 Task: Select transit view around selected location Rocky Mountain National Park, Colorado, United States and check out the nearest train station
Action: Mouse moved to (179, 182)
Screenshot: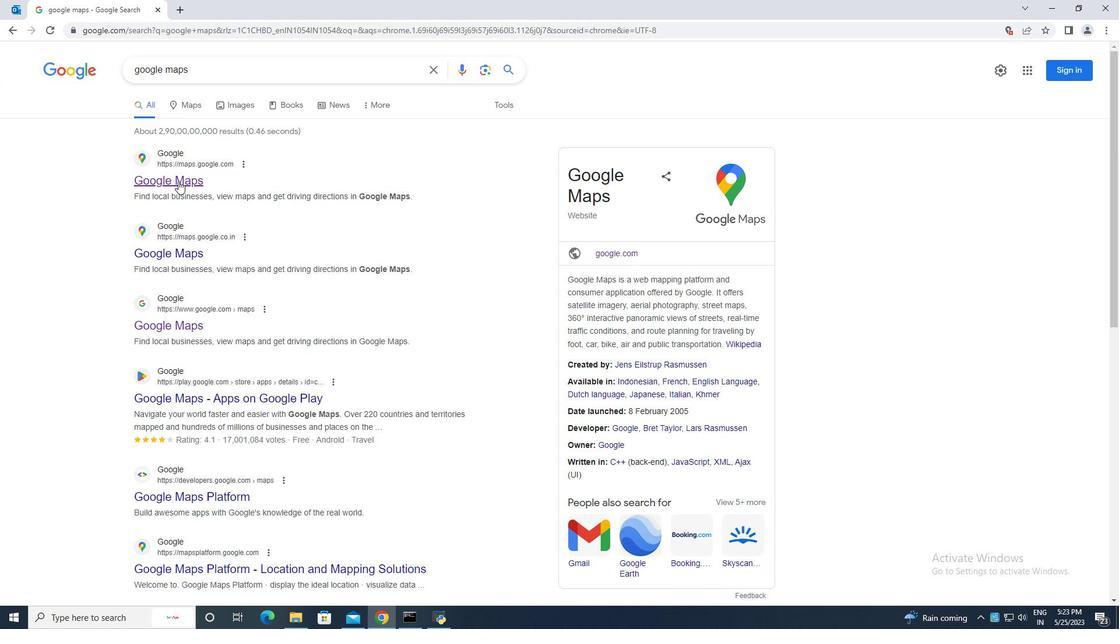 
Action: Mouse pressed left at (179, 182)
Screenshot: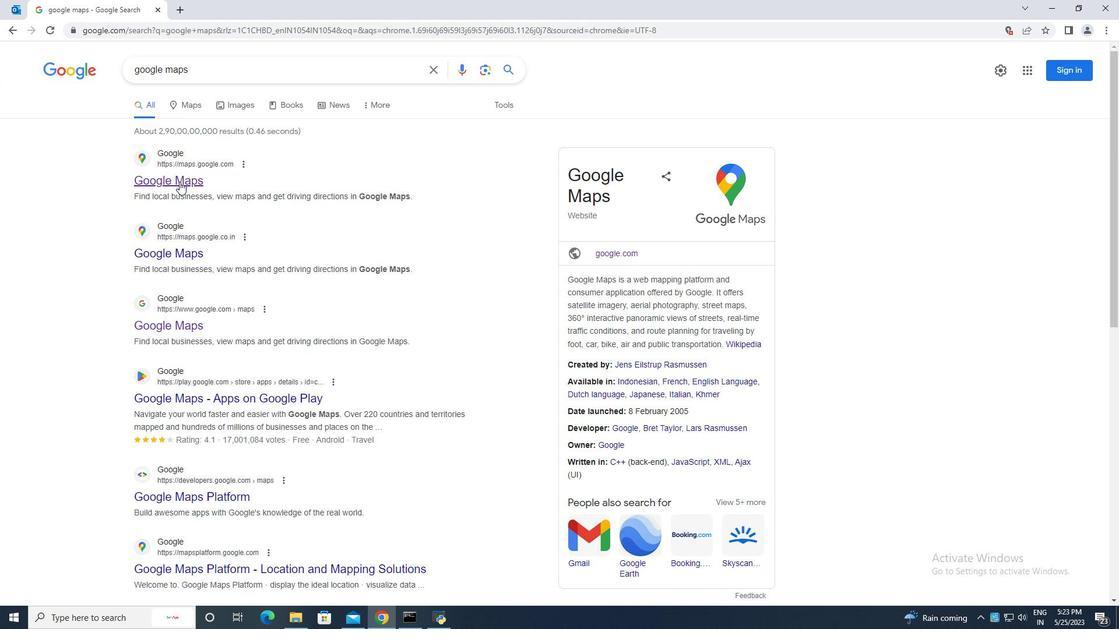 
Action: Mouse moved to (177, 57)
Screenshot: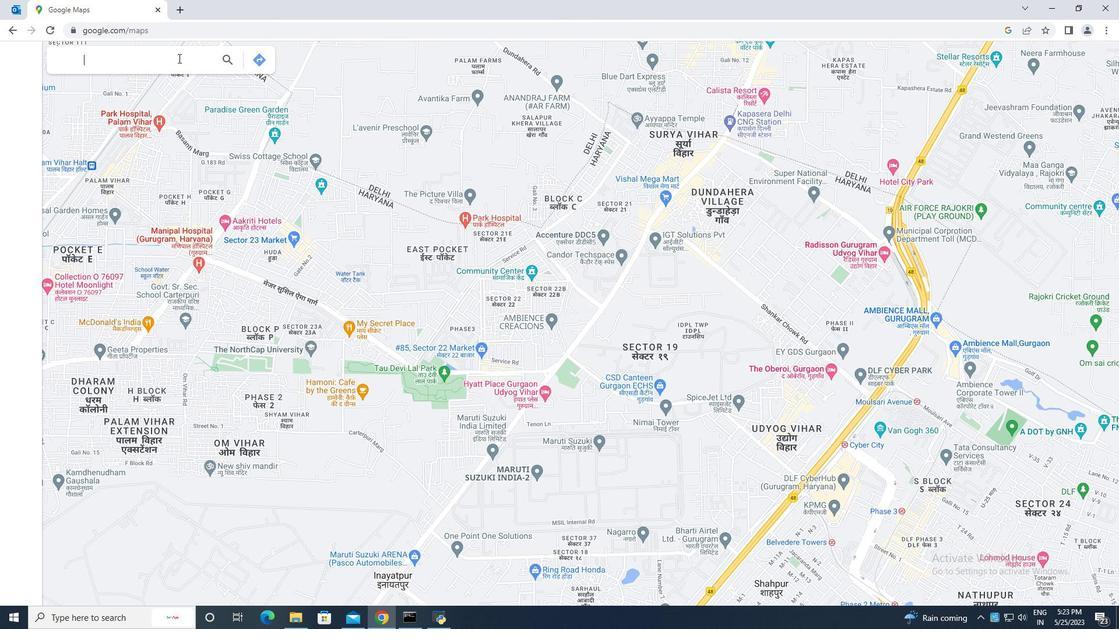 
Action: Mouse pressed left at (177, 57)
Screenshot: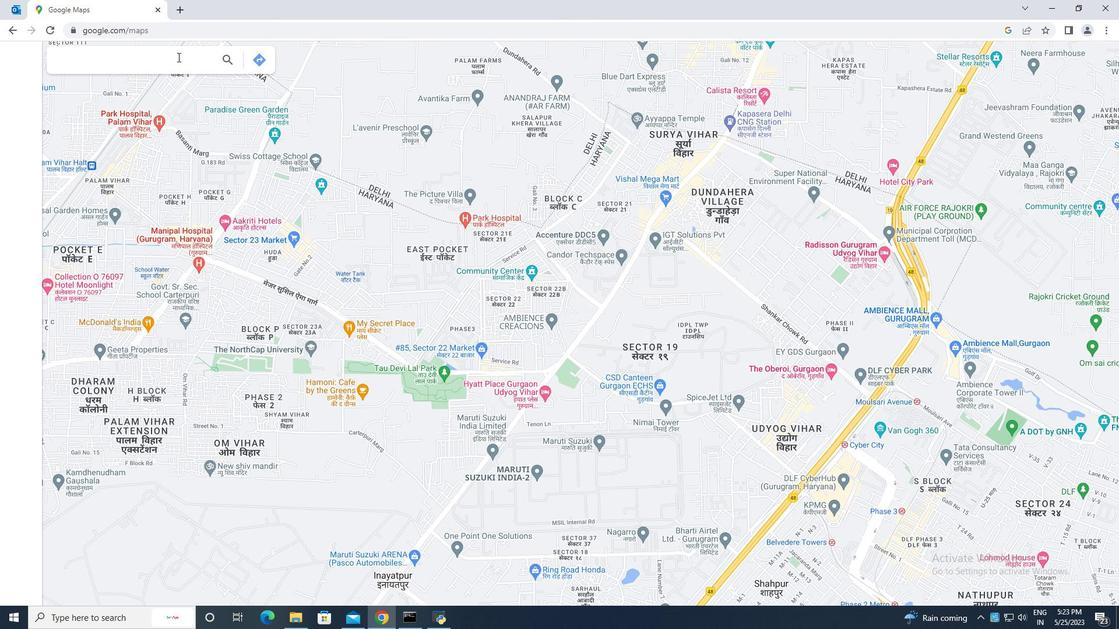 
Action: Key pressed rocky<Key.space>mountains<Key.backspace><Key.space>national<Key.space>park,<Key.space>colorado<Key.space>ua<Key.enter>
Screenshot: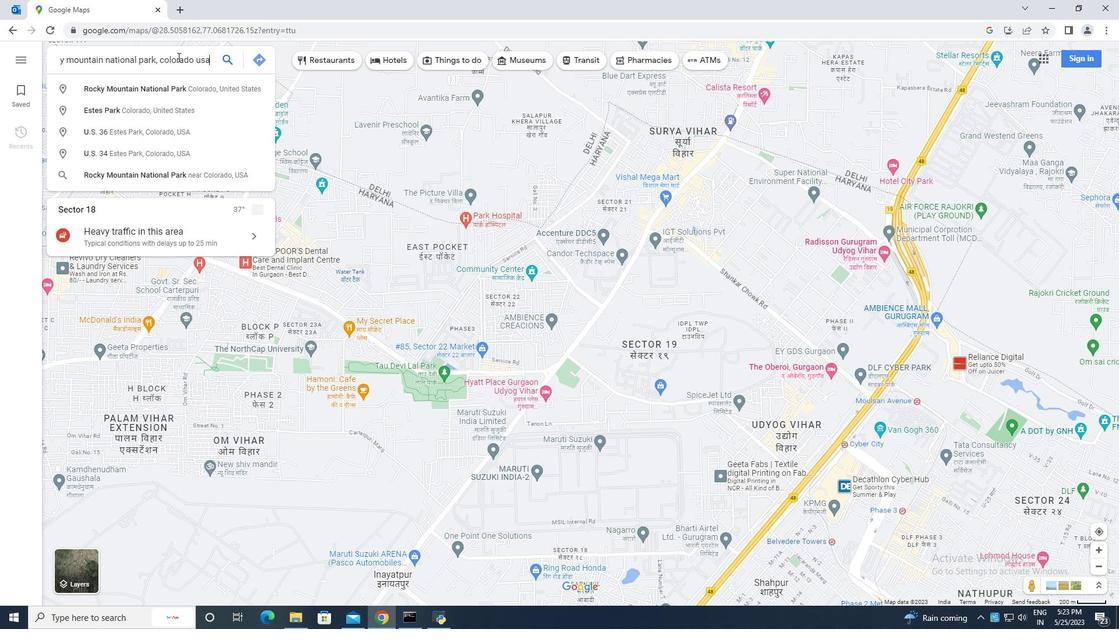 
Action: Mouse moved to (518, 60)
Screenshot: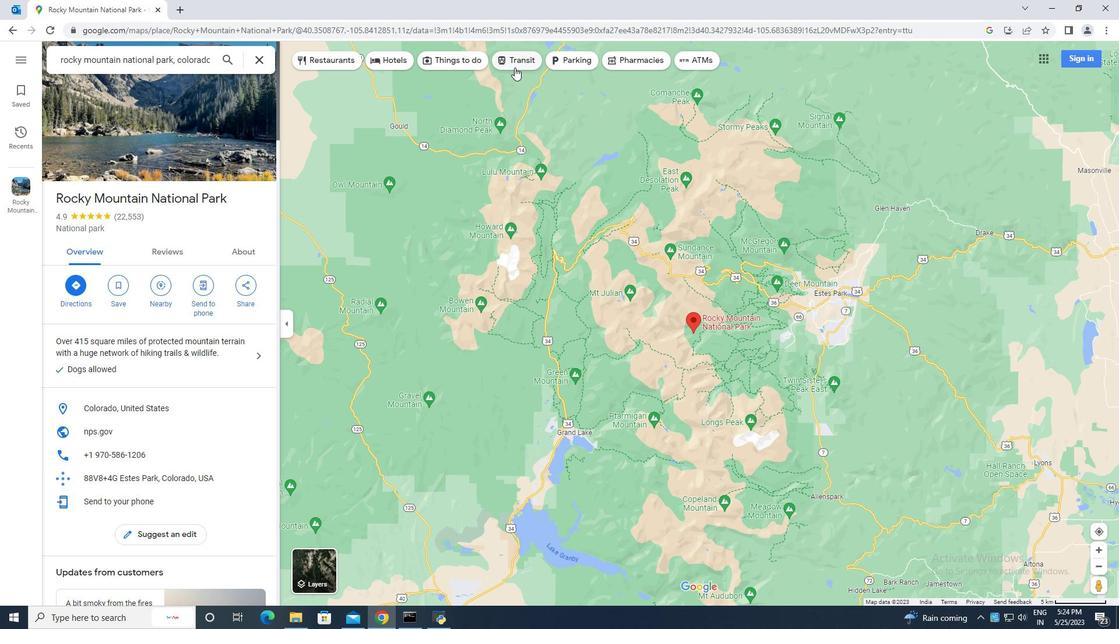
Action: Mouse pressed left at (518, 60)
Screenshot: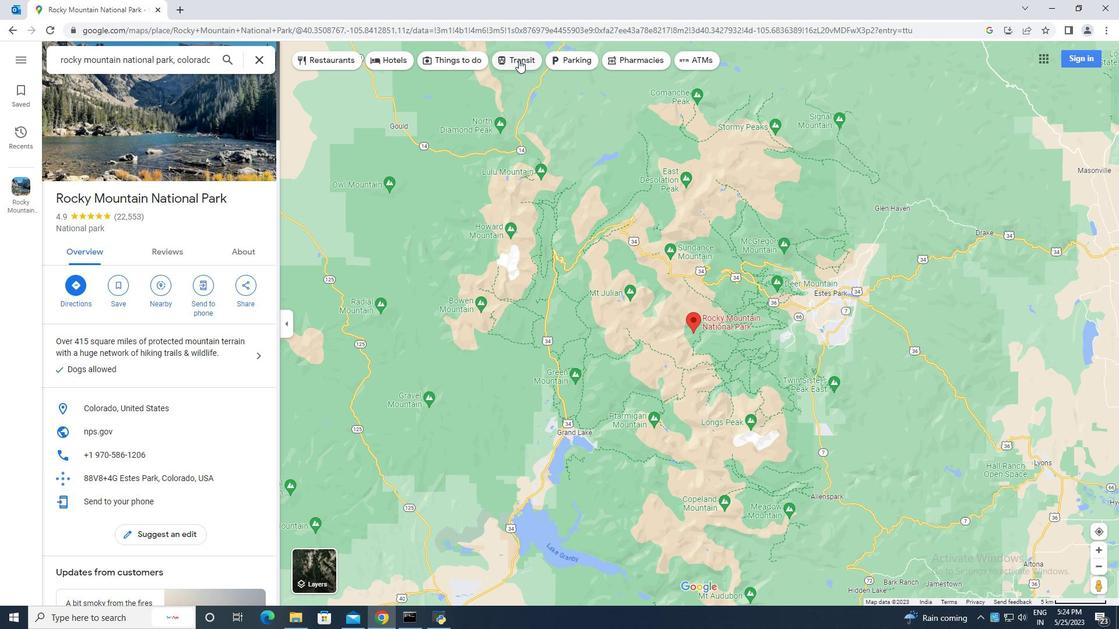 
Action: Mouse moved to (122, 272)
Screenshot: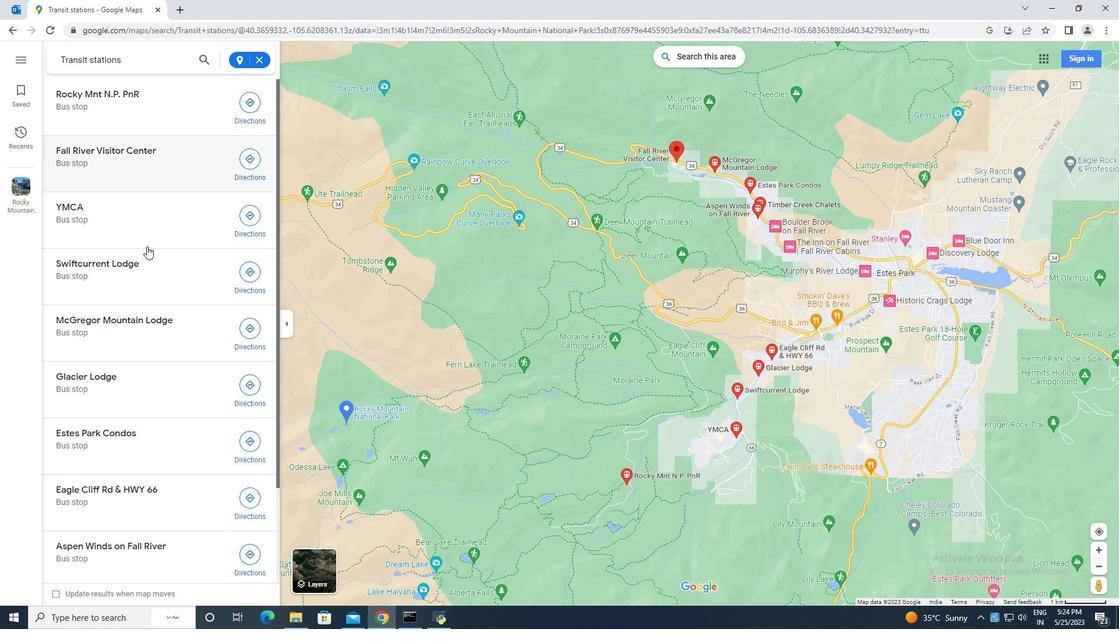 
Action: Mouse scrolled (122, 273) with delta (0, 0)
Screenshot: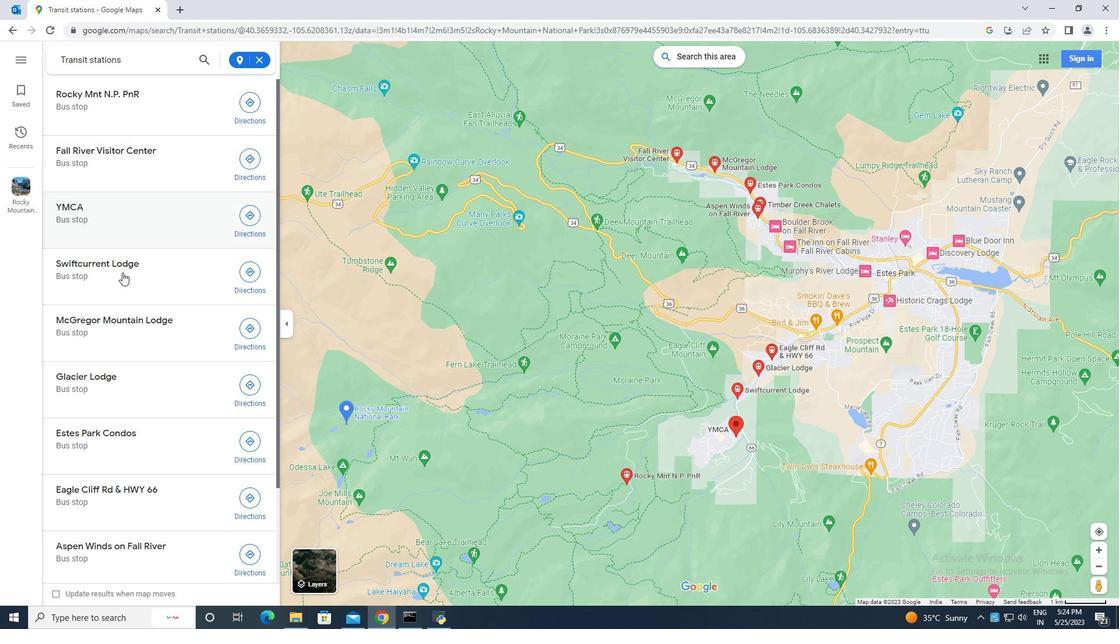 
Action: Mouse scrolled (122, 273) with delta (0, 0)
Screenshot: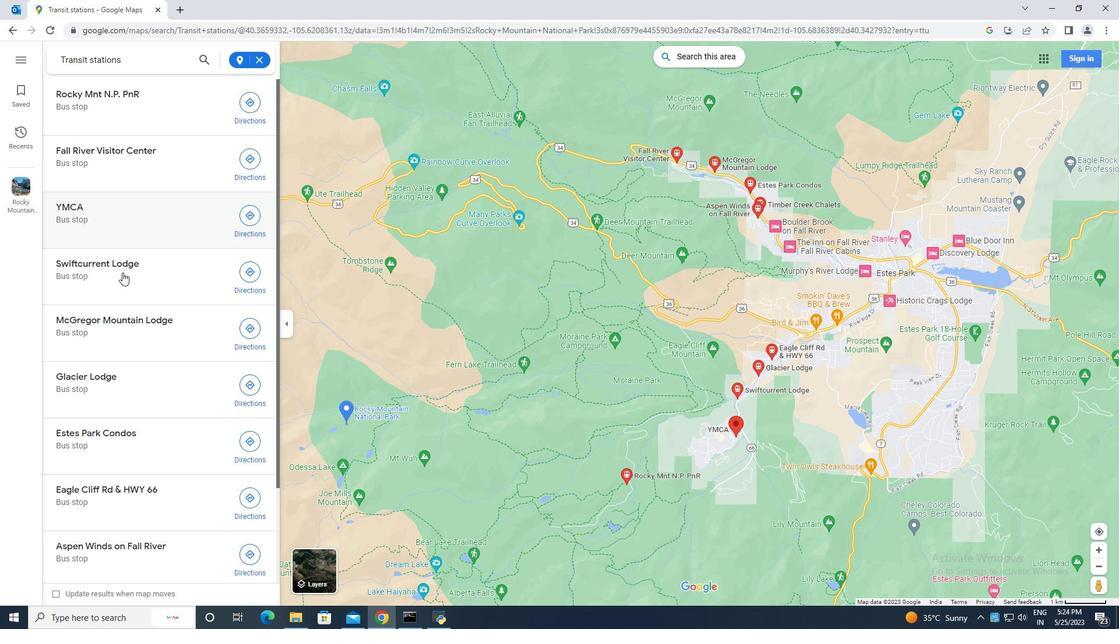 
Action: Mouse scrolled (122, 273) with delta (0, 0)
Screenshot: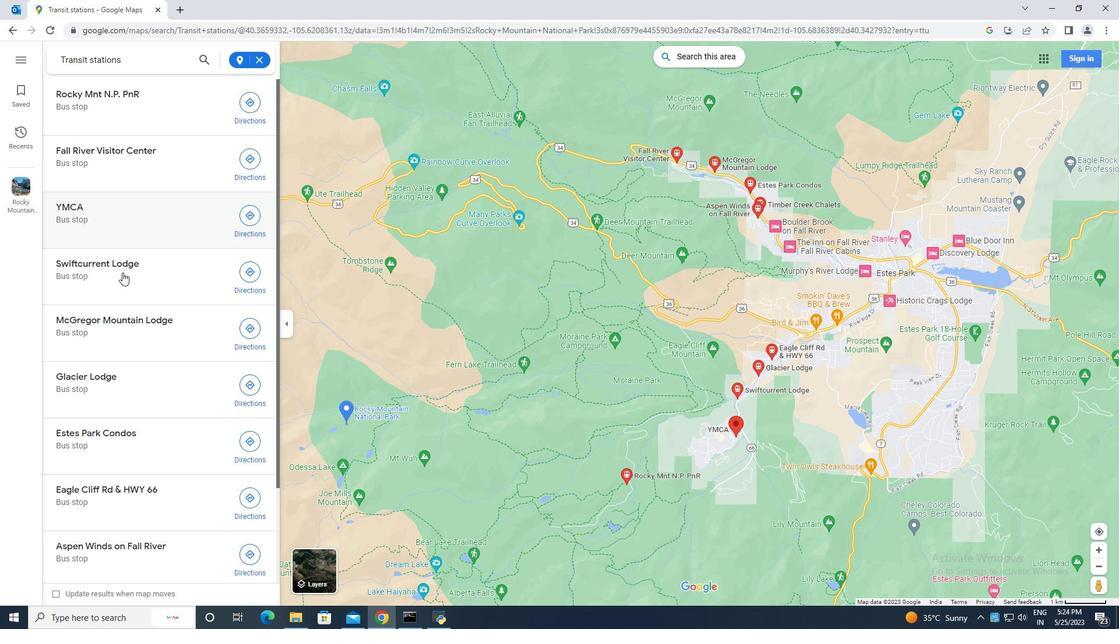 
Action: Mouse moved to (122, 272)
Screenshot: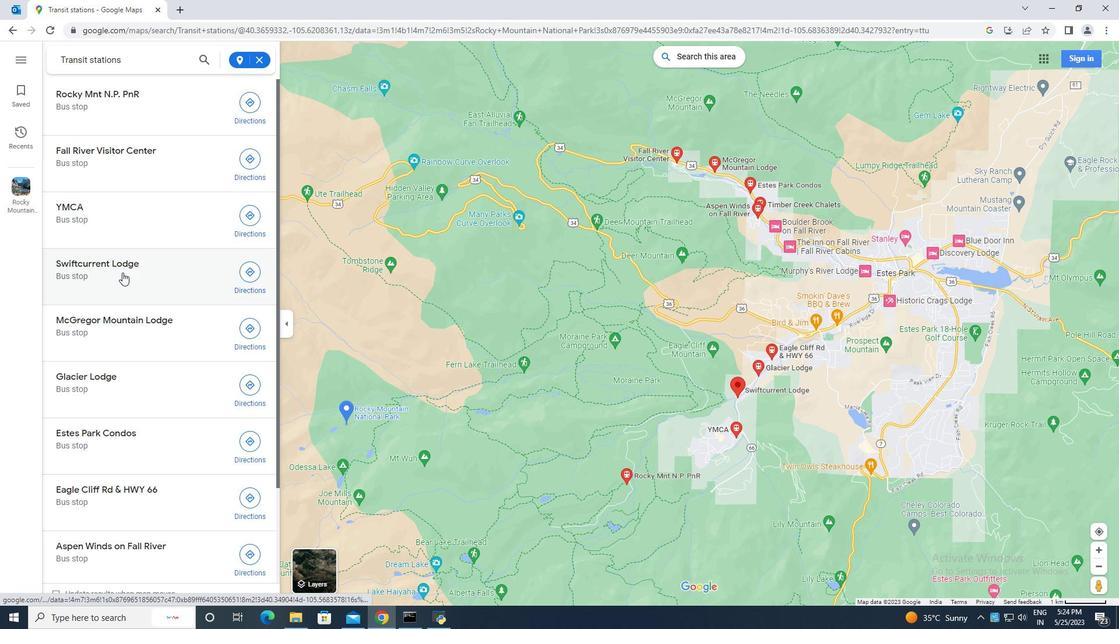 
Action: Mouse scrolled (122, 273) with delta (0, 0)
Screenshot: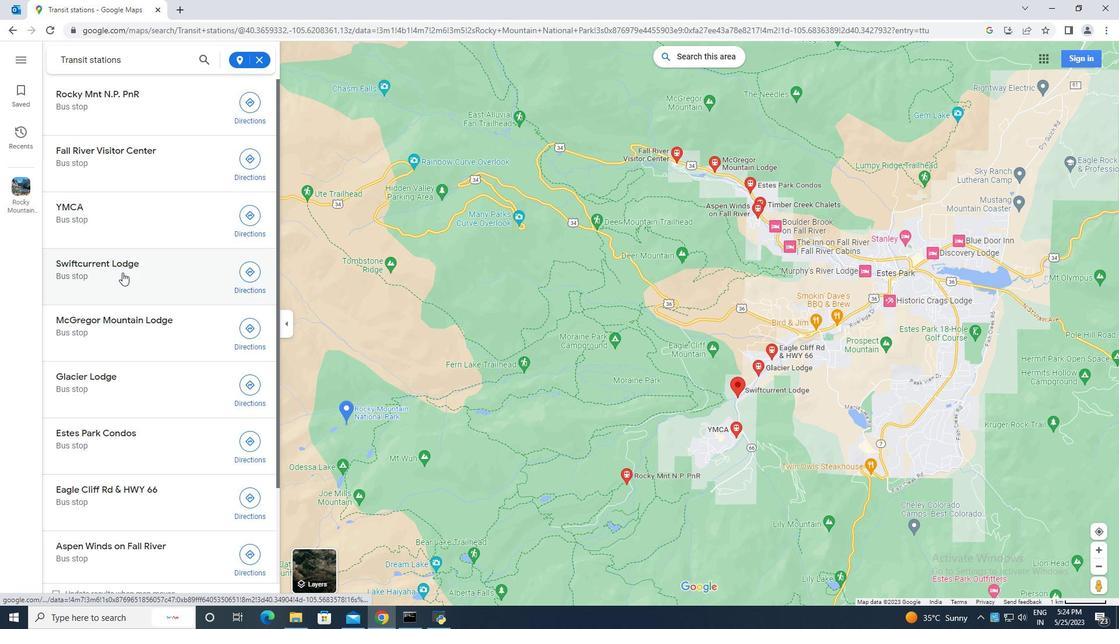 
Action: Mouse moved to (122, 270)
Screenshot: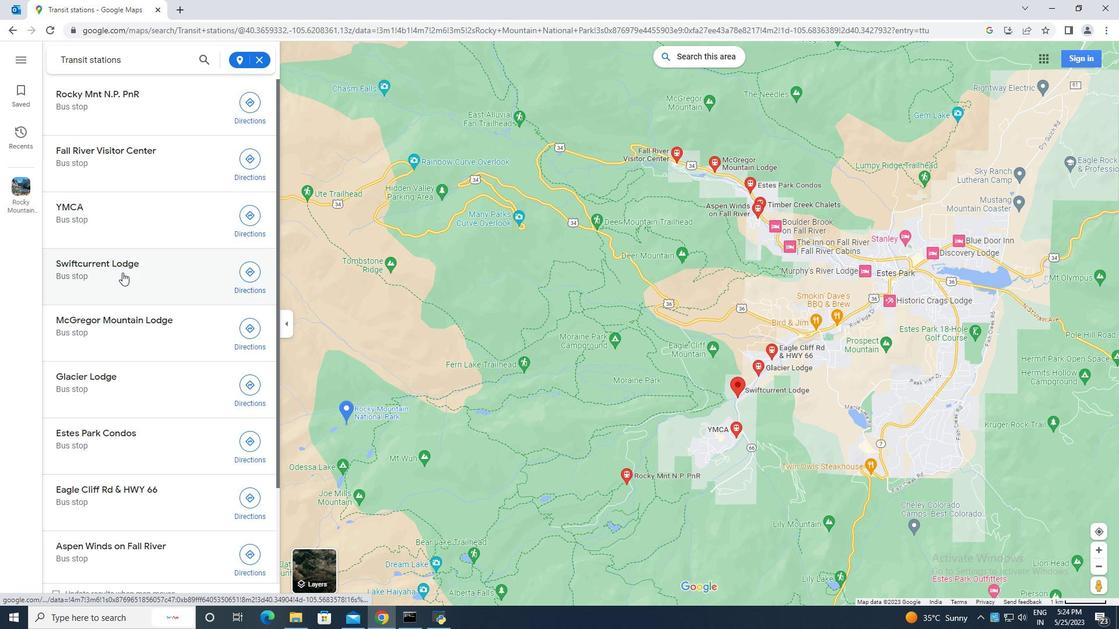 
Action: Mouse scrolled (122, 271) with delta (0, 0)
Screenshot: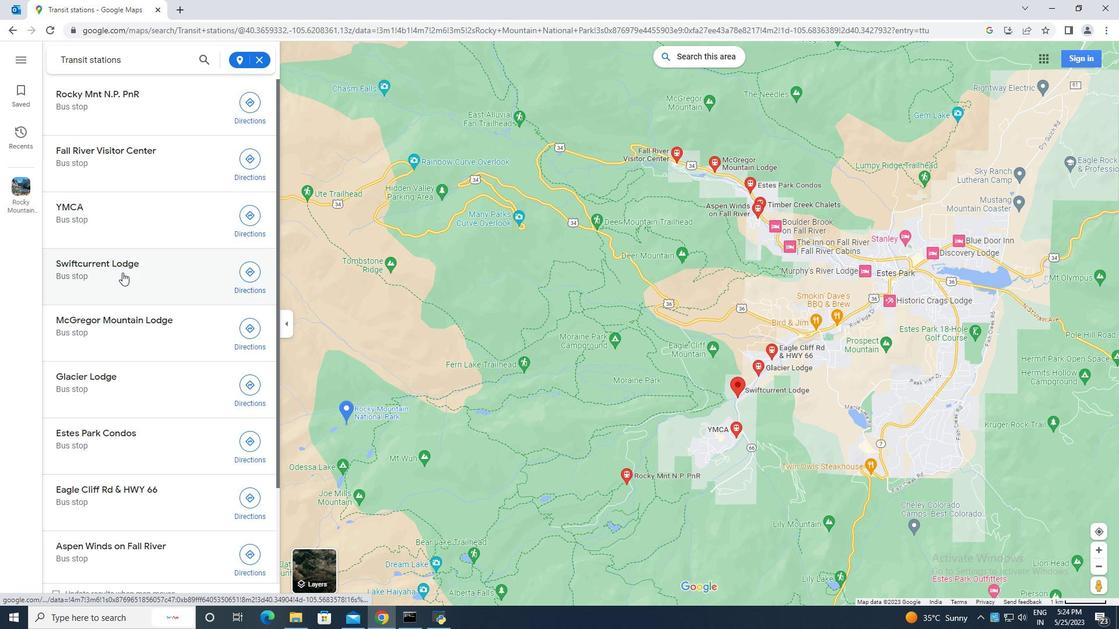 
Action: Mouse moved to (122, 267)
Screenshot: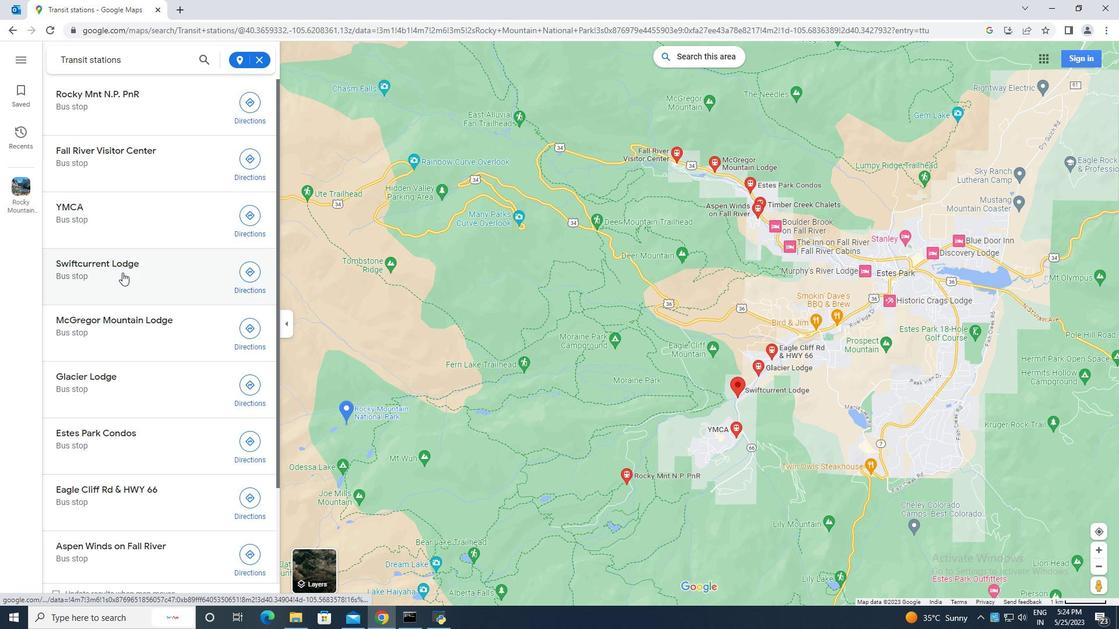 
Action: Mouse scrolled (122, 268) with delta (0, 0)
Screenshot: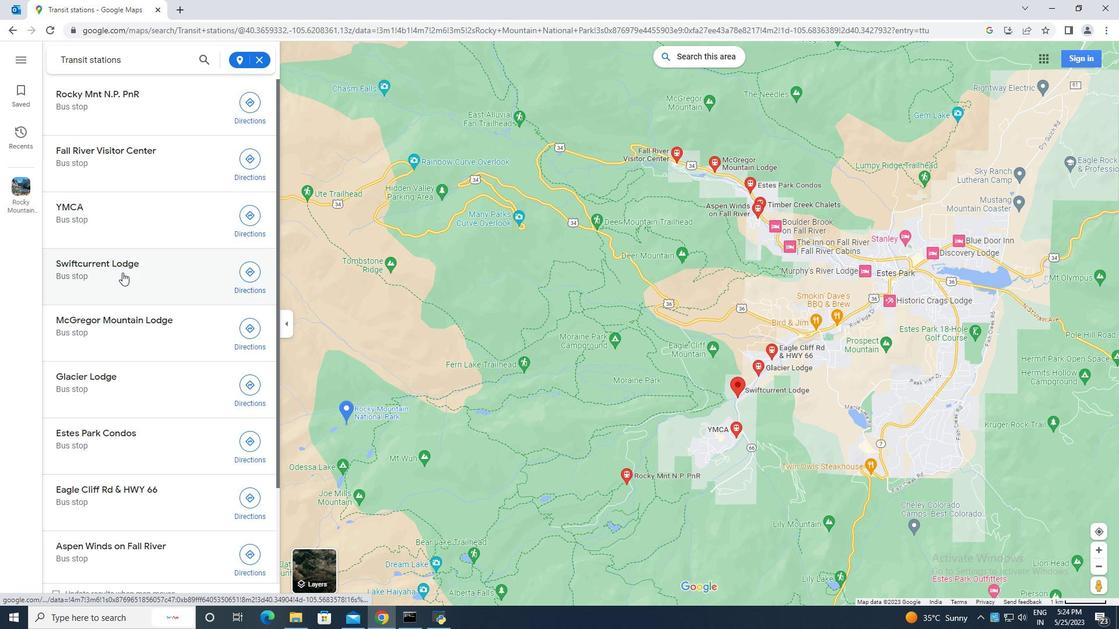 
Action: Mouse moved to (122, 266)
Screenshot: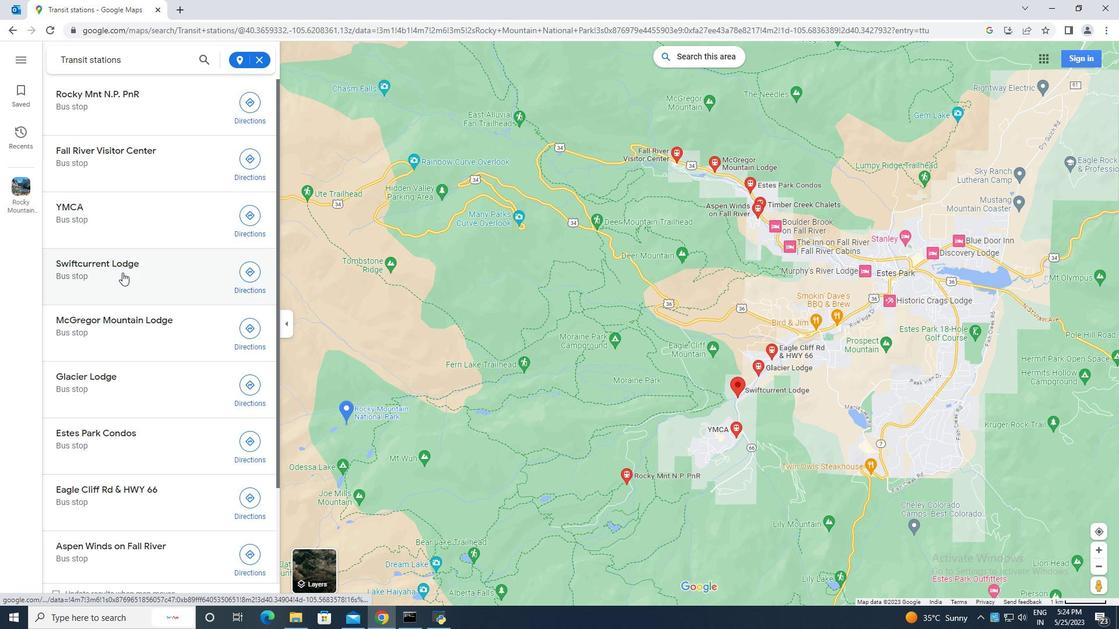 
Action: Mouse scrolled (122, 266) with delta (0, 0)
Screenshot: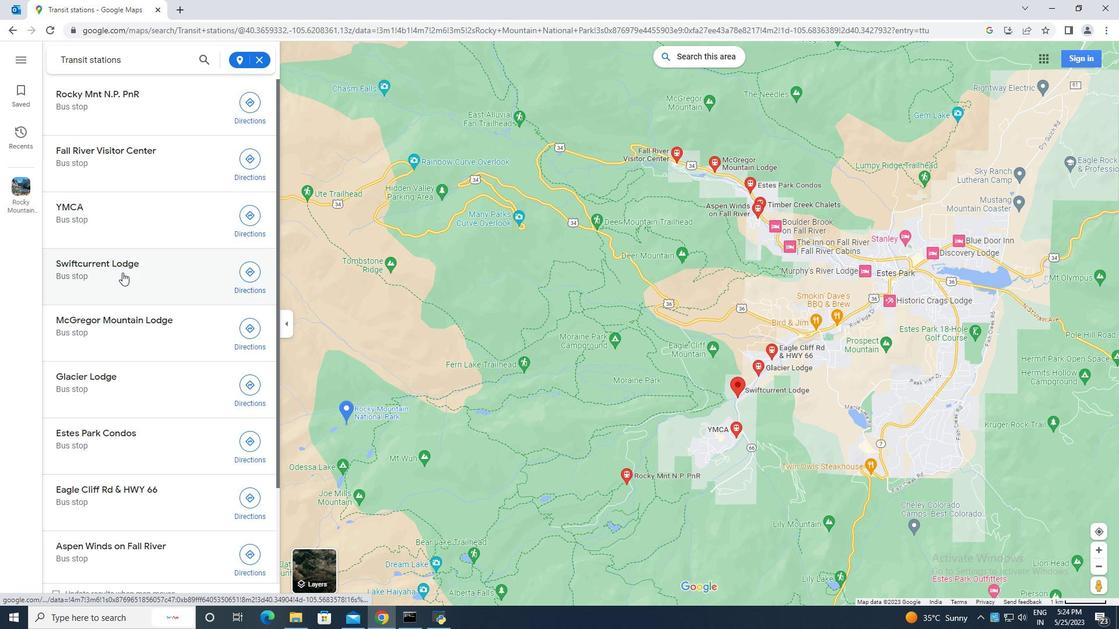 
Action: Mouse scrolled (122, 266) with delta (0, 0)
Screenshot: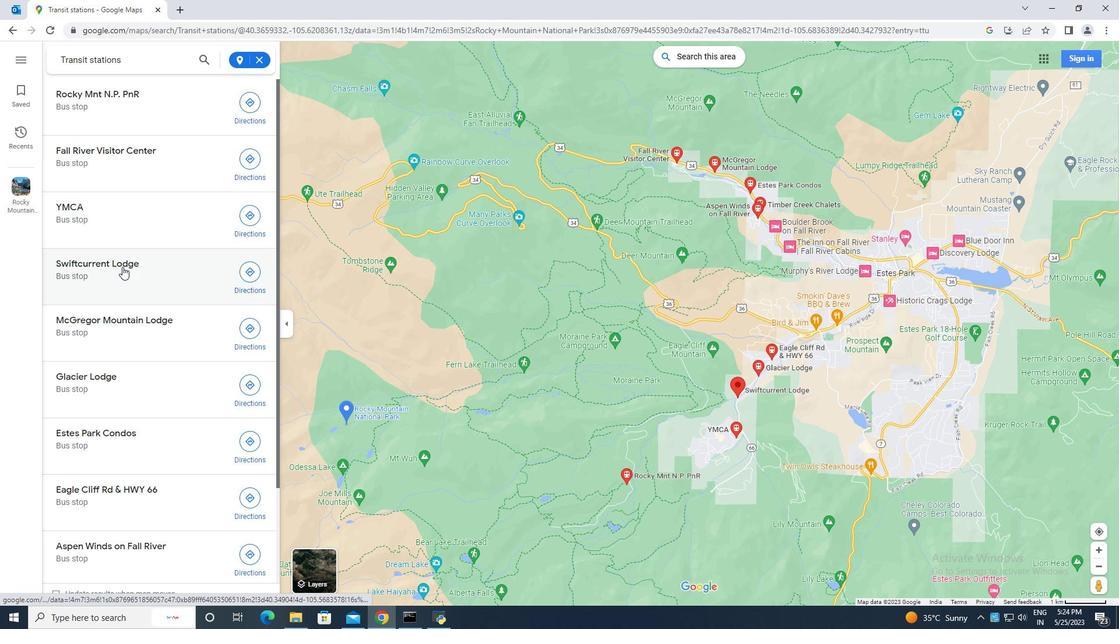
Action: Mouse scrolled (122, 266) with delta (0, 0)
Screenshot: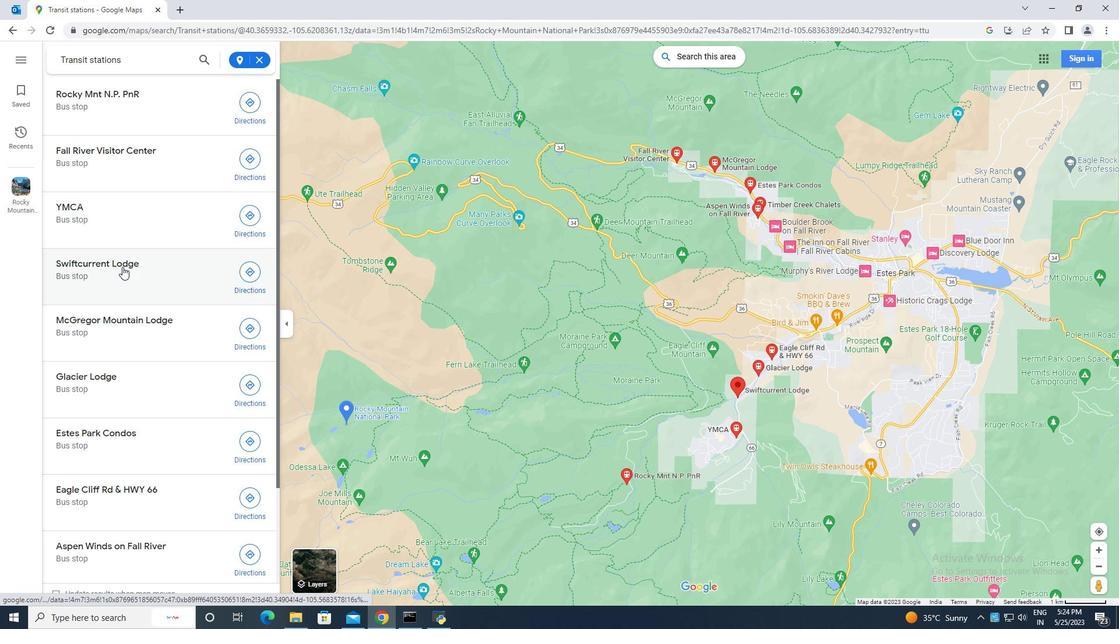 
Action: Mouse scrolled (122, 266) with delta (0, 0)
Screenshot: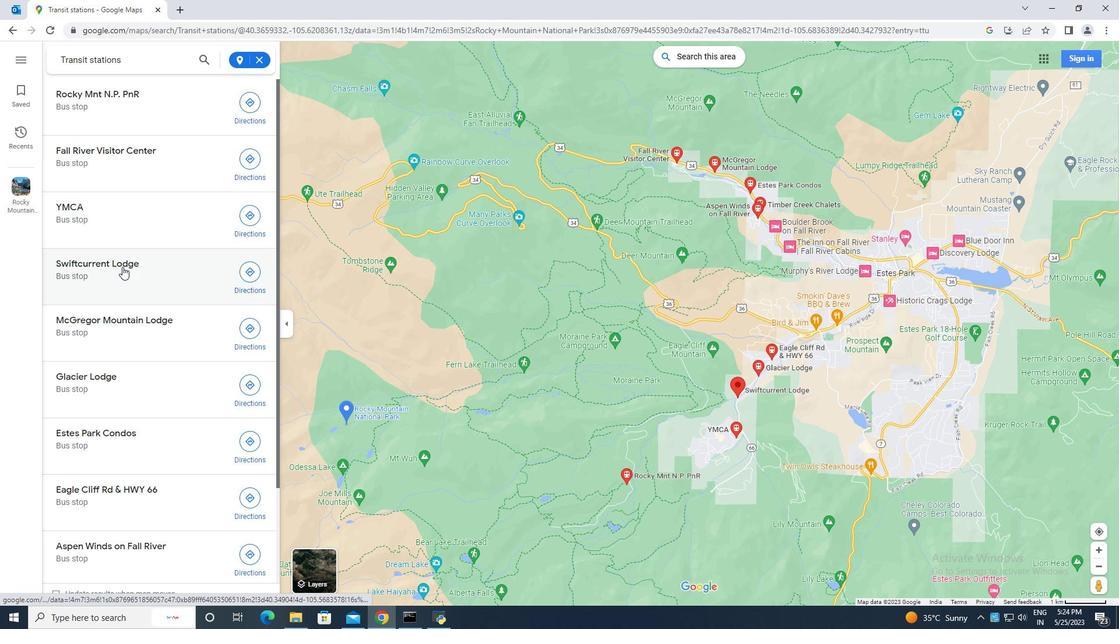 
Action: Mouse scrolled (122, 266) with delta (0, 0)
Screenshot: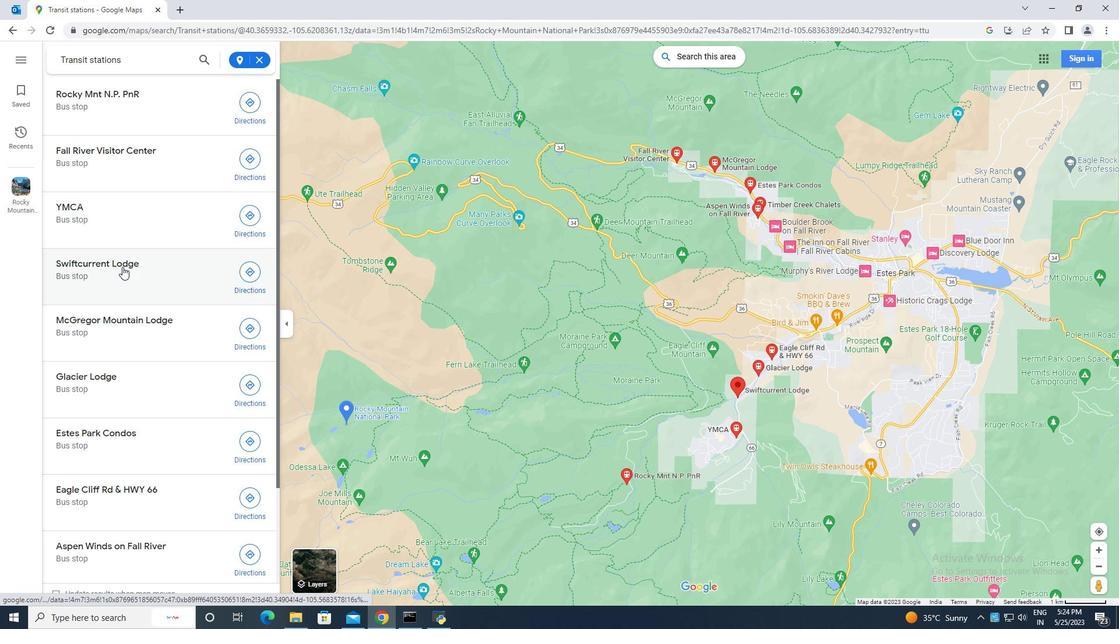 
Action: Mouse scrolled (122, 266) with delta (0, 0)
Screenshot: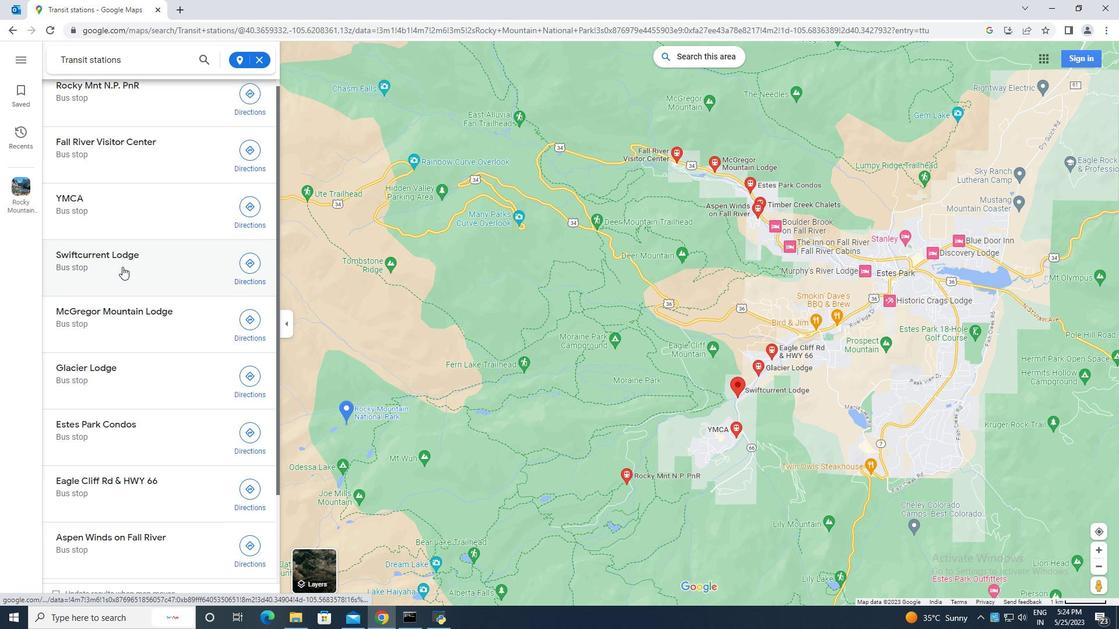 
Action: Mouse scrolled (122, 266) with delta (0, 0)
Screenshot: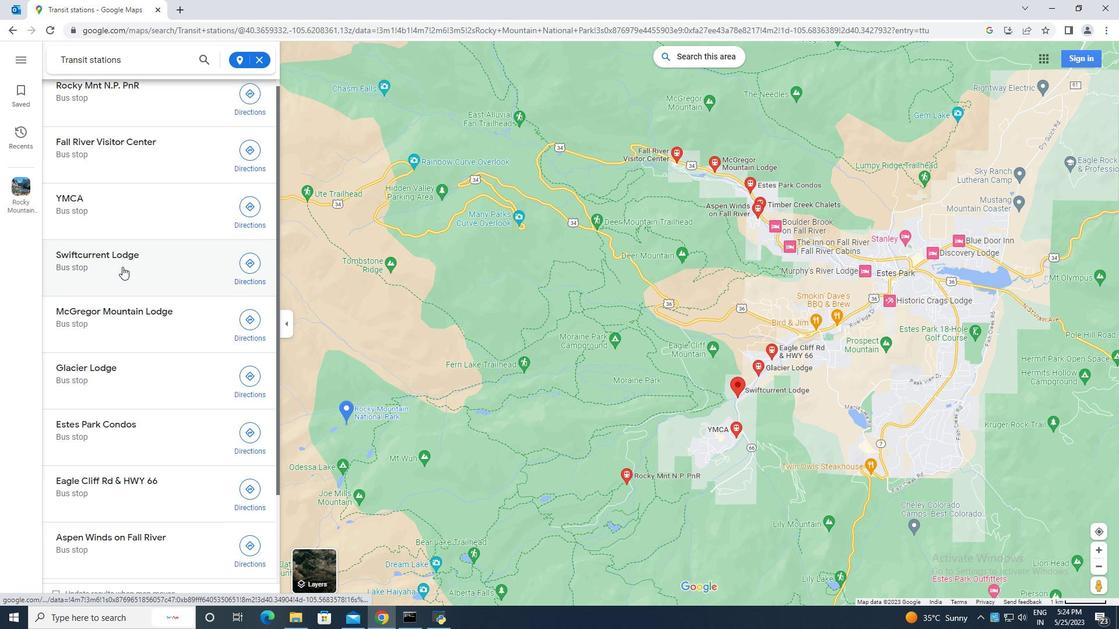 
Action: Mouse scrolled (122, 267) with delta (0, 0)
Screenshot: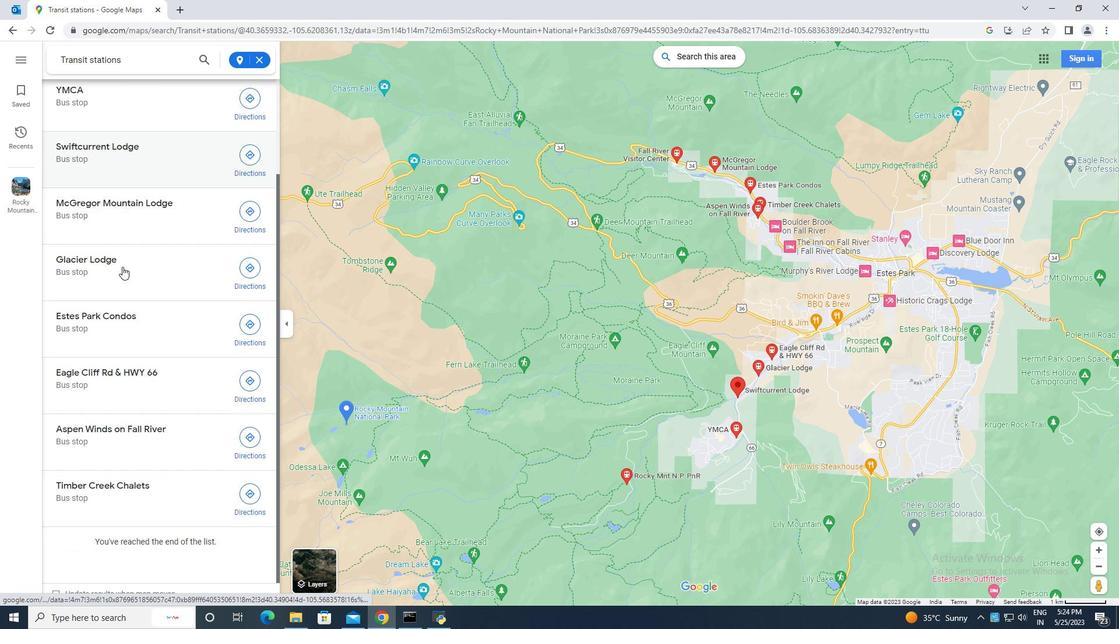 
Action: Mouse scrolled (122, 267) with delta (0, 0)
Screenshot: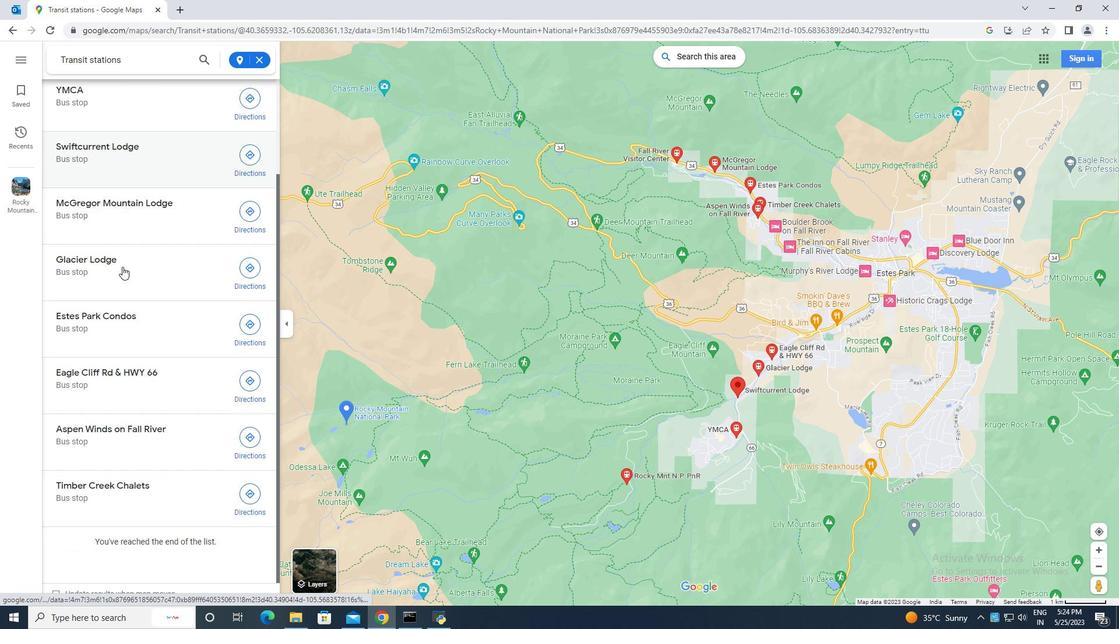 
Action: Mouse scrolled (122, 267) with delta (0, 0)
Screenshot: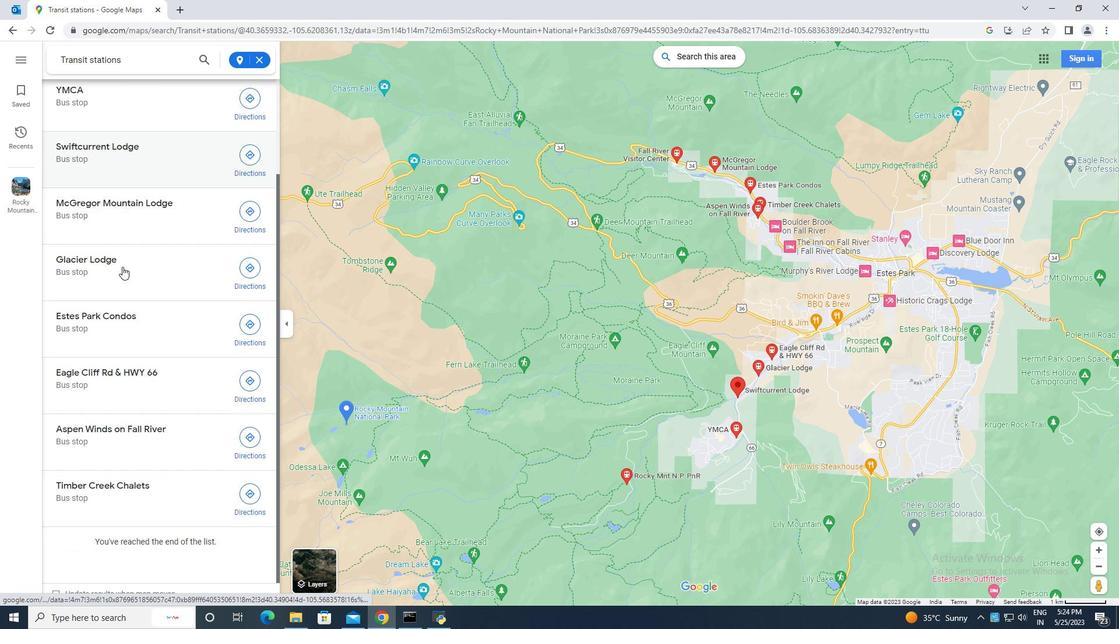 
Action: Mouse scrolled (122, 267) with delta (0, 0)
Screenshot: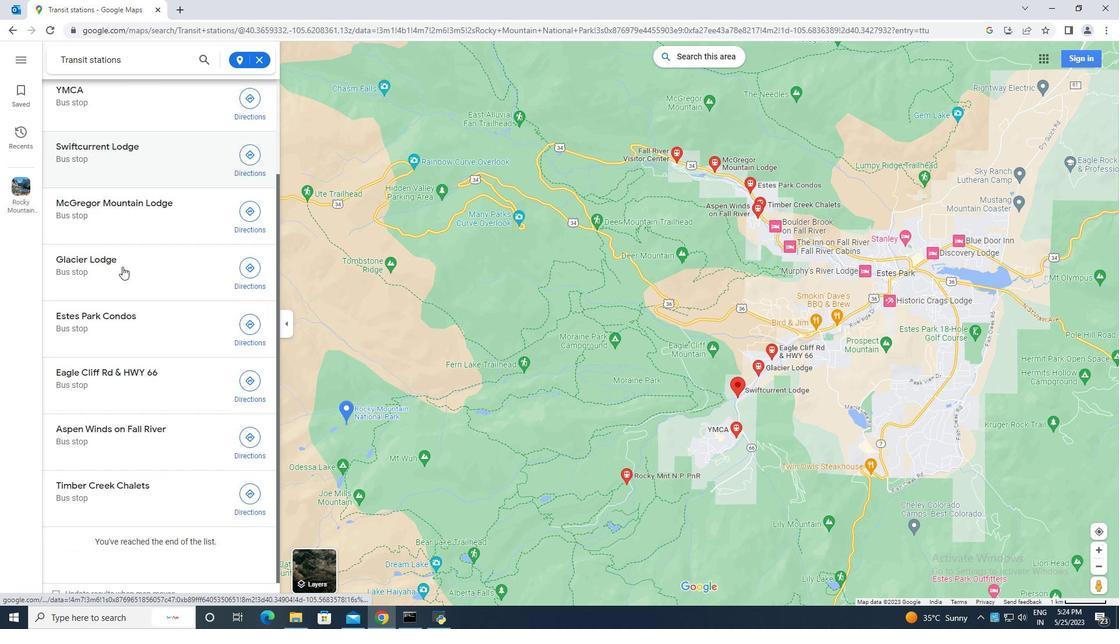 
Action: Mouse scrolled (122, 267) with delta (0, 0)
Screenshot: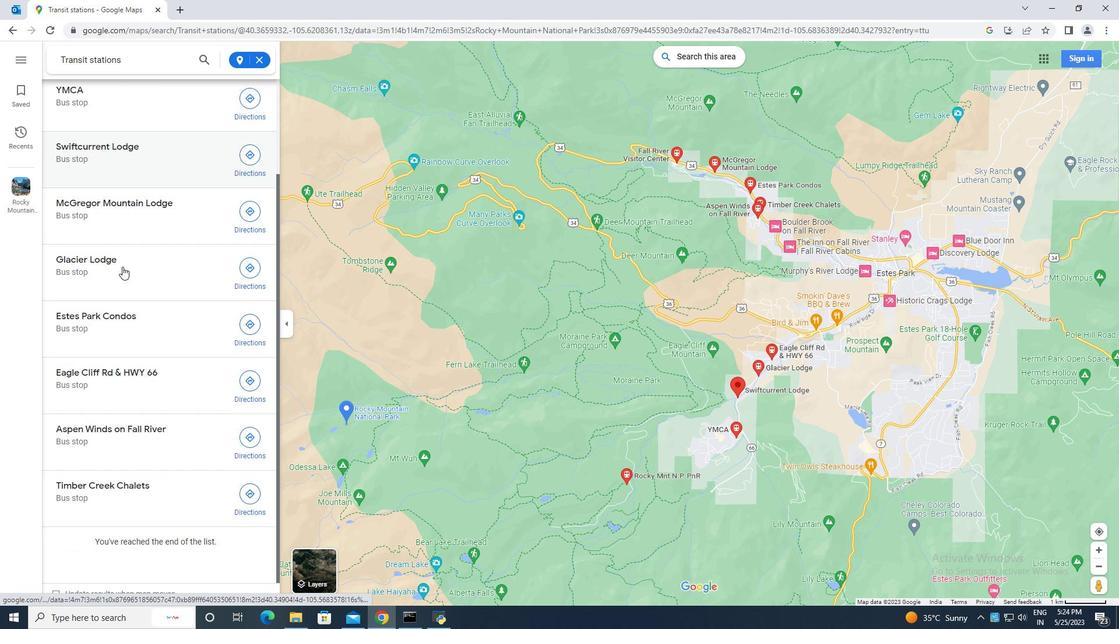 
Action: Mouse scrolled (122, 267) with delta (0, 0)
Screenshot: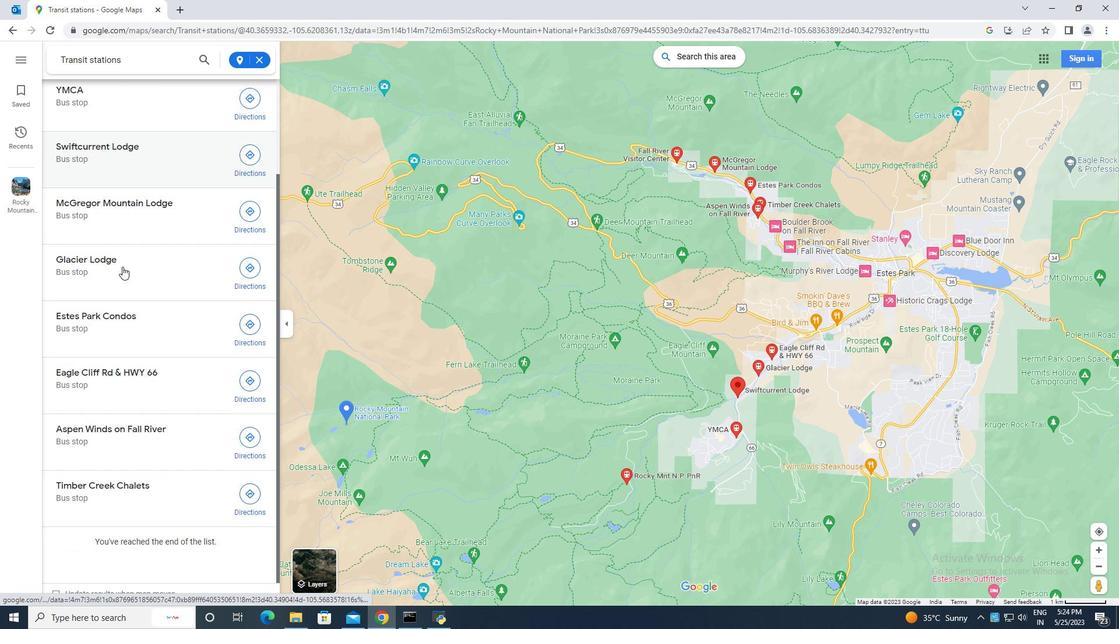 
Action: Mouse moved to (122, 265)
Screenshot: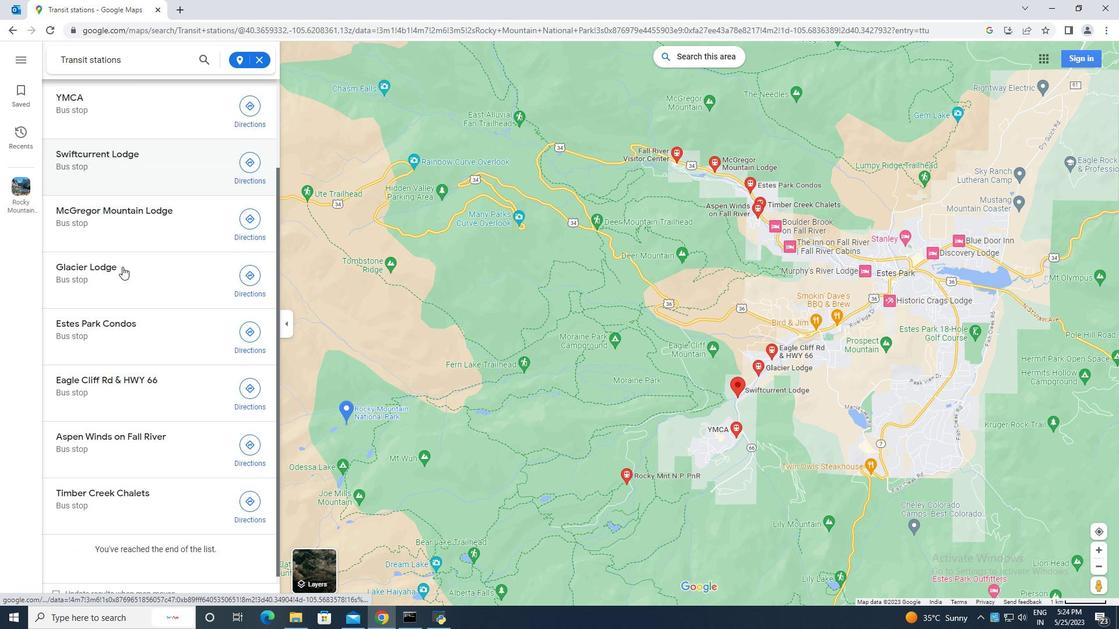 
Action: Mouse scrolled (122, 266) with delta (0, 0)
Screenshot: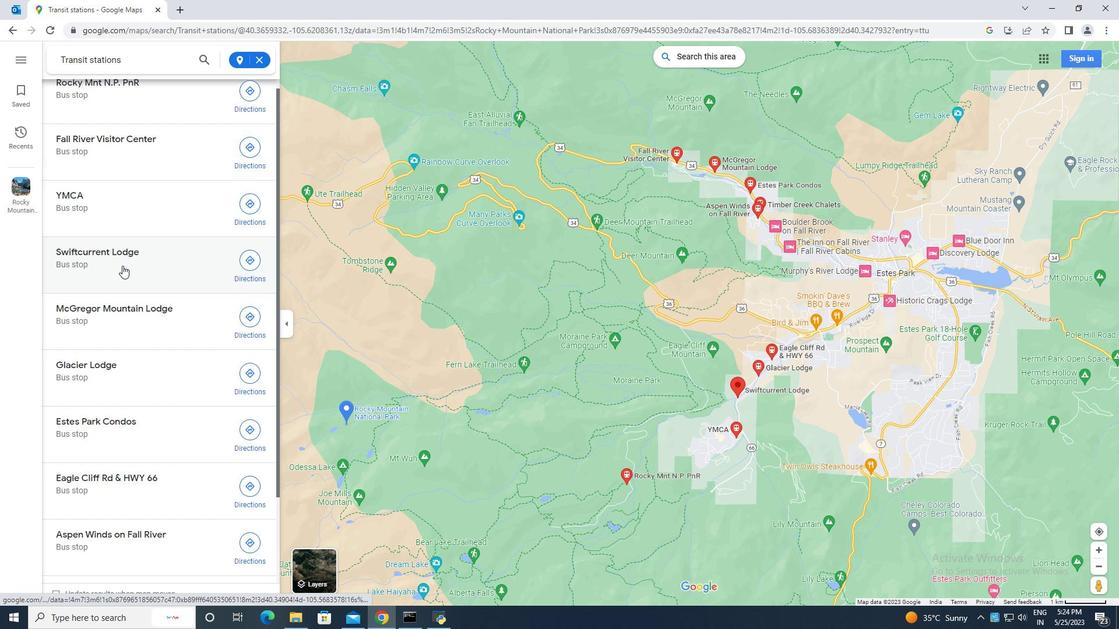 
Action: Mouse scrolled (122, 266) with delta (0, 0)
Screenshot: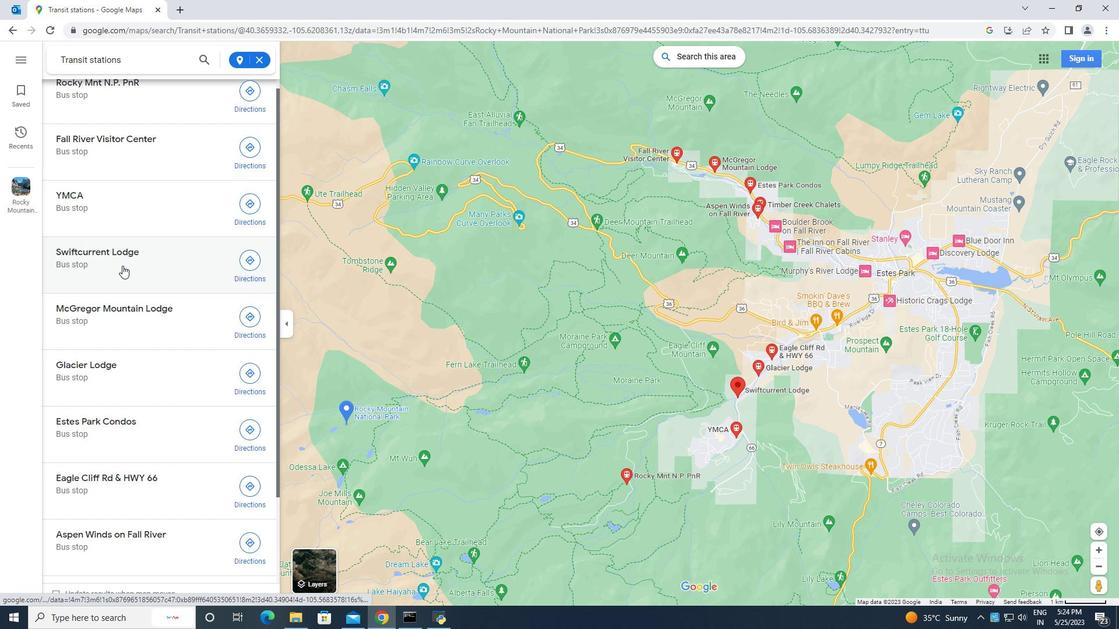 
Action: Mouse scrolled (122, 266) with delta (0, 0)
Screenshot: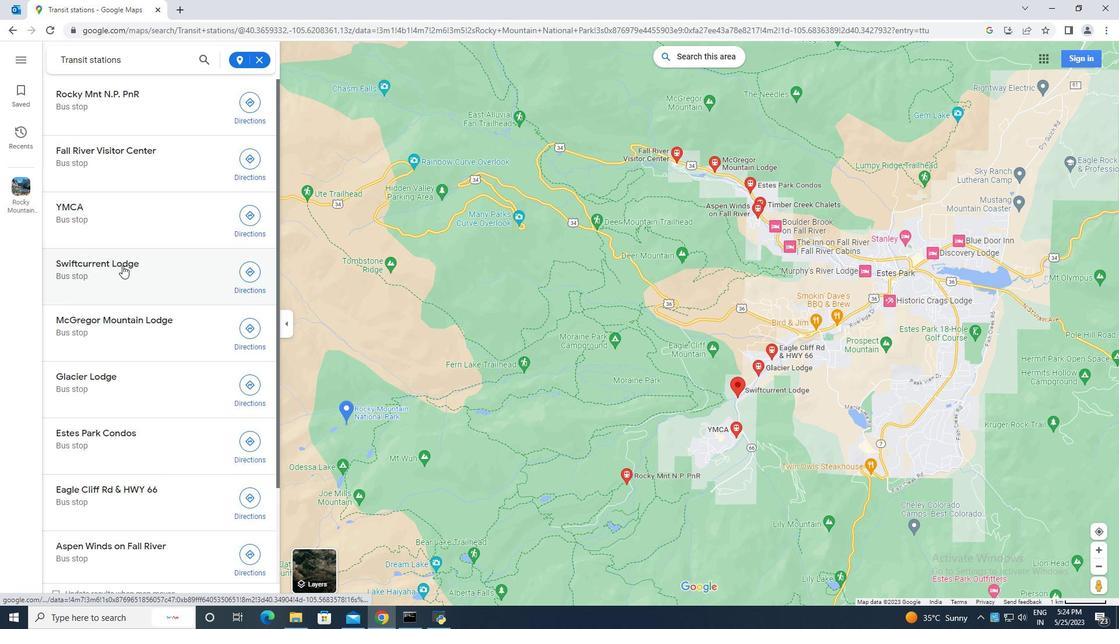 
Action: Mouse moved to (76, 417)
Screenshot: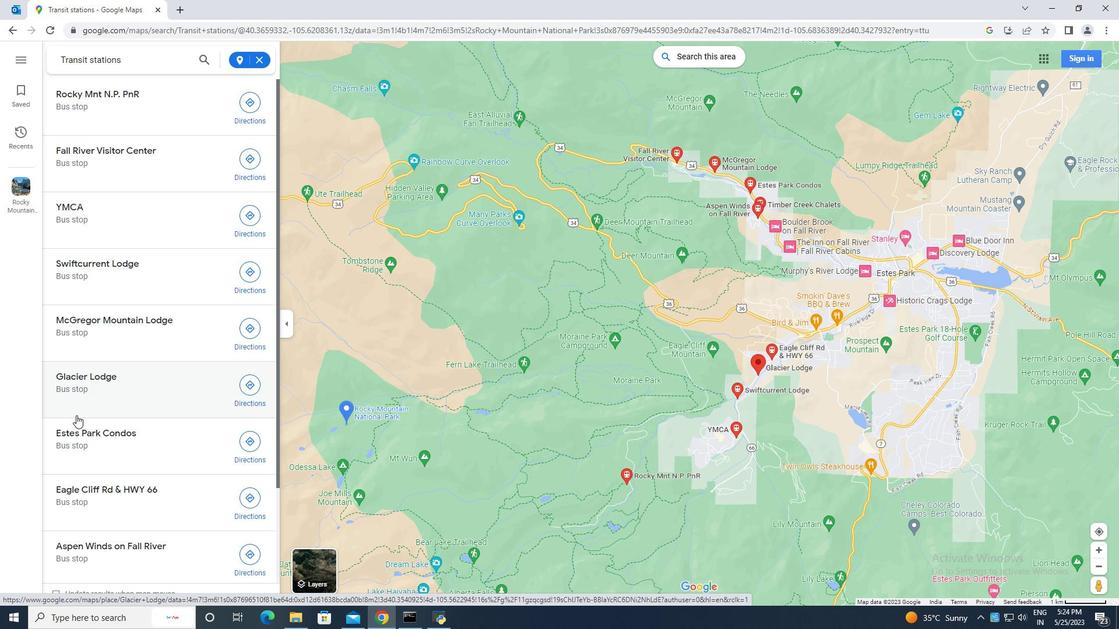 
Action: Mouse scrolled (76, 416) with delta (0, 0)
Screenshot: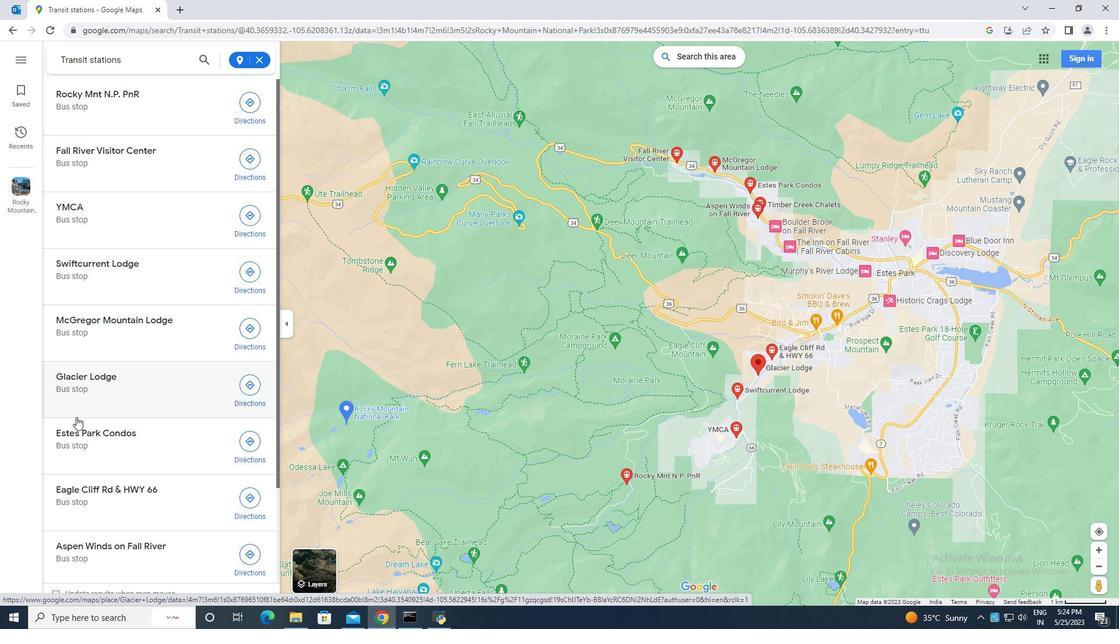 
Action: Mouse scrolled (76, 416) with delta (0, 0)
Screenshot: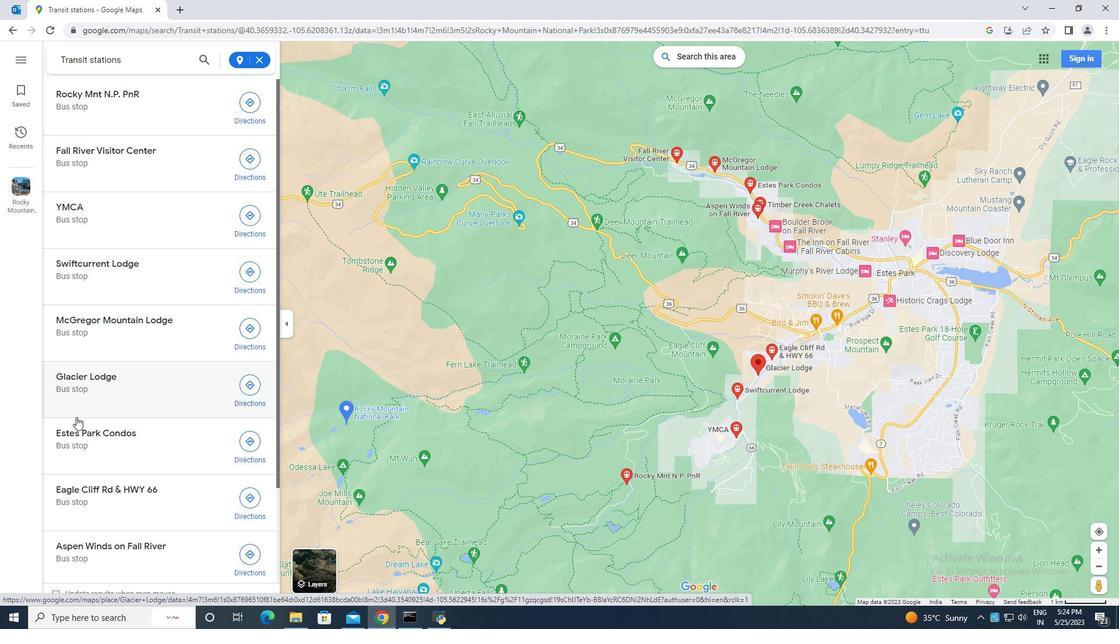 
Action: Mouse scrolled (76, 416) with delta (0, 0)
Screenshot: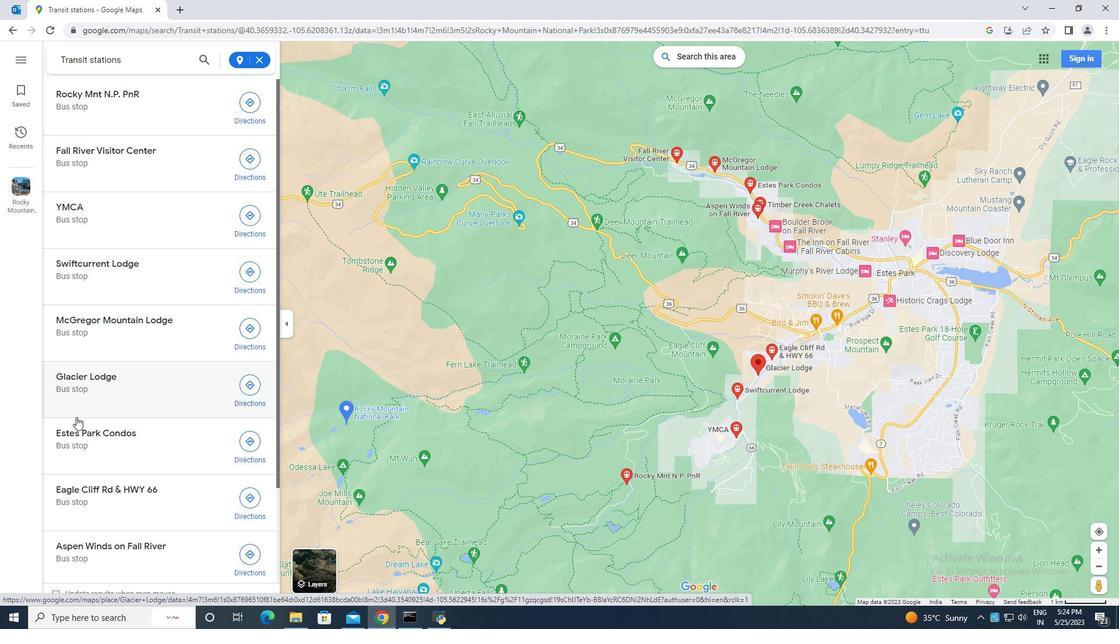 
Action: Mouse moved to (74, 416)
Screenshot: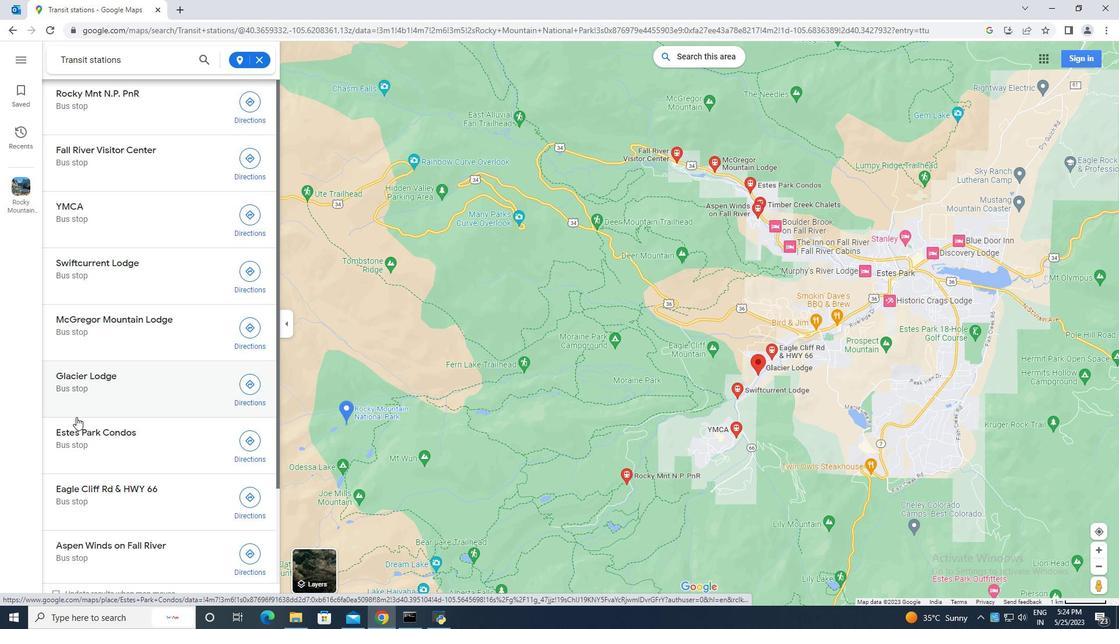 
Action: Mouse scrolled (74, 416) with delta (0, 0)
Screenshot: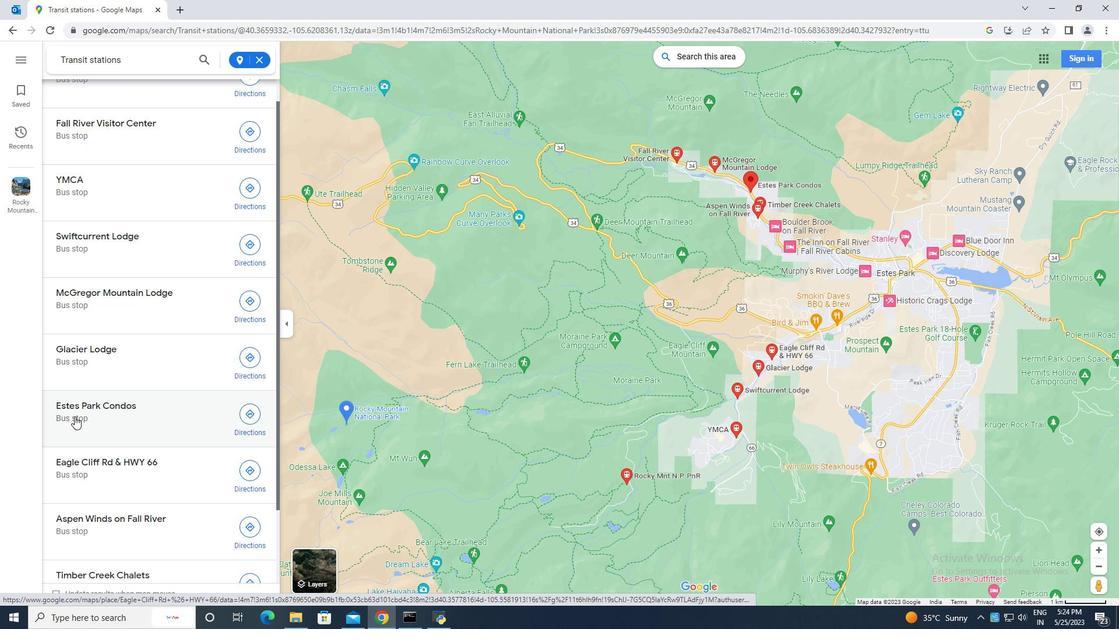 
Action: Mouse scrolled (74, 416) with delta (0, 0)
Screenshot: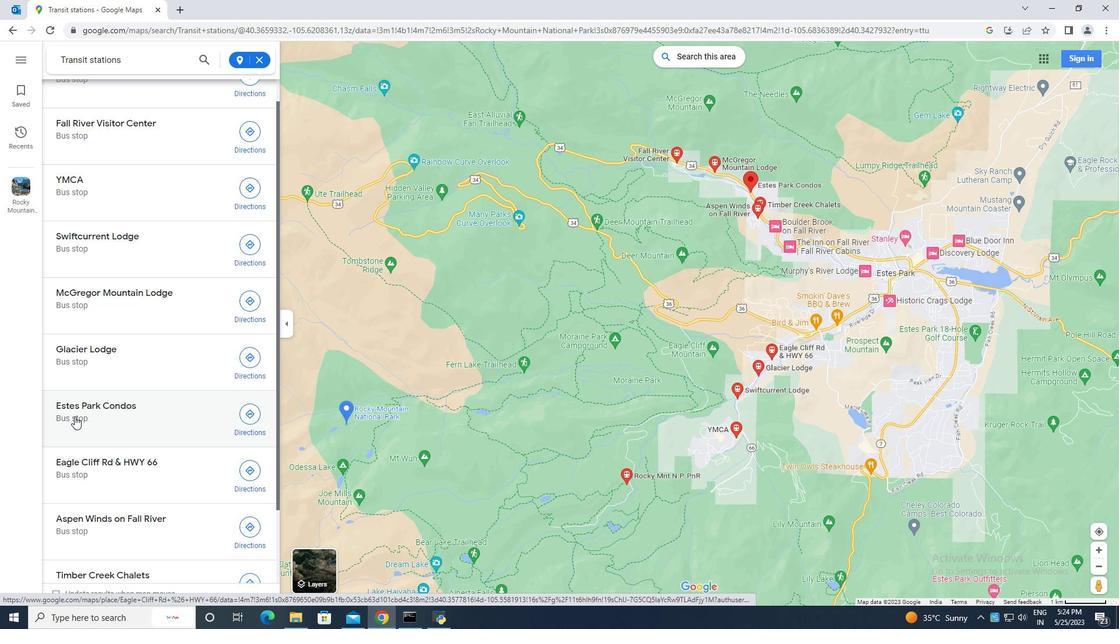 
Action: Mouse scrolled (74, 416) with delta (0, 0)
Screenshot: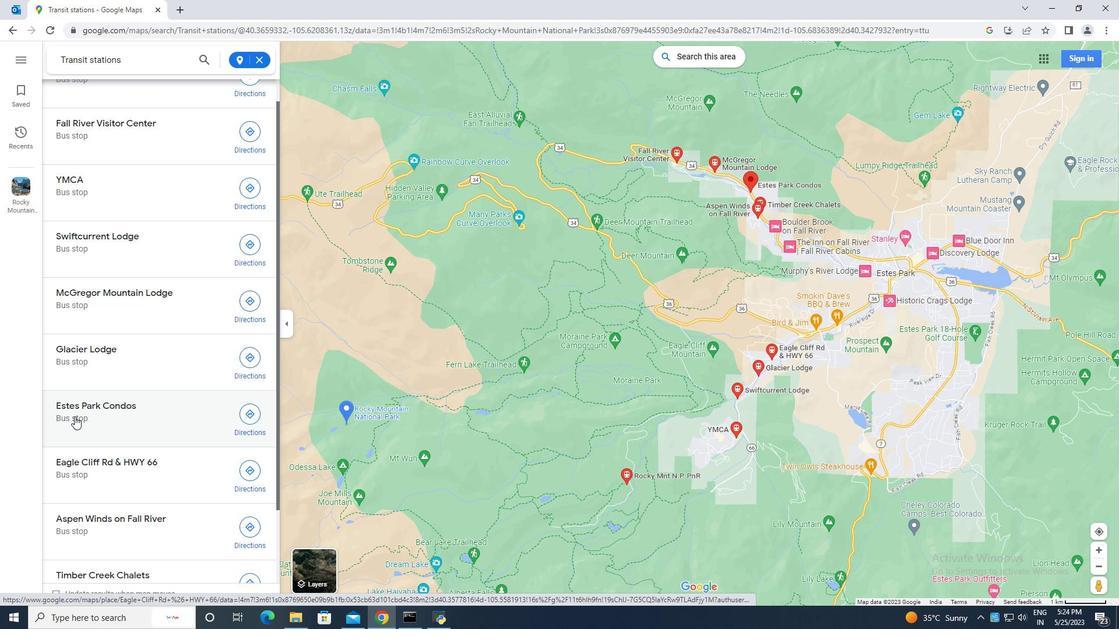 
Action: Mouse moved to (148, 328)
Screenshot: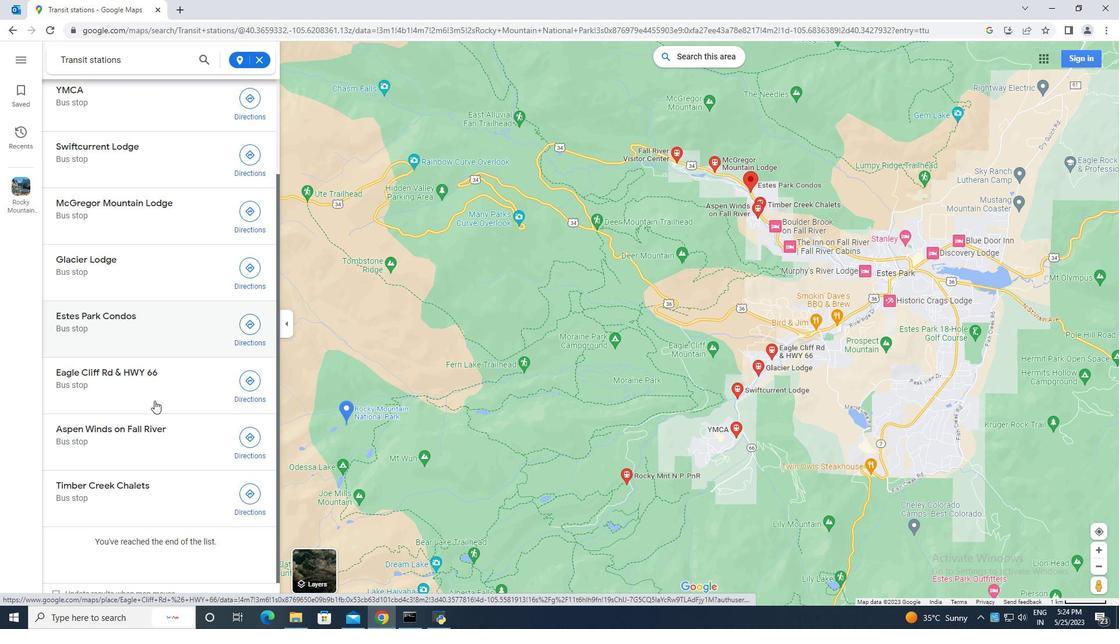 
Action: Mouse scrolled (148, 328) with delta (0, 0)
Screenshot: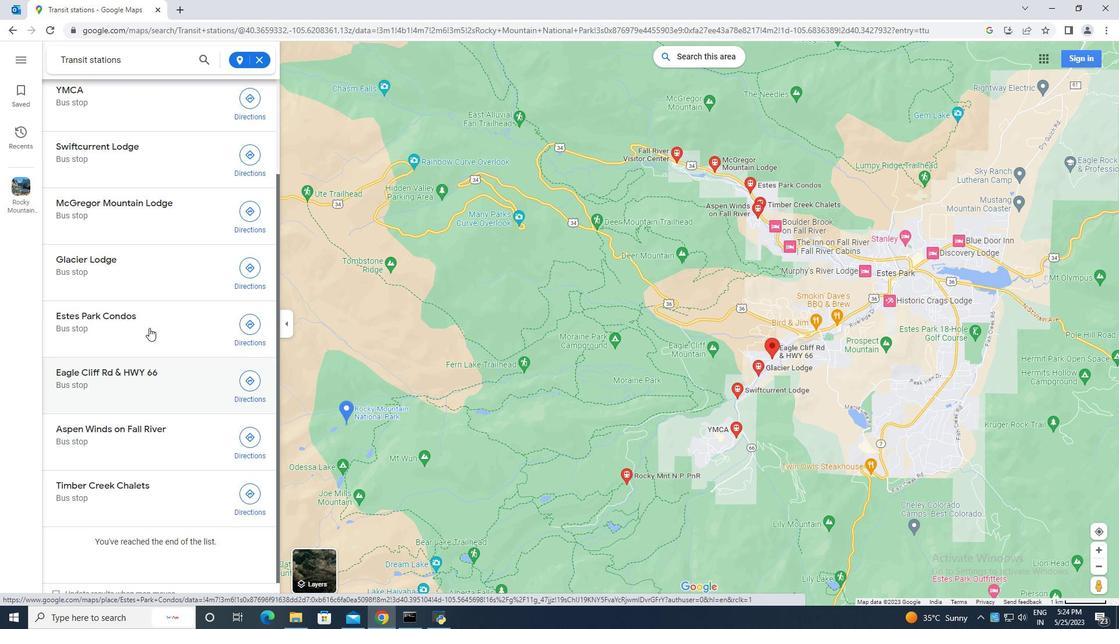 
Action: Mouse scrolled (148, 328) with delta (0, 0)
Screenshot: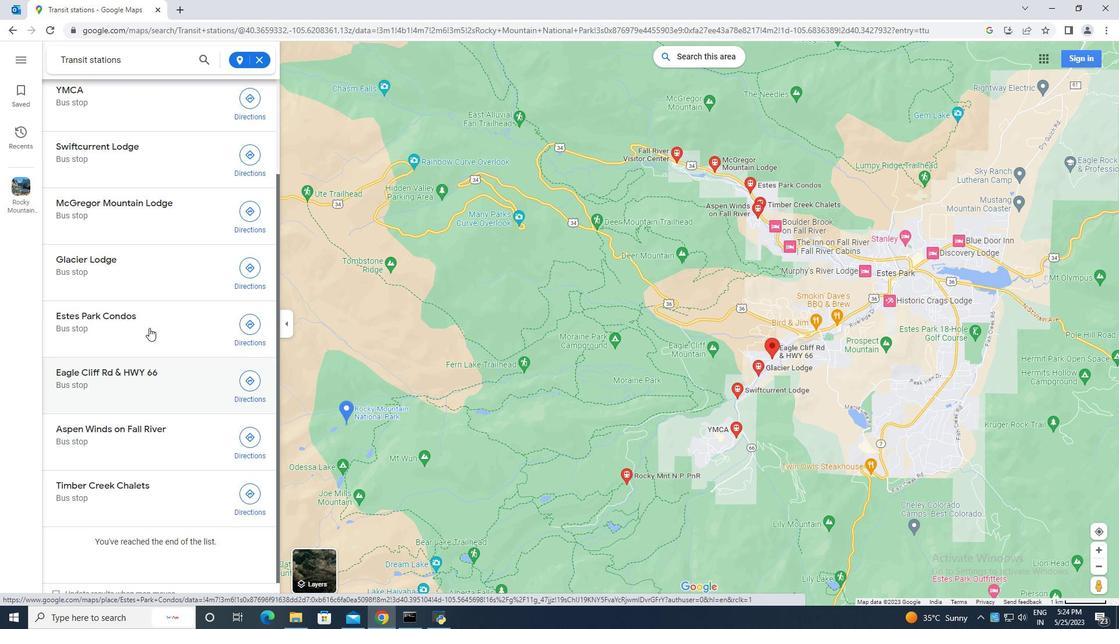 
Action: Mouse scrolled (148, 328) with delta (0, 0)
Screenshot: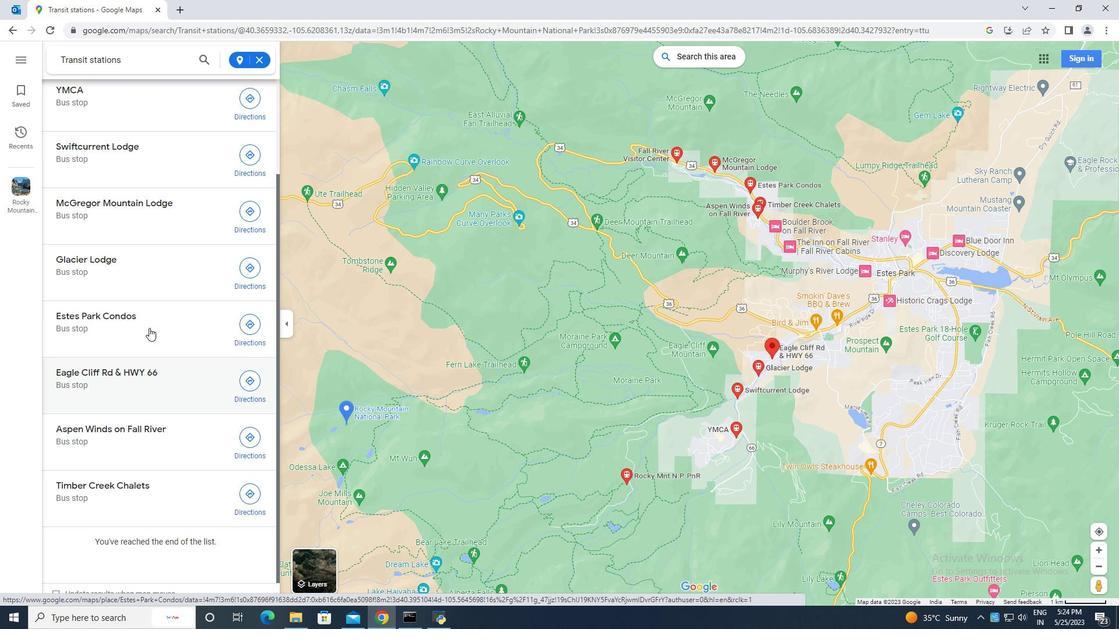 
Action: Mouse scrolled (148, 328) with delta (0, 0)
Screenshot: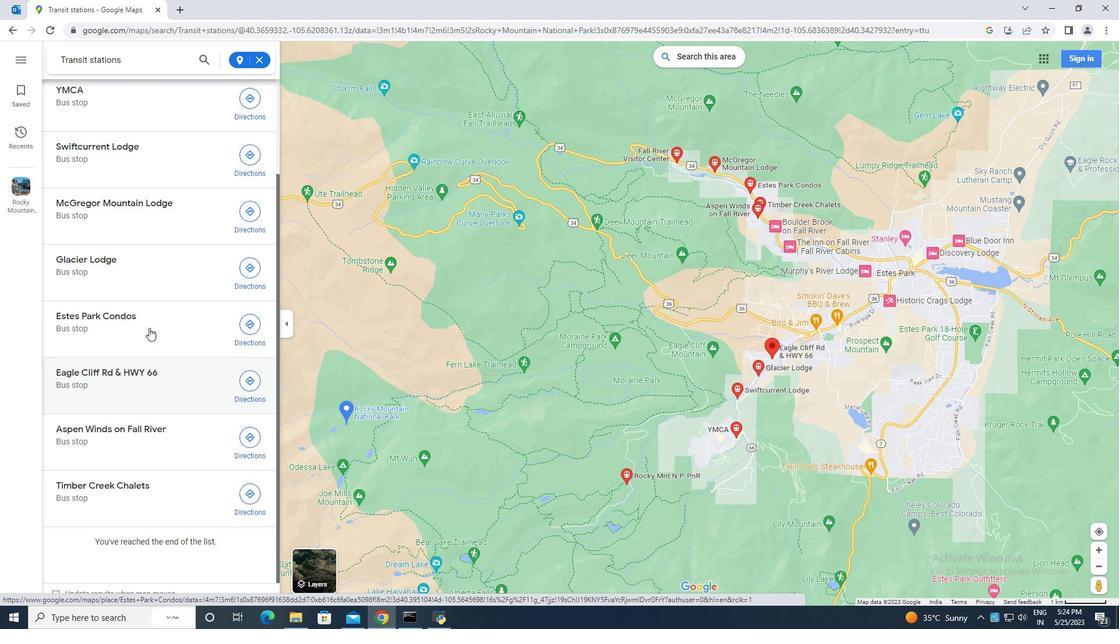 
Action: Mouse scrolled (148, 328) with delta (0, 0)
Screenshot: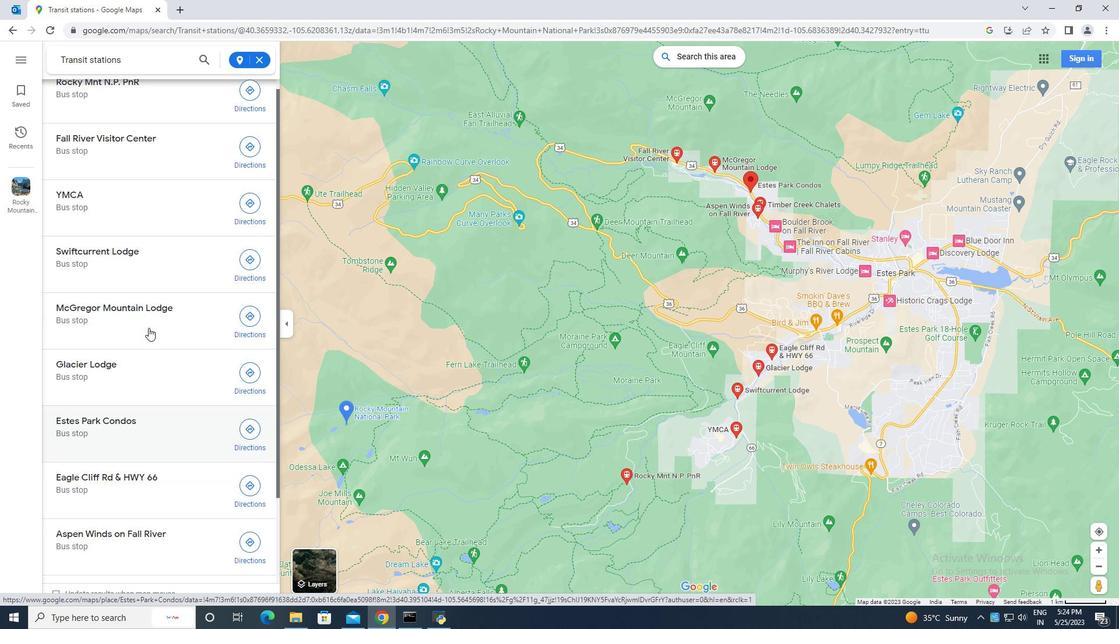 
Action: Mouse scrolled (148, 328) with delta (0, 0)
Screenshot: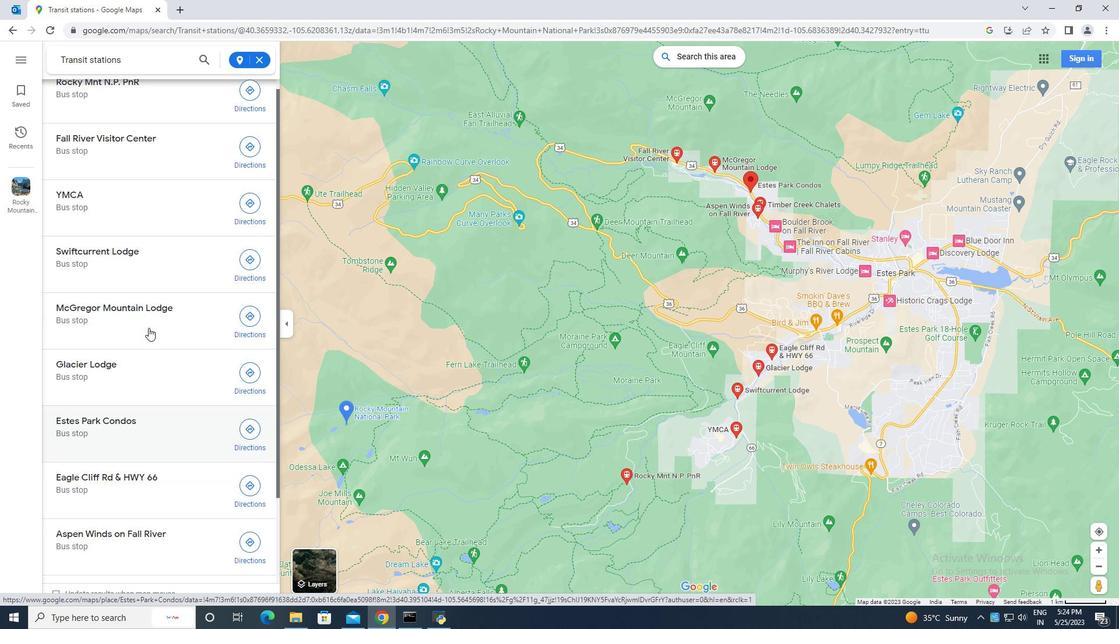 
Action: Mouse scrolled (148, 328) with delta (0, 0)
Screenshot: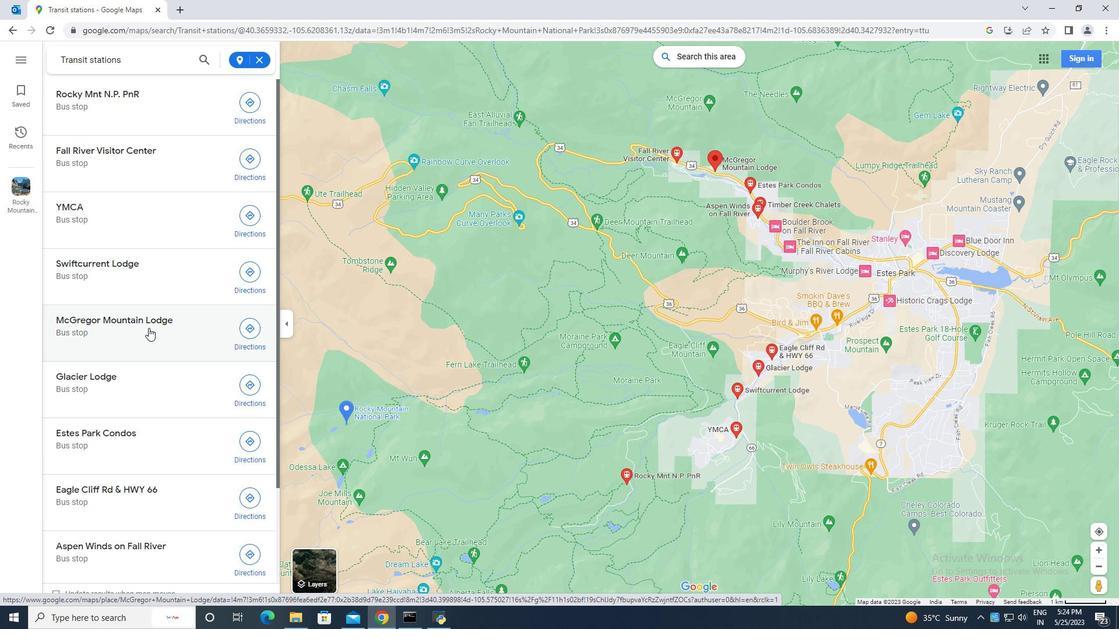 
Action: Mouse scrolled (148, 328) with delta (0, 0)
Screenshot: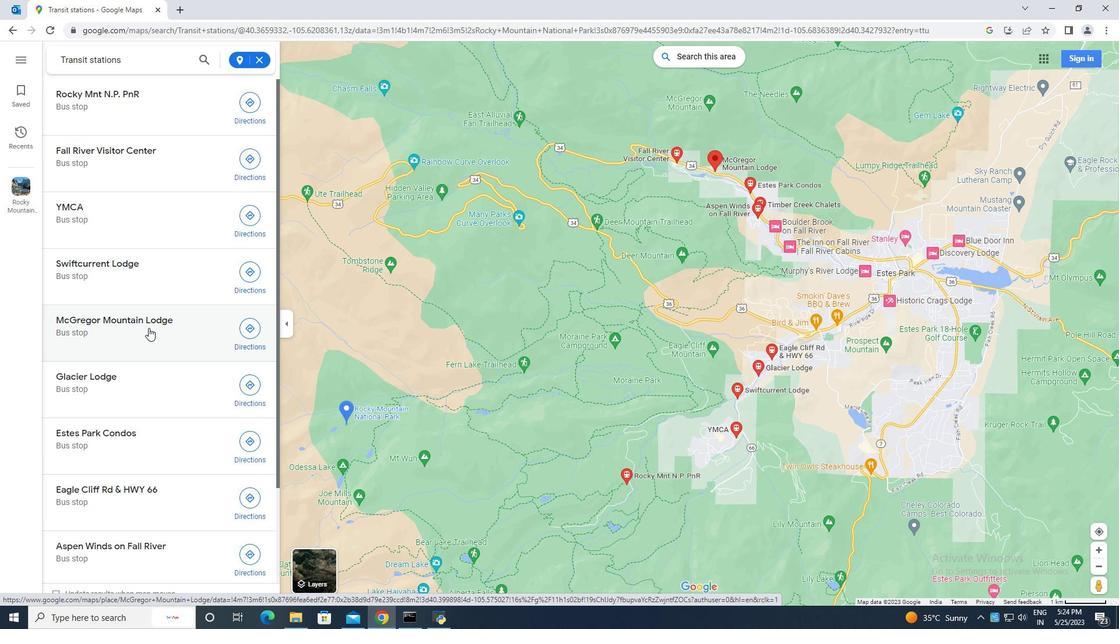 
Action: Mouse moved to (453, 289)
Screenshot: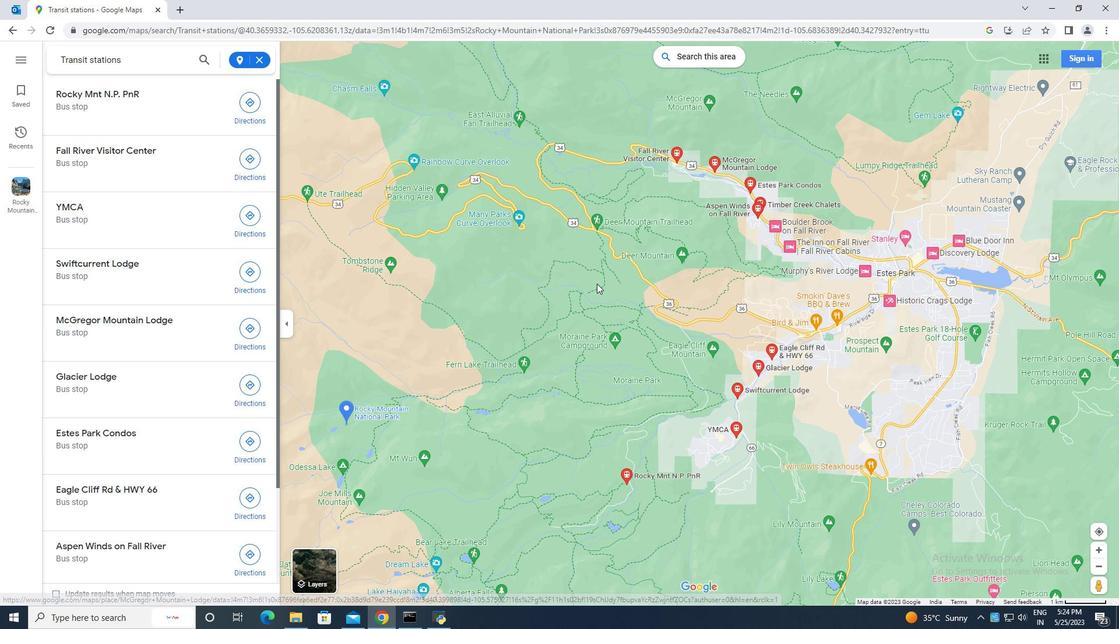 
Action: Mouse scrolled (453, 289) with delta (0, 0)
Screenshot: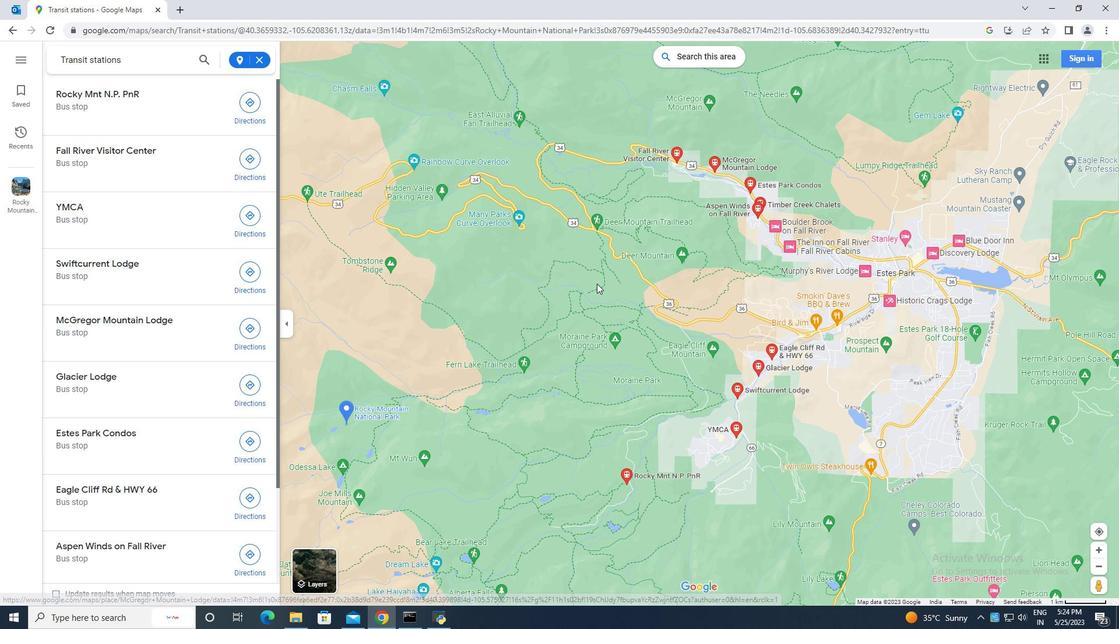 
Action: Mouse scrolled (453, 289) with delta (0, 0)
Screenshot: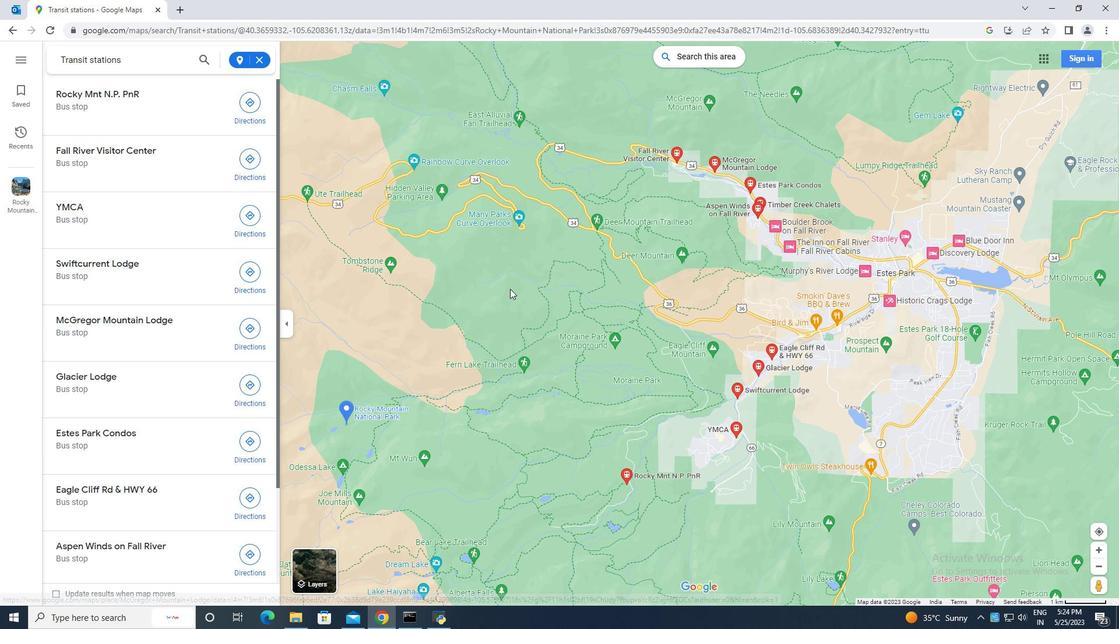 
Action: Mouse scrolled (453, 289) with delta (0, 0)
Screenshot: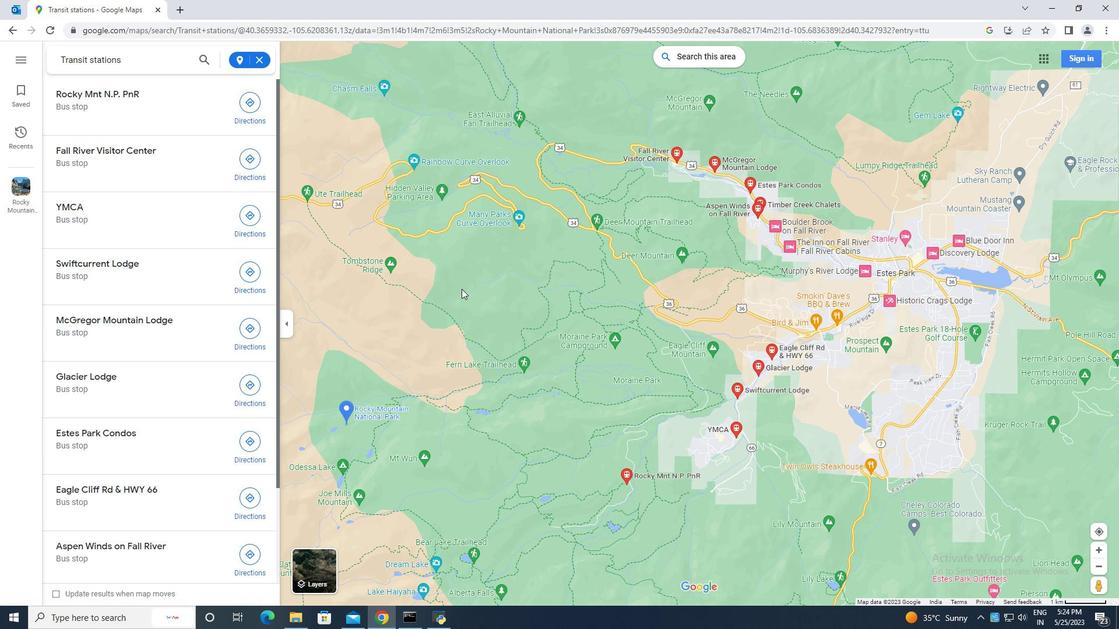 
Action: Mouse moved to (452, 288)
Screenshot: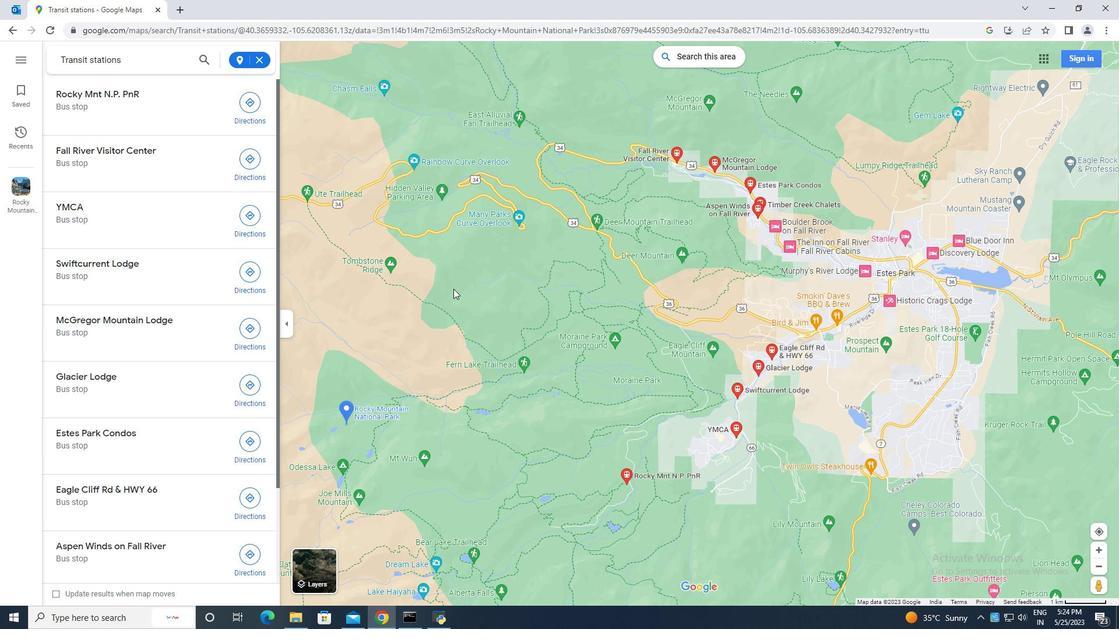 
Action: Mouse scrolled (452, 287) with delta (0, 0)
Screenshot: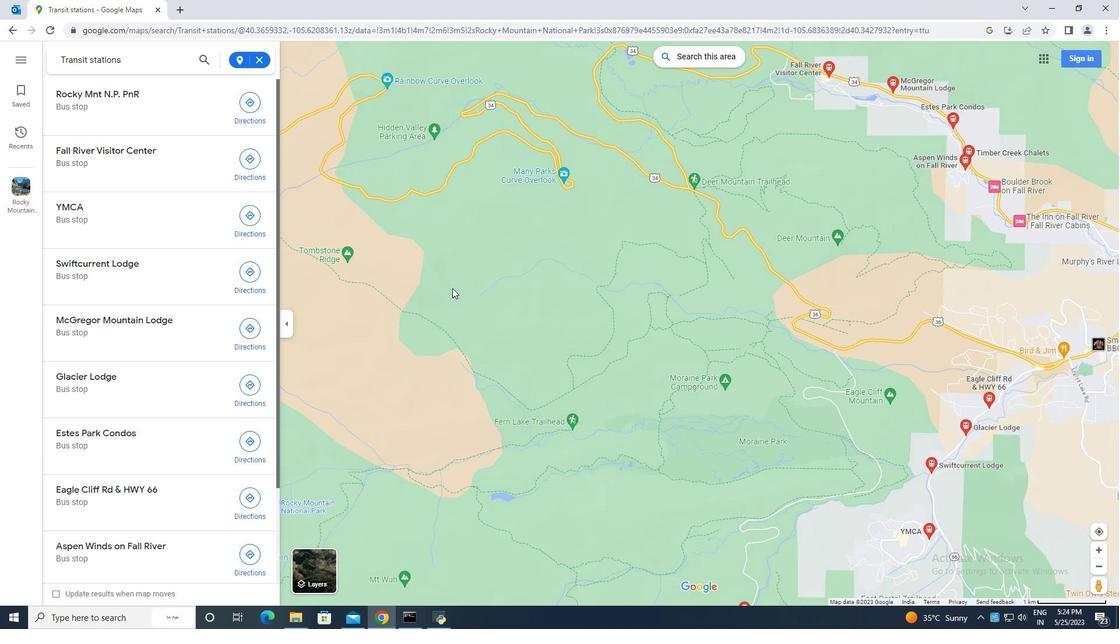 
Action: Mouse scrolled (452, 287) with delta (0, 0)
Screenshot: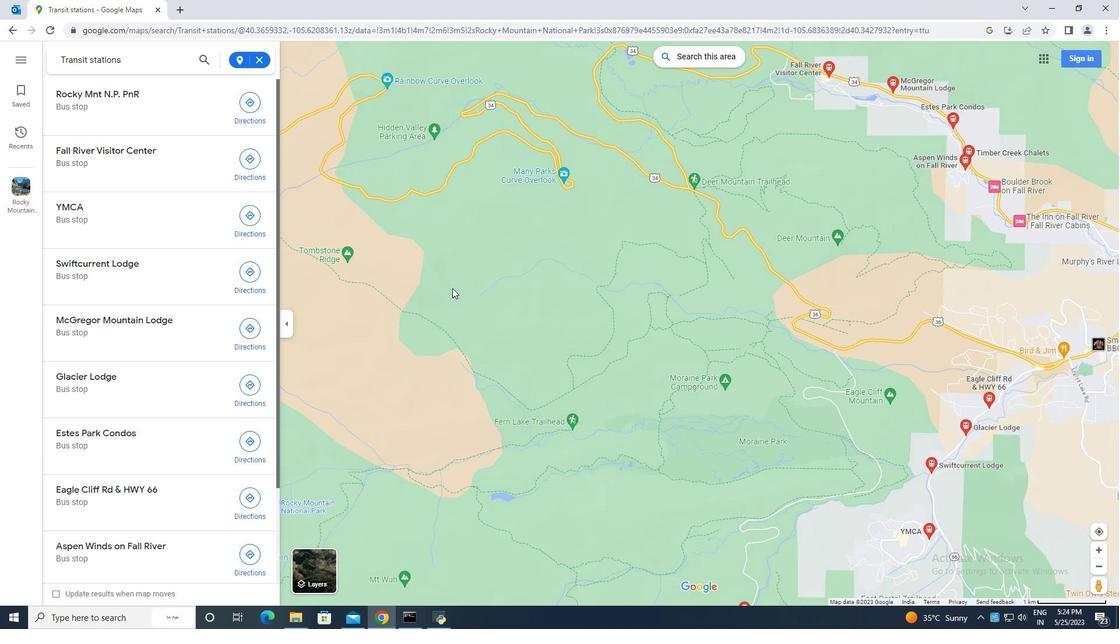 
Action: Mouse scrolled (452, 287) with delta (0, 0)
Screenshot: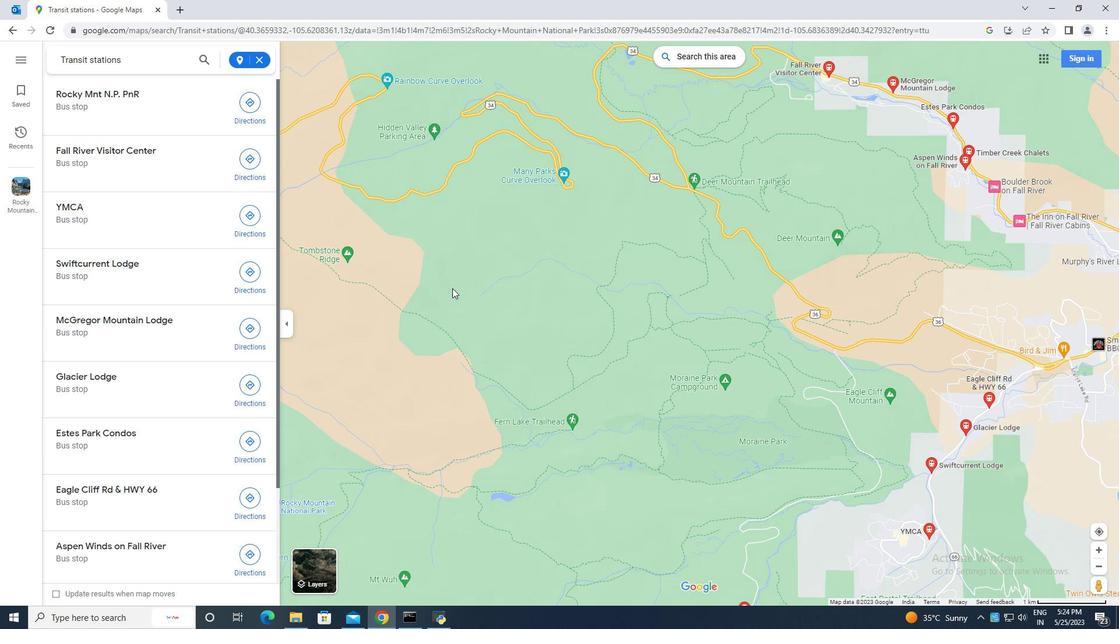 
Action: Mouse scrolled (452, 287) with delta (0, 0)
Screenshot: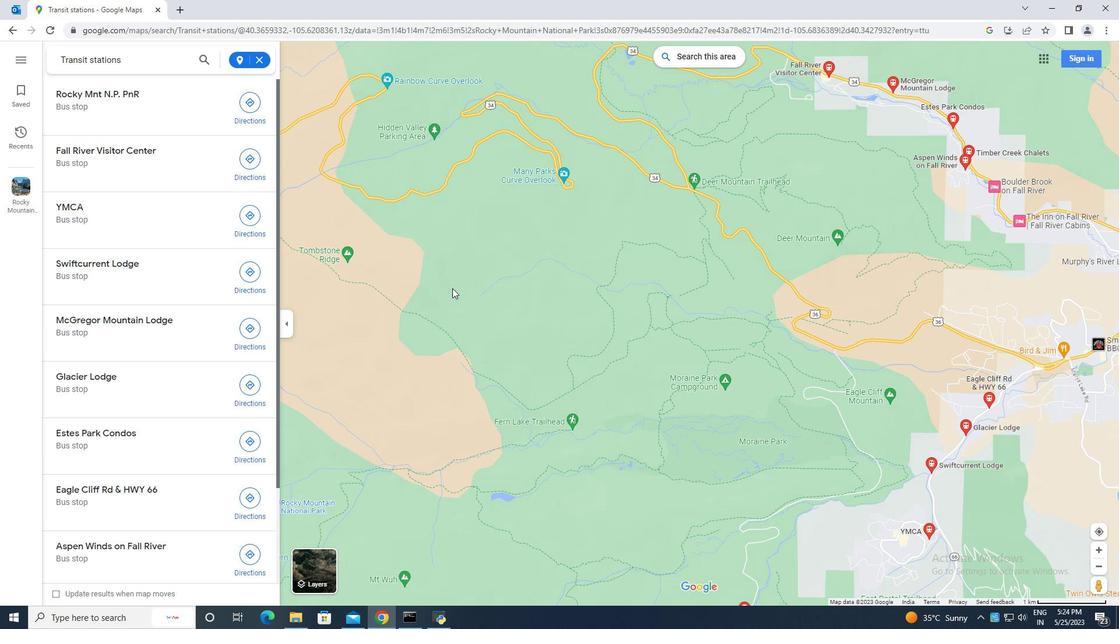 
Action: Mouse scrolled (452, 287) with delta (0, 0)
Screenshot: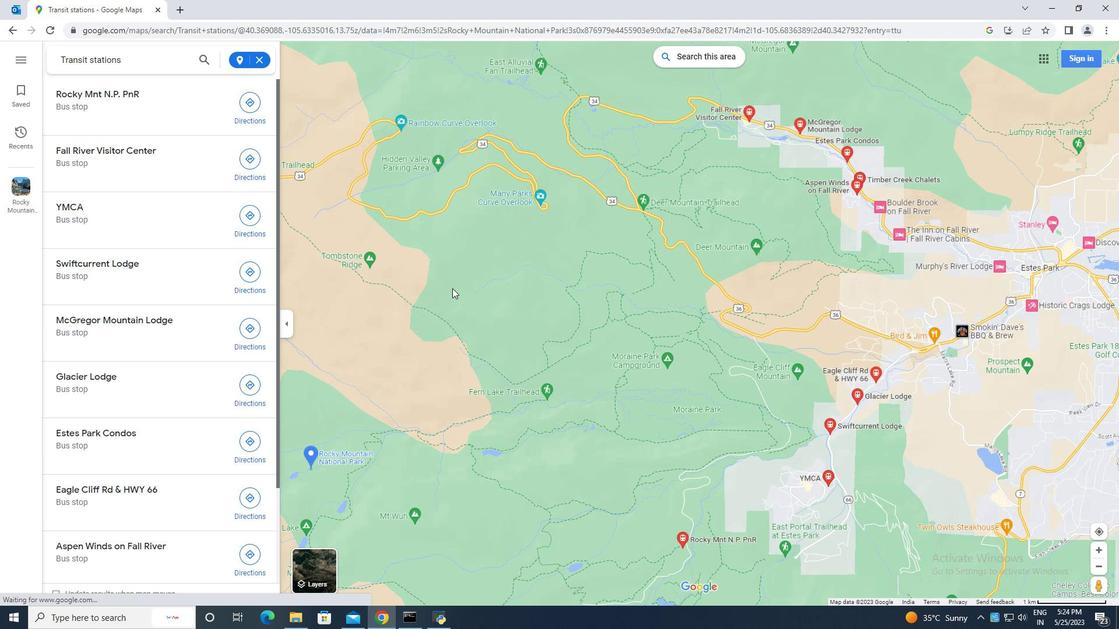 
Action: Mouse scrolled (452, 287) with delta (0, 0)
Screenshot: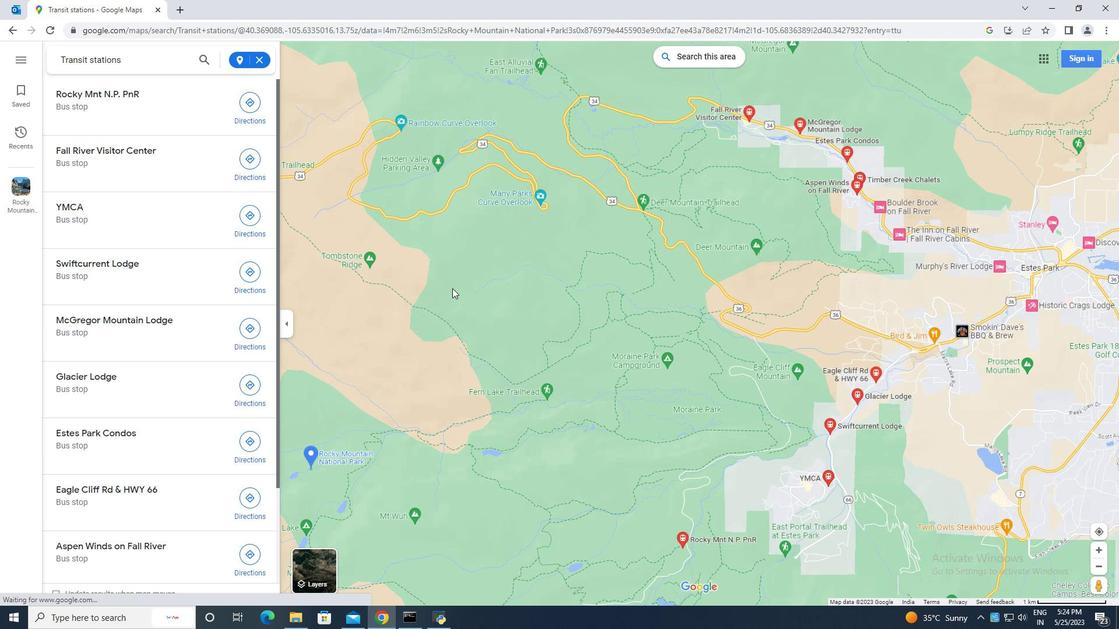 
Action: Mouse scrolled (452, 287) with delta (0, 0)
Screenshot: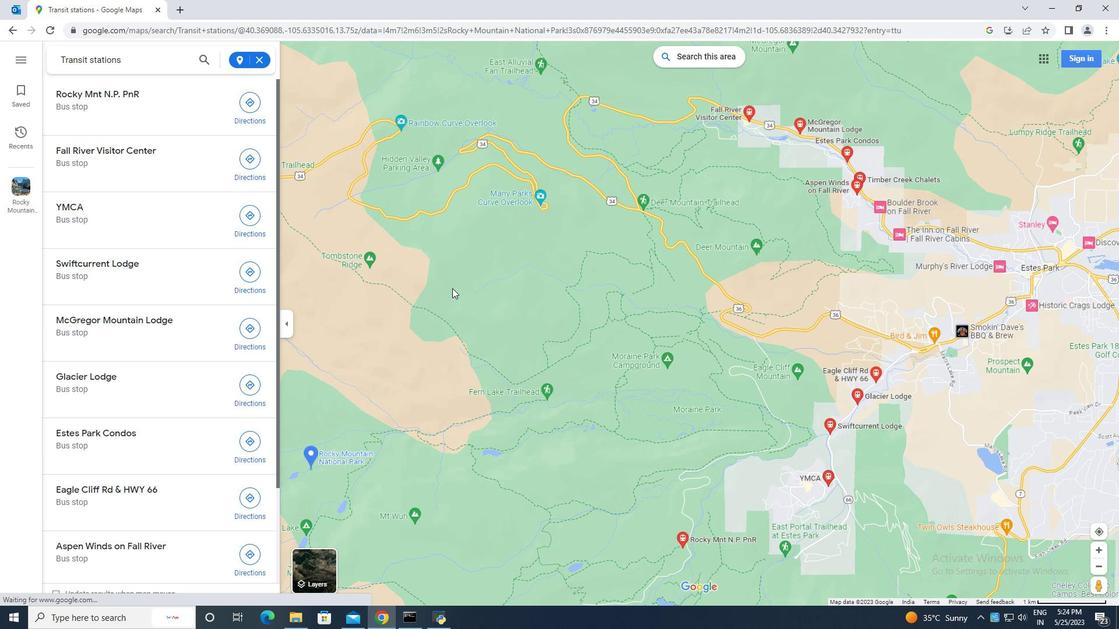 
Action: Mouse moved to (138, 65)
Screenshot: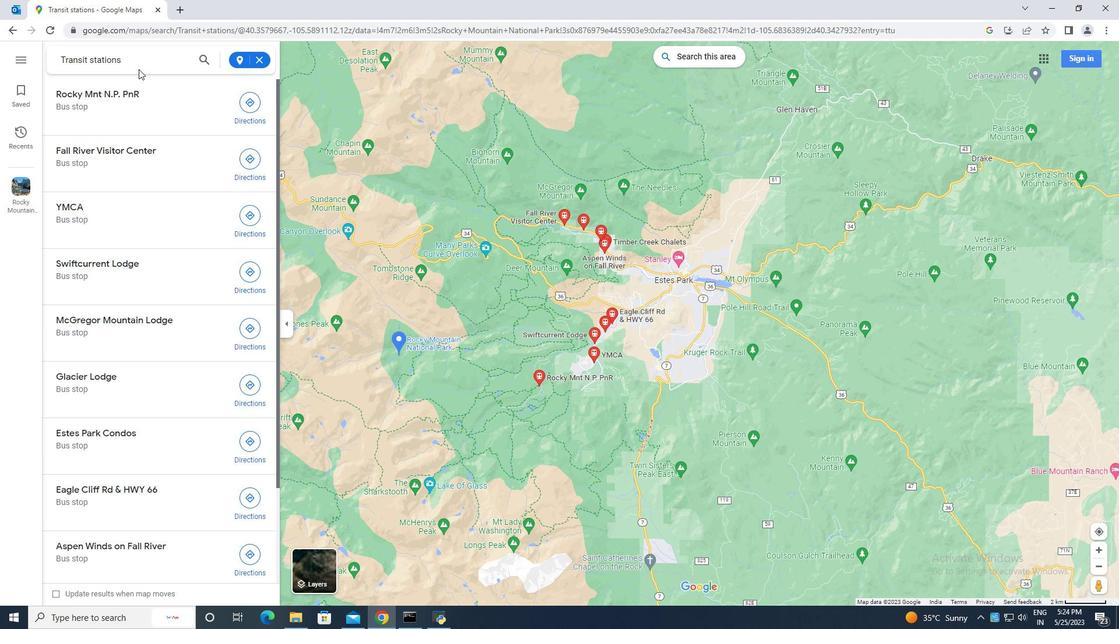 
Action: Mouse pressed left at (138, 65)
Screenshot: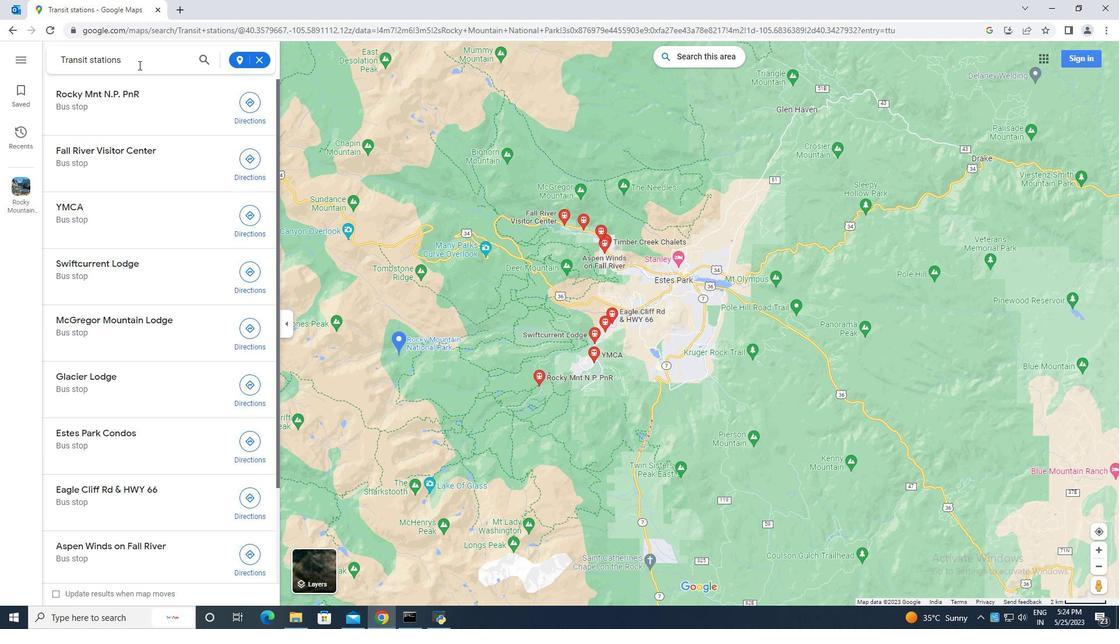 
Action: Key pressed <Key.backspace><Key.backspace><Key.backspace><Key.backspace><Key.backspace><Key.backspace><Key.backspace><Key.backspace><Key.backspace><Key.backspace><Key.backspace><Key.backspace><Key.backspace><Key.backspace><Key.backspace><Key.backspace><Key.backspace><Key.backspace><Key.backspace><Key.backspace><Key.backspace>train<Key.space>station<Key.space>at<Key.space>rockr<Key.backspace>y<Key.space>mountain<Key.space>national<Key.space>park<Key.enter>
Screenshot: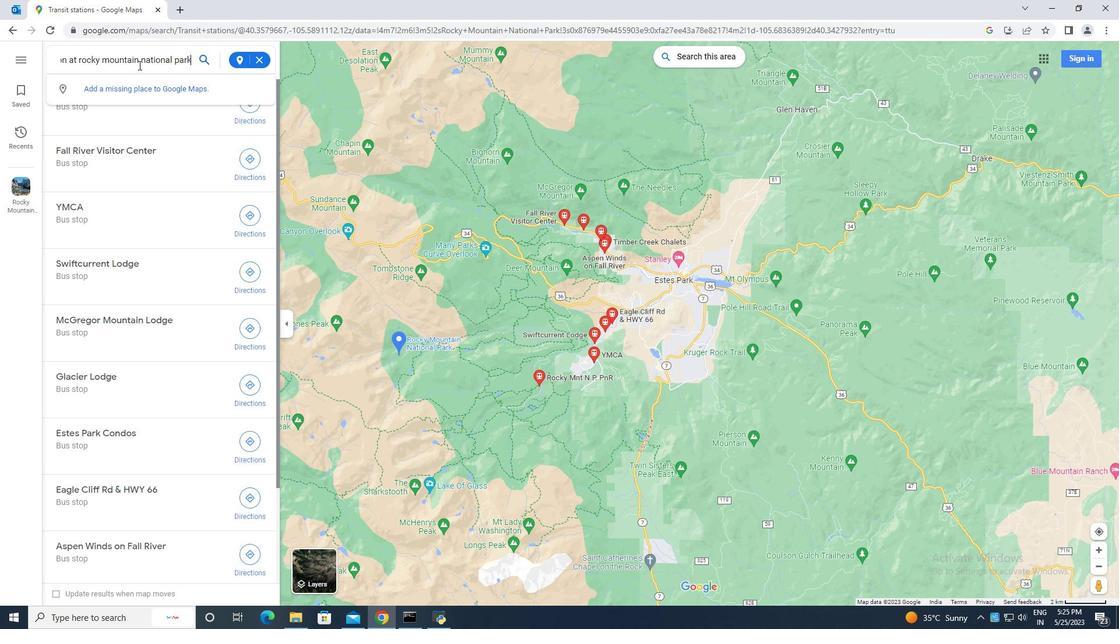
Action: Mouse moved to (126, 333)
Screenshot: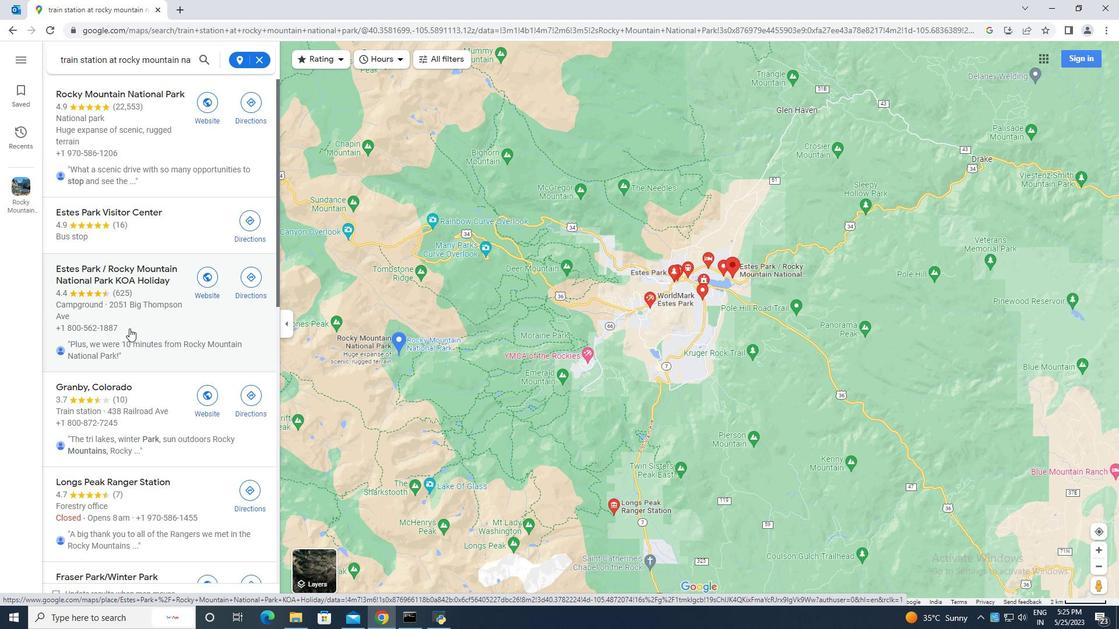 
Action: Mouse scrolled (126, 332) with delta (0, 0)
Screenshot: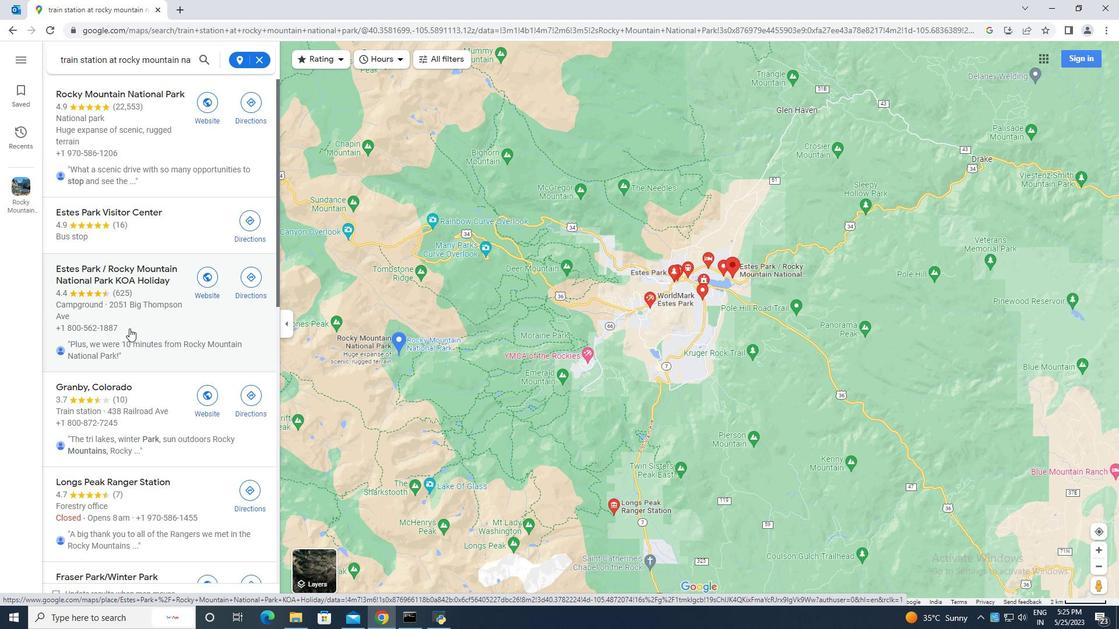 
Action: Mouse moved to (125, 333)
Screenshot: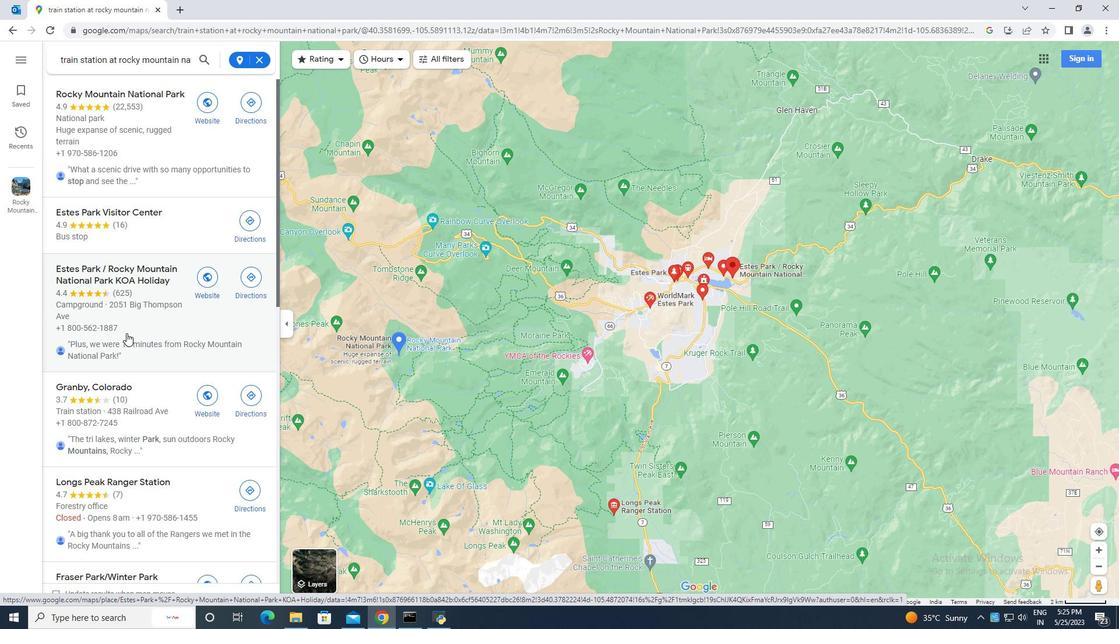 
Action: Mouse scrolled (125, 332) with delta (0, 0)
Screenshot: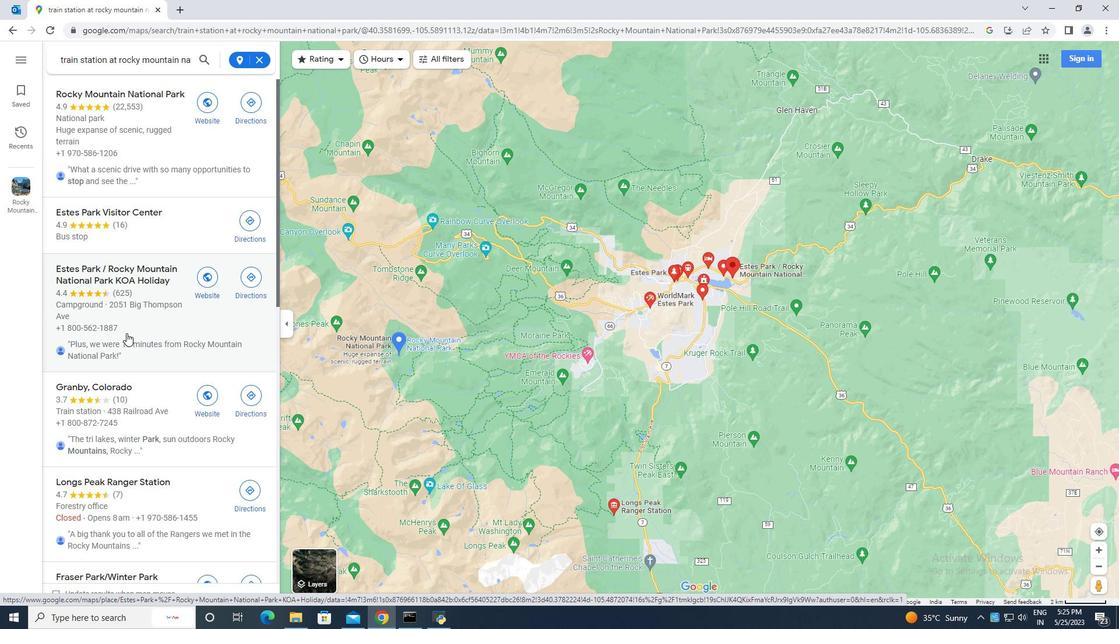 
Action: Mouse moved to (168, 282)
Screenshot: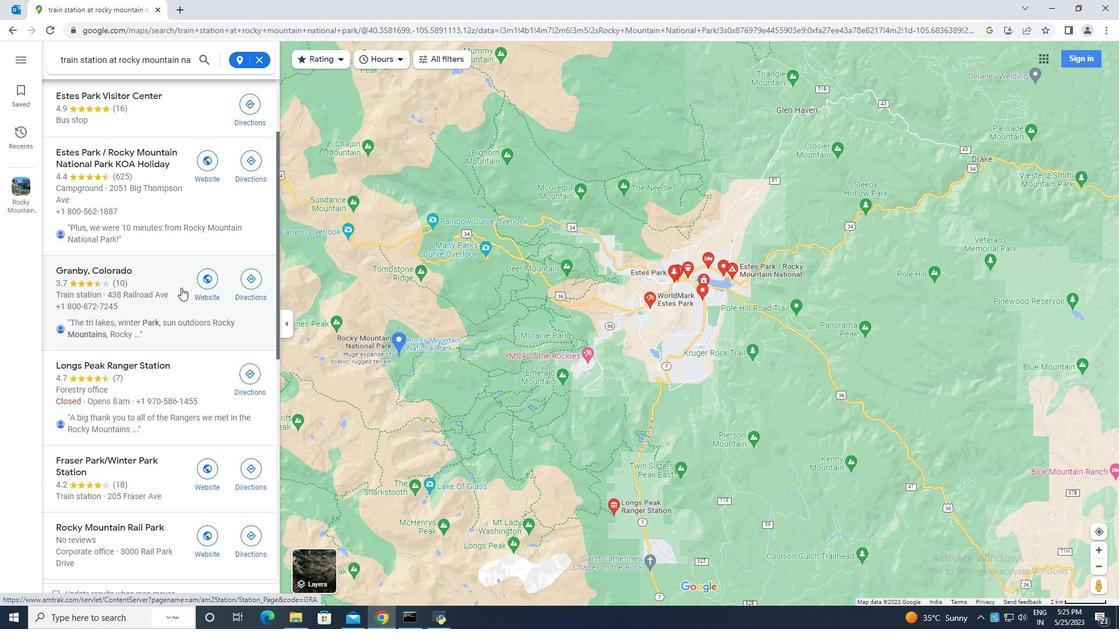 
Action: Mouse pressed left at (168, 282)
Screenshot: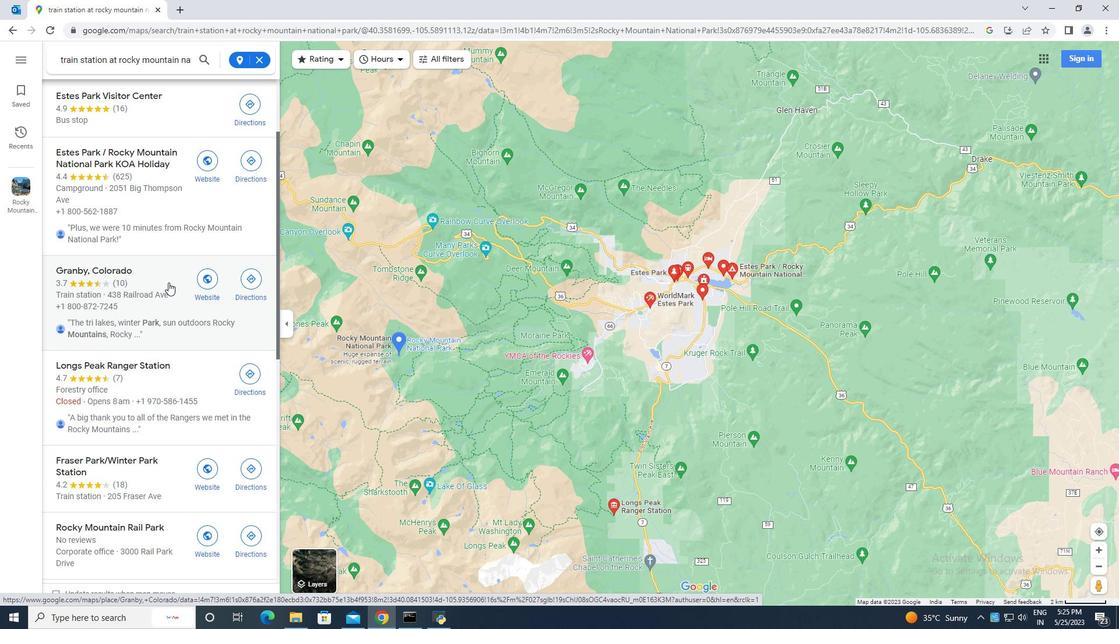 
Action: Mouse moved to (416, 324)
Screenshot: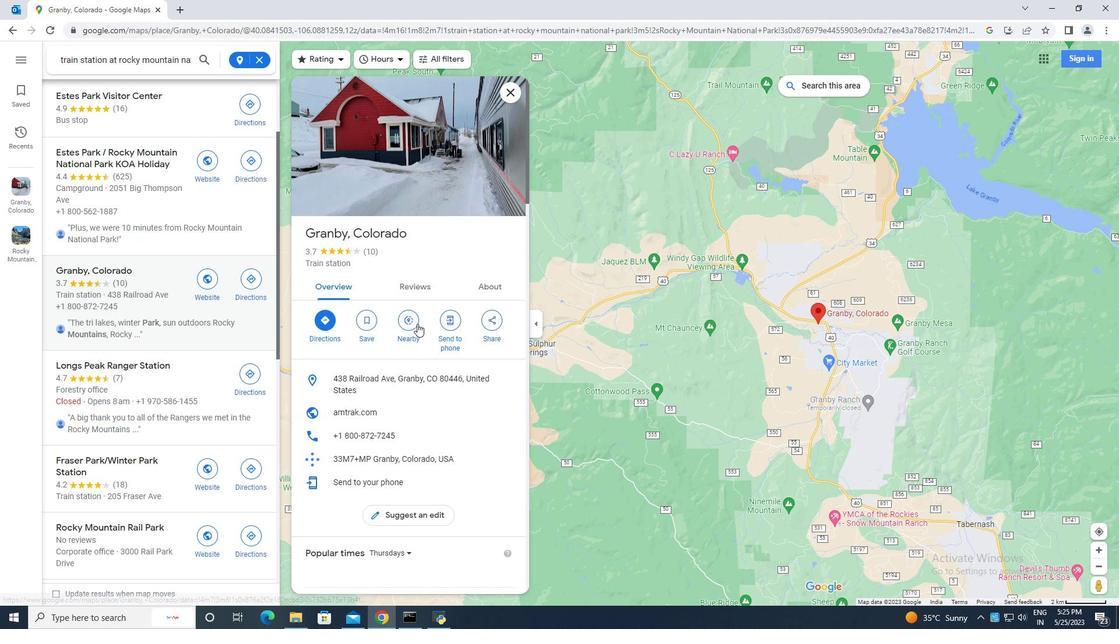 
Action: Mouse scrolled (416, 323) with delta (0, 0)
Screenshot: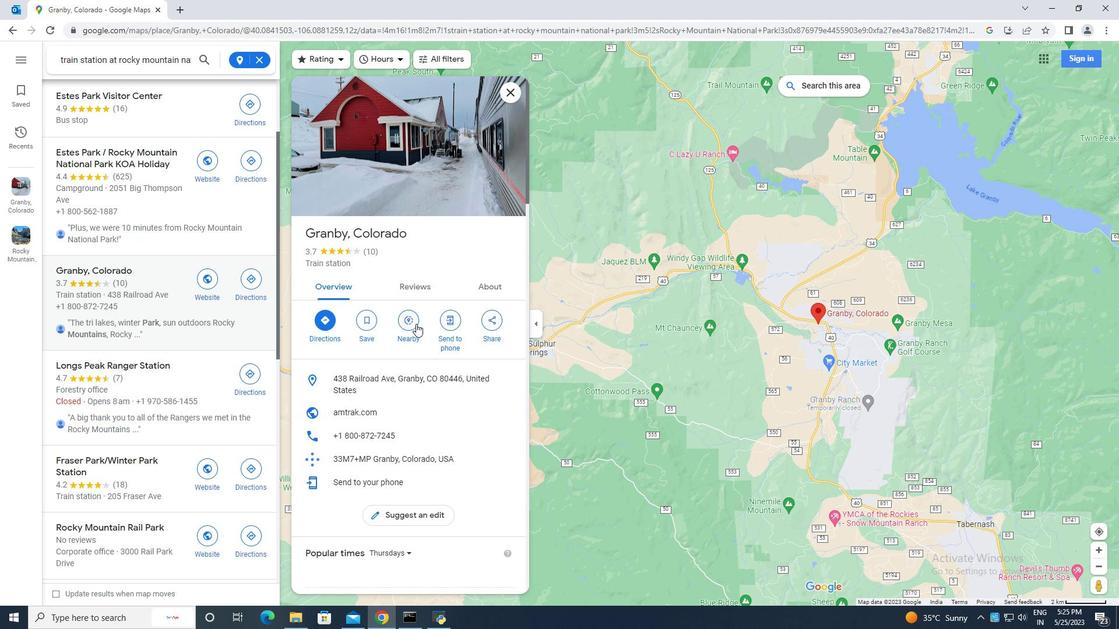 
Action: Mouse scrolled (416, 323) with delta (0, 0)
Screenshot: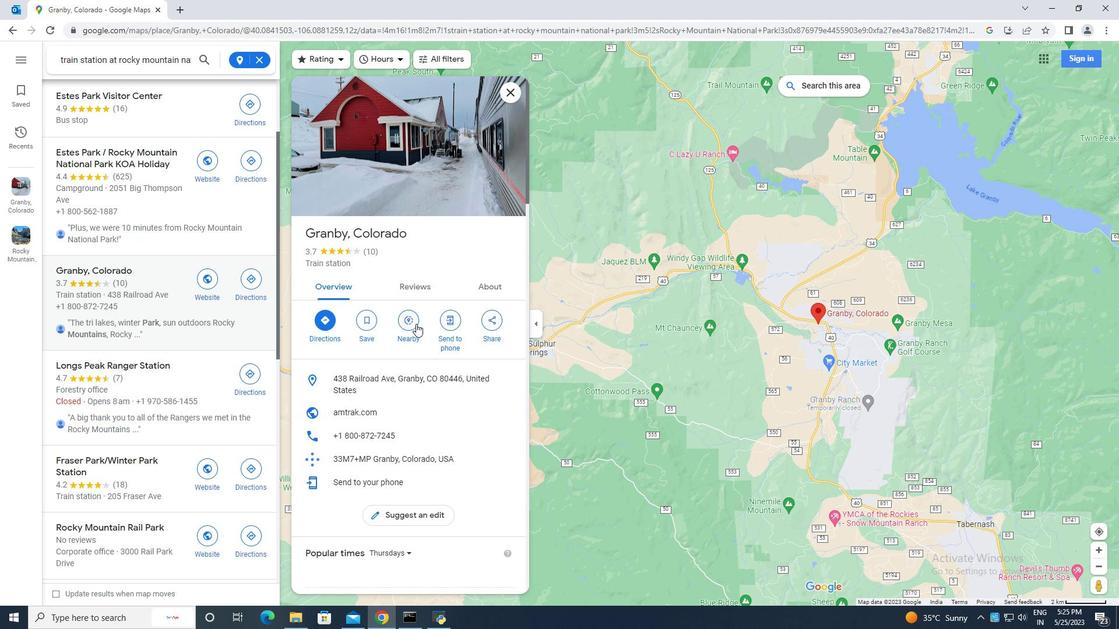 
Action: Mouse scrolled (416, 323) with delta (0, 0)
Screenshot: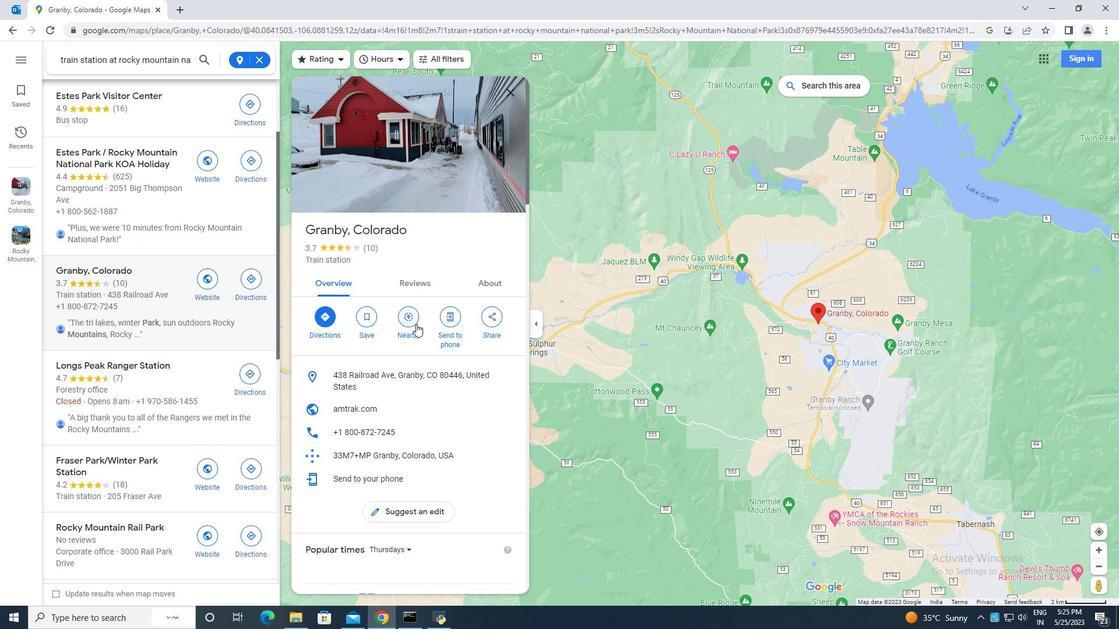 
Action: Mouse scrolled (416, 323) with delta (0, 0)
Screenshot: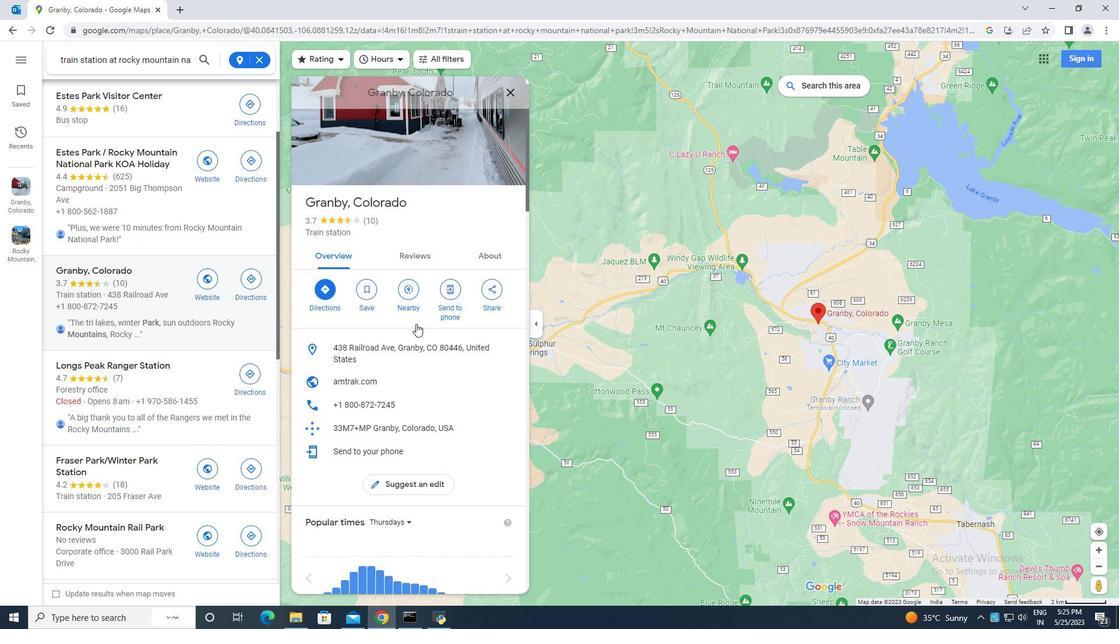 
Action: Mouse scrolled (416, 323) with delta (0, 0)
Screenshot: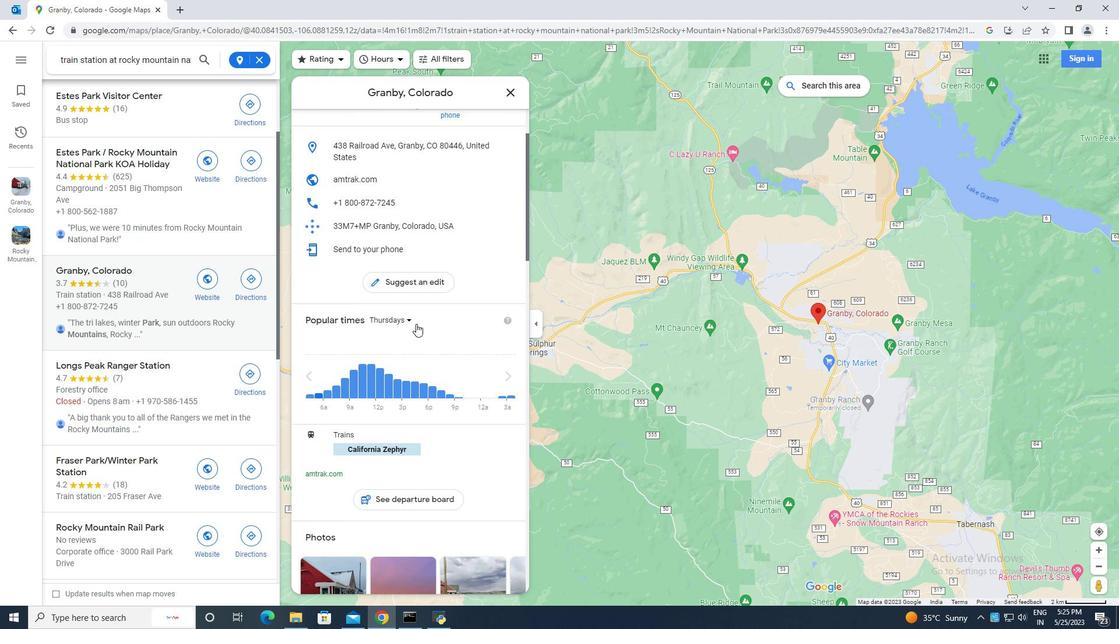 
Action: Mouse scrolled (416, 323) with delta (0, 0)
Screenshot: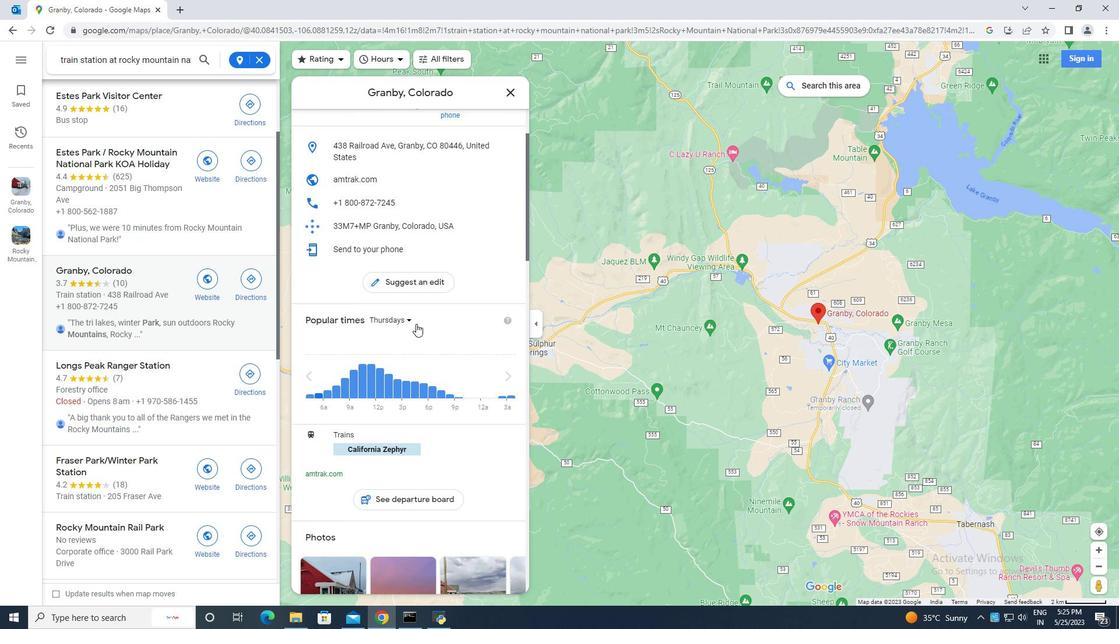 
Action: Mouse scrolled (416, 323) with delta (0, 0)
Screenshot: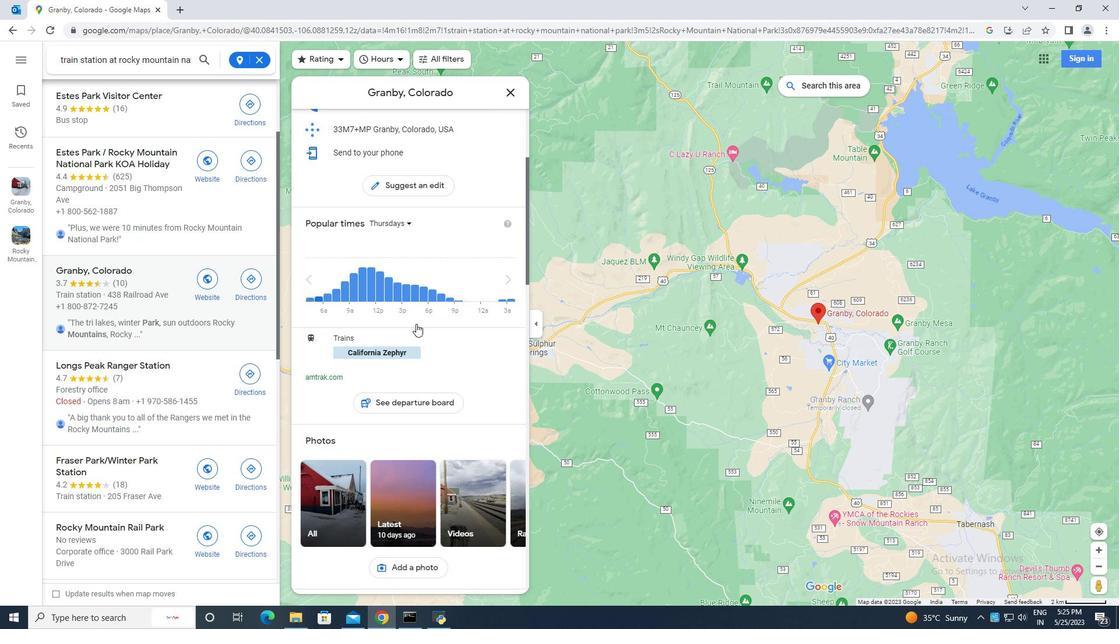 
Action: Mouse scrolled (416, 323) with delta (0, 0)
Screenshot: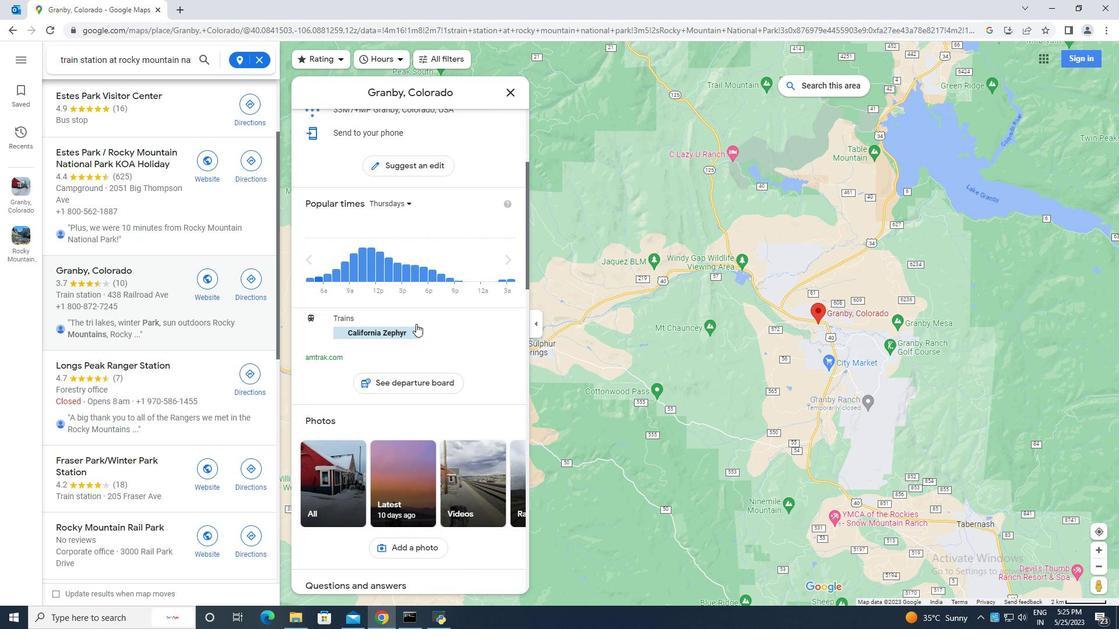 
Action: Mouse scrolled (416, 323) with delta (0, 0)
Screenshot: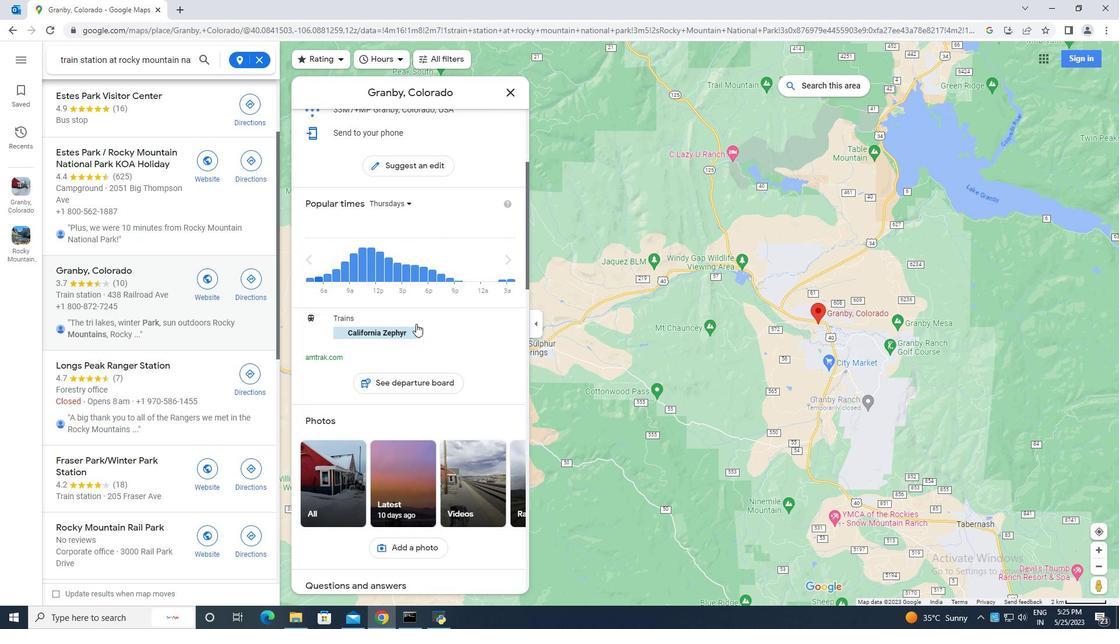 
Action: Mouse moved to (351, 295)
Screenshot: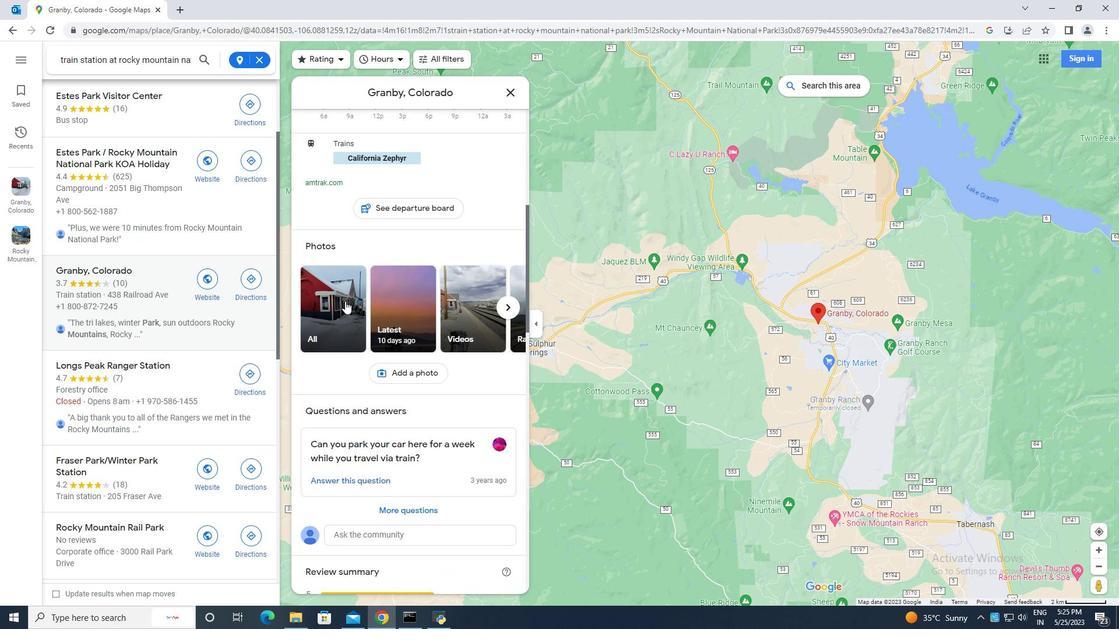 
Action: Mouse scrolled (351, 296) with delta (0, 0)
Screenshot: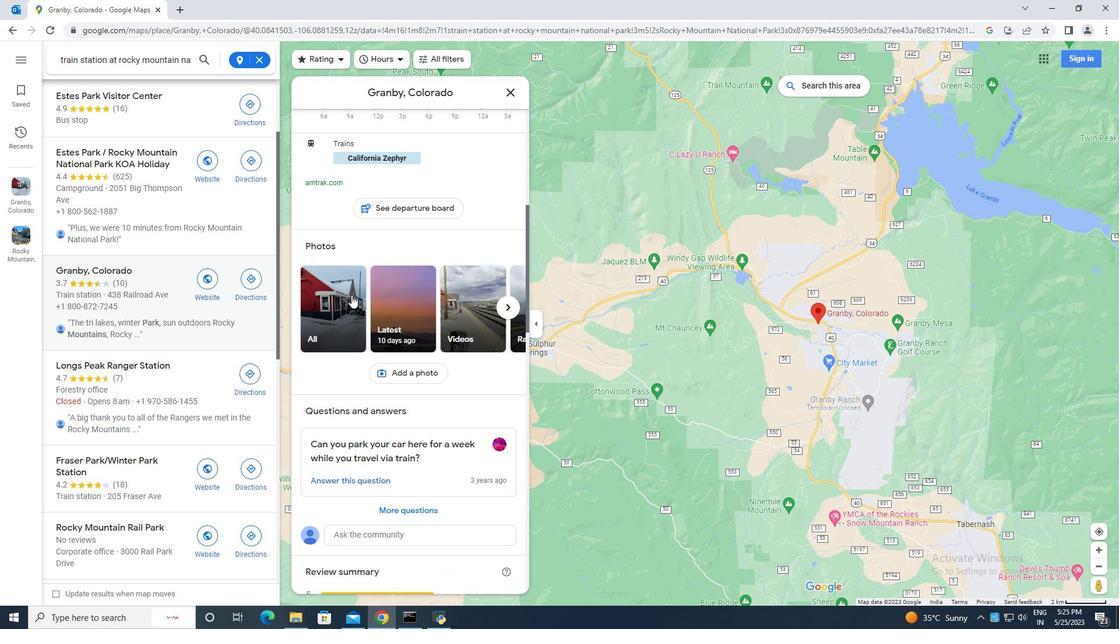 
Action: Mouse scrolled (351, 296) with delta (0, 0)
Screenshot: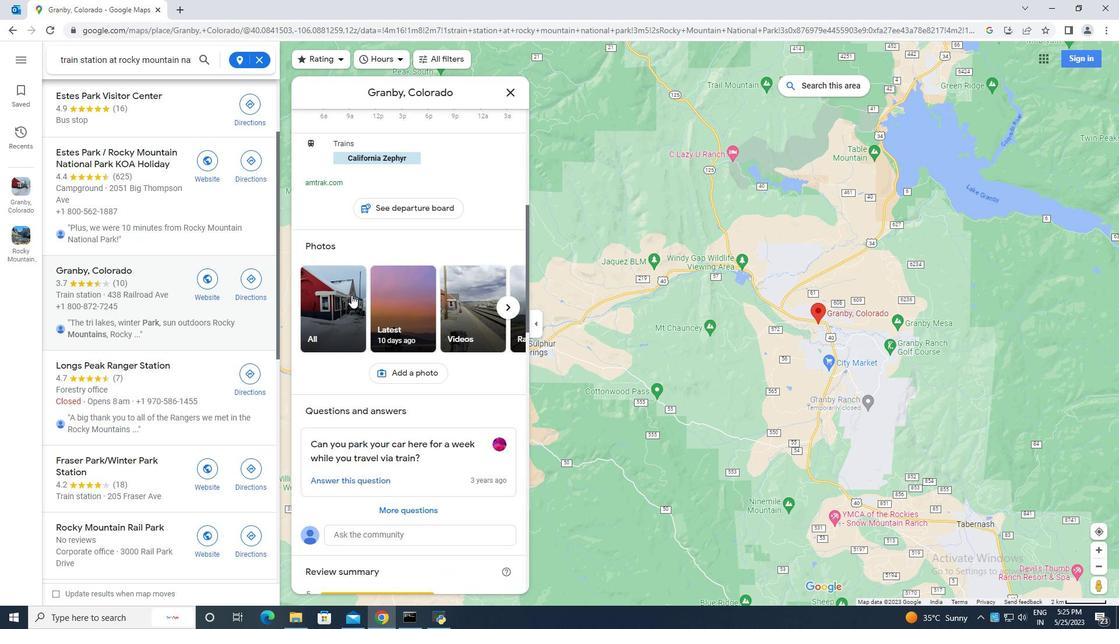 
Action: Mouse scrolled (351, 296) with delta (0, 0)
Screenshot: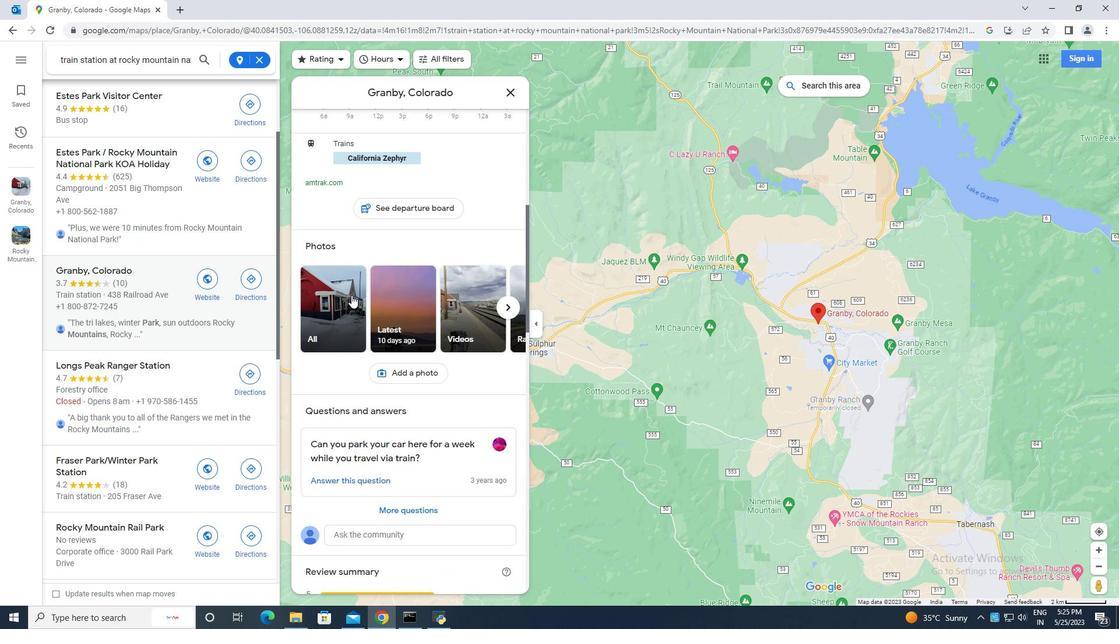 
Action: Mouse scrolled (351, 296) with delta (0, 0)
Screenshot: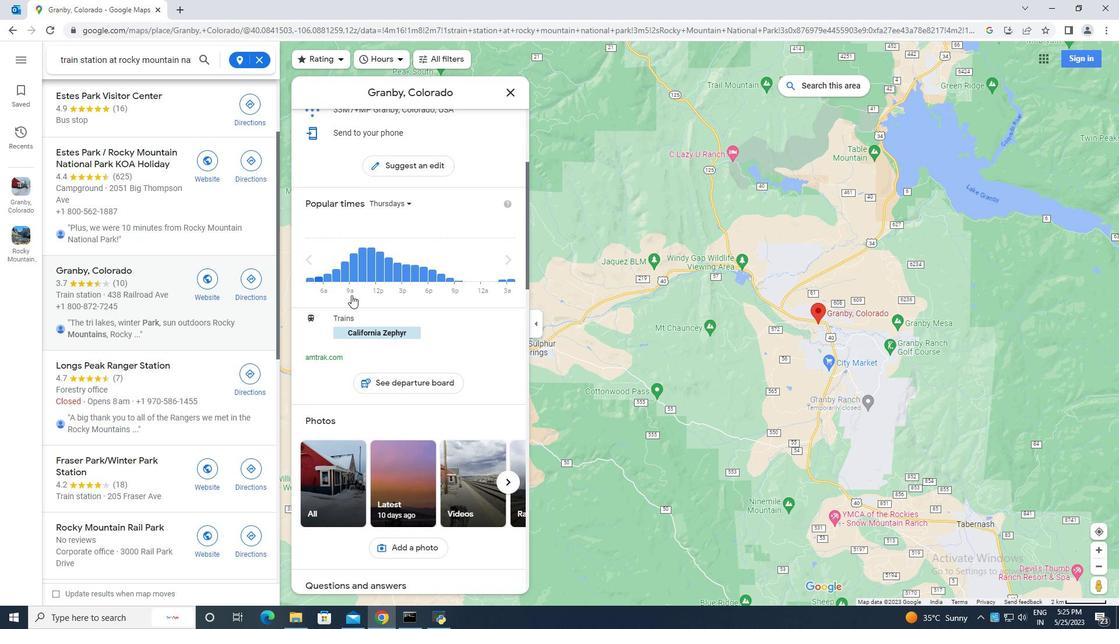 
Action: Mouse scrolled (351, 296) with delta (0, 0)
Screenshot: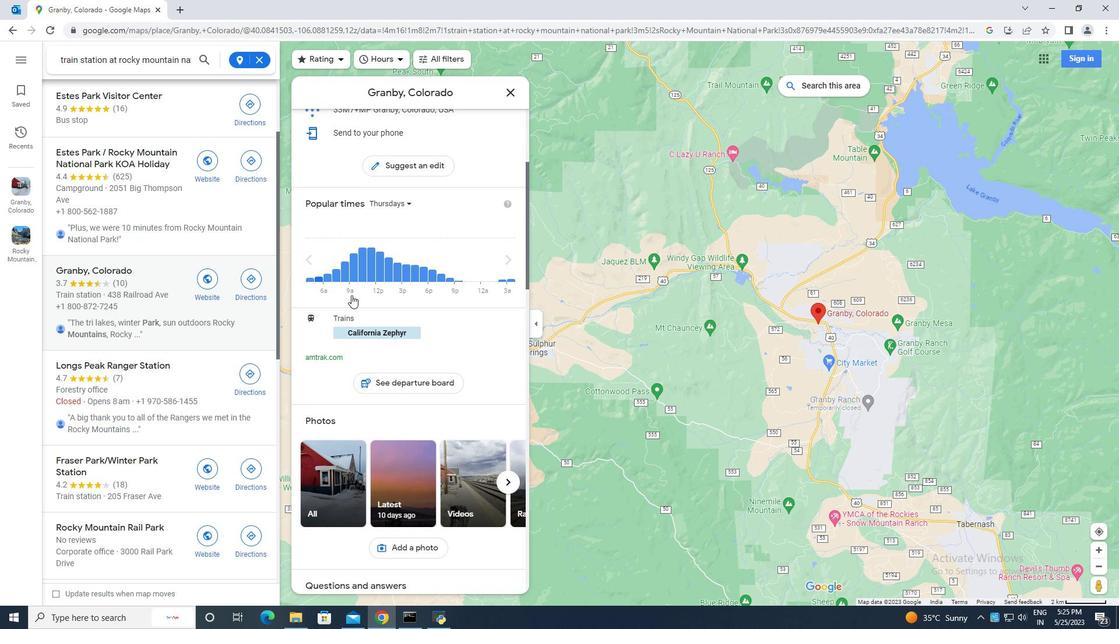 
Action: Mouse scrolled (351, 296) with delta (0, 0)
Screenshot: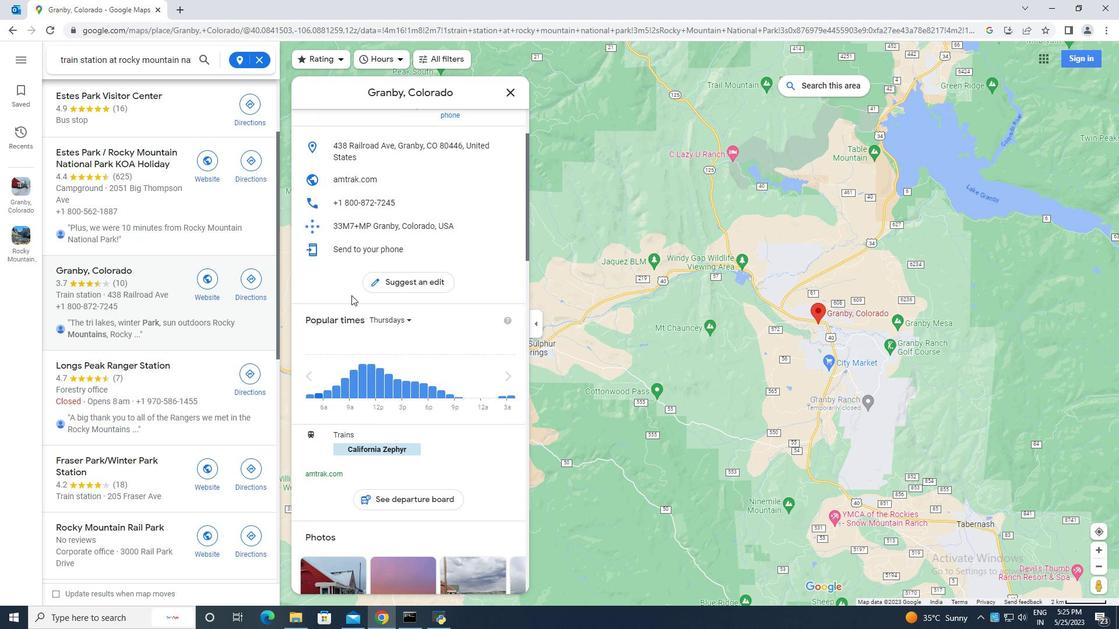 
Action: Mouse scrolled (351, 296) with delta (0, 0)
Screenshot: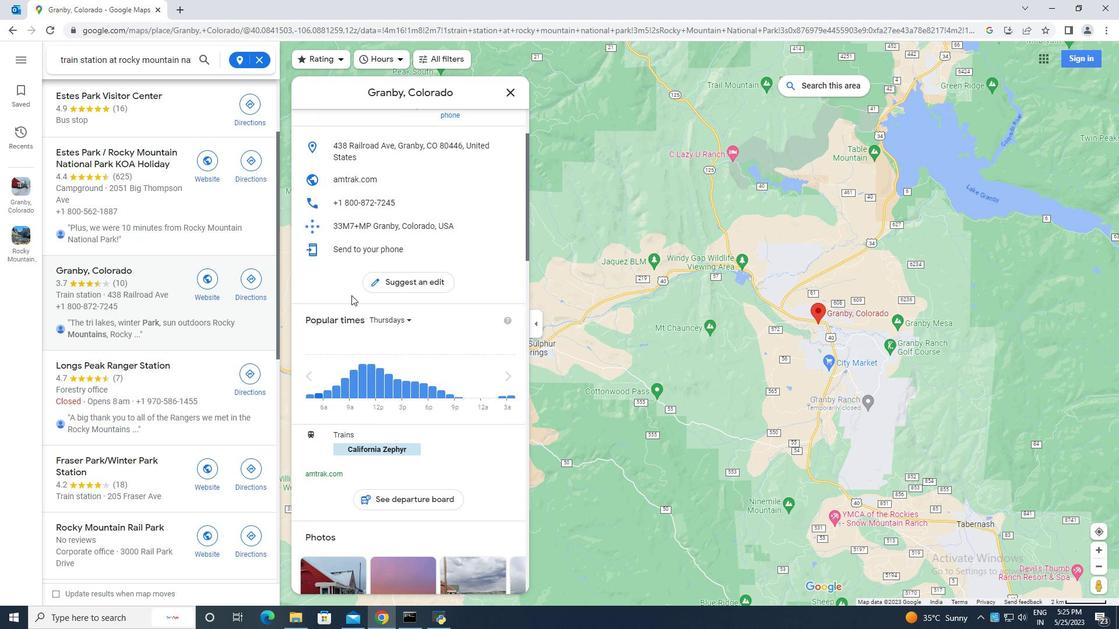 
Action: Mouse scrolled (351, 296) with delta (0, 0)
Screenshot: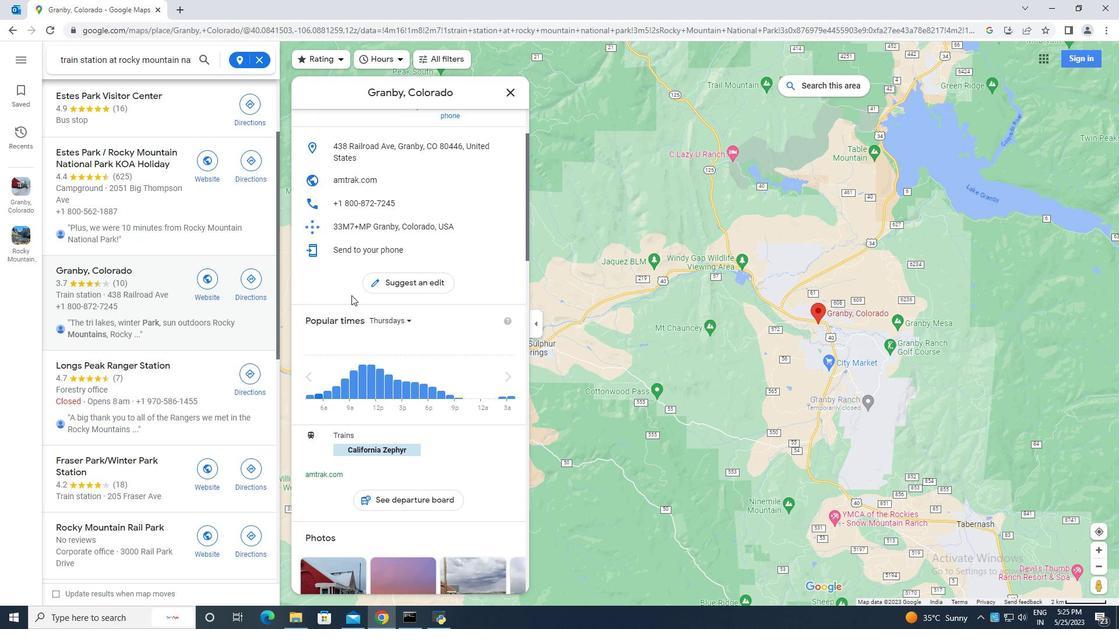 
Action: Mouse scrolled (351, 296) with delta (0, 0)
Screenshot: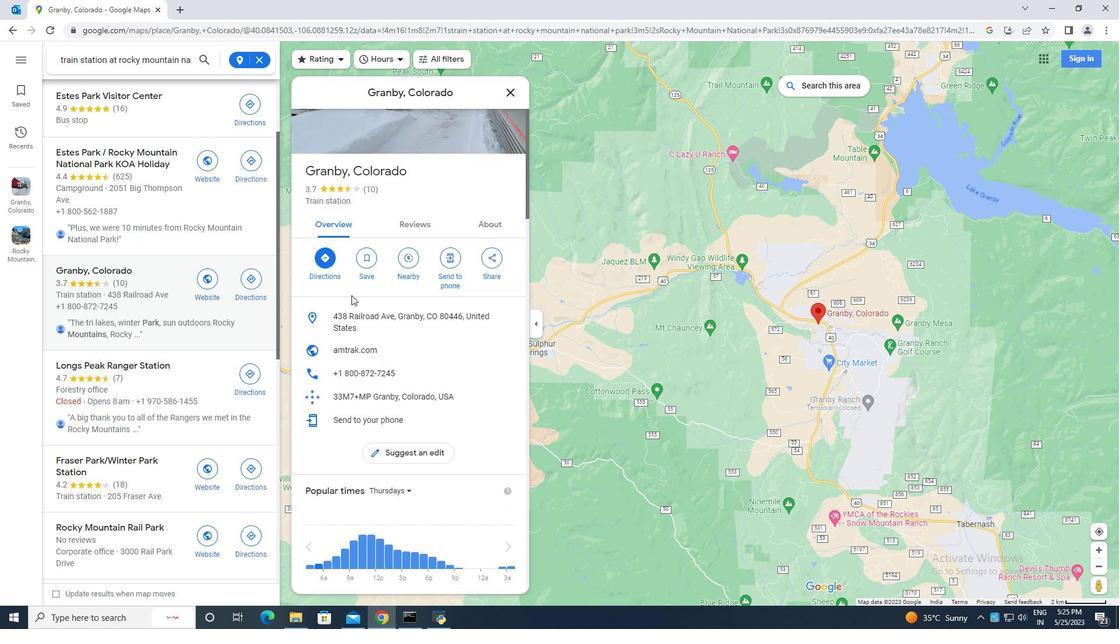
Action: Mouse scrolled (351, 296) with delta (0, 0)
Screenshot: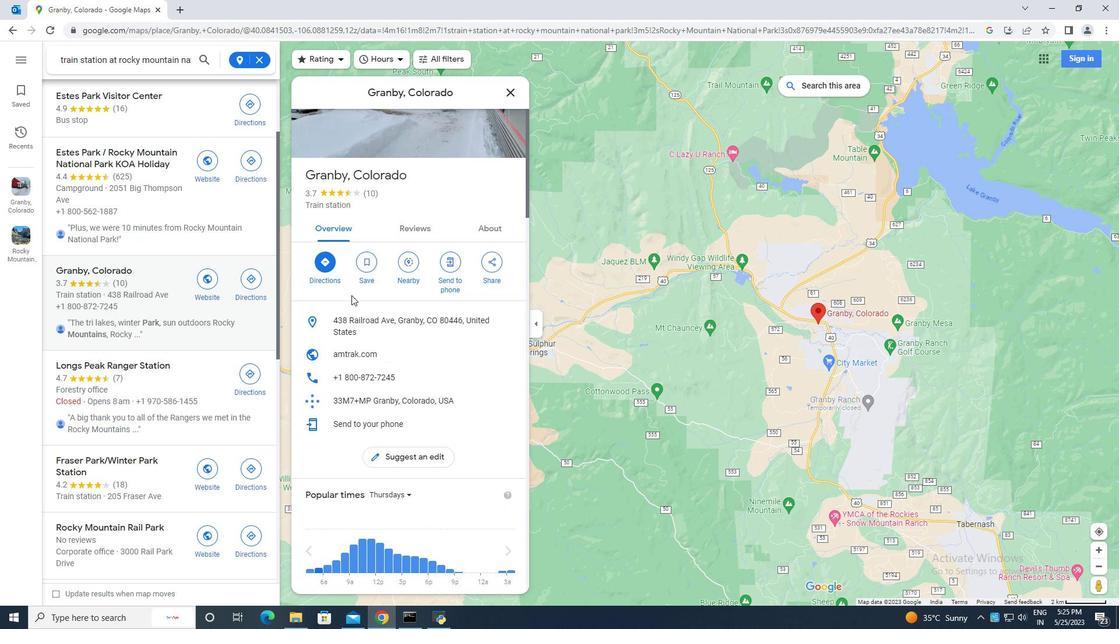 
Action: Mouse scrolled (351, 296) with delta (0, 0)
Screenshot: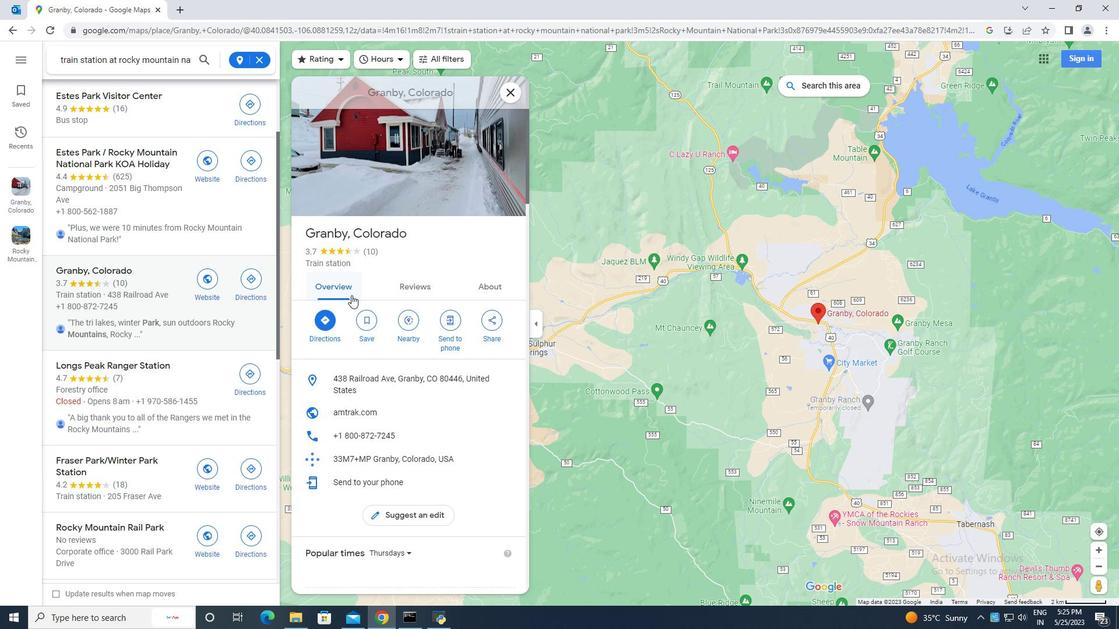 
Action: Mouse scrolled (351, 296) with delta (0, 0)
Screenshot: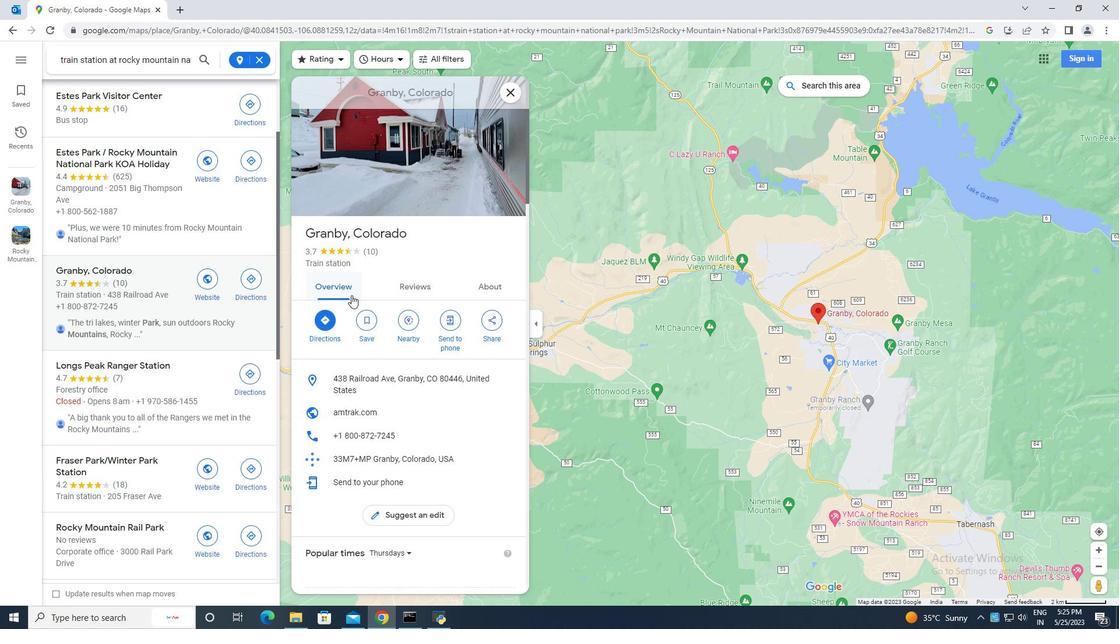 
Action: Mouse scrolled (351, 296) with delta (0, 0)
Screenshot: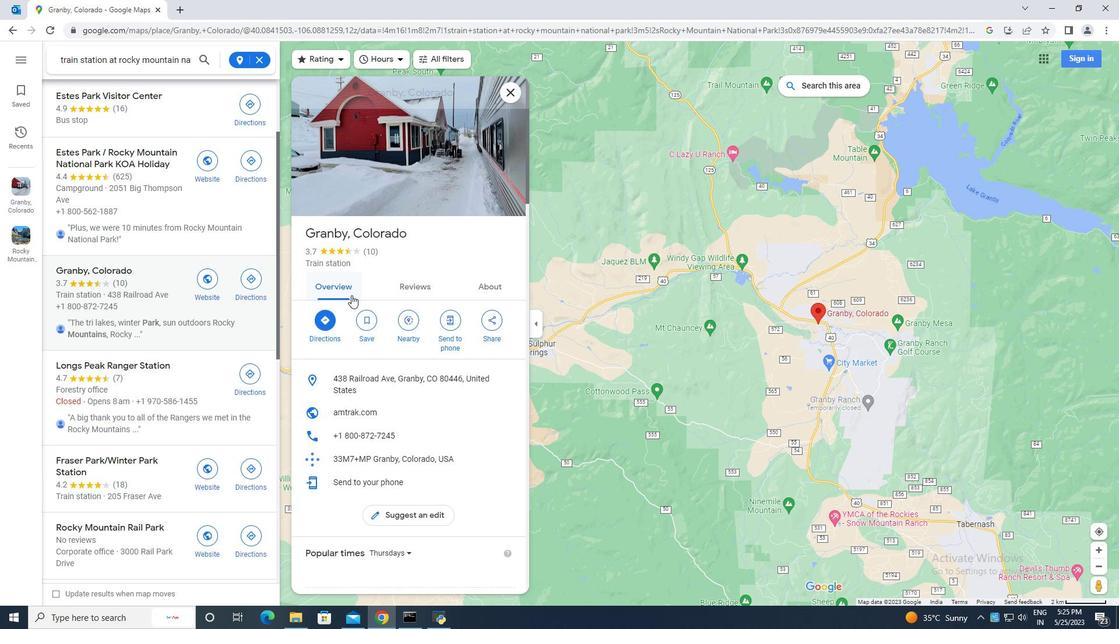 
Action: Mouse moved to (392, 315)
Screenshot: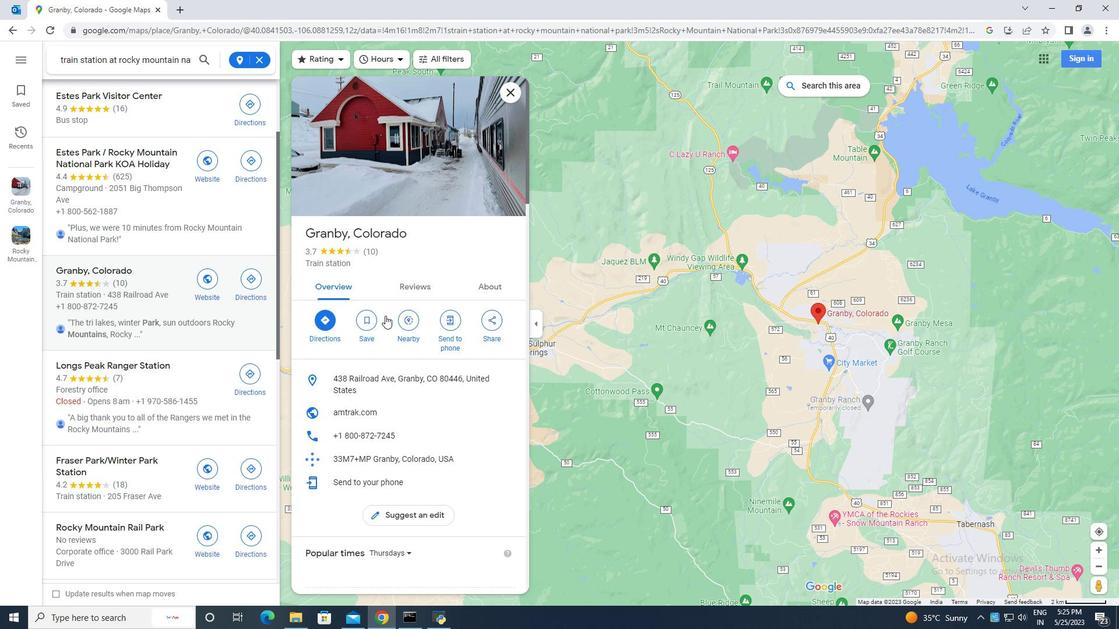 
Action: Mouse scrolled (392, 314) with delta (0, 0)
Screenshot: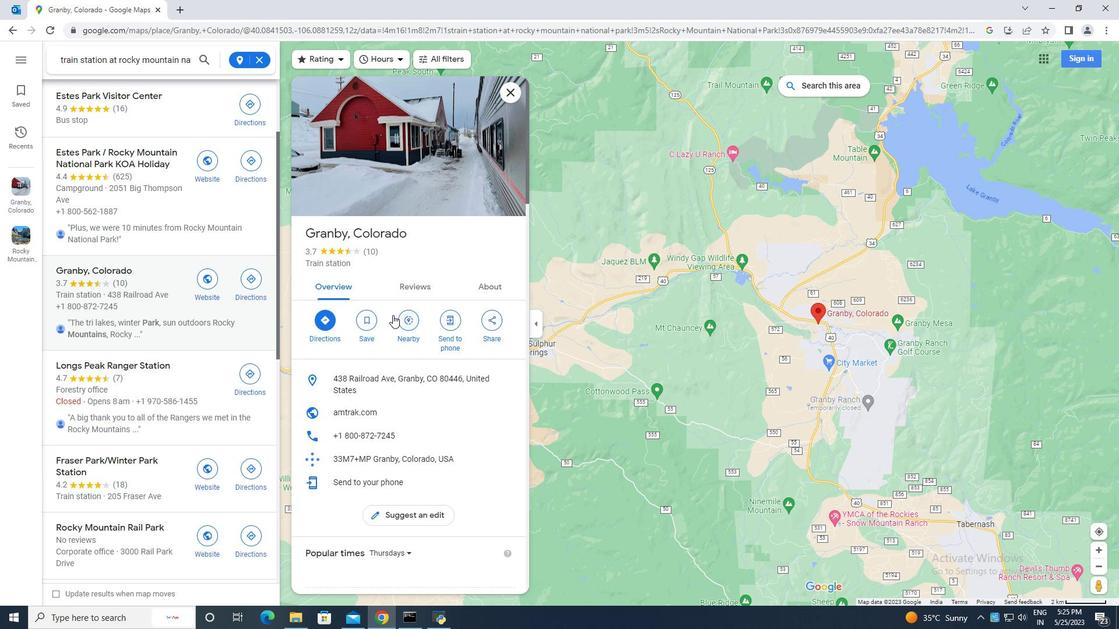 
Action: Mouse scrolled (392, 314) with delta (0, 0)
Screenshot: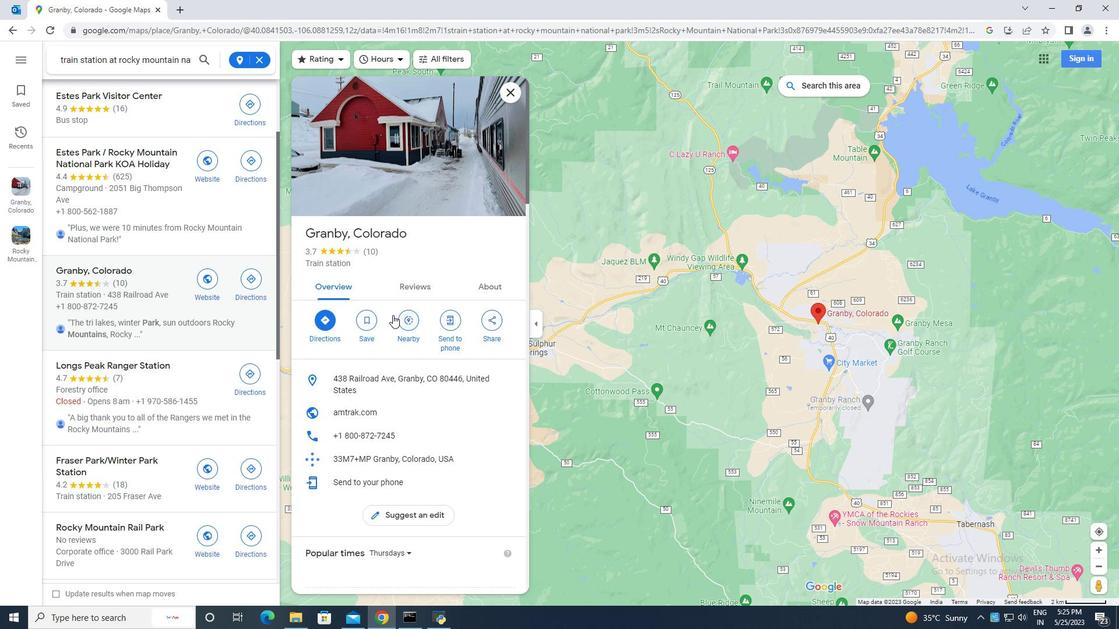 
Action: Mouse moved to (391, 314)
Screenshot: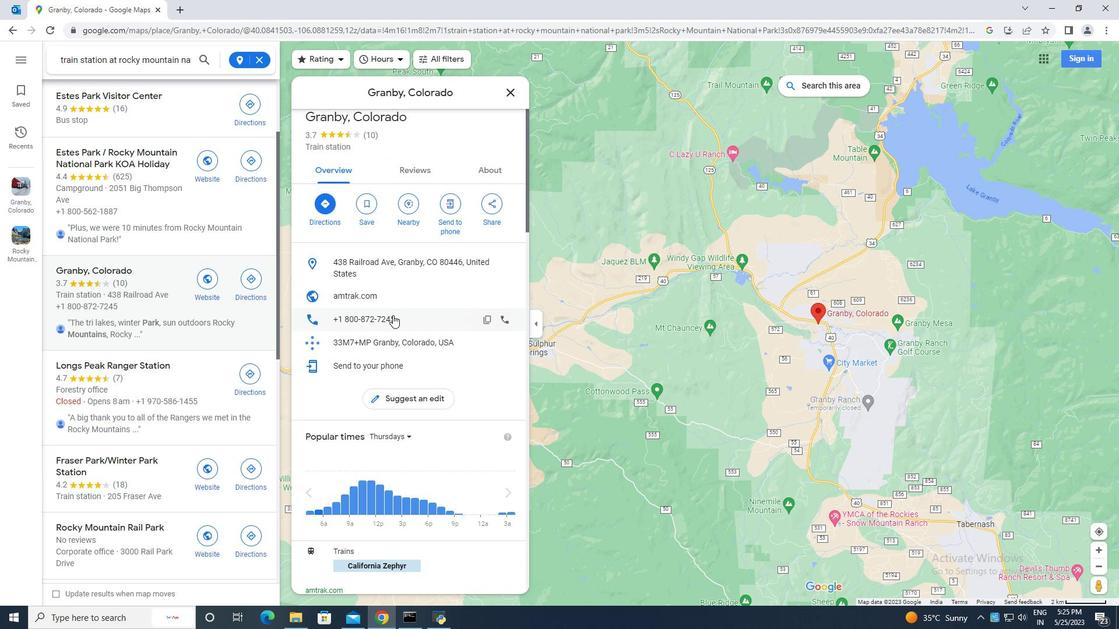 
Action: Mouse scrolled (391, 313) with delta (0, 0)
Screenshot: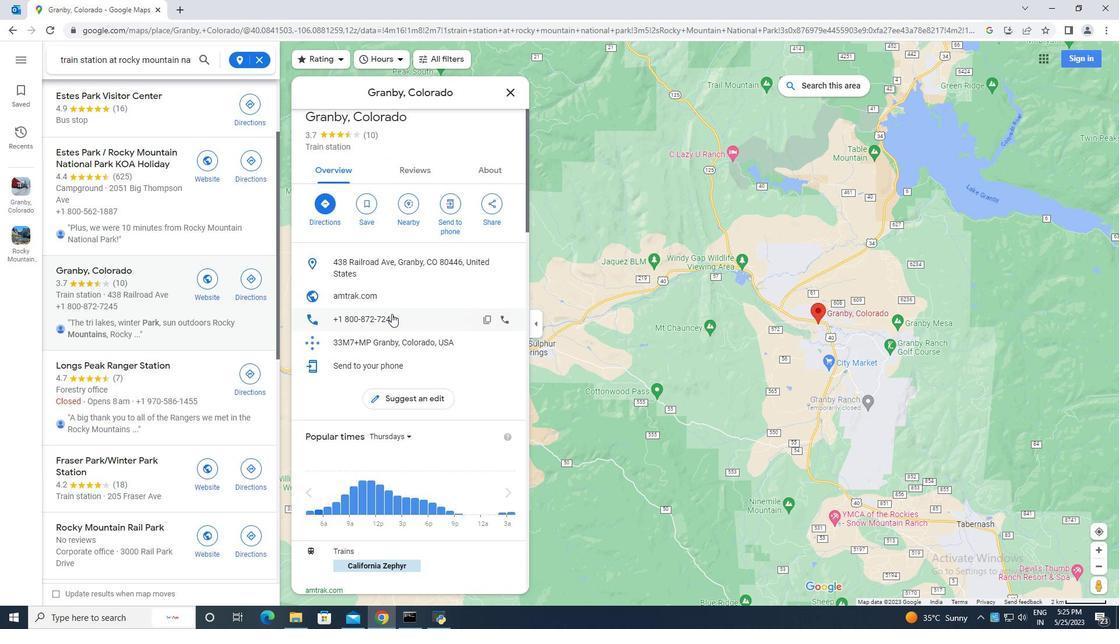 
Action: Mouse scrolled (391, 313) with delta (0, 0)
Screenshot: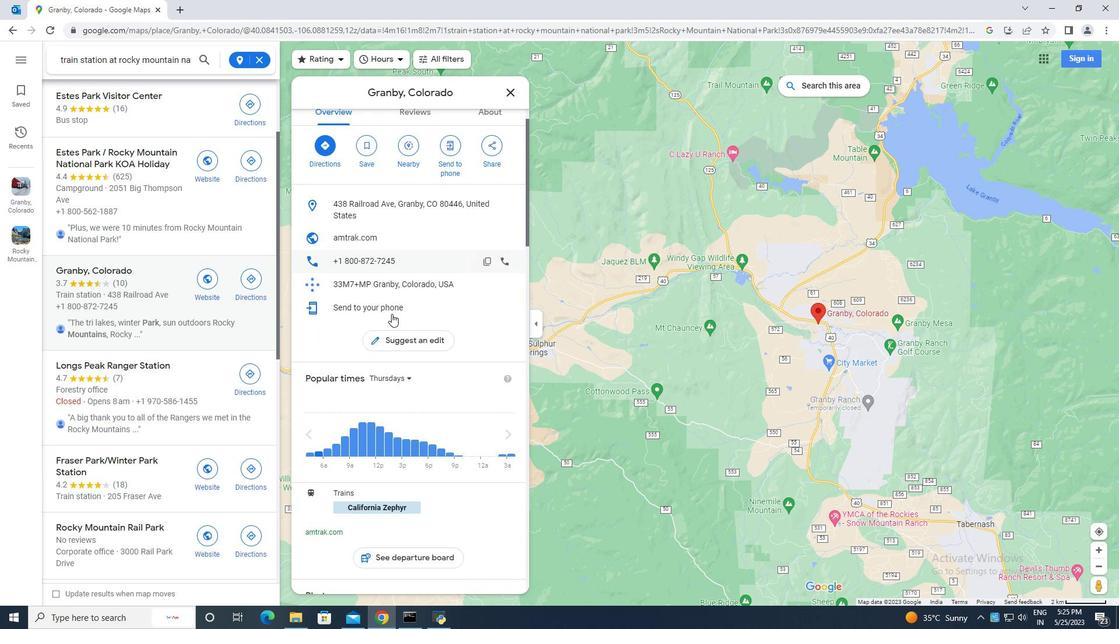 
Action: Mouse scrolled (391, 313) with delta (0, 0)
Screenshot: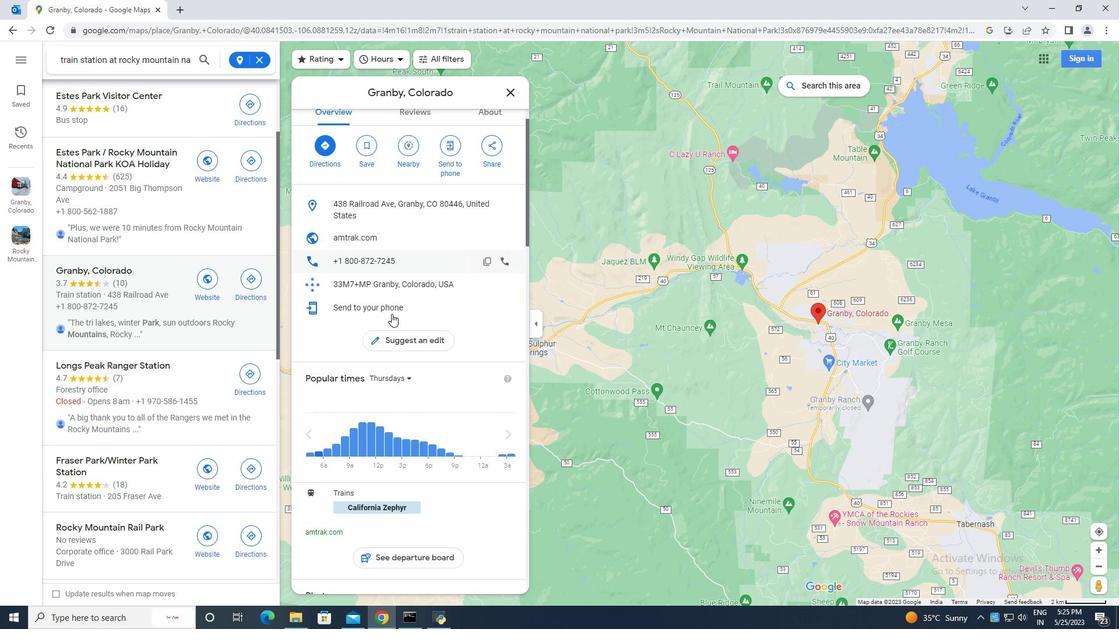 
Action: Mouse scrolled (391, 313) with delta (0, 0)
Screenshot: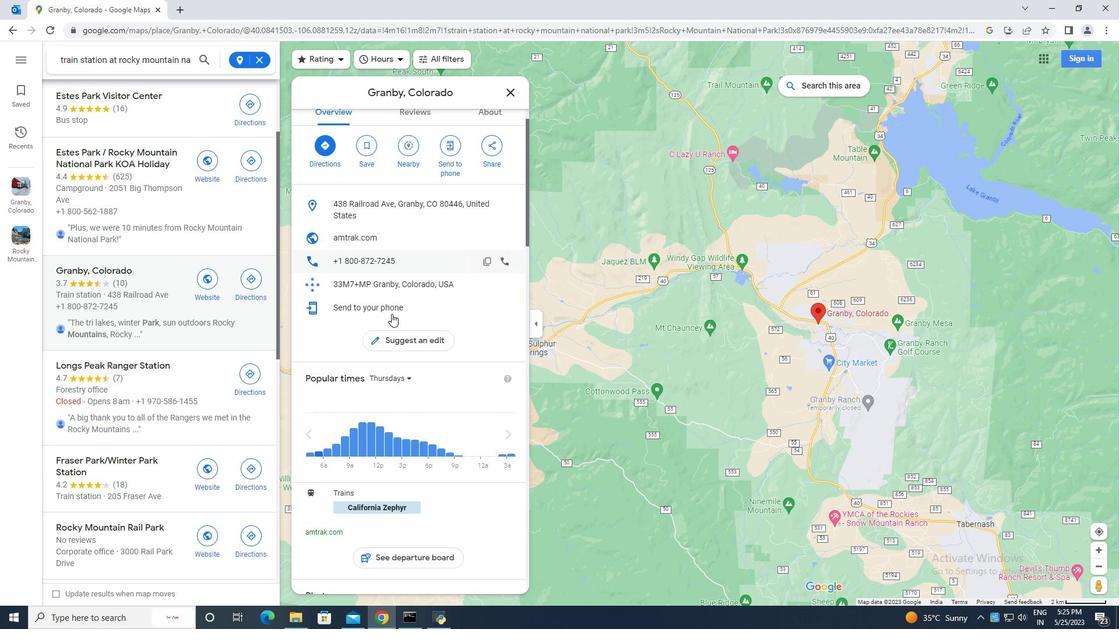 
Action: Mouse moved to (391, 314)
Screenshot: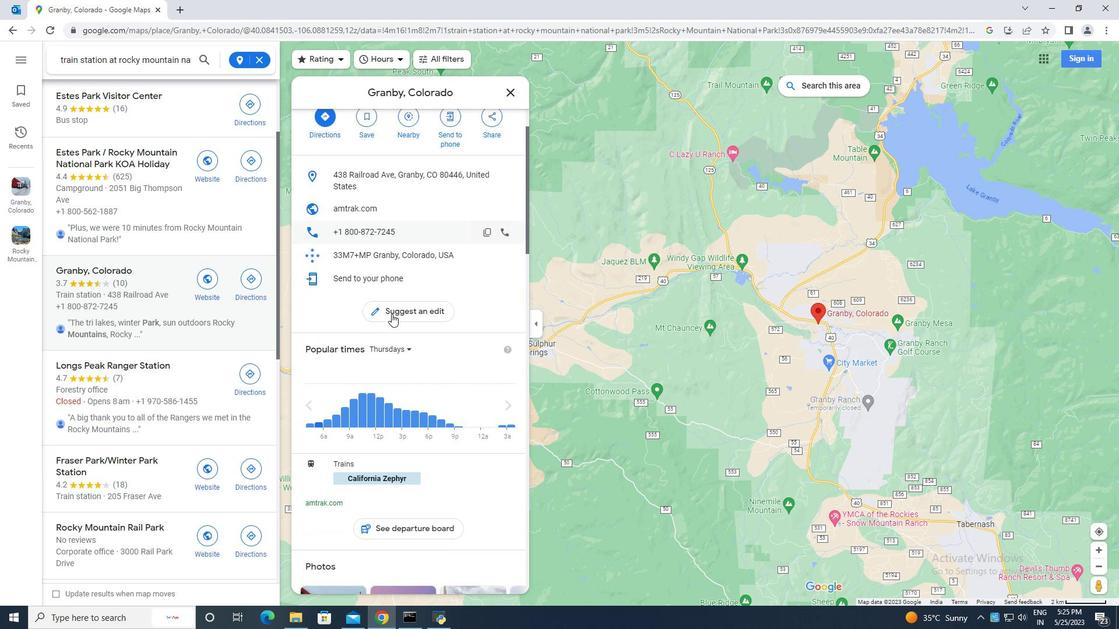 
Action: Mouse scrolled (391, 313) with delta (0, 0)
Screenshot: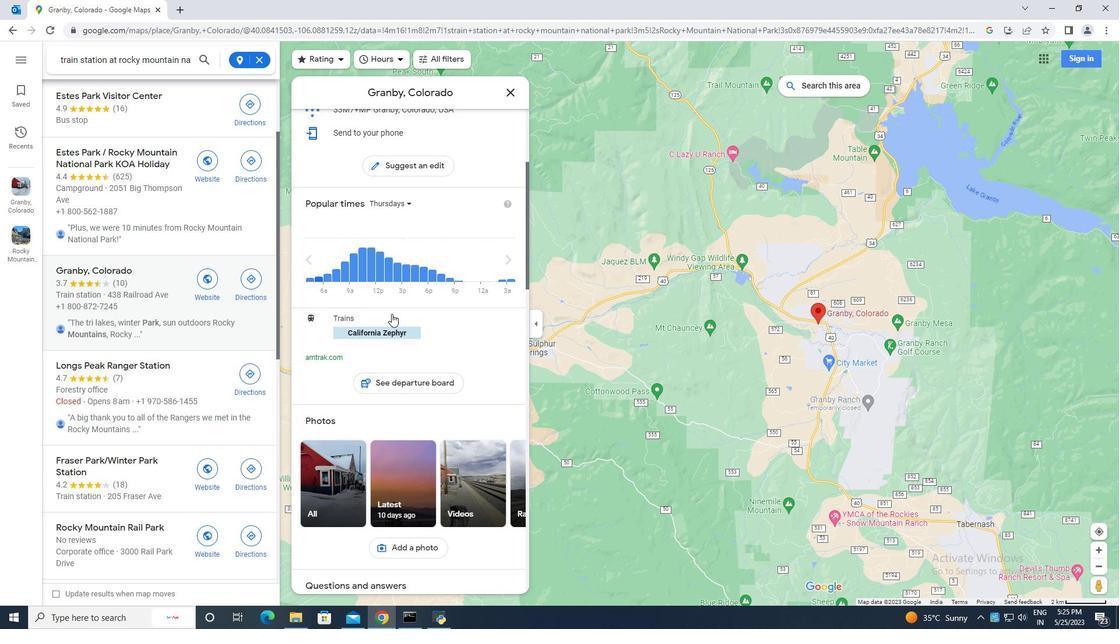 
Action: Mouse scrolled (391, 313) with delta (0, 0)
Screenshot: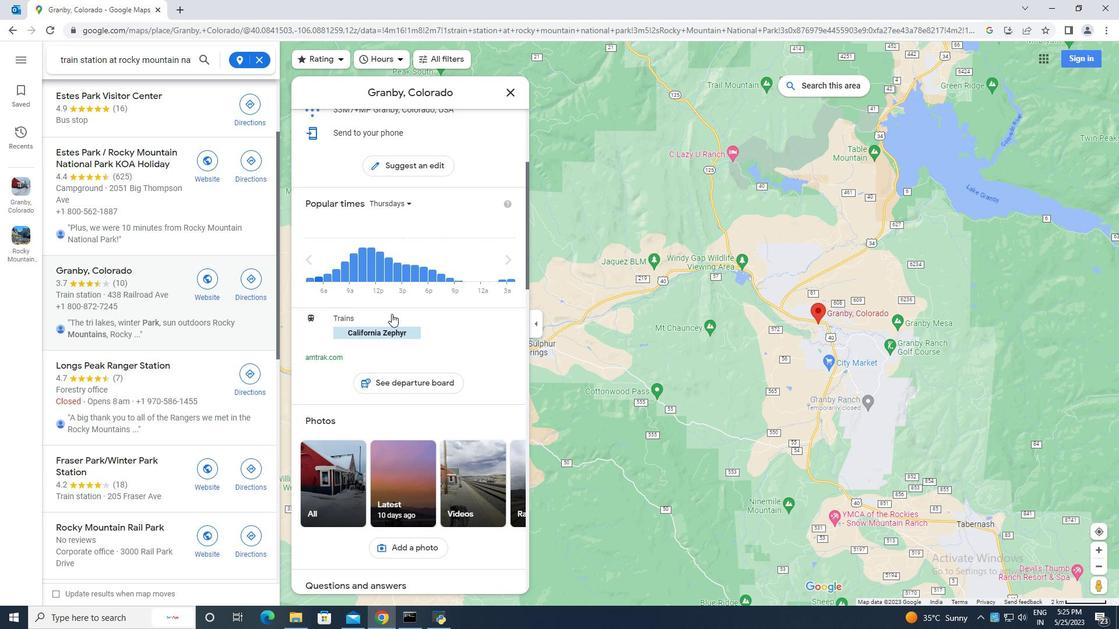 
Action: Mouse moved to (394, 315)
Screenshot: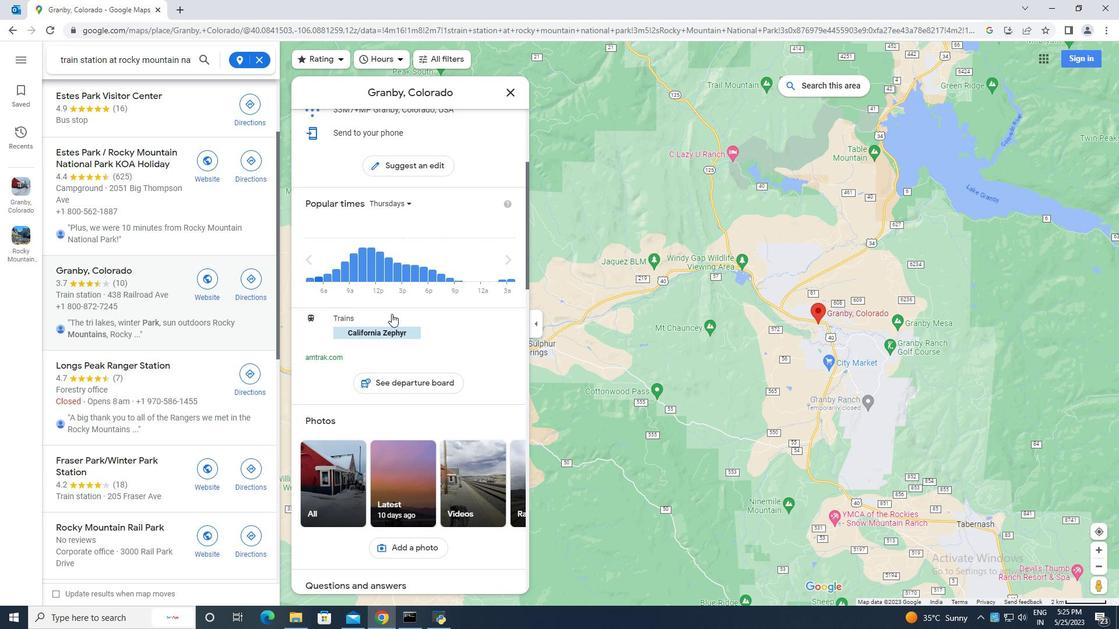 
Action: Mouse scrolled (394, 314) with delta (0, 0)
Screenshot: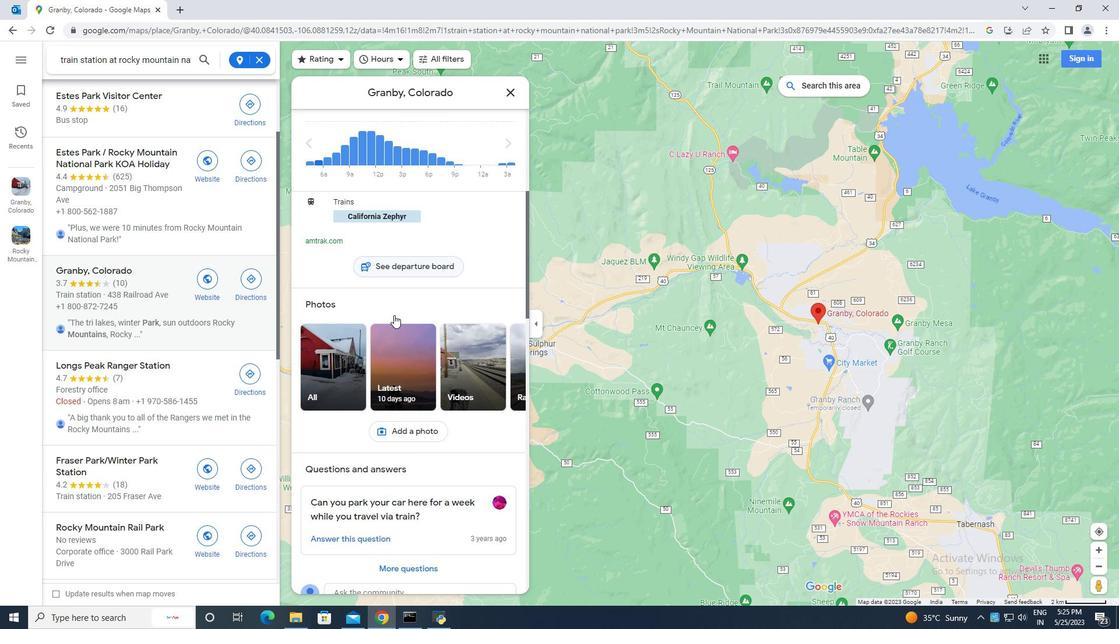 
Action: Mouse scrolled (394, 314) with delta (0, 0)
Screenshot: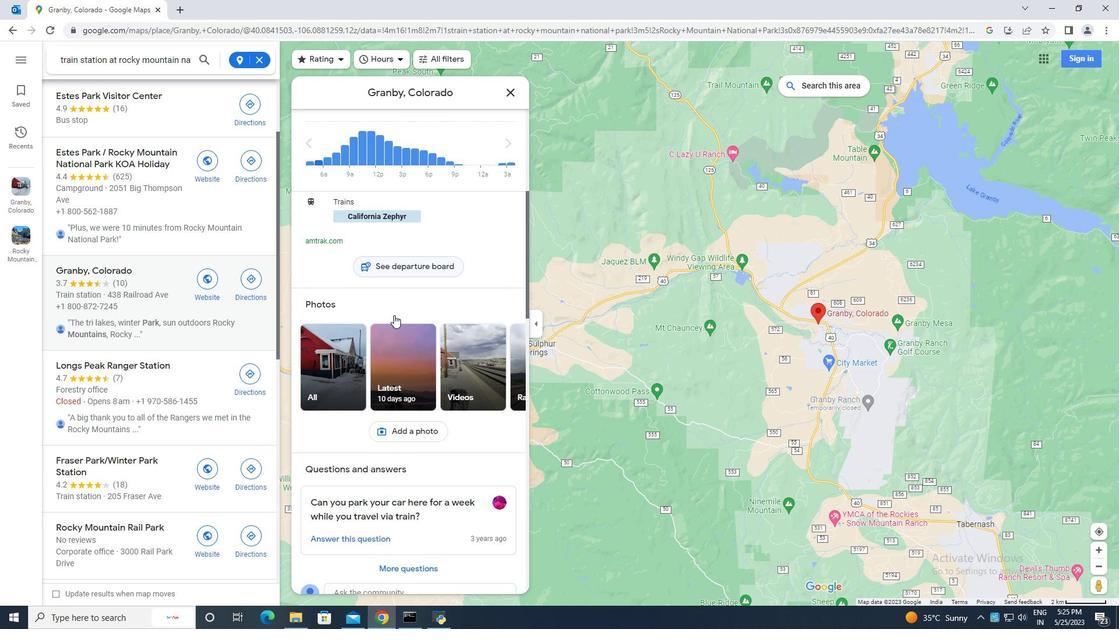 
Action: Mouse scrolled (394, 314) with delta (0, 0)
Screenshot: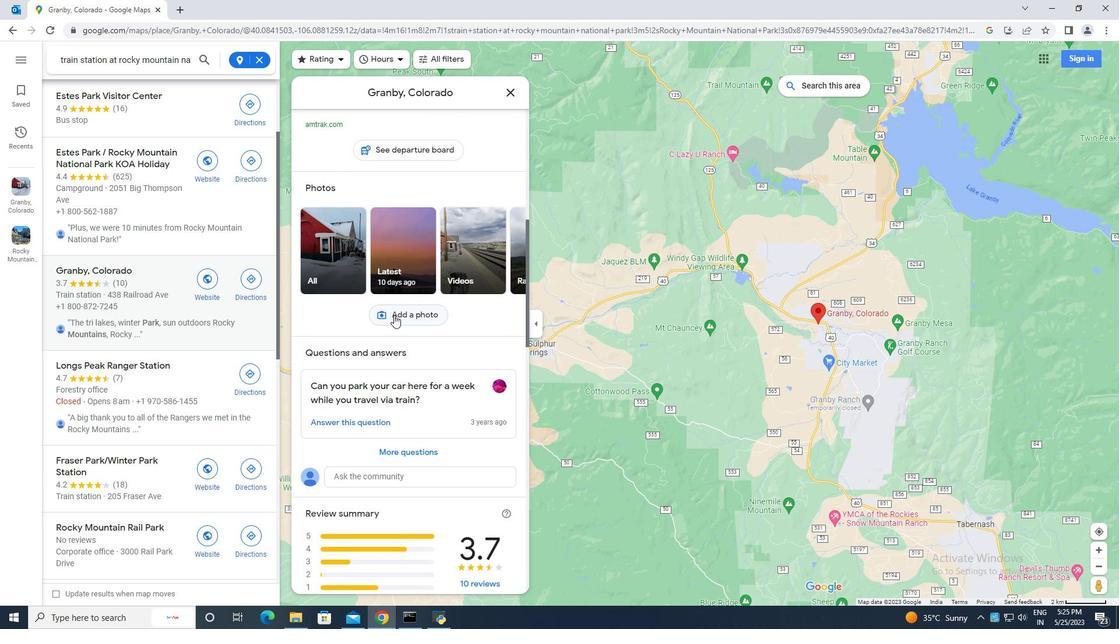 
Action: Mouse scrolled (394, 314) with delta (0, 0)
Screenshot: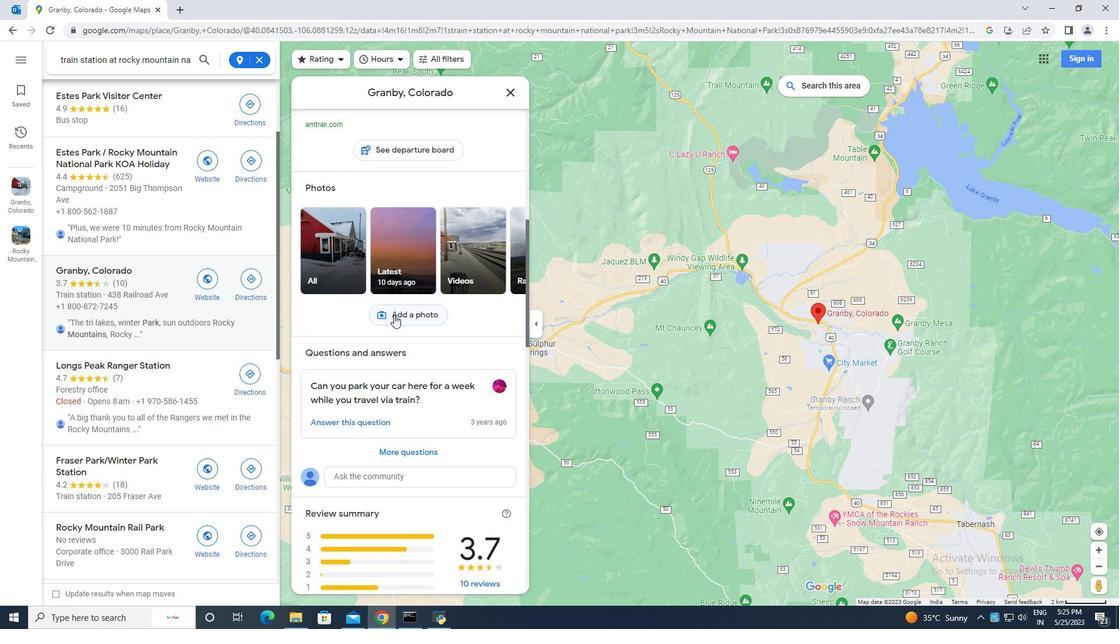 
Action: Mouse scrolled (394, 314) with delta (0, 0)
Screenshot: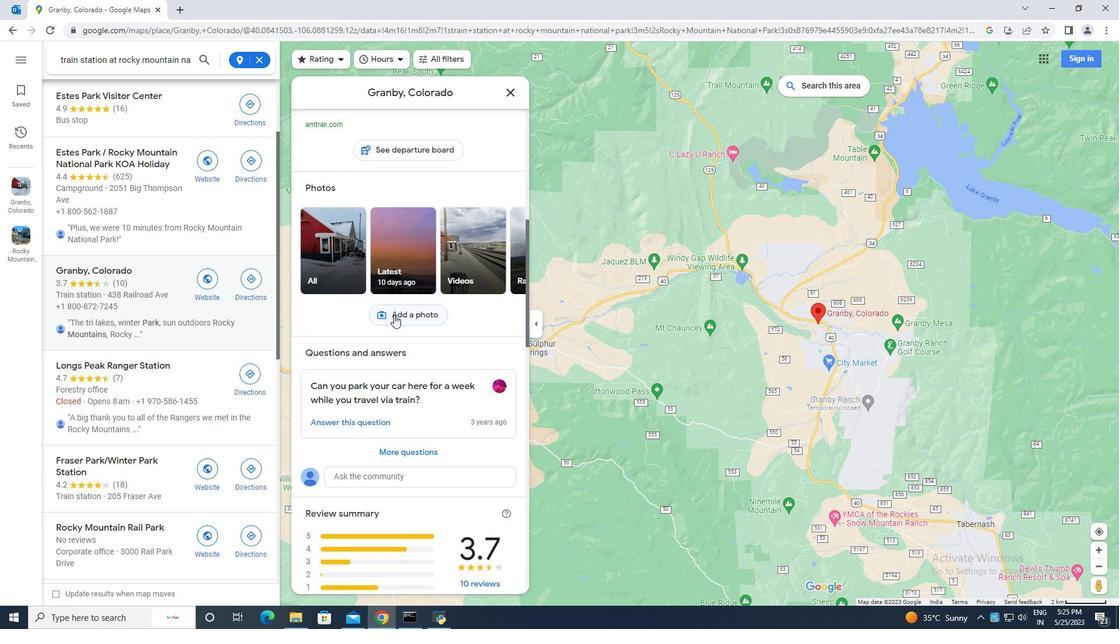 
Action: Mouse scrolled (394, 314) with delta (0, 0)
Screenshot: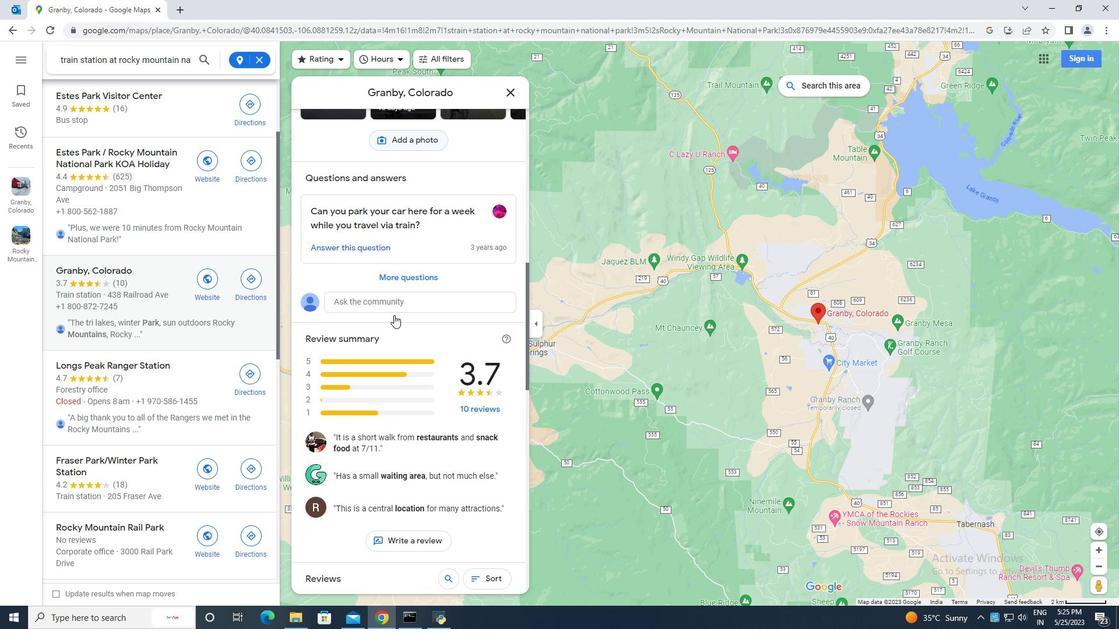 
Action: Mouse scrolled (394, 314) with delta (0, 0)
Screenshot: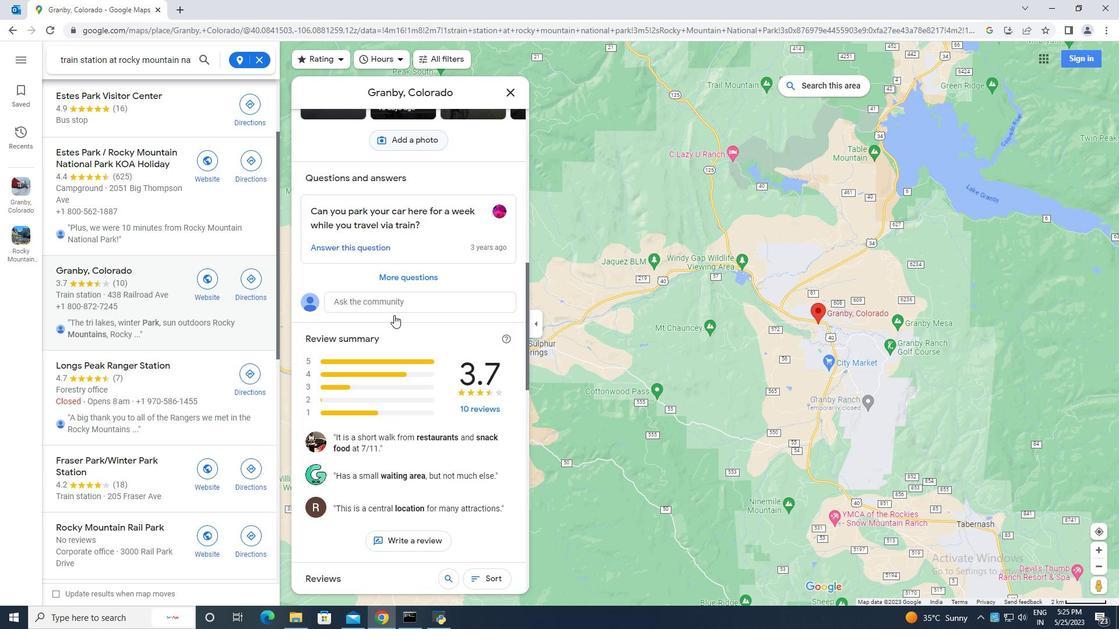 
Action: Mouse scrolled (394, 314) with delta (0, 0)
Screenshot: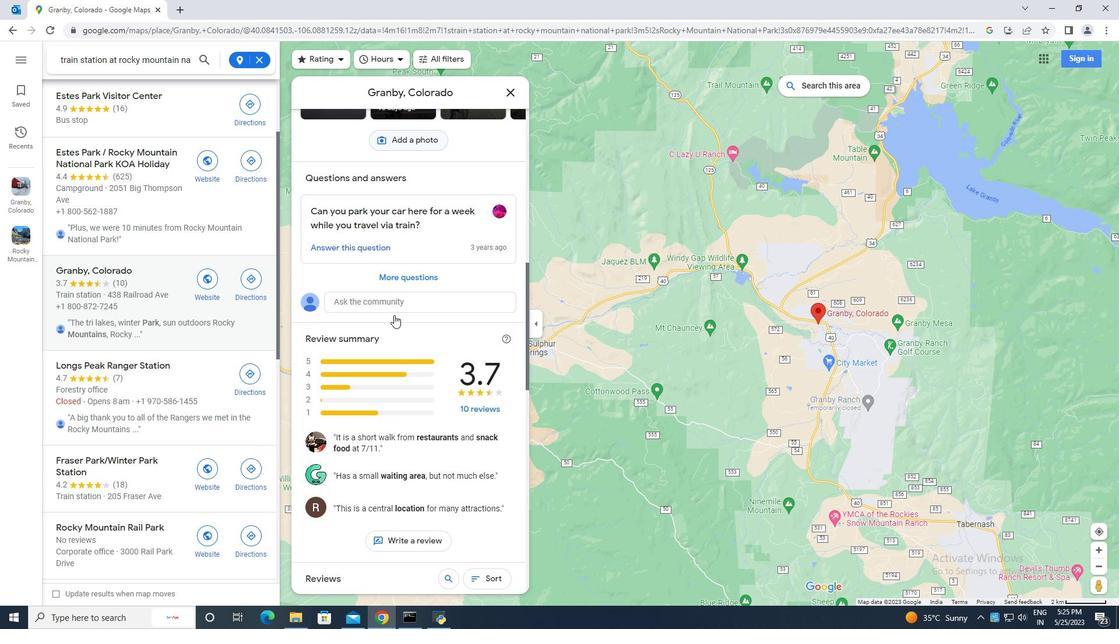 
Action: Mouse scrolled (394, 314) with delta (0, 0)
Screenshot: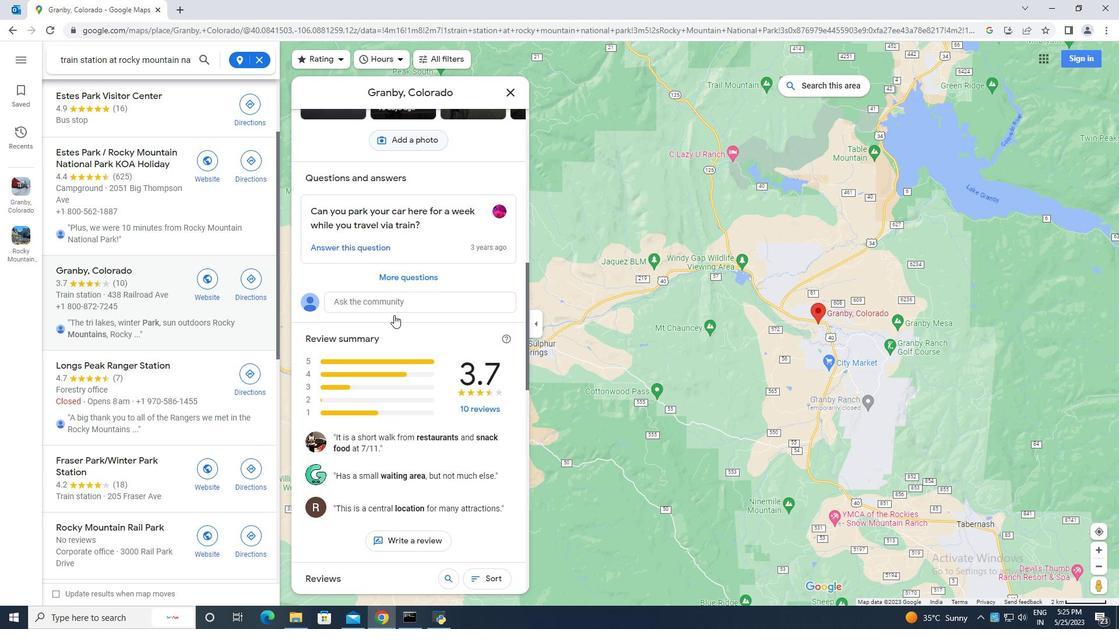 
Action: Mouse scrolled (394, 314) with delta (0, 0)
Screenshot: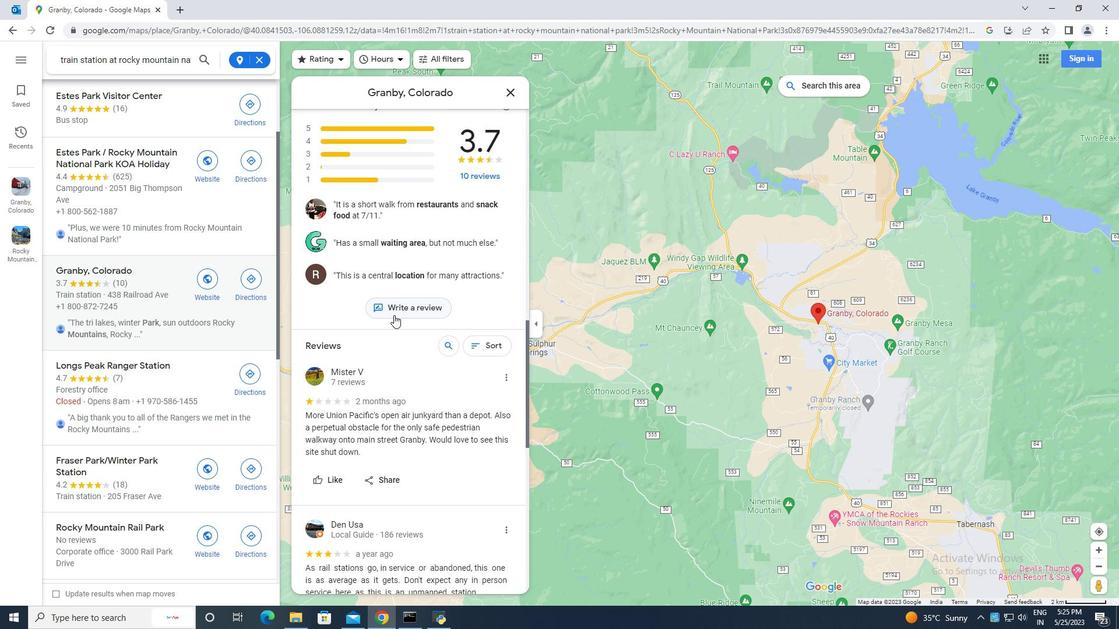 
Action: Mouse scrolled (394, 314) with delta (0, 0)
Screenshot: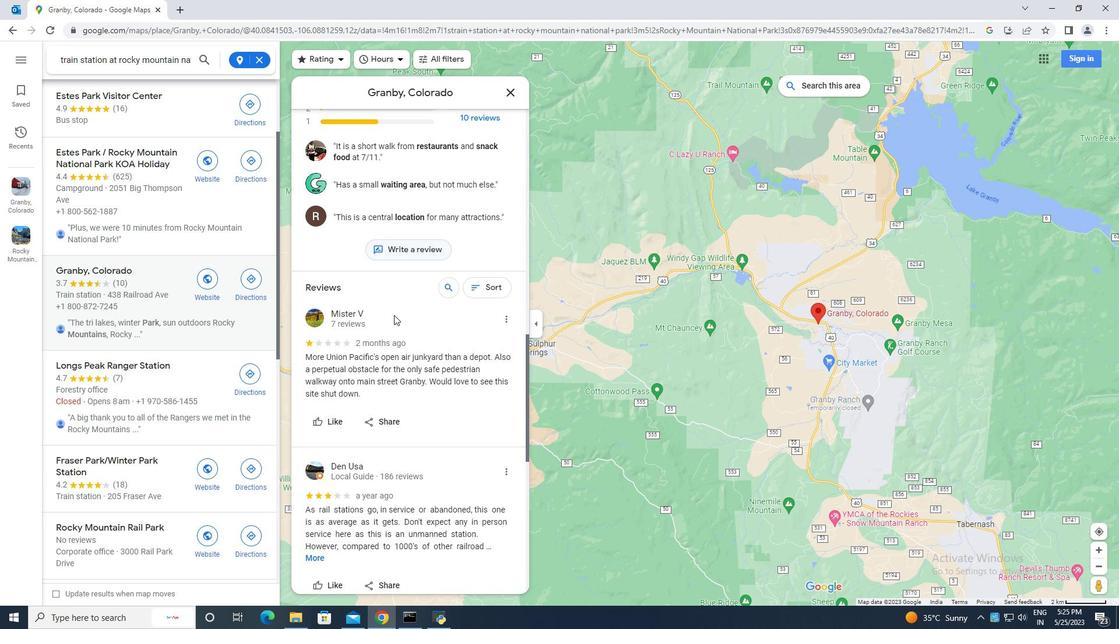 
Action: Mouse scrolled (394, 314) with delta (0, 0)
Screenshot: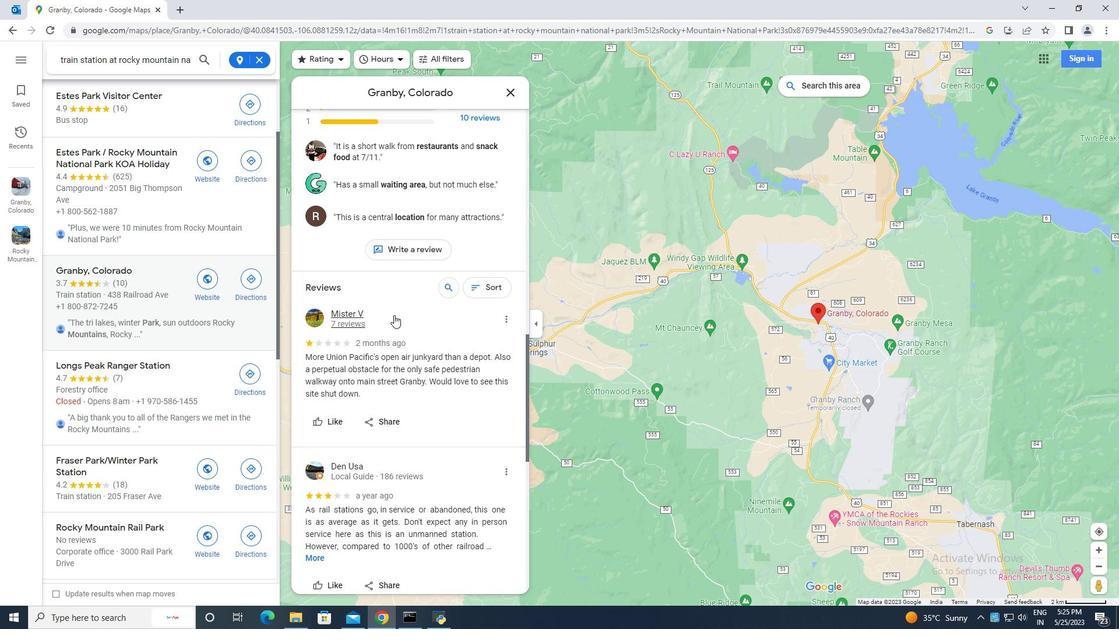 
Action: Mouse scrolled (394, 314) with delta (0, 0)
Screenshot: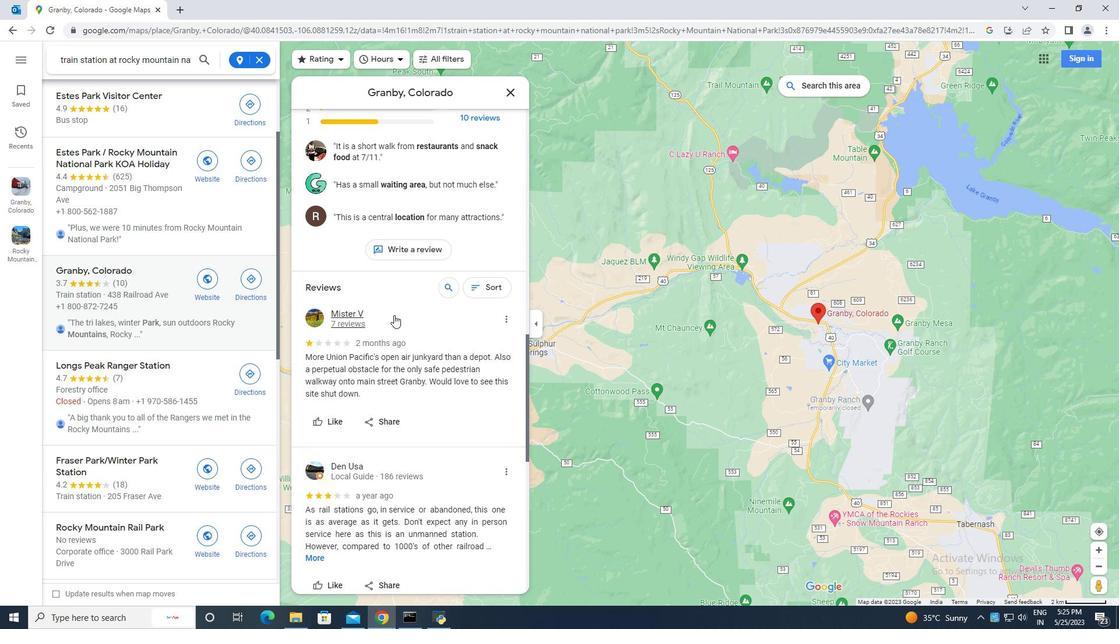 
Action: Mouse scrolled (394, 314) with delta (0, 0)
Screenshot: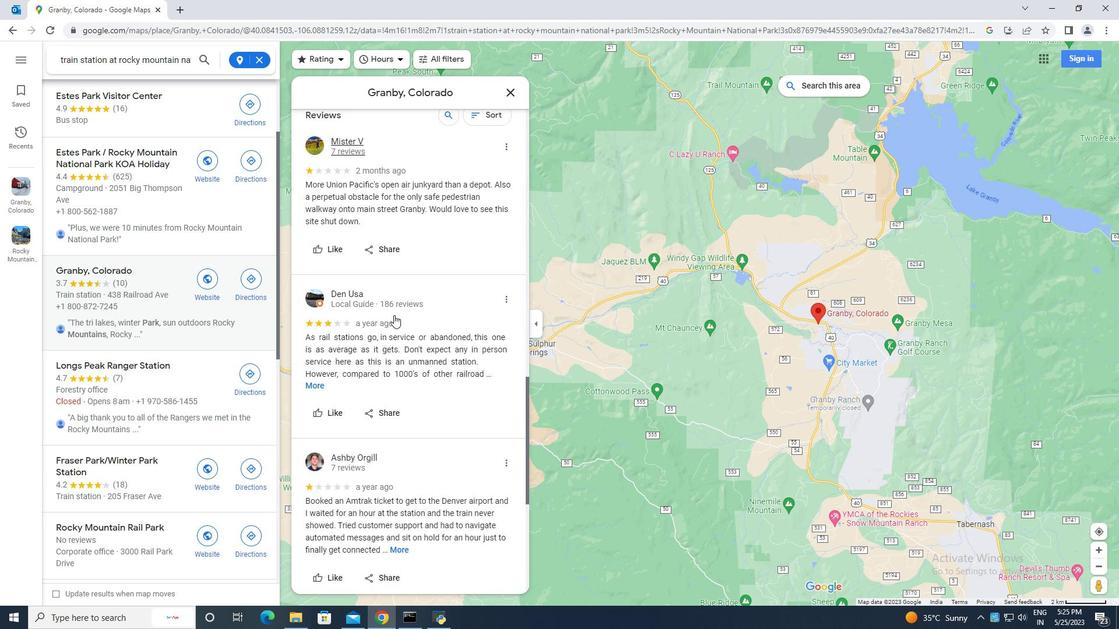 
Action: Mouse scrolled (394, 314) with delta (0, 0)
Screenshot: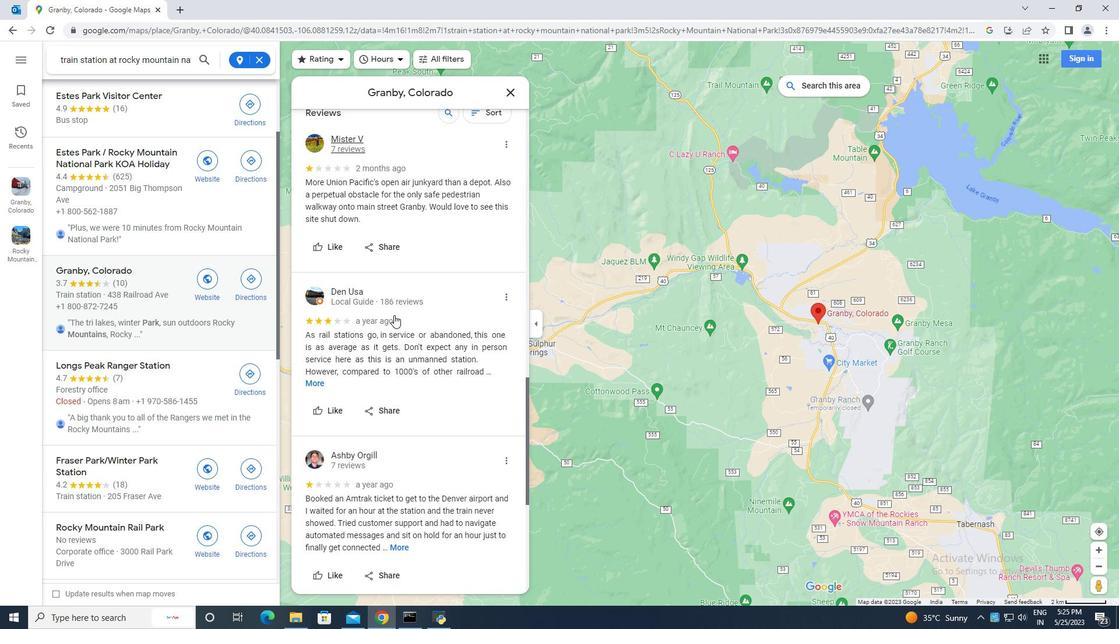 
Action: Mouse scrolled (394, 314) with delta (0, 0)
Screenshot: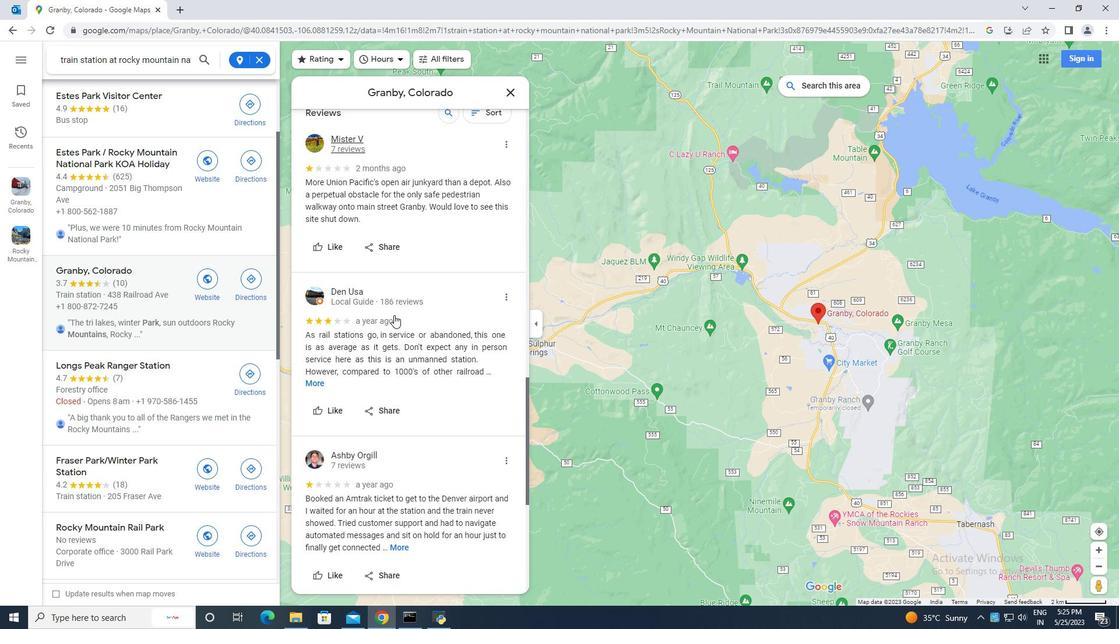 
Action: Mouse scrolled (394, 314) with delta (0, 0)
Screenshot: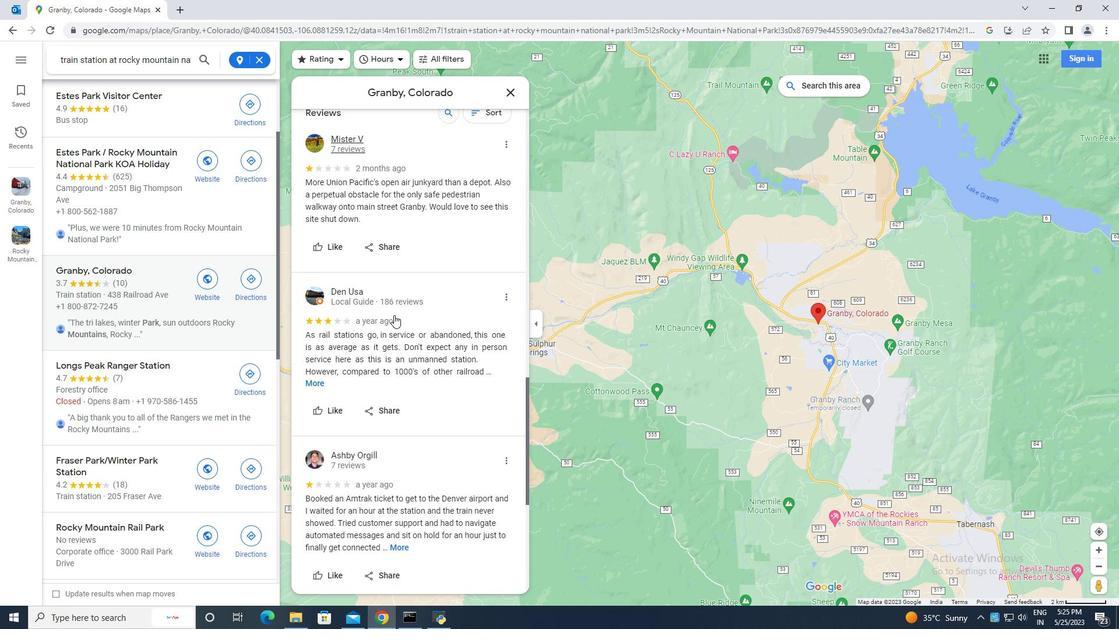 
Action: Mouse scrolled (394, 314) with delta (0, 0)
Screenshot: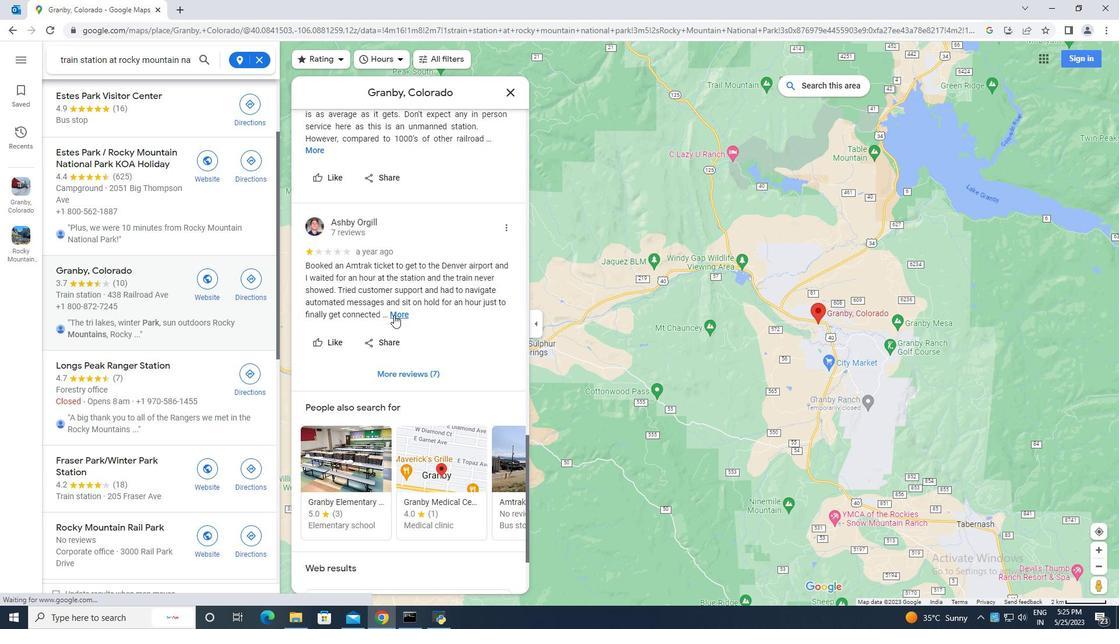 
Action: Mouse scrolled (394, 314) with delta (0, 0)
Screenshot: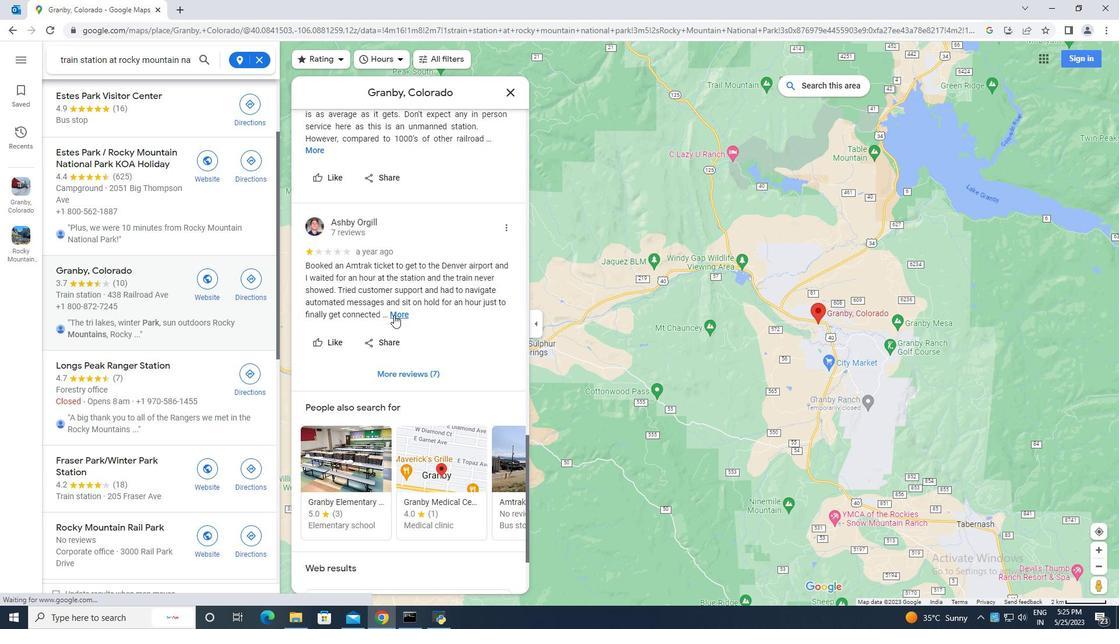 
Action: Mouse scrolled (394, 314) with delta (0, 0)
Screenshot: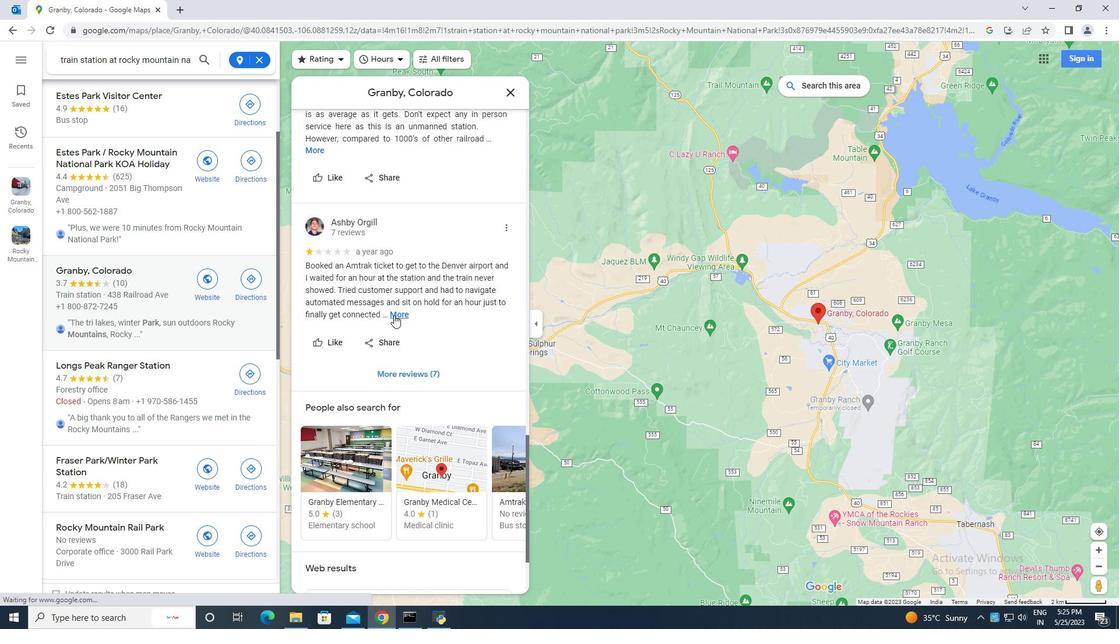 
Action: Mouse scrolled (394, 314) with delta (0, 0)
Screenshot: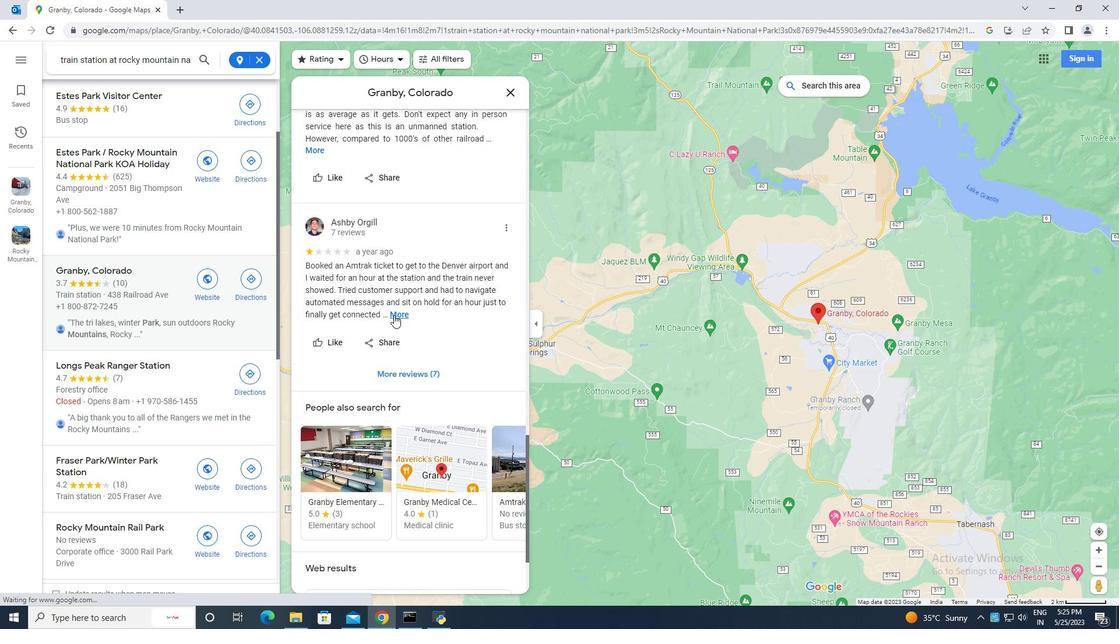 
Action: Mouse scrolled (394, 314) with delta (0, 0)
Screenshot: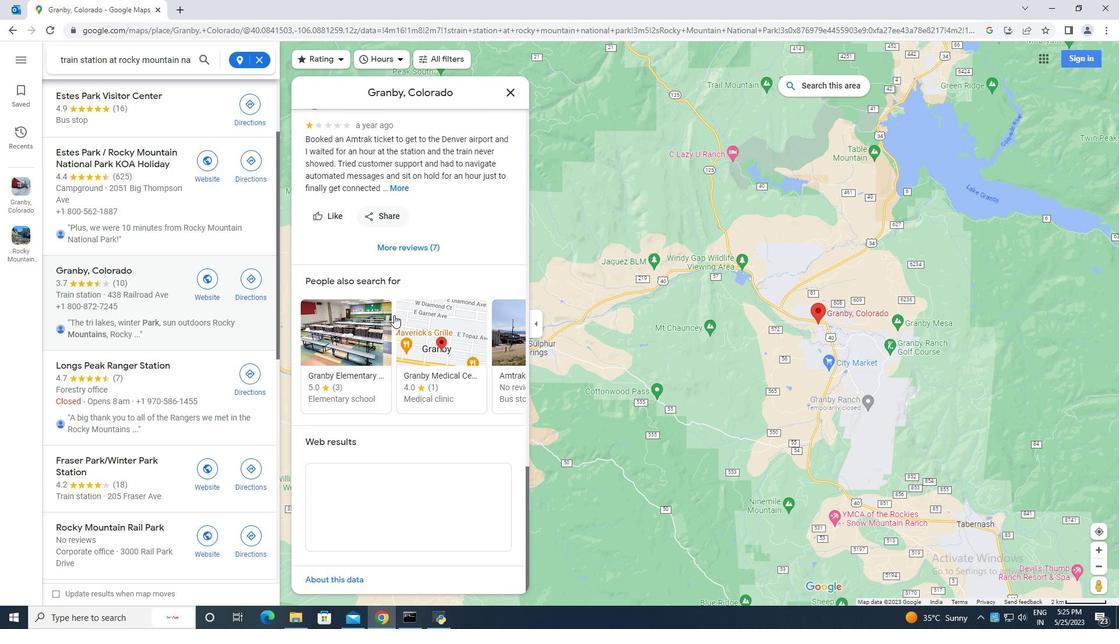 
Action: Mouse scrolled (394, 314) with delta (0, 0)
Screenshot: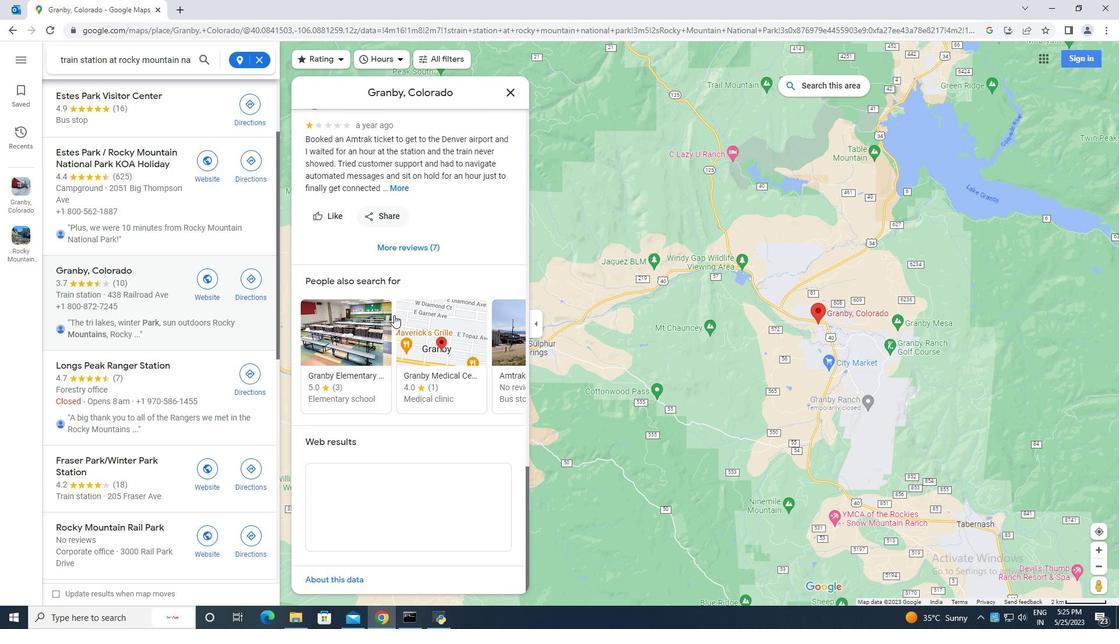 
Action: Mouse scrolled (394, 314) with delta (0, 0)
Screenshot: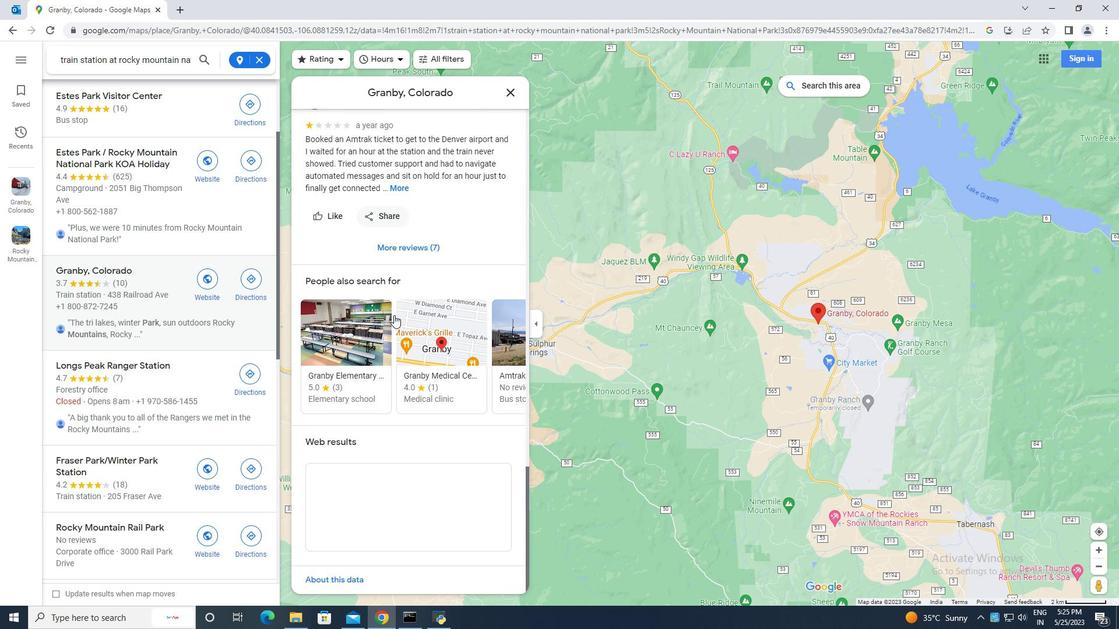
Action: Mouse scrolled (394, 314) with delta (0, 0)
Screenshot: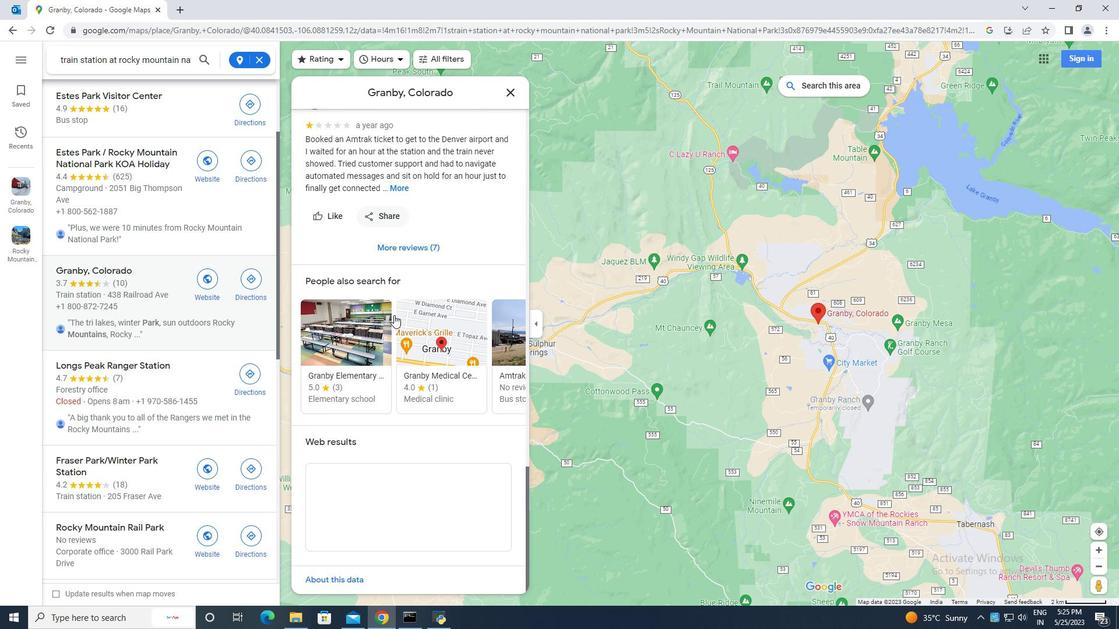
Action: Mouse scrolled (394, 315) with delta (0, 0)
Screenshot: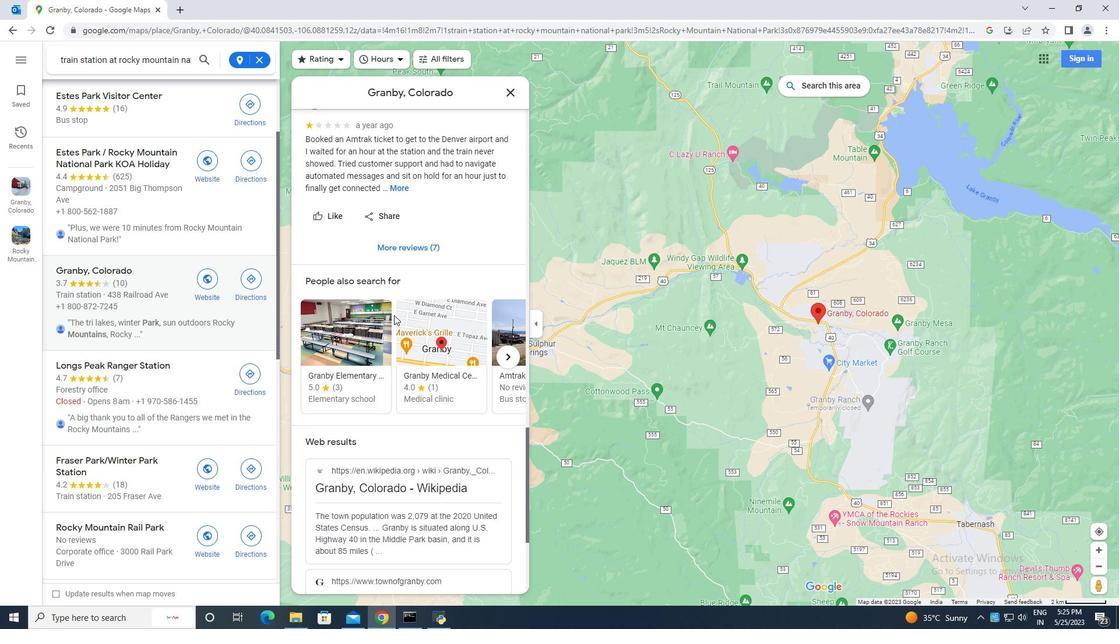 
Action: Mouse scrolled (394, 315) with delta (0, 0)
Screenshot: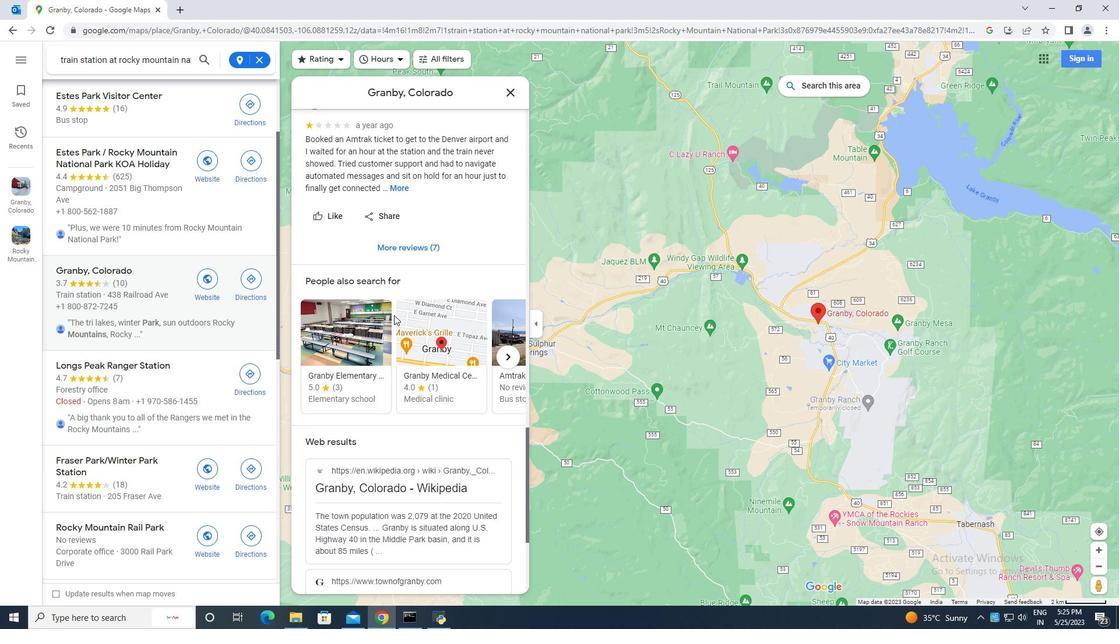
Action: Mouse scrolled (394, 315) with delta (0, 0)
Screenshot: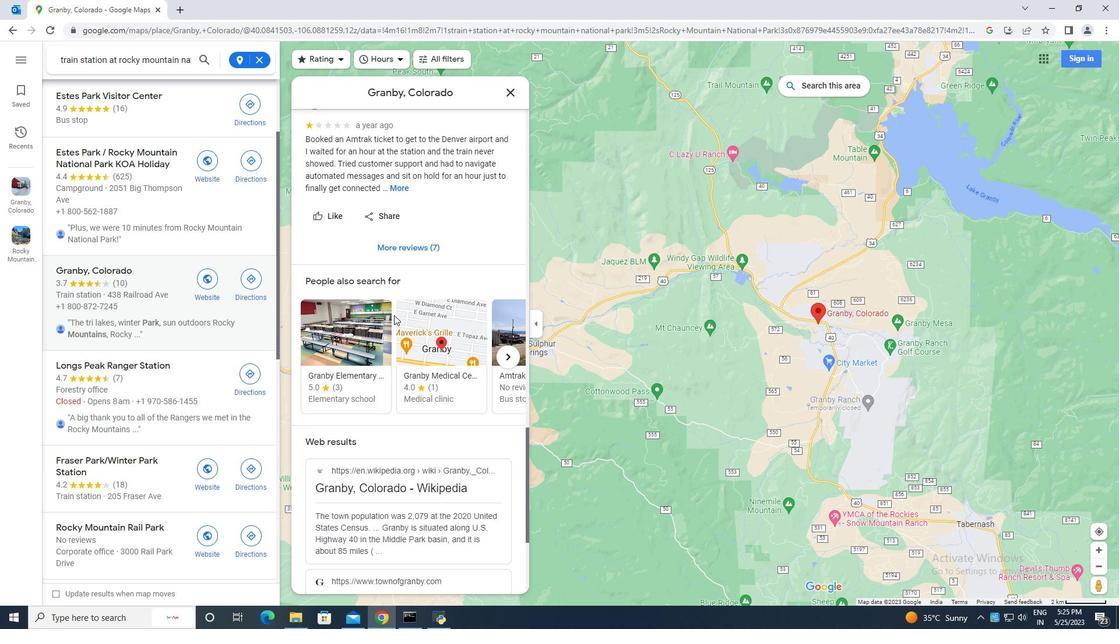 
Action: Mouse scrolled (394, 315) with delta (0, 0)
Screenshot: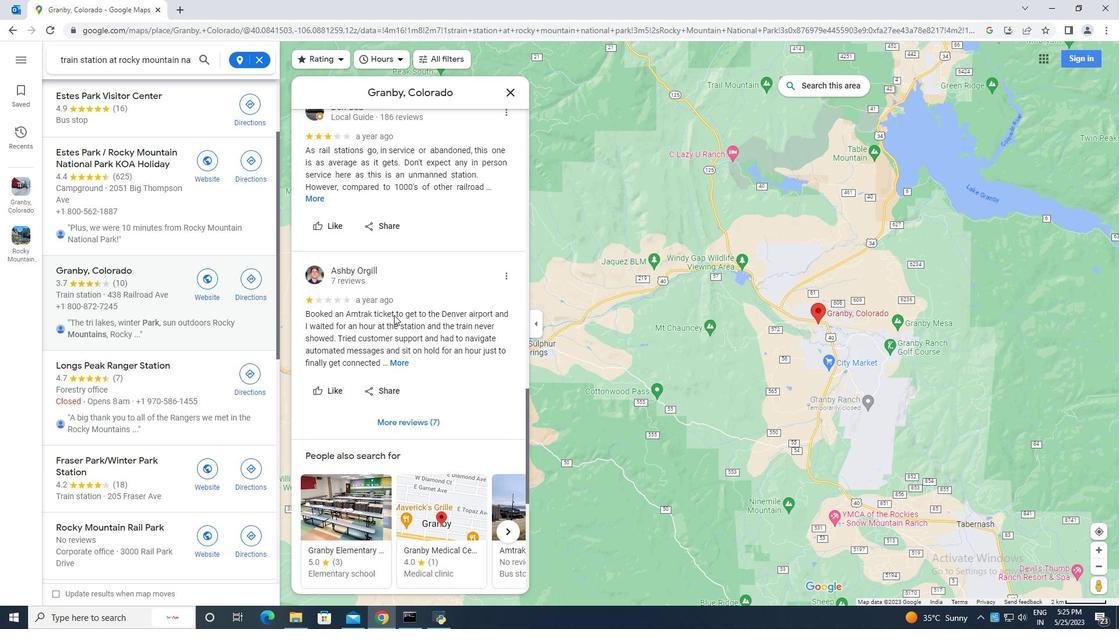 
Action: Mouse scrolled (394, 315) with delta (0, 0)
Screenshot: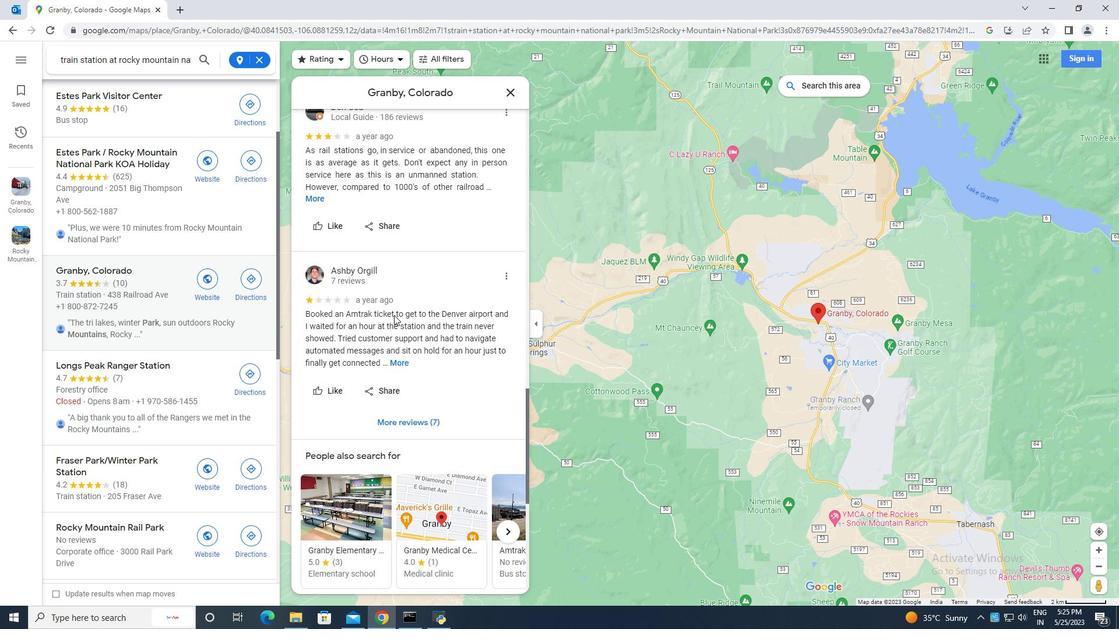 
Action: Mouse scrolled (394, 315) with delta (0, 0)
Screenshot: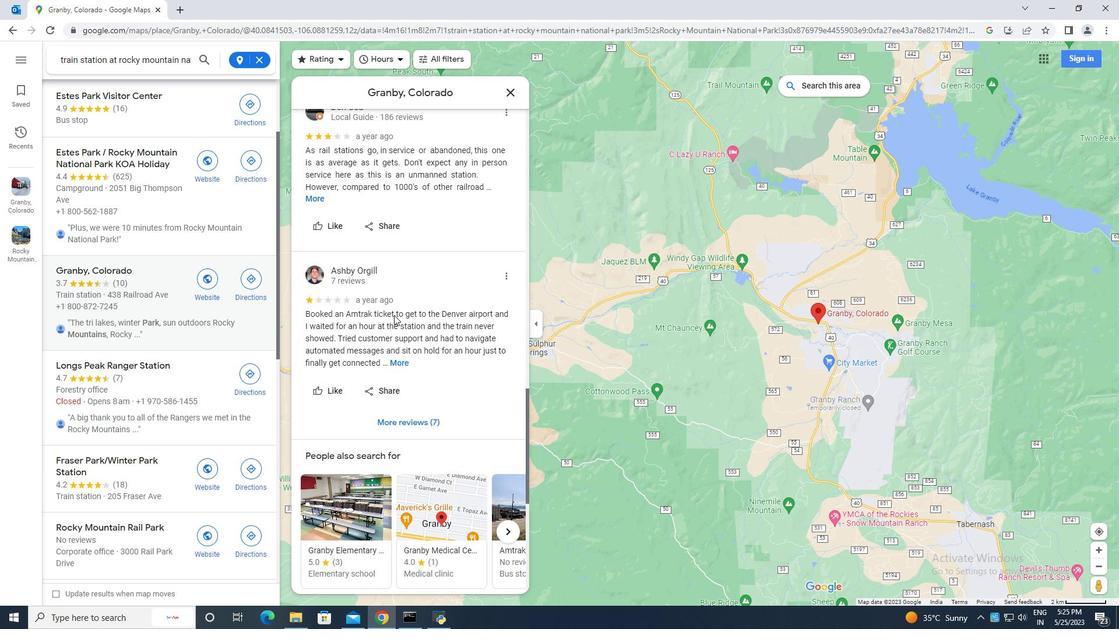 
Action: Mouse scrolled (394, 315) with delta (0, 0)
Screenshot: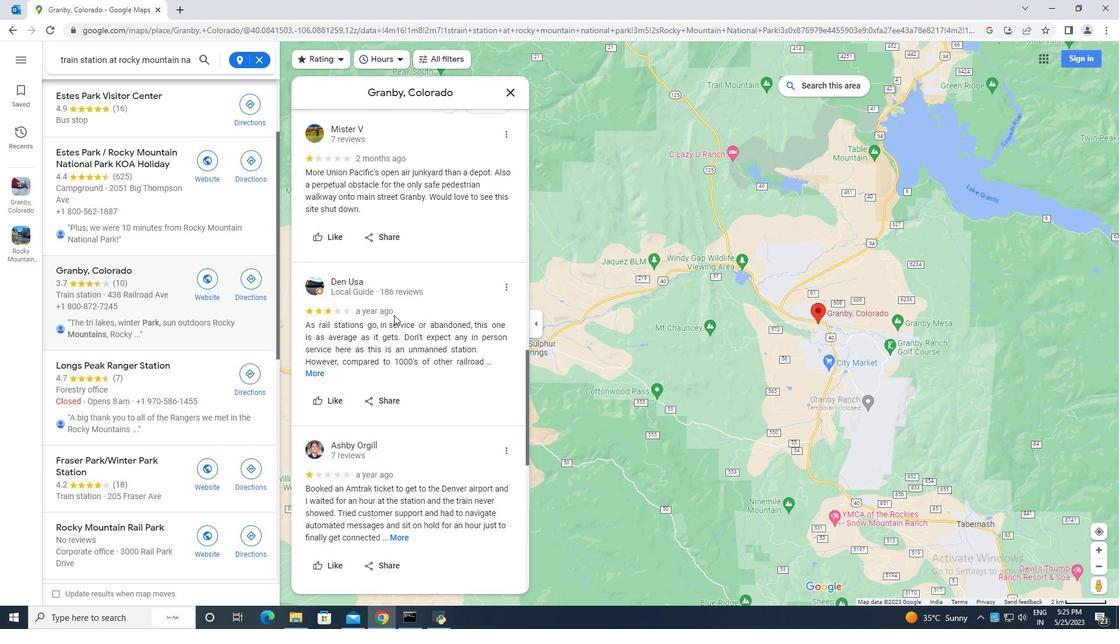 
Action: Mouse scrolled (394, 315) with delta (0, 0)
Screenshot: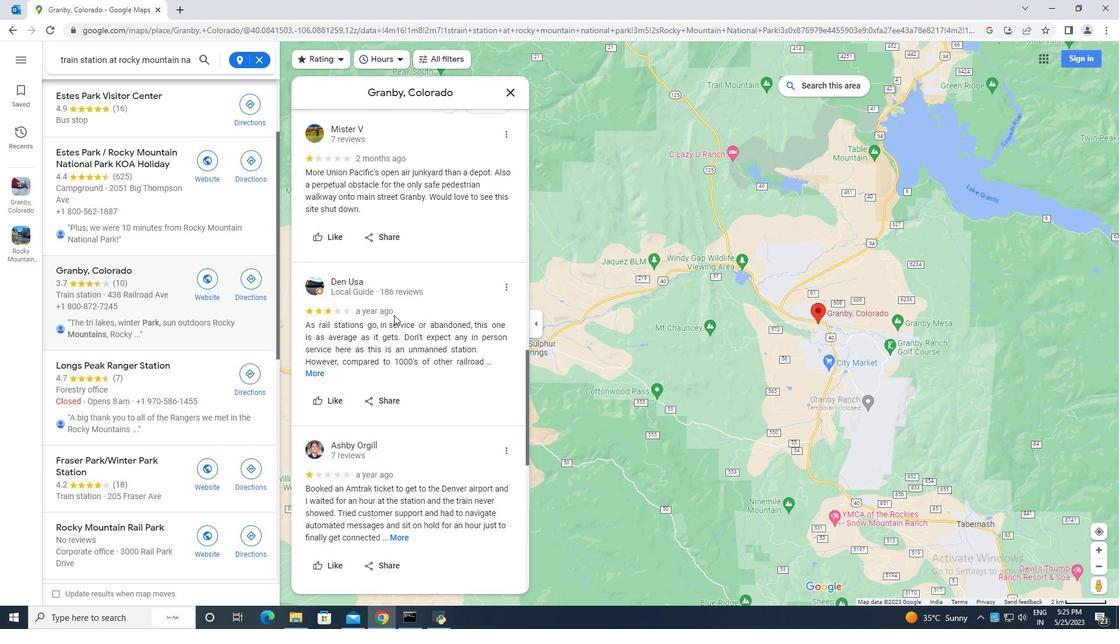 
Action: Mouse scrolled (394, 315) with delta (0, 0)
Screenshot: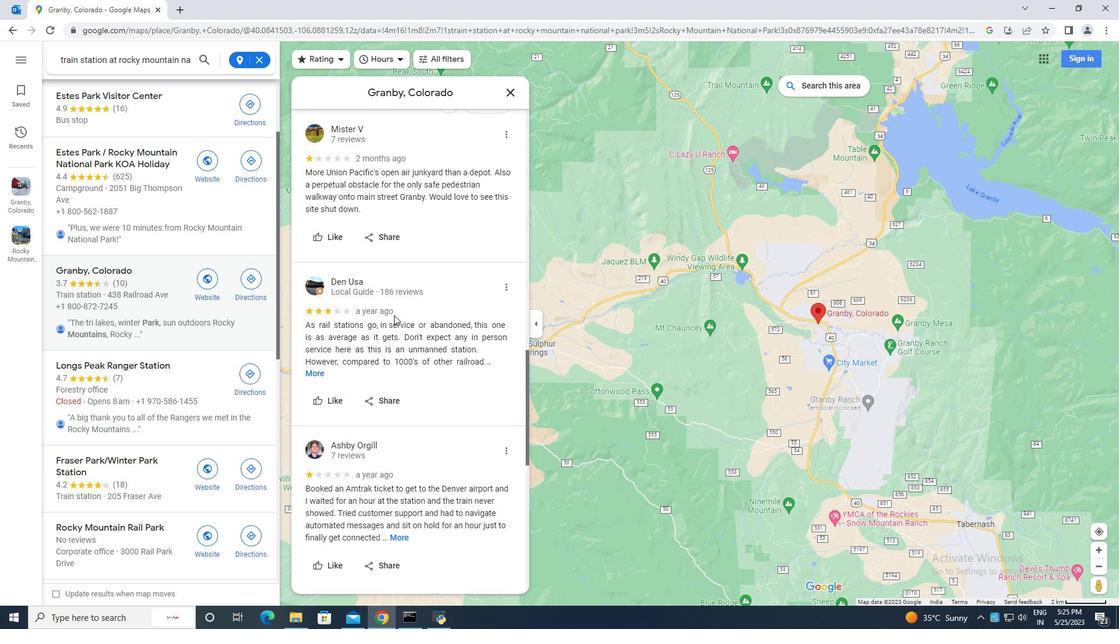 
Action: Mouse scrolled (394, 315) with delta (0, 0)
Screenshot: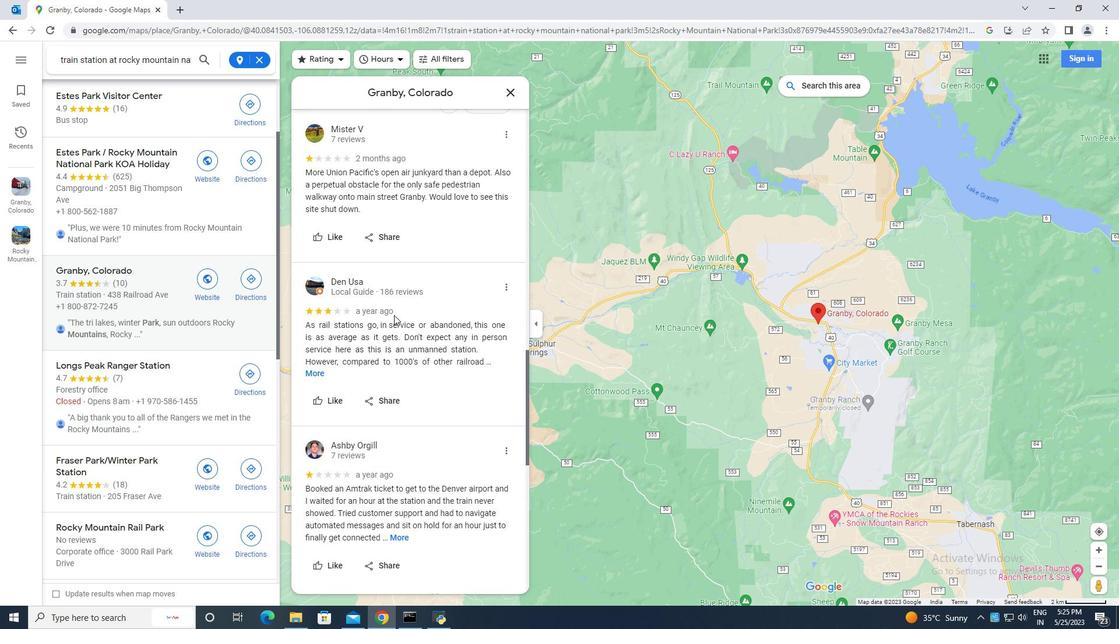
Action: Mouse scrolled (394, 315) with delta (0, 0)
Screenshot: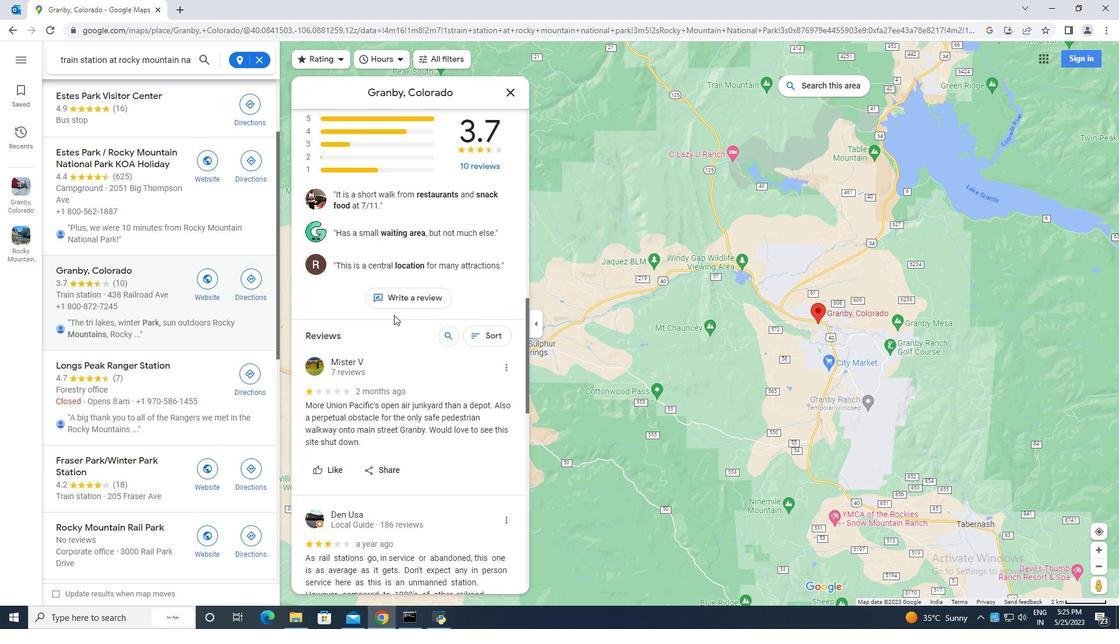 
Action: Mouse scrolled (394, 315) with delta (0, 0)
Screenshot: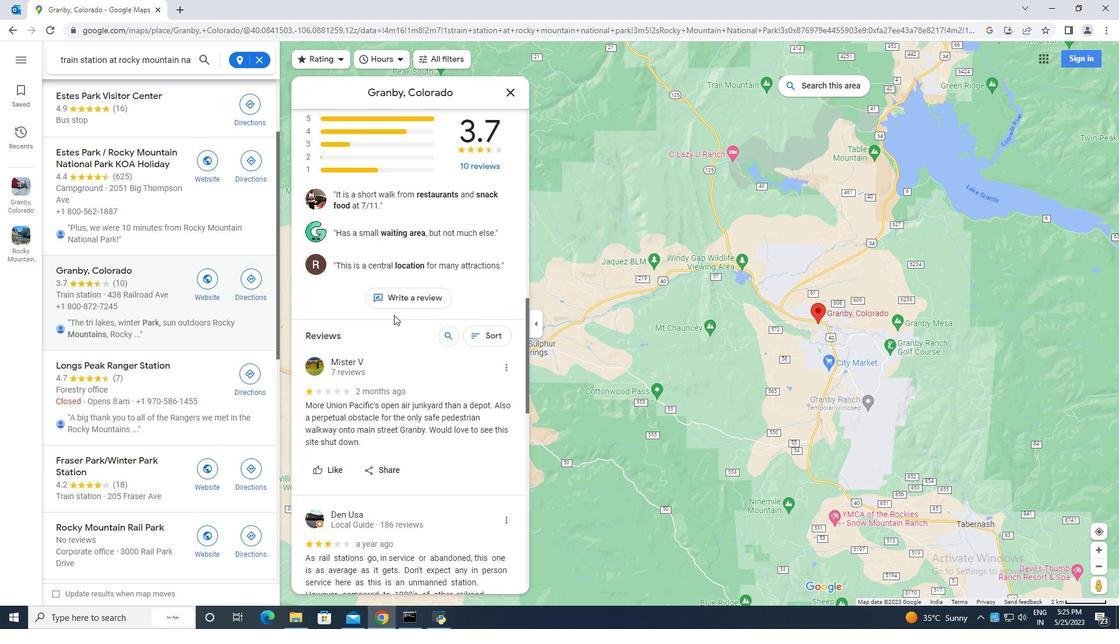 
Action: Mouse scrolled (394, 315) with delta (0, 0)
Screenshot: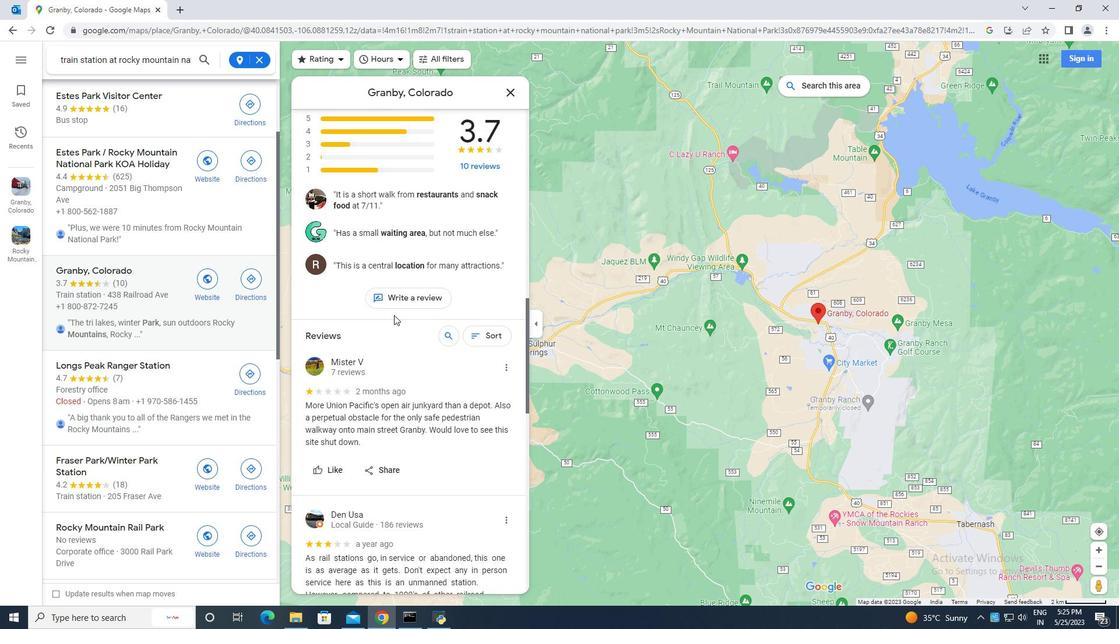 
Action: Mouse scrolled (394, 315) with delta (0, 0)
Screenshot: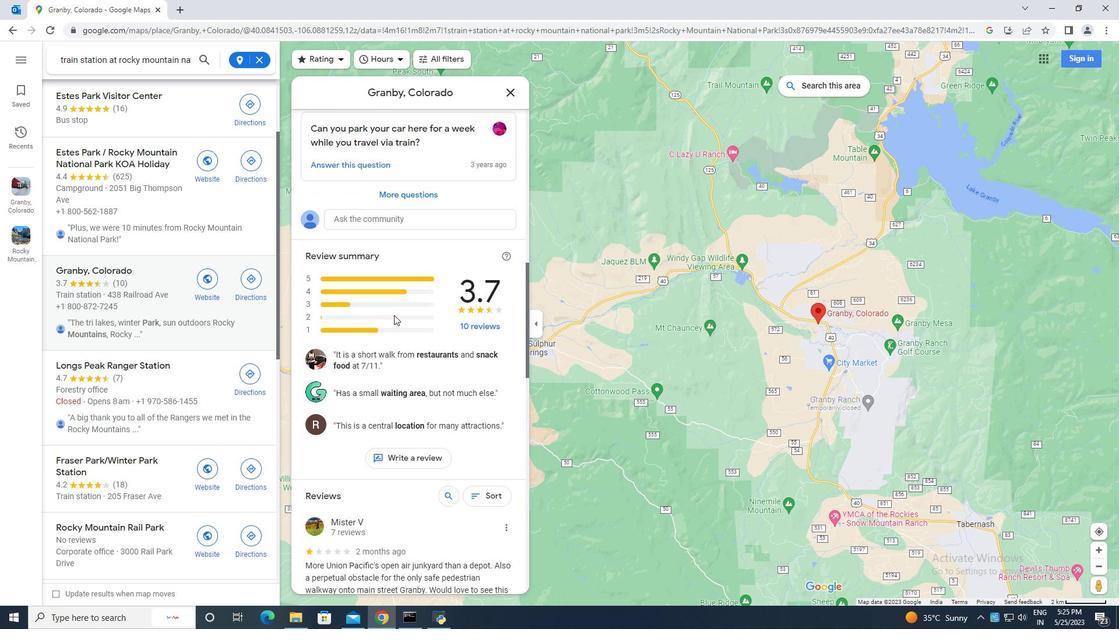 
Action: Mouse scrolled (394, 315) with delta (0, 0)
Screenshot: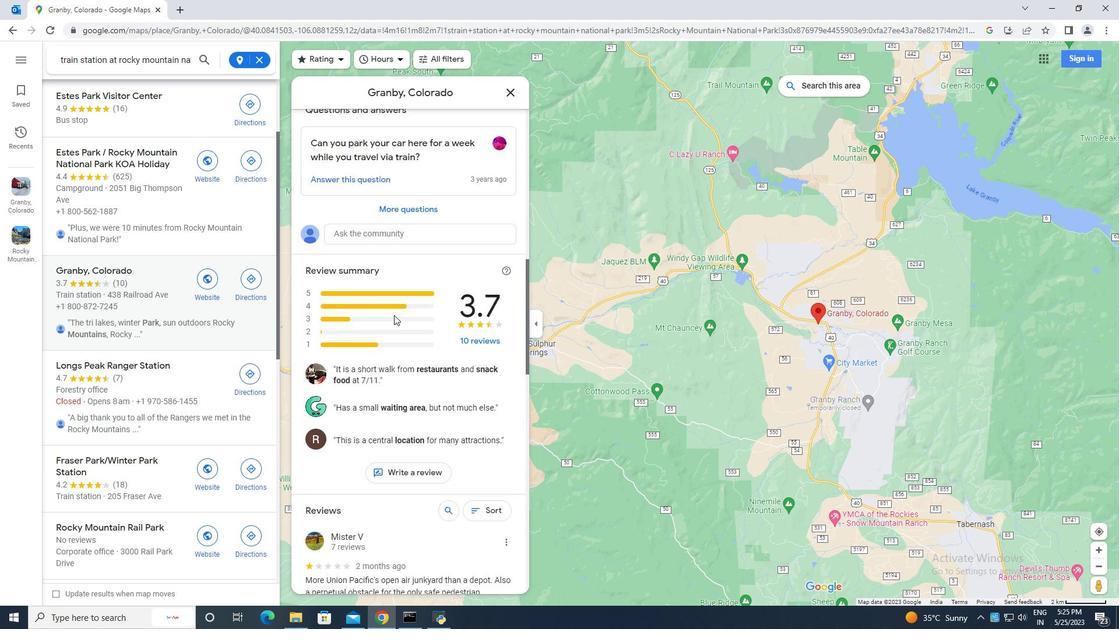 
Action: Mouse scrolled (394, 315) with delta (0, 0)
Screenshot: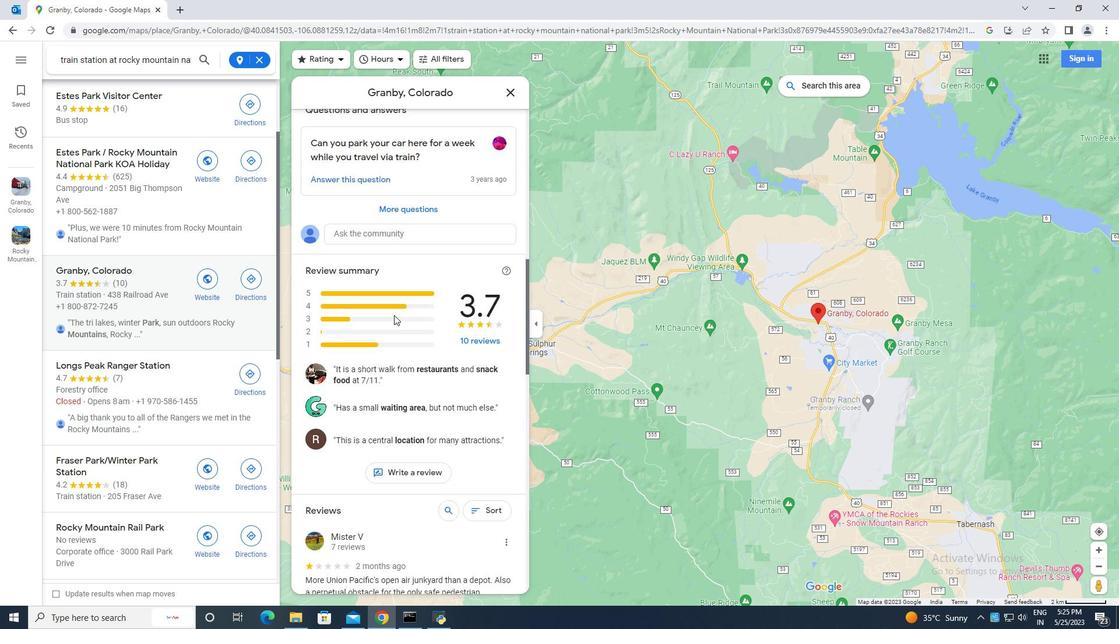 
Action: Mouse scrolled (394, 315) with delta (0, 0)
Screenshot: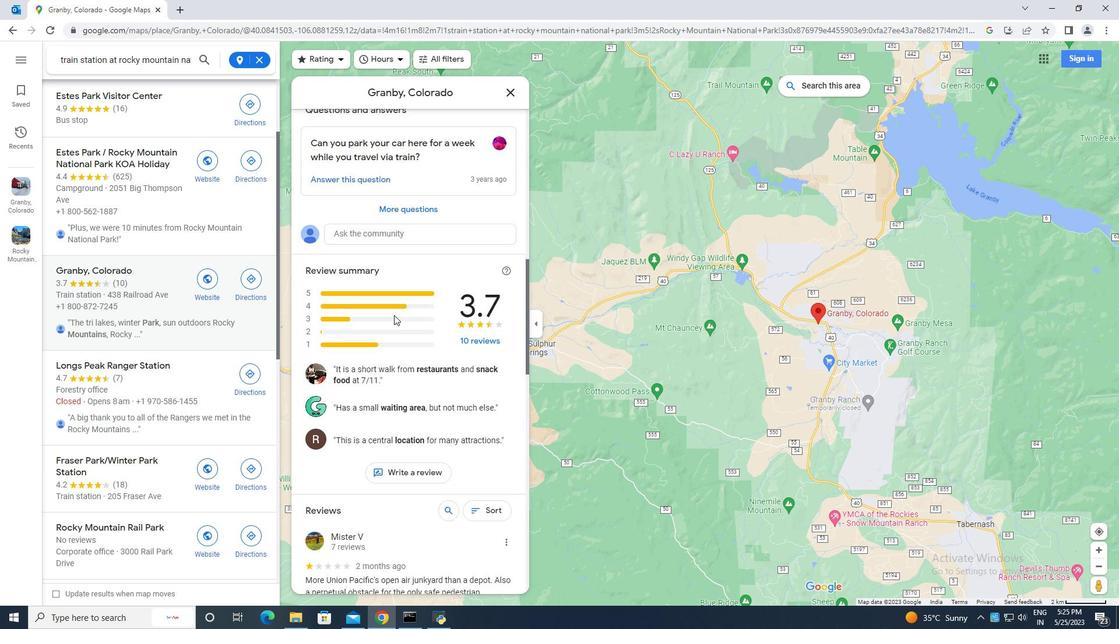 
Action: Mouse scrolled (394, 315) with delta (0, 0)
Screenshot: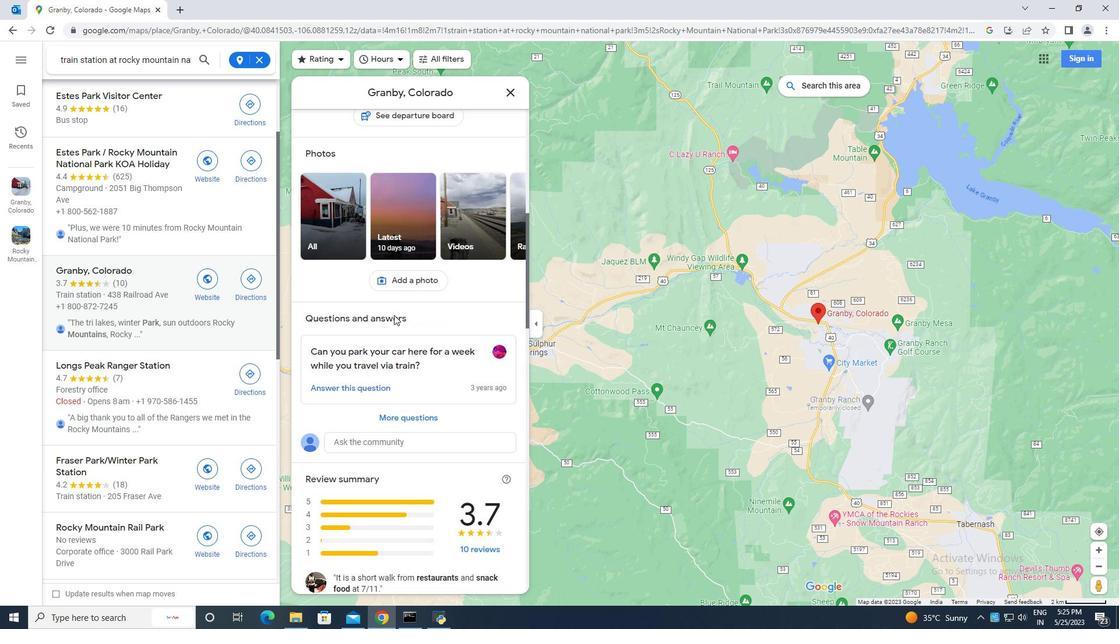 
Action: Mouse scrolled (394, 315) with delta (0, 0)
Screenshot: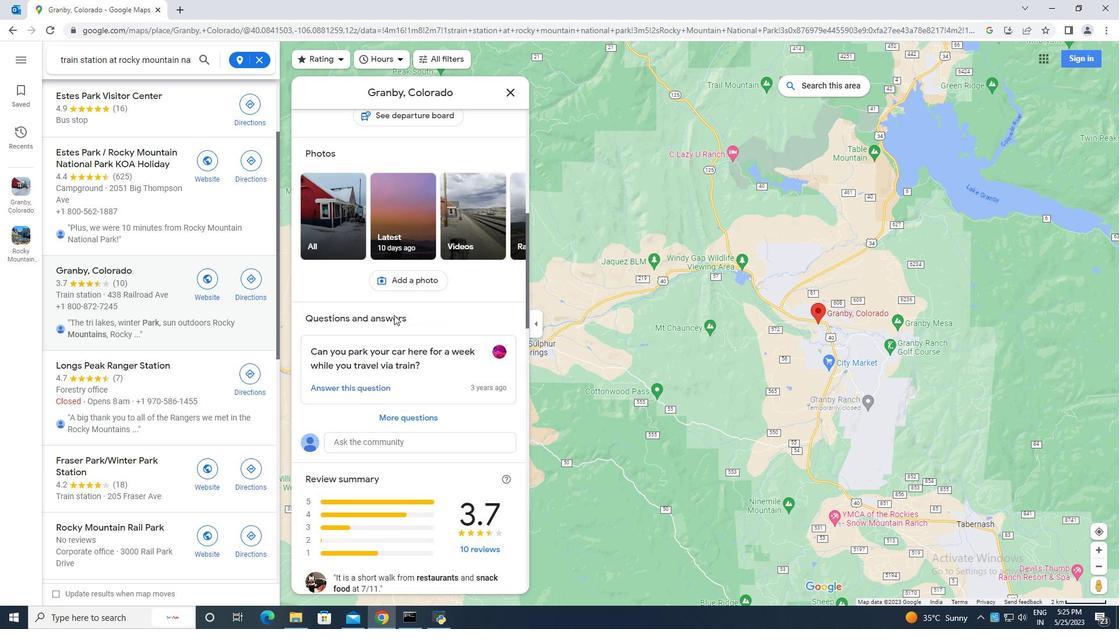 
Action: Mouse scrolled (394, 315) with delta (0, 0)
Screenshot: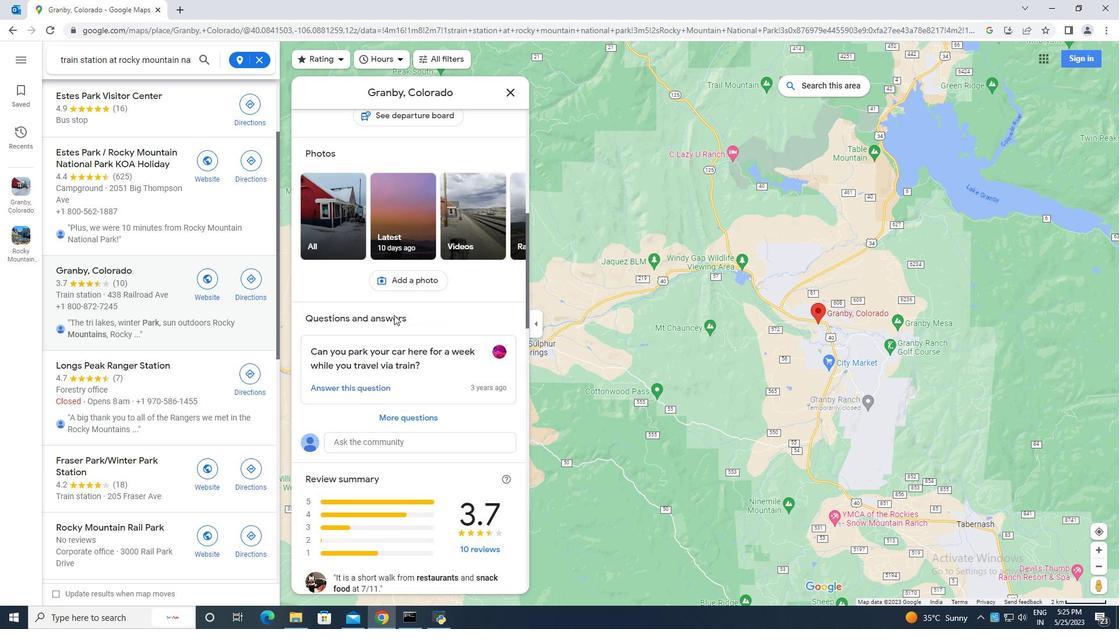 
Action: Mouse scrolled (394, 315) with delta (0, 0)
Screenshot: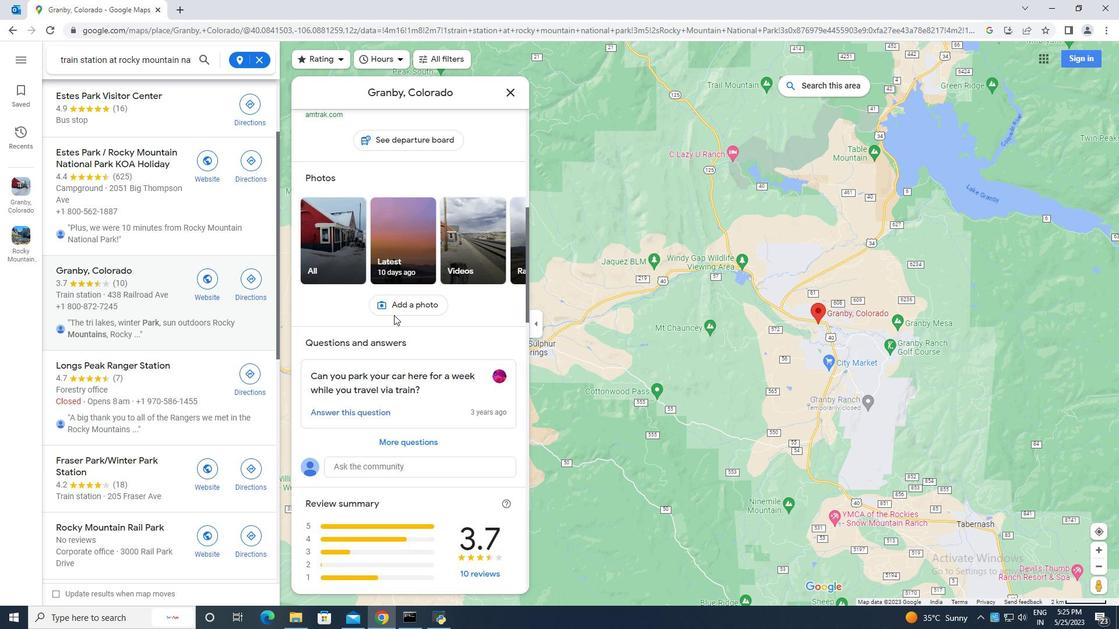 
Action: Mouse scrolled (394, 315) with delta (0, 0)
Screenshot: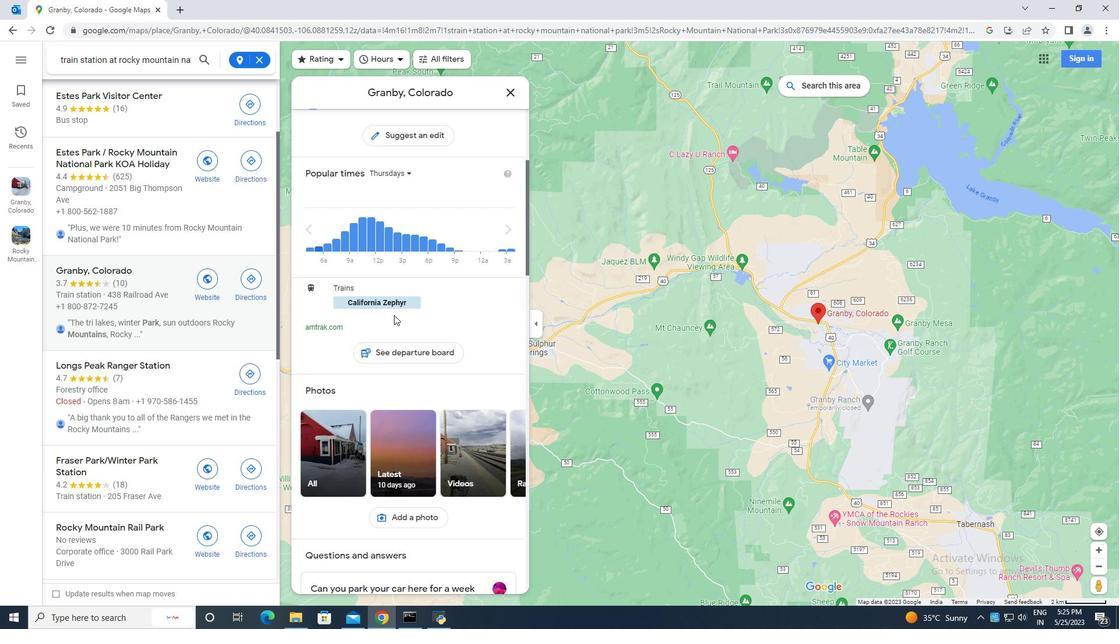 
Action: Mouse scrolled (394, 315) with delta (0, 0)
Screenshot: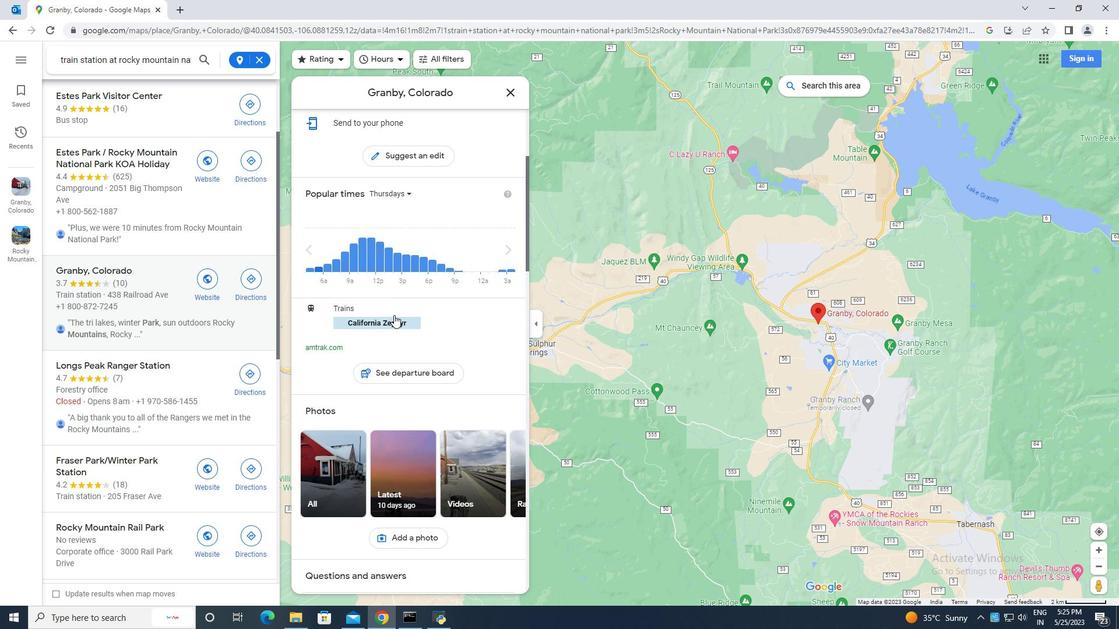 
Action: Mouse scrolled (394, 315) with delta (0, 0)
Screenshot: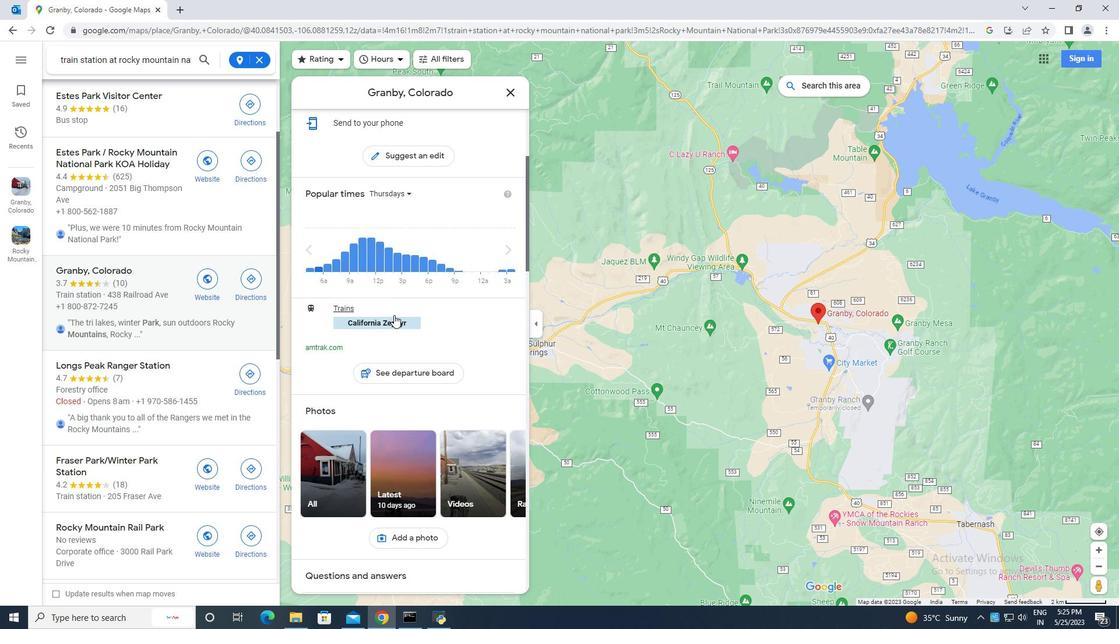 
Action: Mouse scrolled (394, 315) with delta (0, 0)
Screenshot: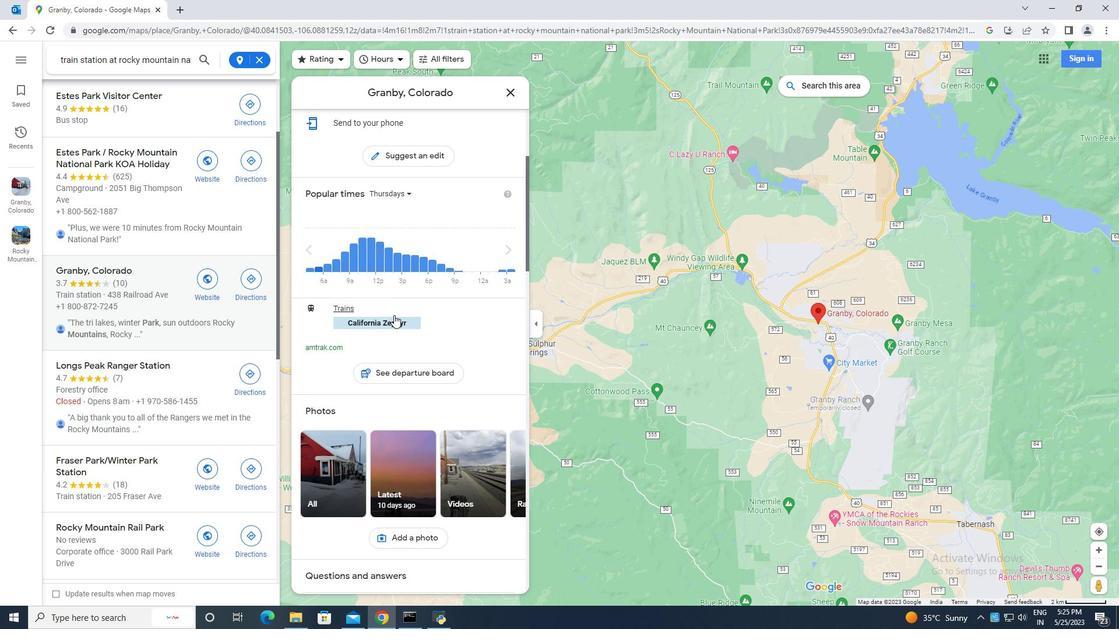 
Action: Mouse scrolled (394, 315) with delta (0, 0)
Screenshot: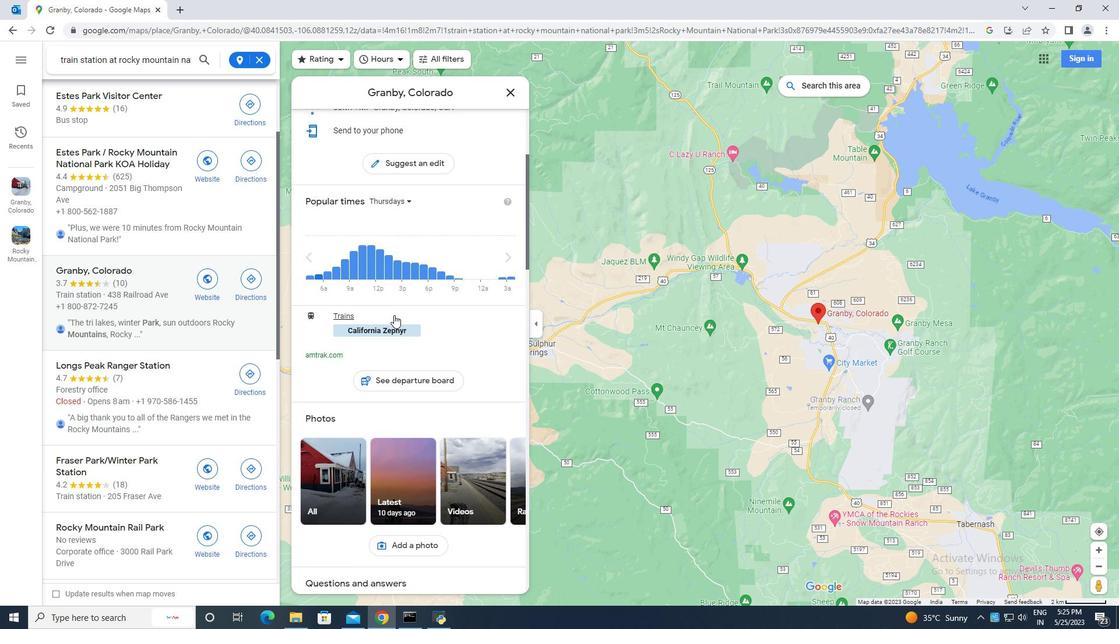 
Action: Mouse scrolled (394, 315) with delta (0, 0)
Screenshot: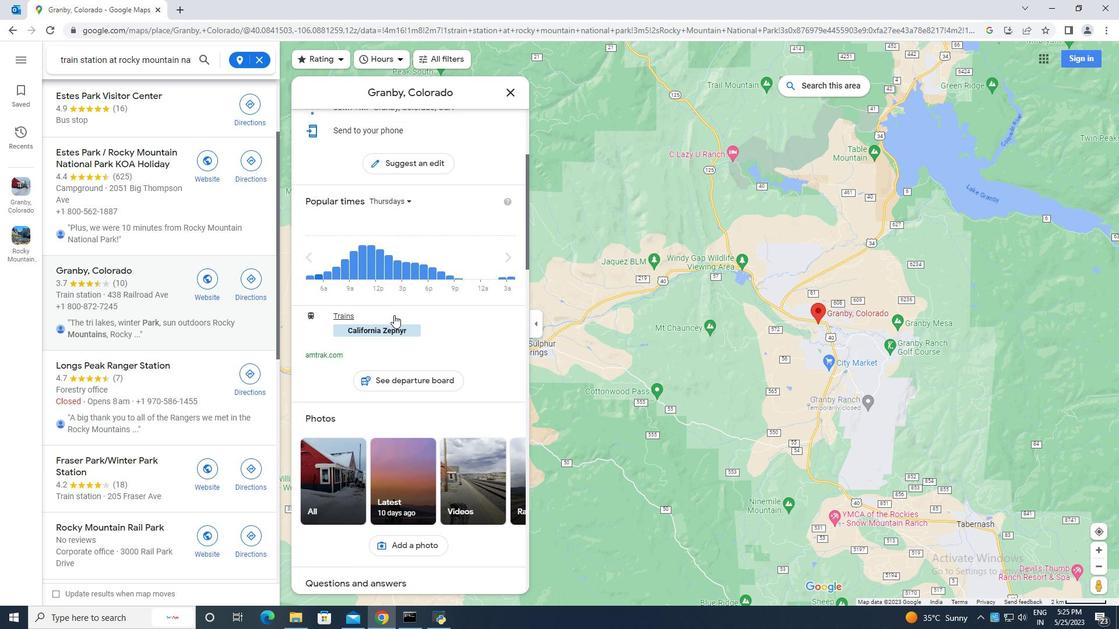 
Action: Mouse scrolled (394, 315) with delta (0, 0)
Screenshot: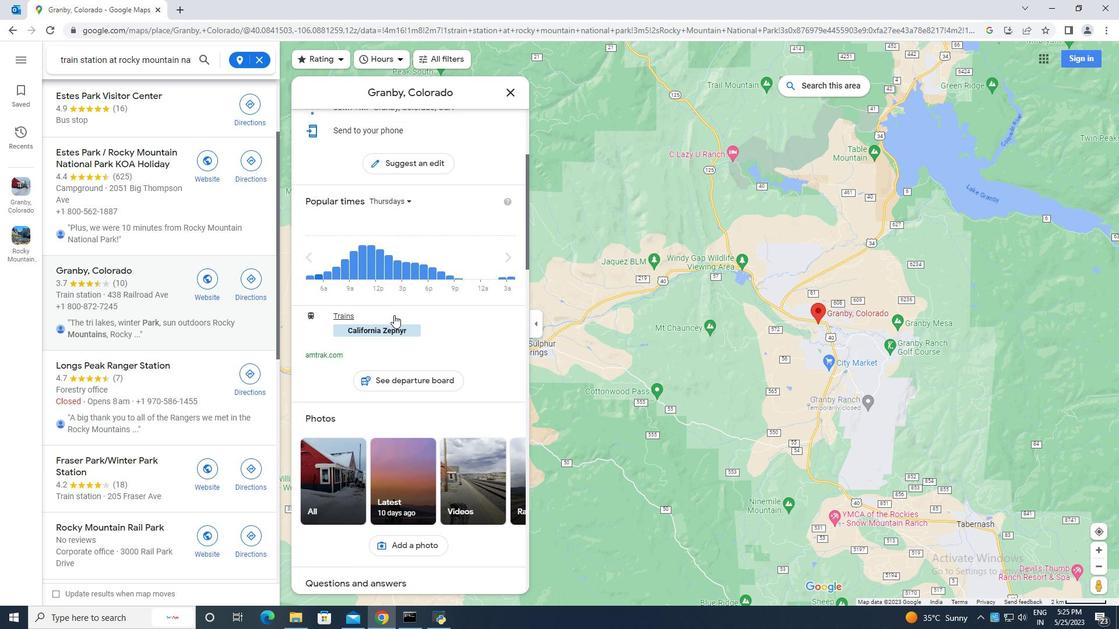 
Action: Mouse scrolled (394, 315) with delta (0, 0)
Screenshot: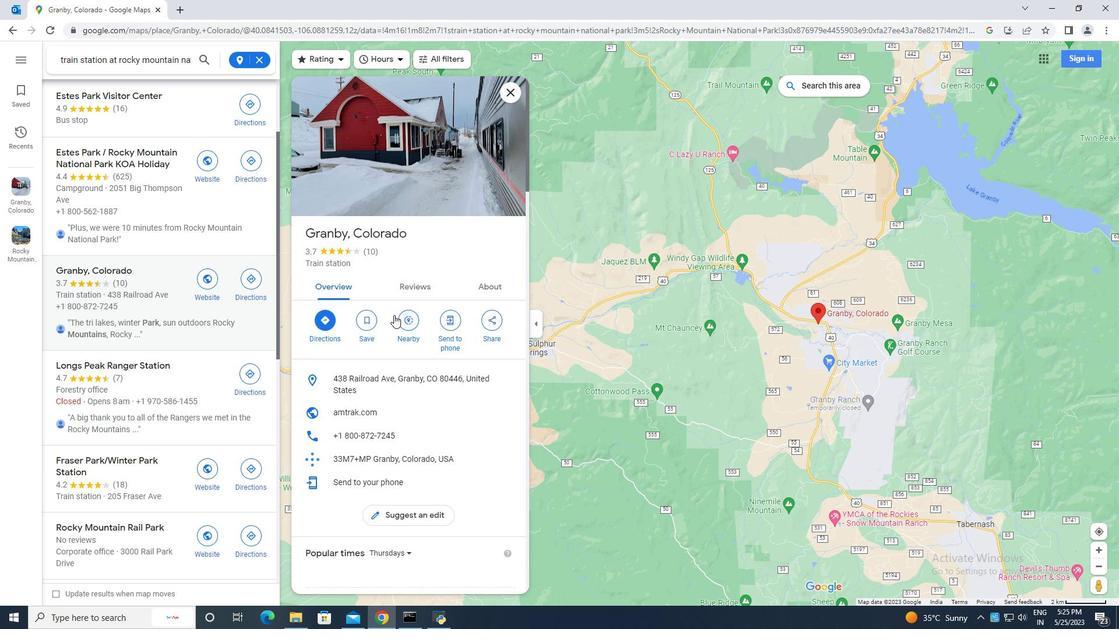 
Action: Mouse scrolled (394, 315) with delta (0, 0)
Screenshot: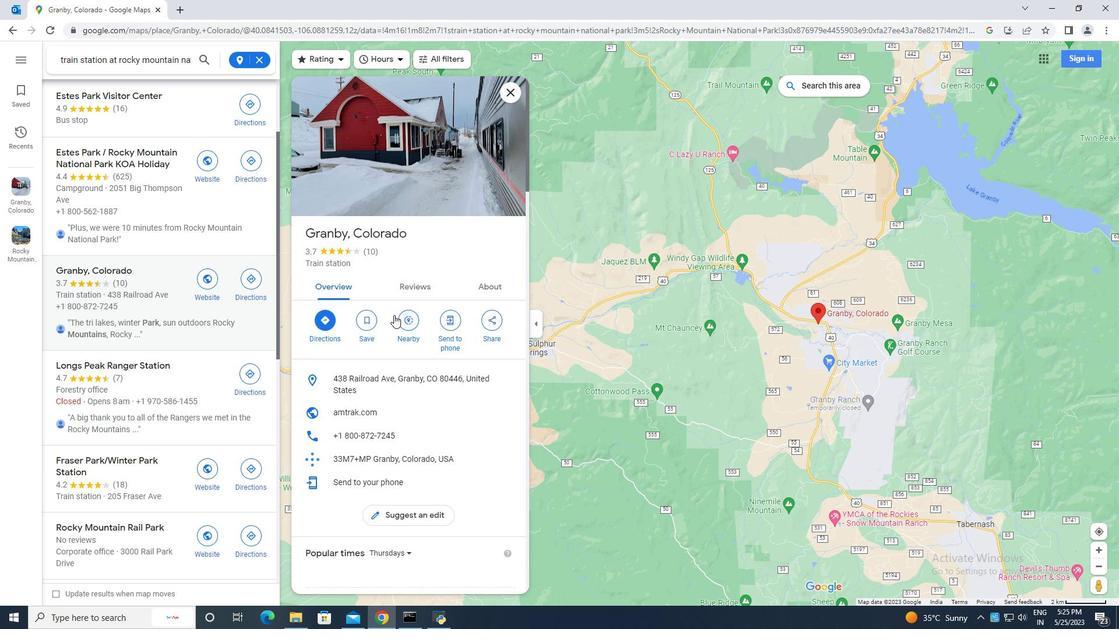 
Action: Mouse scrolled (394, 315) with delta (0, 0)
Screenshot: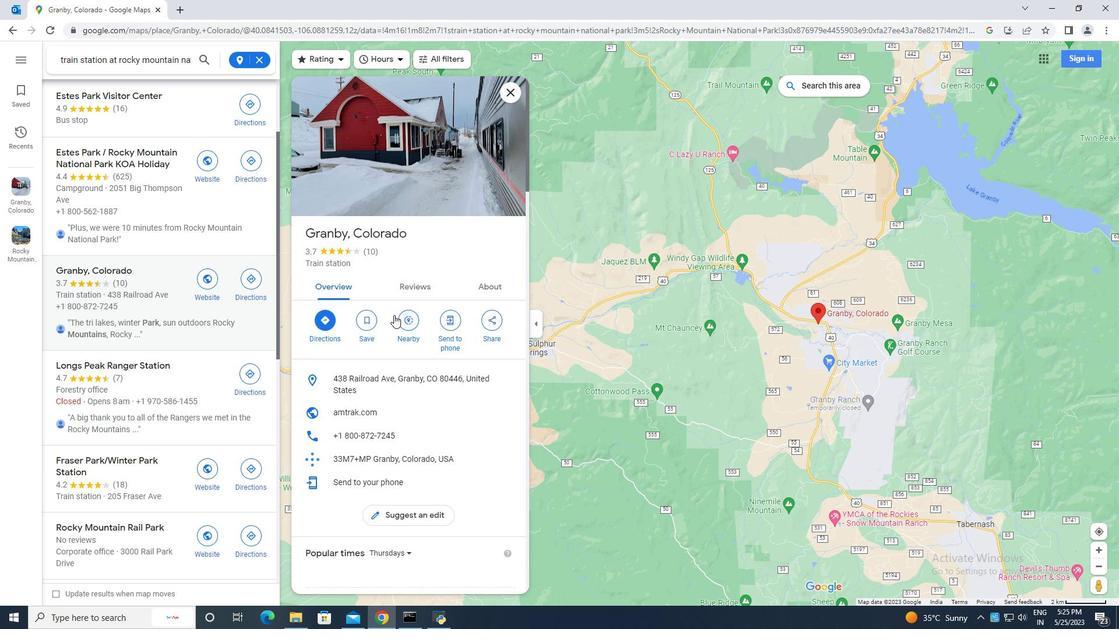 
Action: Mouse scrolled (394, 315) with delta (0, 0)
Screenshot: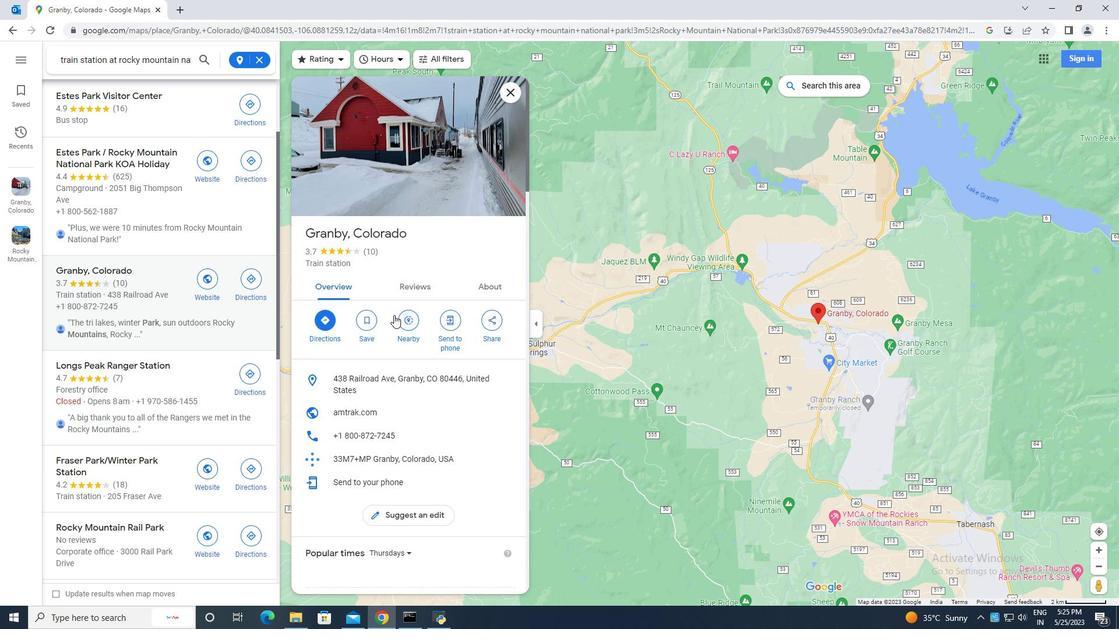 
Action: Mouse scrolled (394, 315) with delta (0, 0)
Screenshot: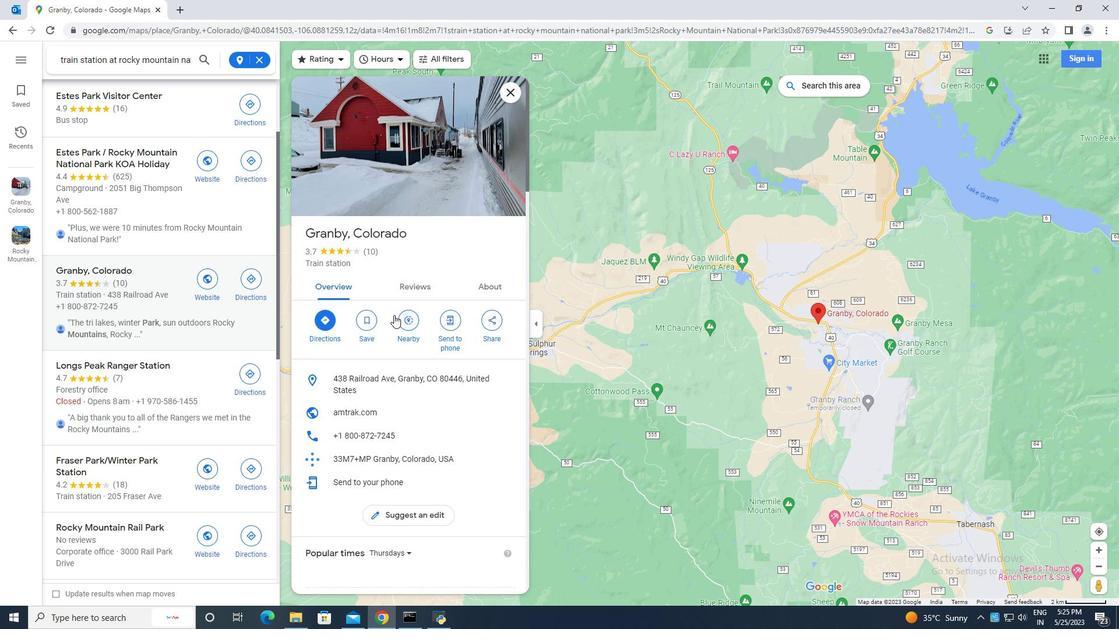
Action: Mouse scrolled (394, 315) with delta (0, 0)
Screenshot: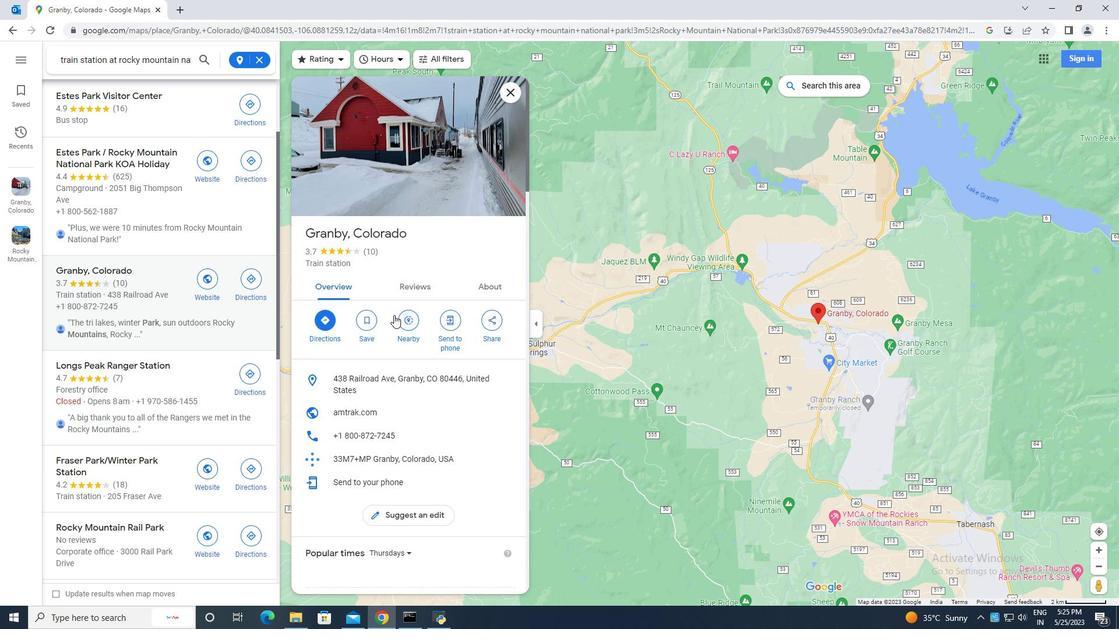 
Action: Mouse moved to (507, 96)
Screenshot: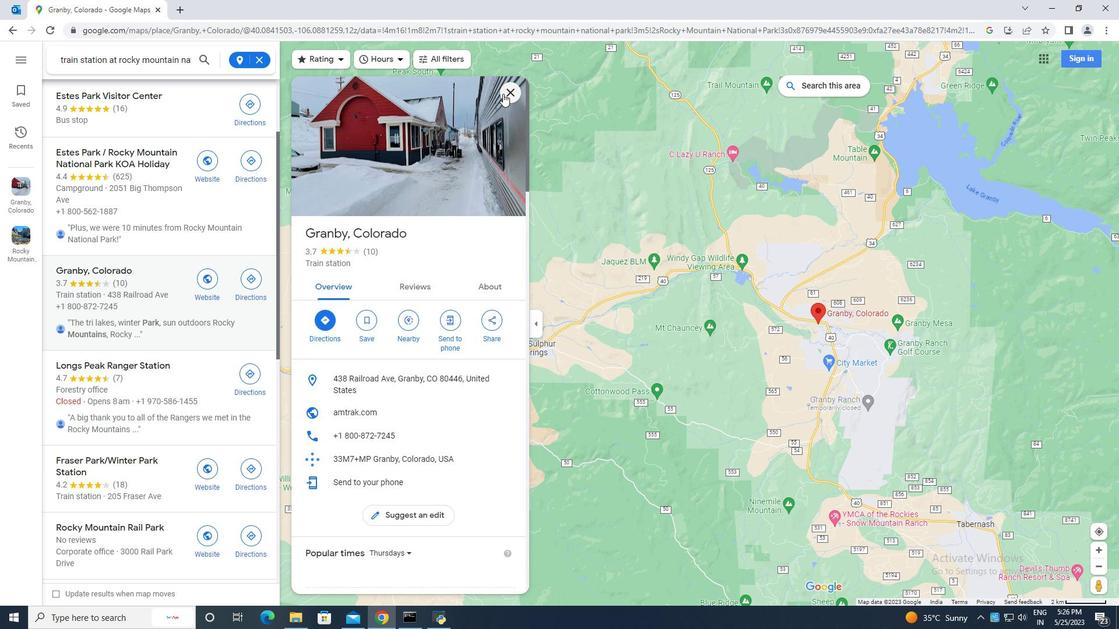 
Action: Mouse pressed left at (507, 96)
Screenshot: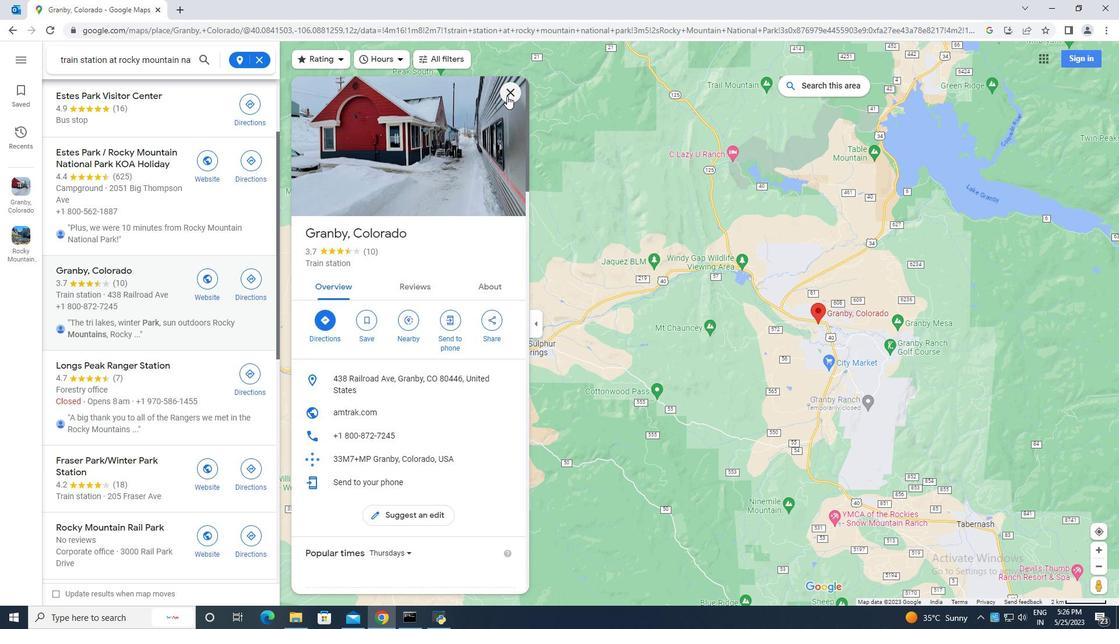 
Action: Mouse moved to (94, 396)
Screenshot: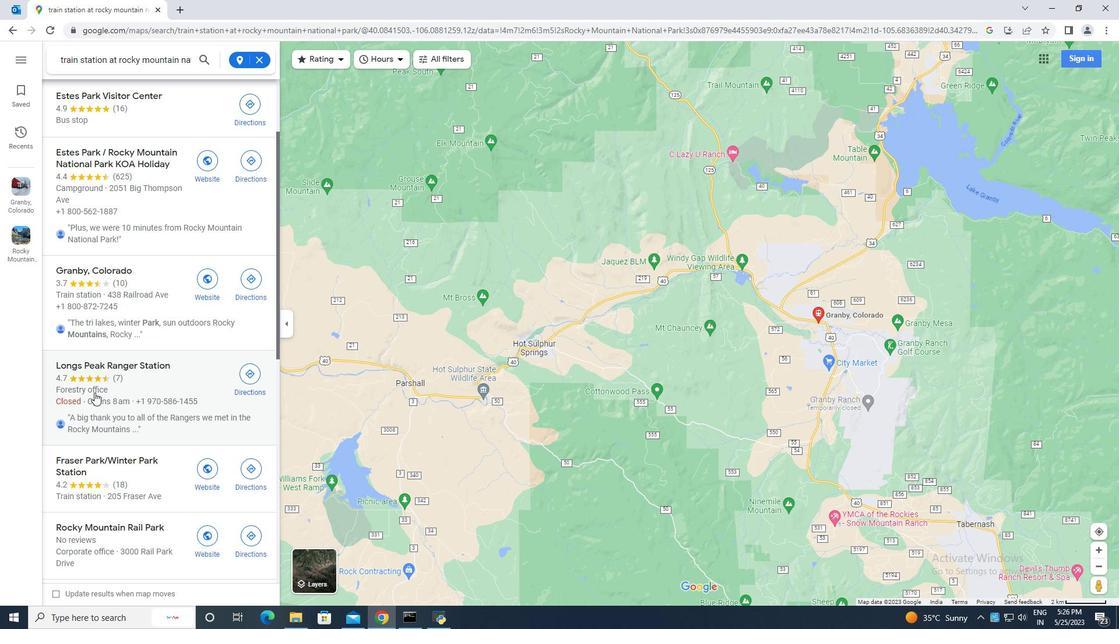 
Action: Mouse scrolled (94, 396) with delta (0, 0)
Screenshot: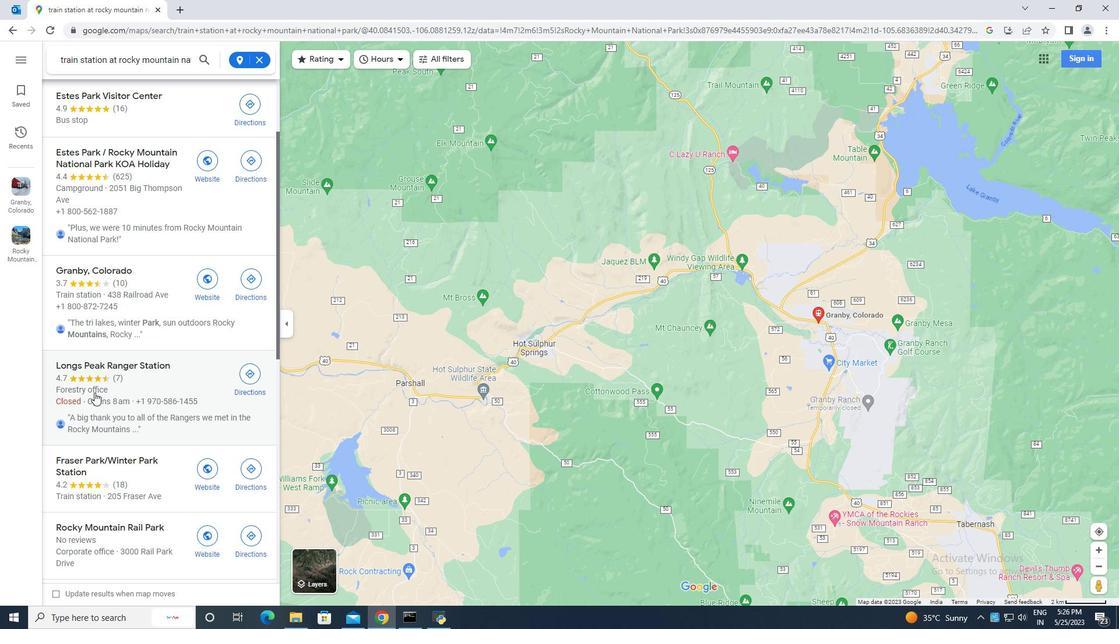 
Action: Mouse scrolled (94, 396) with delta (0, 0)
Screenshot: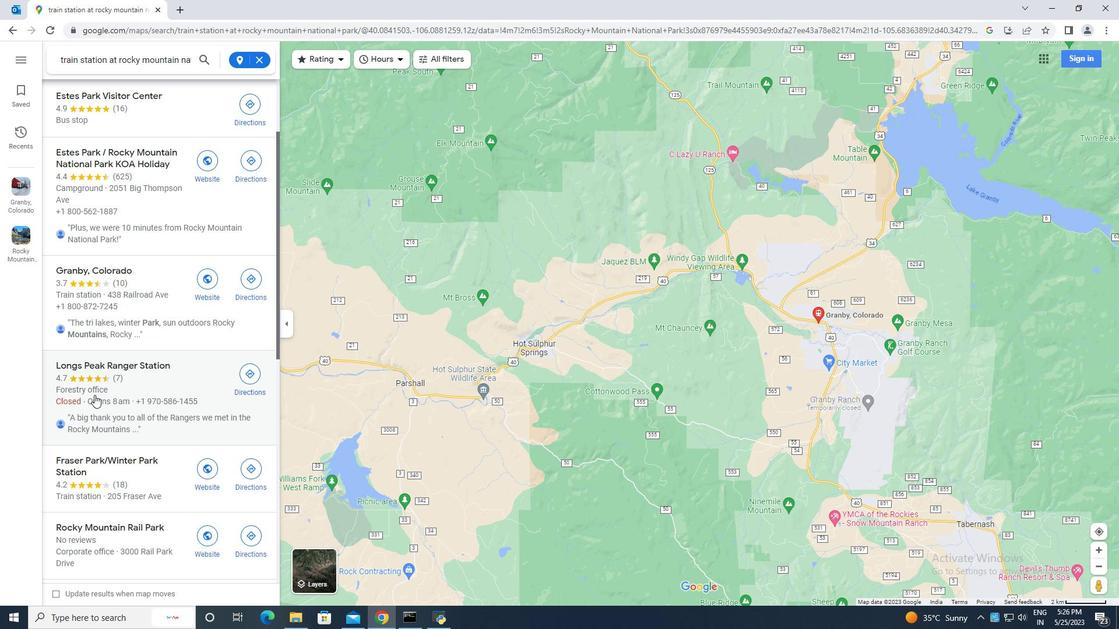 
Action: Mouse scrolled (94, 396) with delta (0, 0)
Screenshot: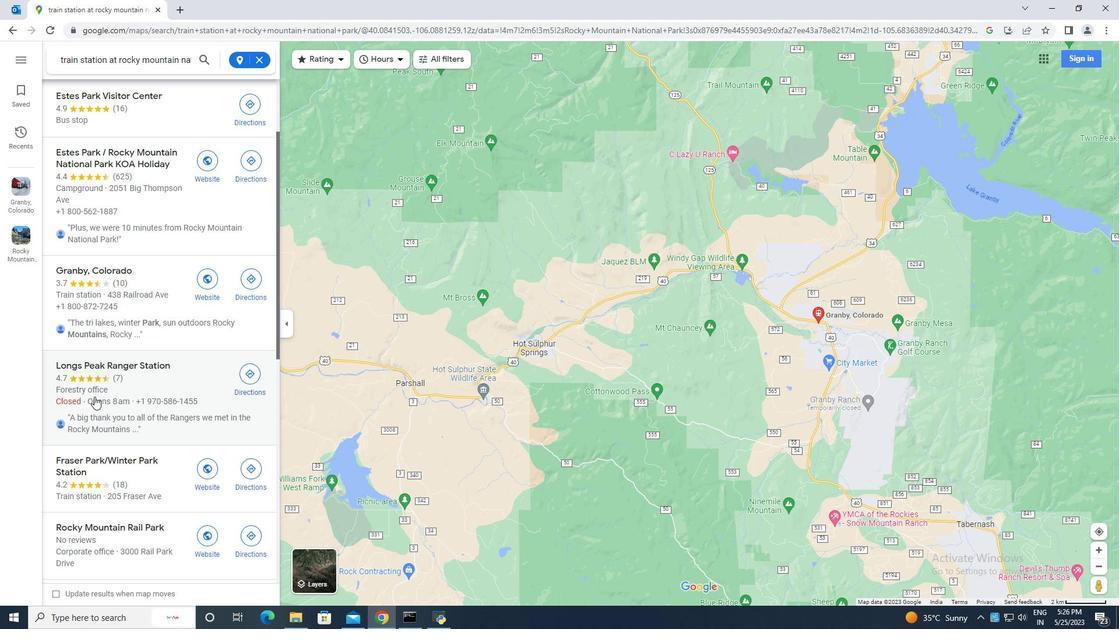 
Action: Mouse moved to (130, 391)
Screenshot: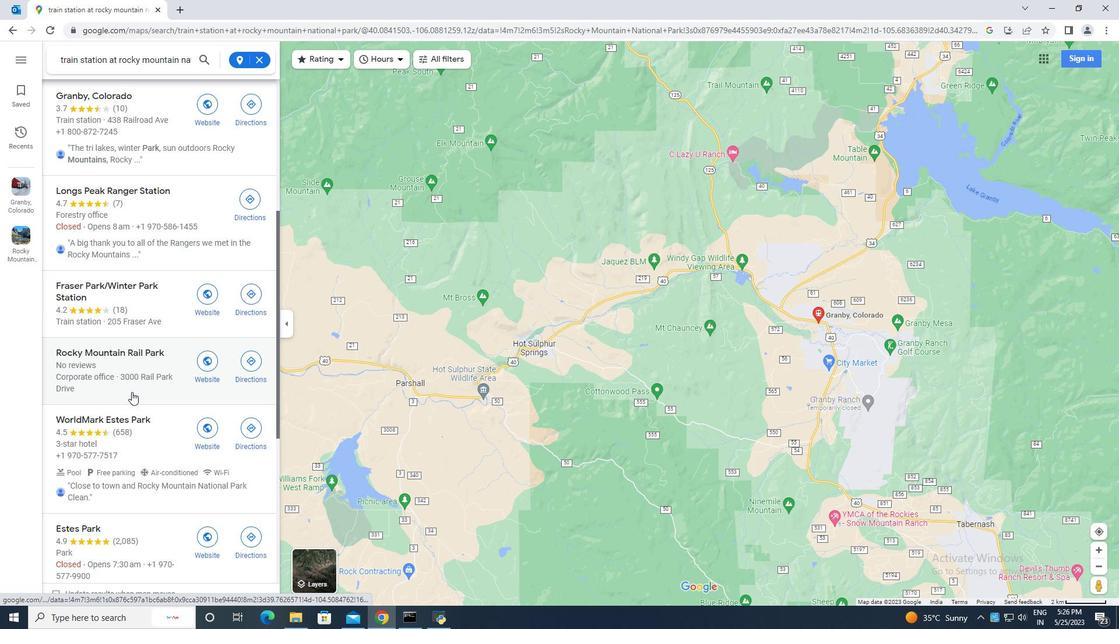 
Action: Mouse scrolled (130, 391) with delta (0, 0)
Screenshot: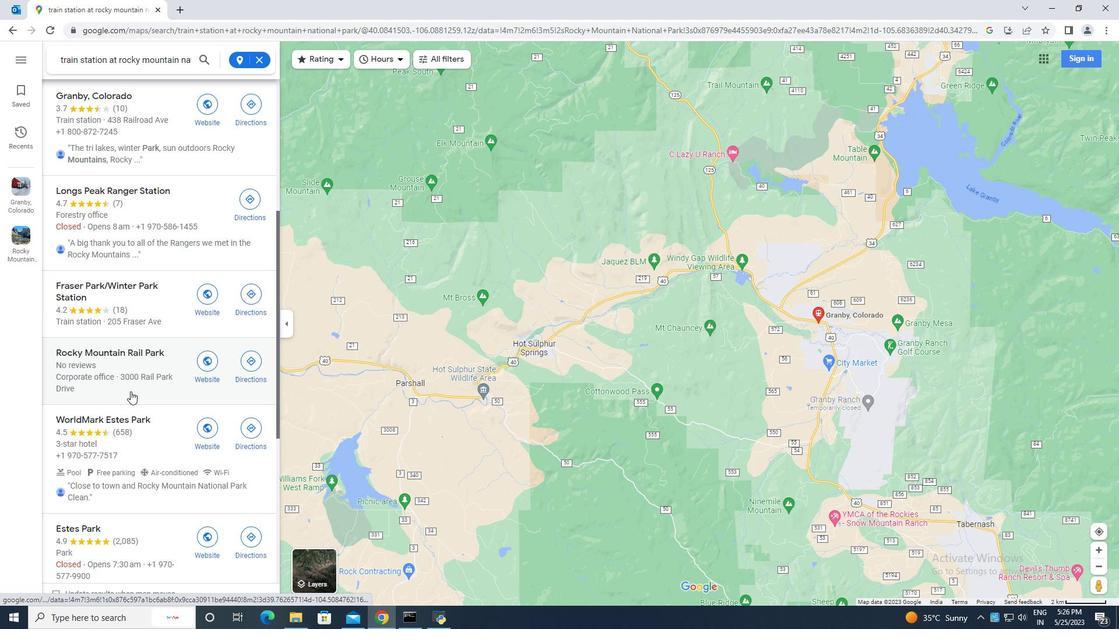 
Action: Mouse scrolled (130, 391) with delta (0, 0)
Screenshot: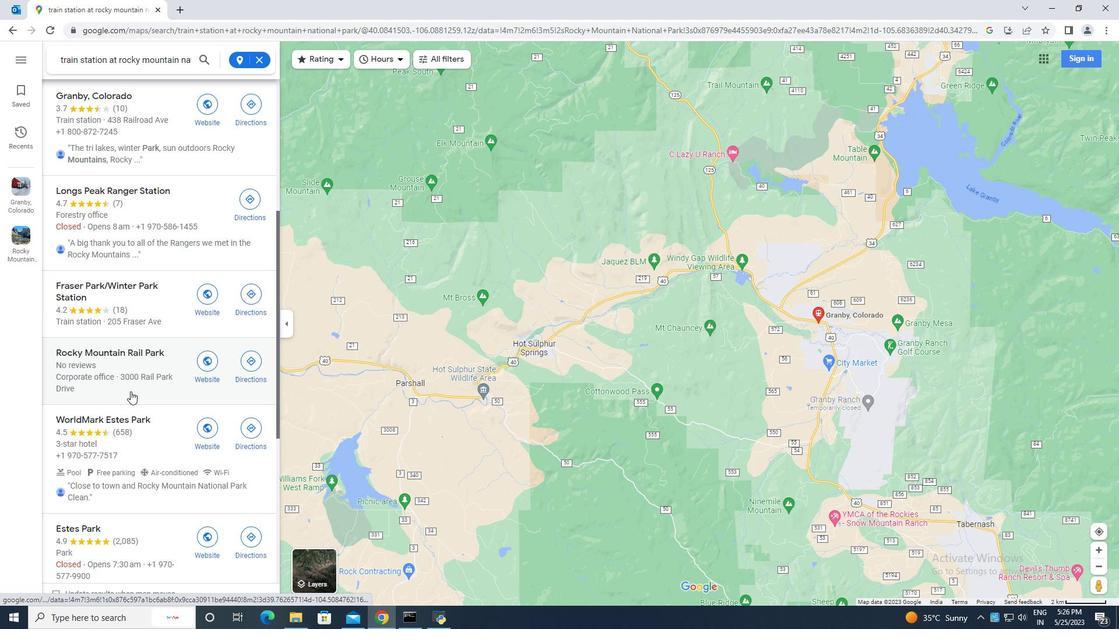 
Action: Mouse scrolled (130, 391) with delta (0, 0)
Screenshot: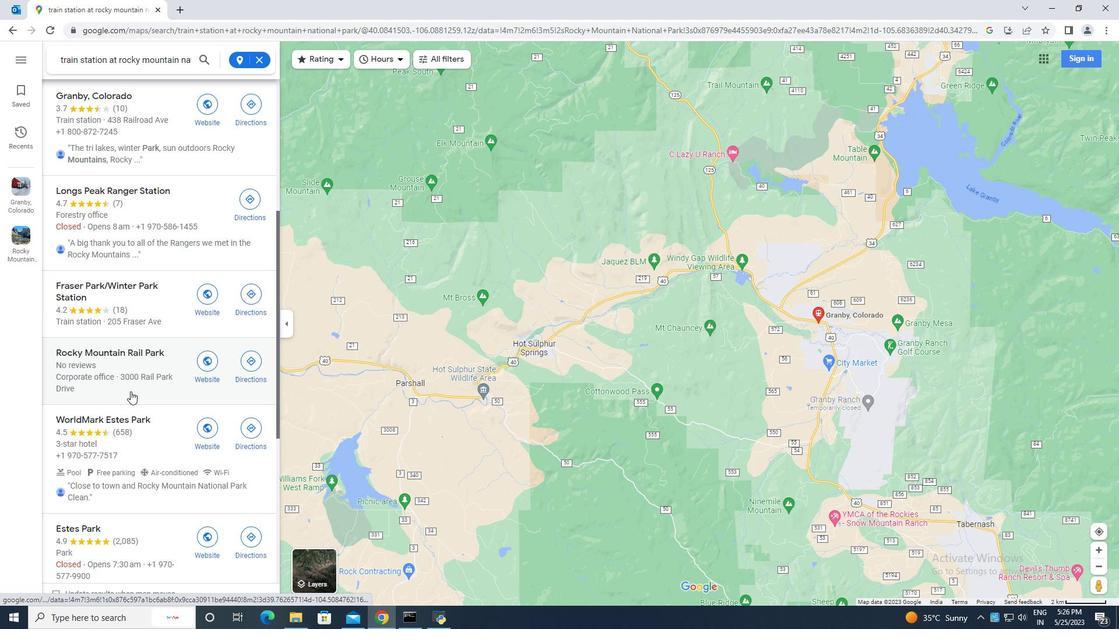 
Action: Mouse moved to (149, 321)
Screenshot: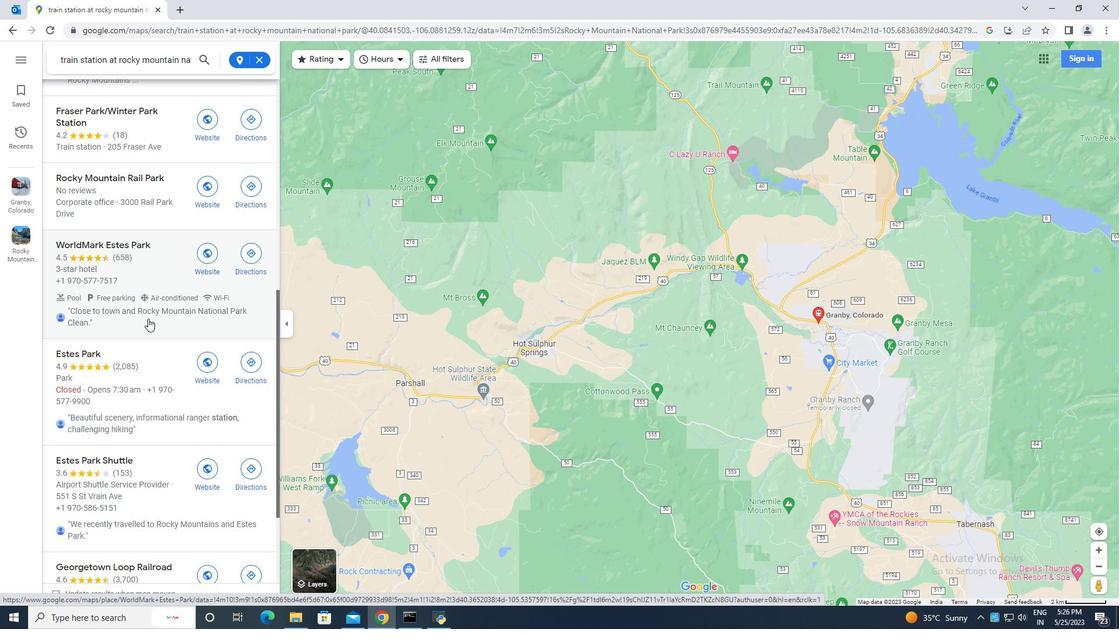 
Action: Mouse scrolled (149, 320) with delta (0, 0)
Screenshot: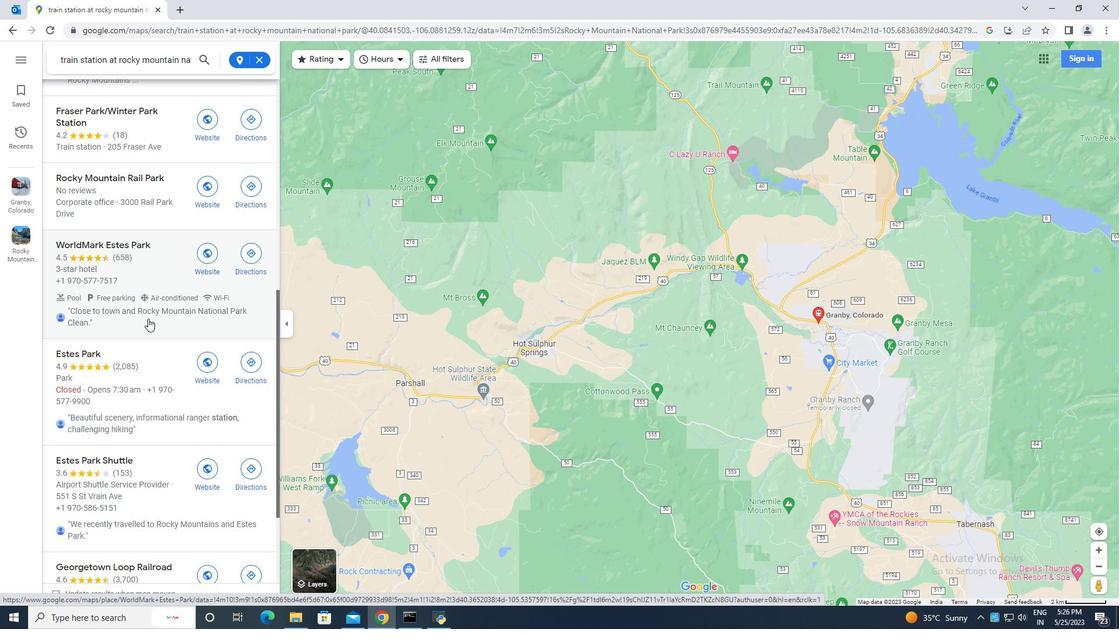 
Action: Mouse scrolled (149, 320) with delta (0, 0)
Screenshot: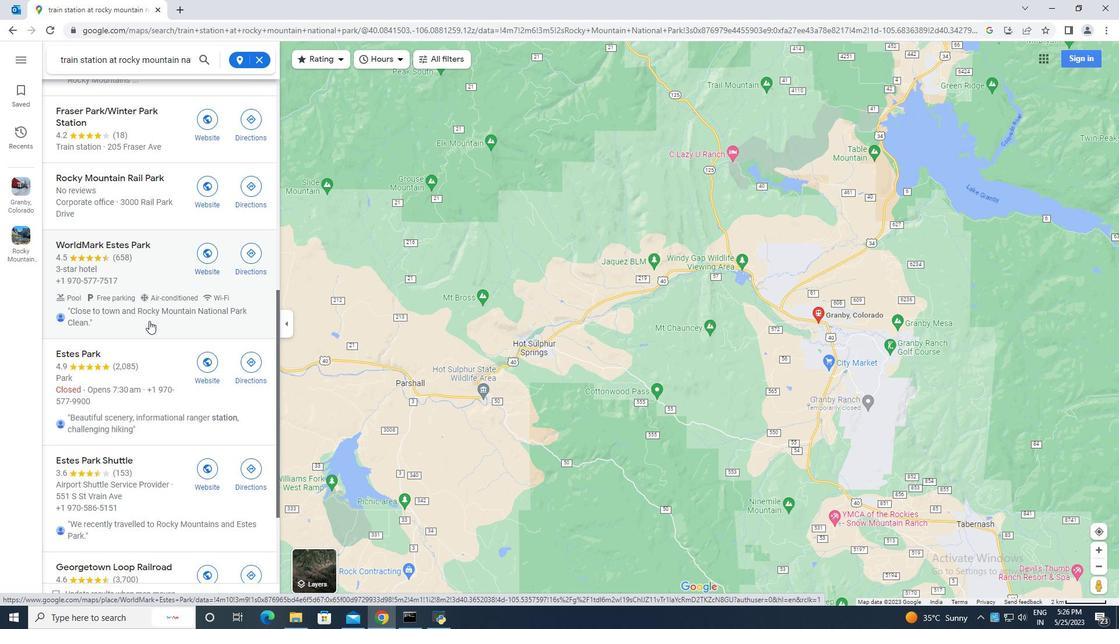 
Action: Mouse scrolled (149, 320) with delta (0, 0)
Screenshot: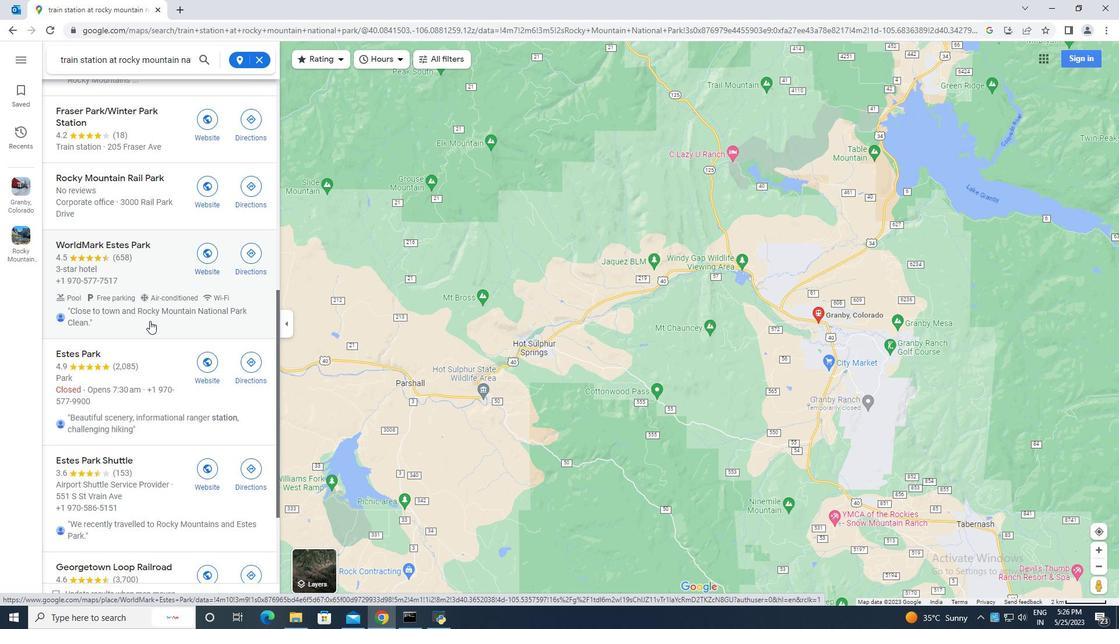 
Action: Mouse scrolled (149, 320) with delta (0, 0)
Screenshot: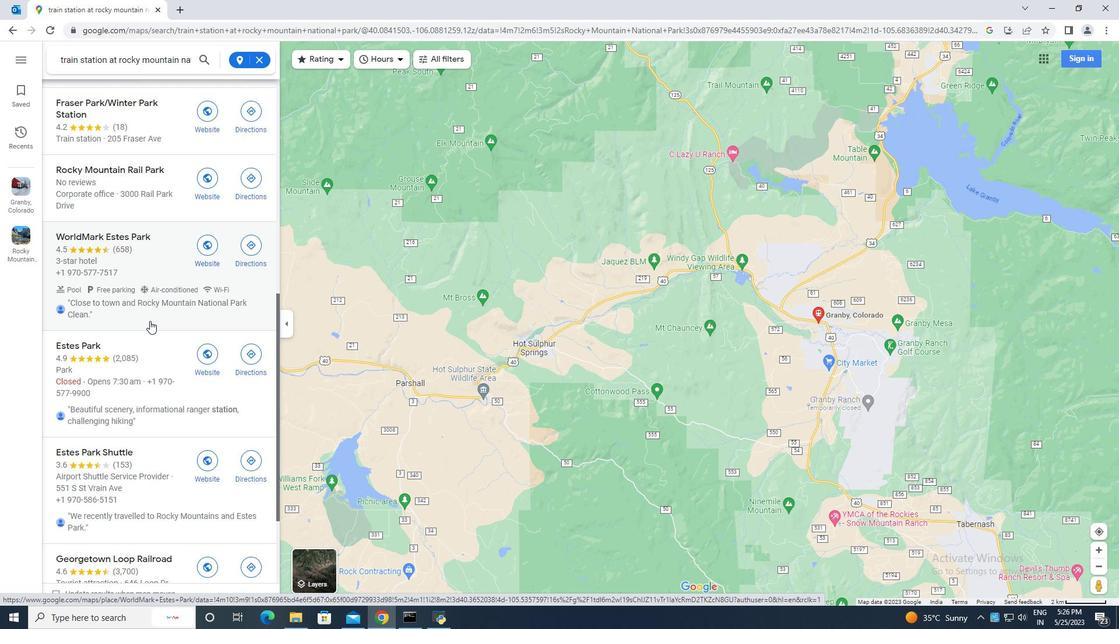
Action: Mouse moved to (145, 412)
Screenshot: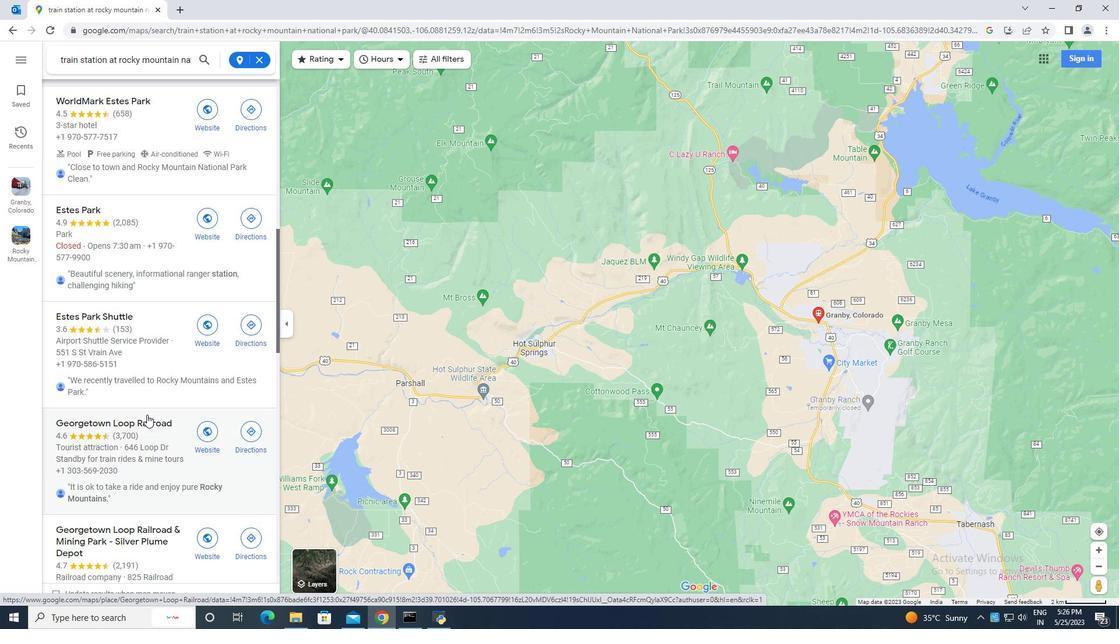
Action: Mouse scrolled (145, 412) with delta (0, 0)
Screenshot: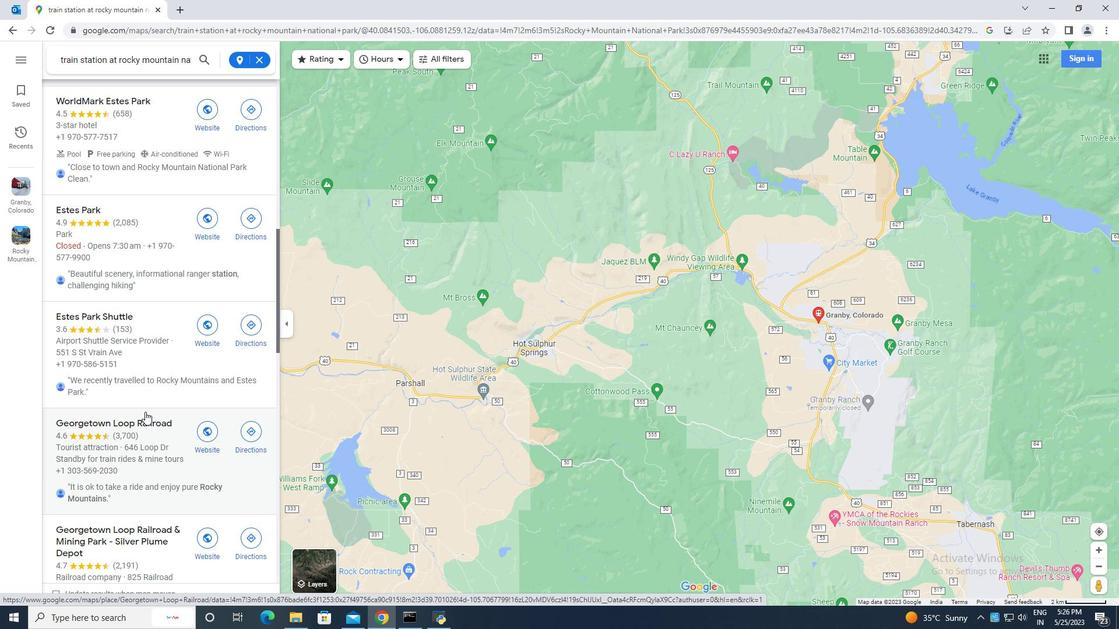
Action: Mouse scrolled (145, 412) with delta (0, 0)
Screenshot: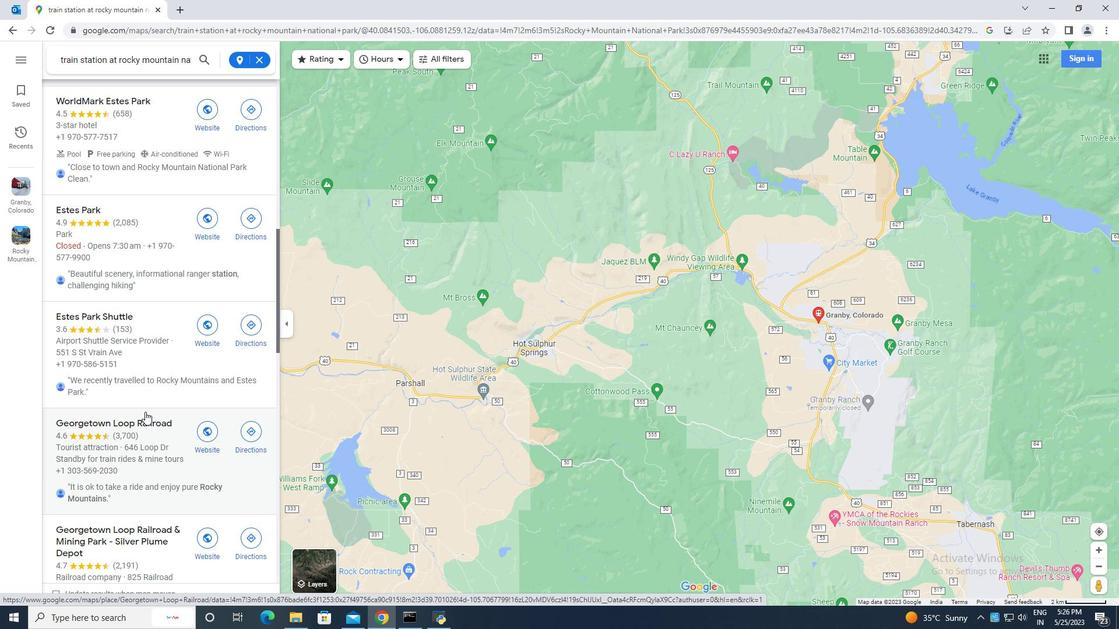 
Action: Mouse scrolled (145, 412) with delta (0, 0)
Screenshot: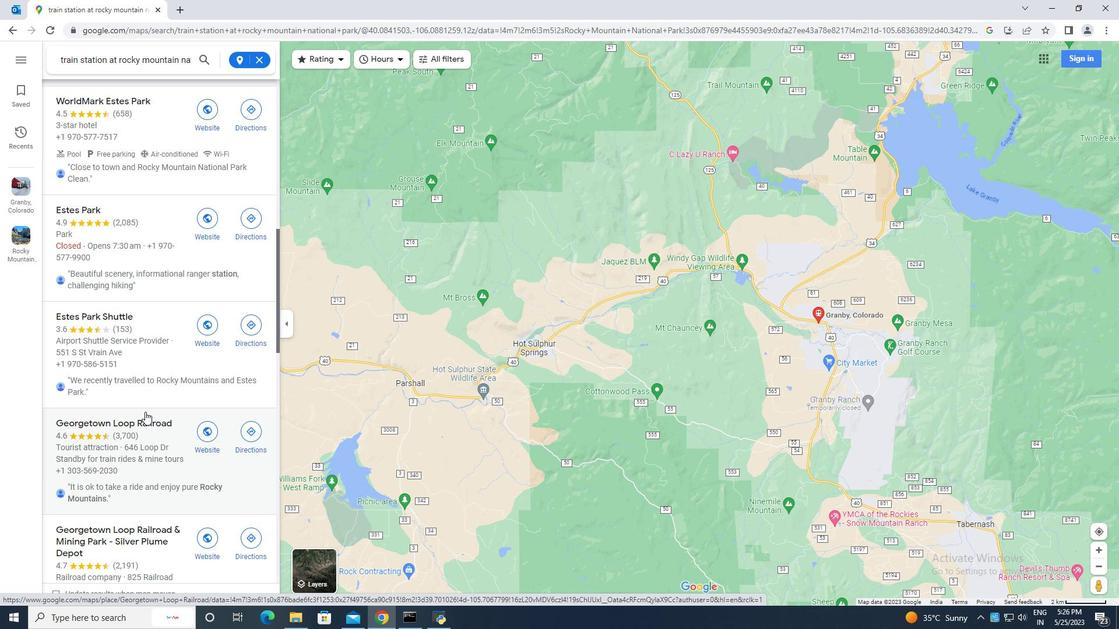 
Action: Mouse moved to (145, 410)
Screenshot: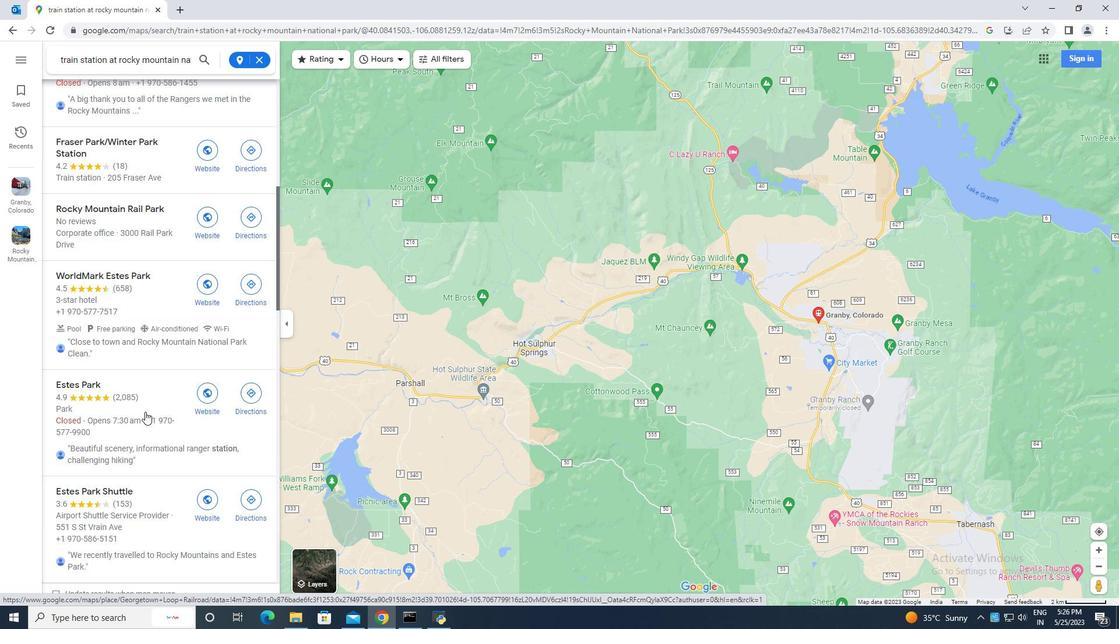 
Action: Mouse scrolled (145, 410) with delta (0, 0)
Screenshot: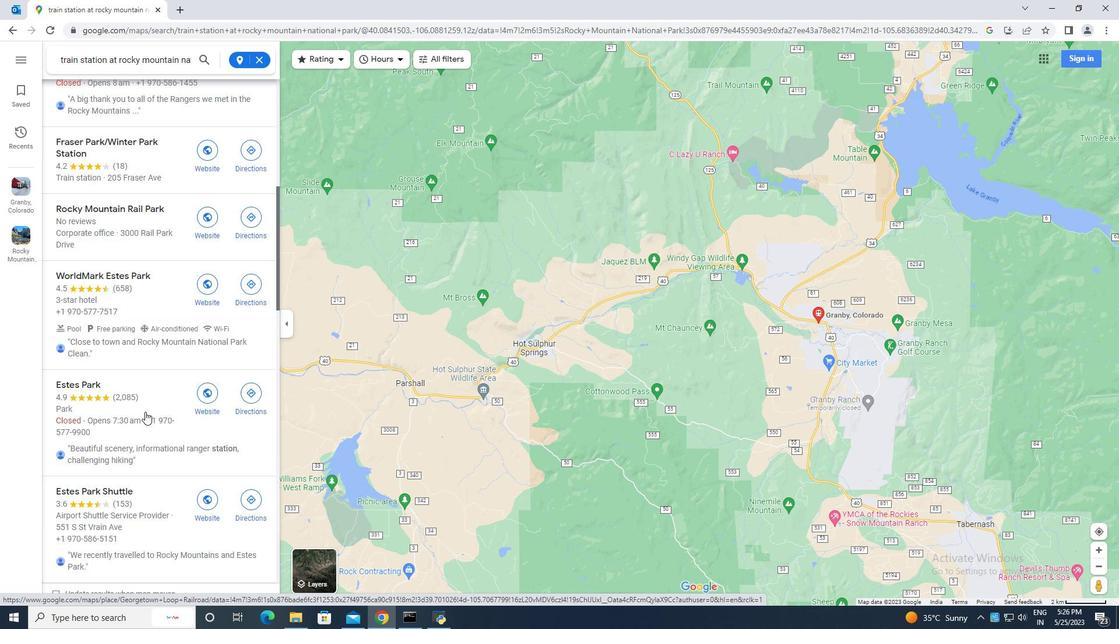 
Action: Mouse moved to (145, 409)
Screenshot: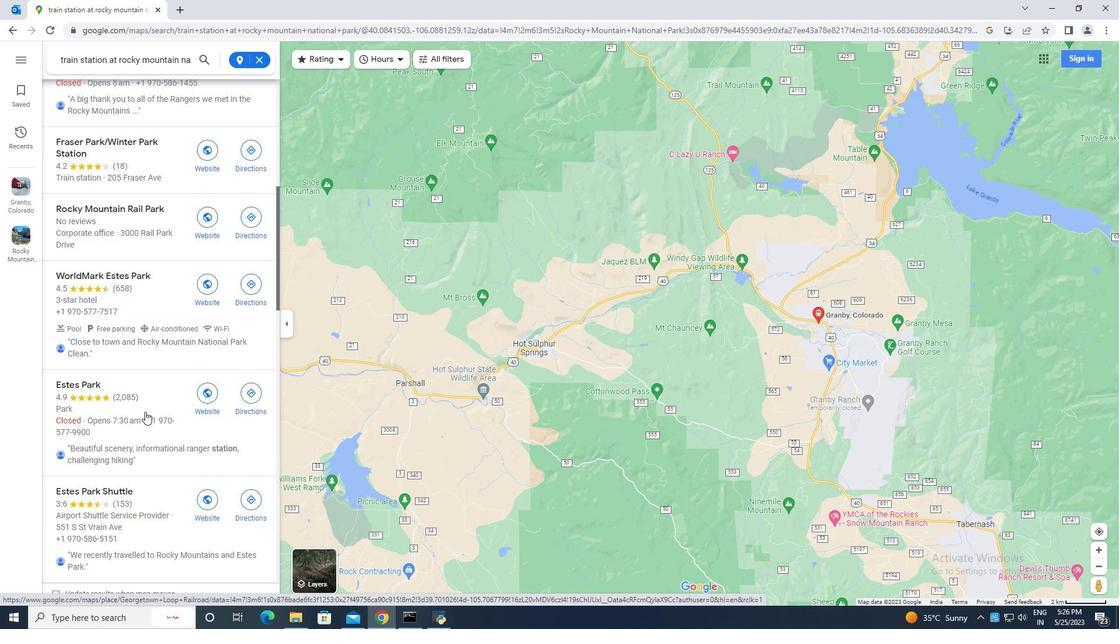 
Action: Mouse scrolled (145, 410) with delta (0, 0)
Screenshot: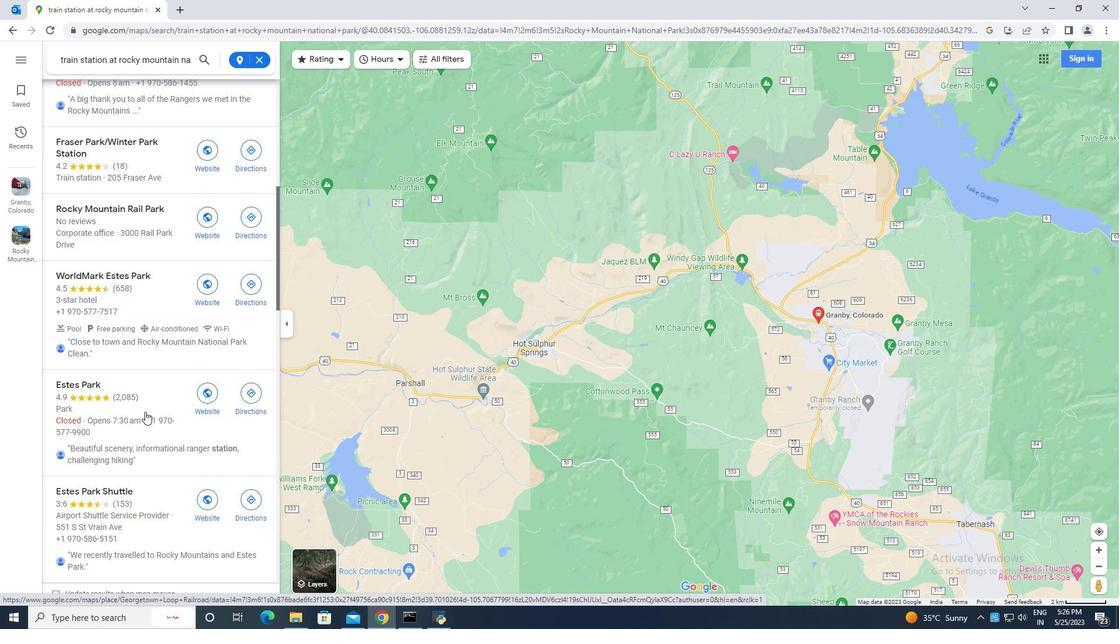 
Action: Mouse scrolled (145, 410) with delta (0, 0)
Screenshot: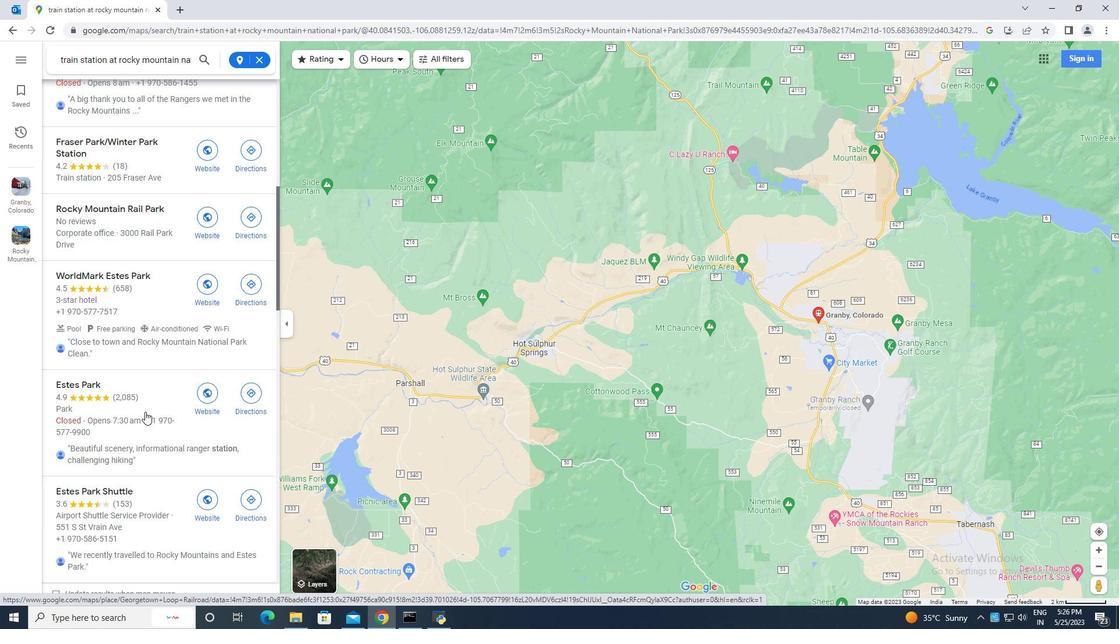 
Action: Mouse moved to (120, 366)
Screenshot: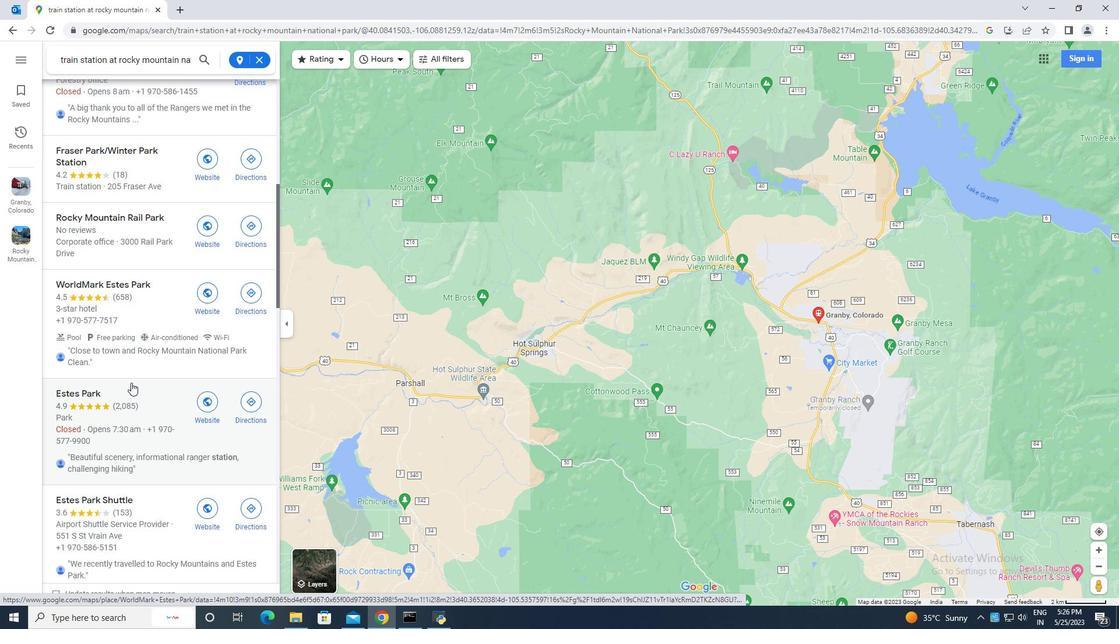 
Action: Mouse scrolled (120, 367) with delta (0, 0)
Screenshot: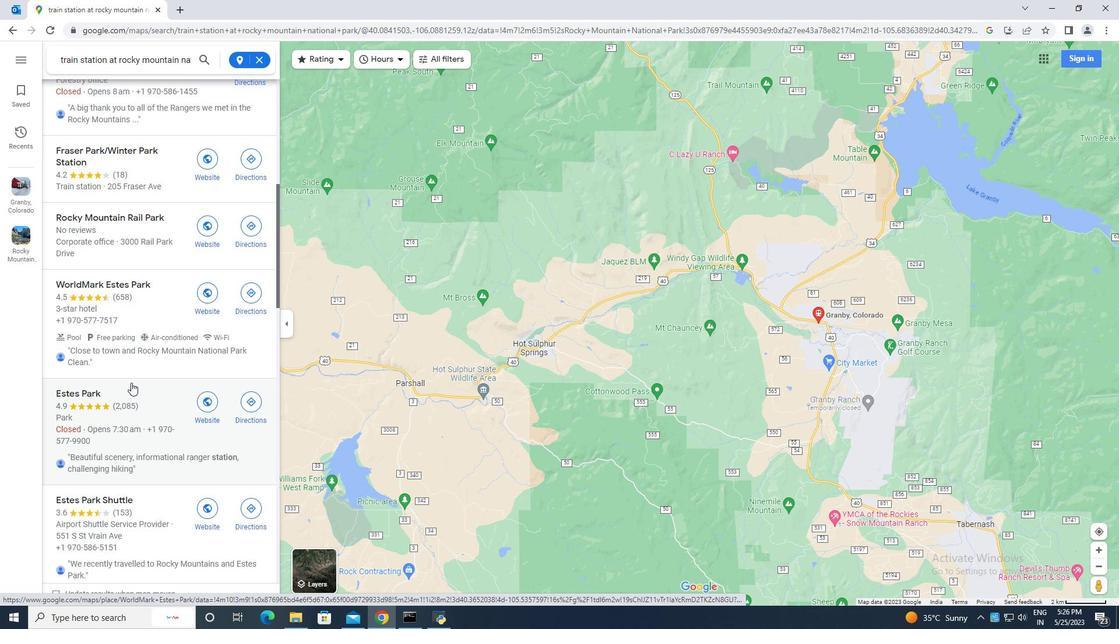 
Action: Mouse scrolled (120, 366) with delta (0, 0)
Screenshot: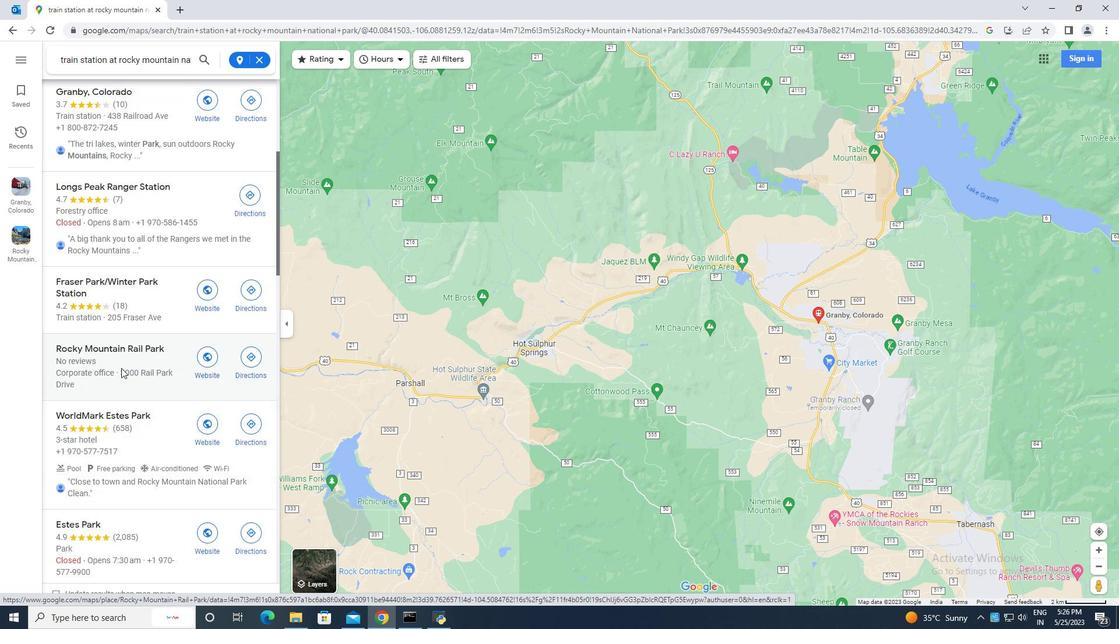 
Action: Mouse scrolled (120, 366) with delta (0, 0)
Screenshot: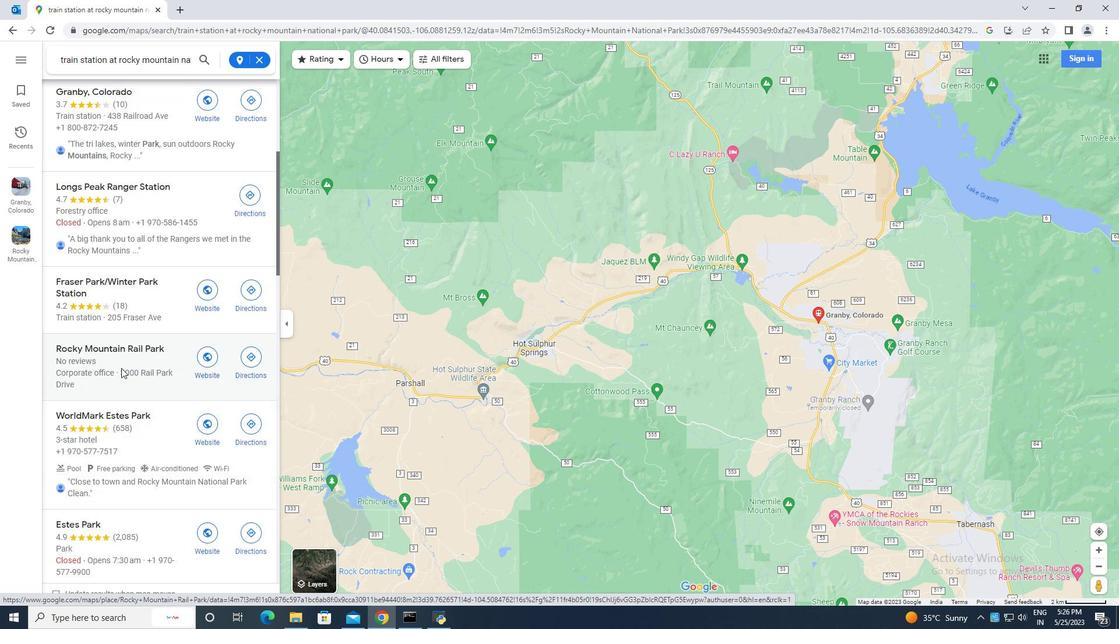 
Action: Mouse moved to (183, 307)
Screenshot: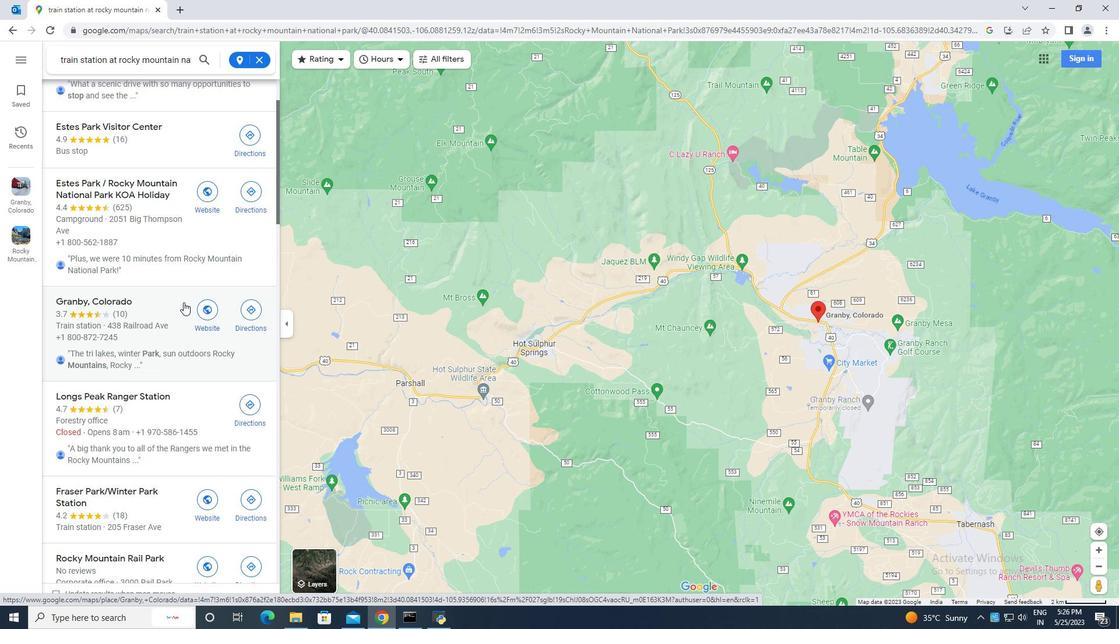 
Action: Mouse pressed left at (183, 307)
Screenshot: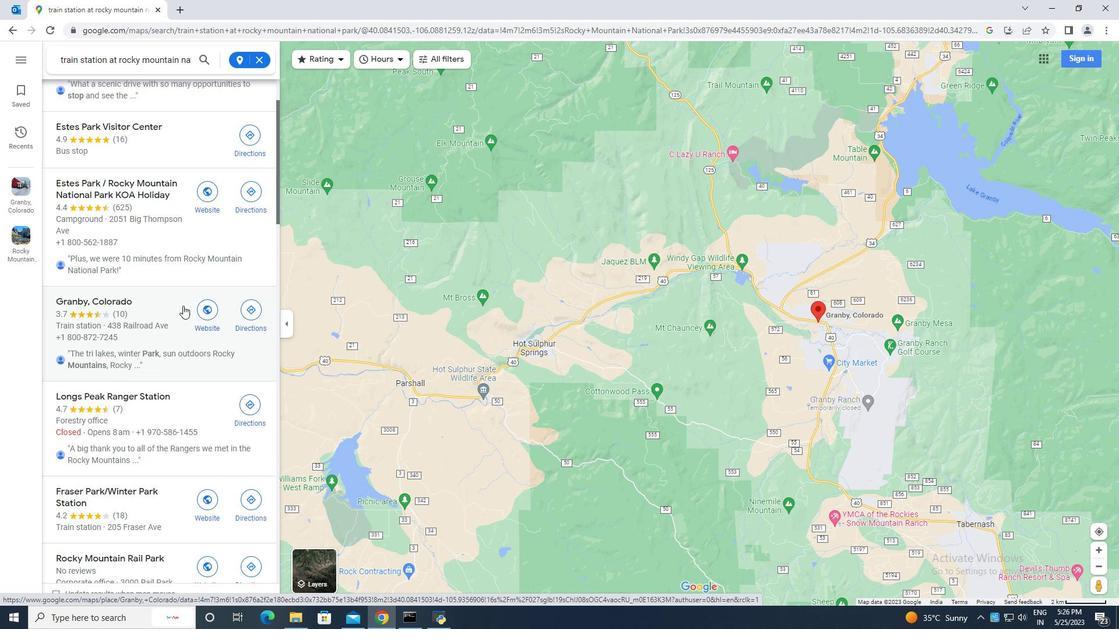 
Action: Mouse moved to (507, 455)
Screenshot: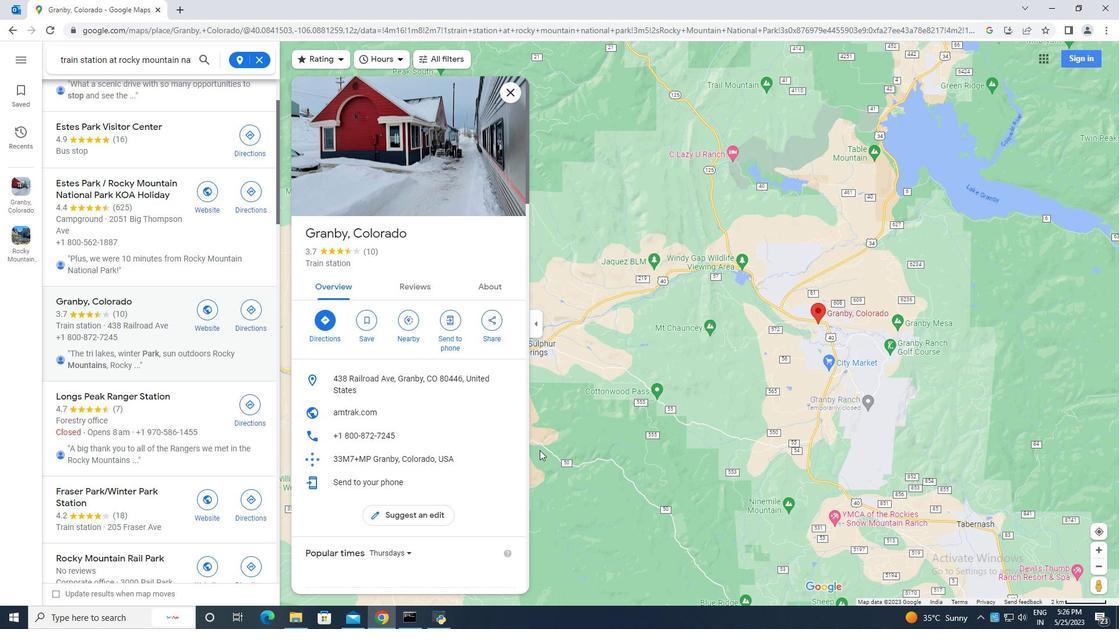 
Action: Mouse scrolled (507, 454) with delta (0, 0)
Screenshot: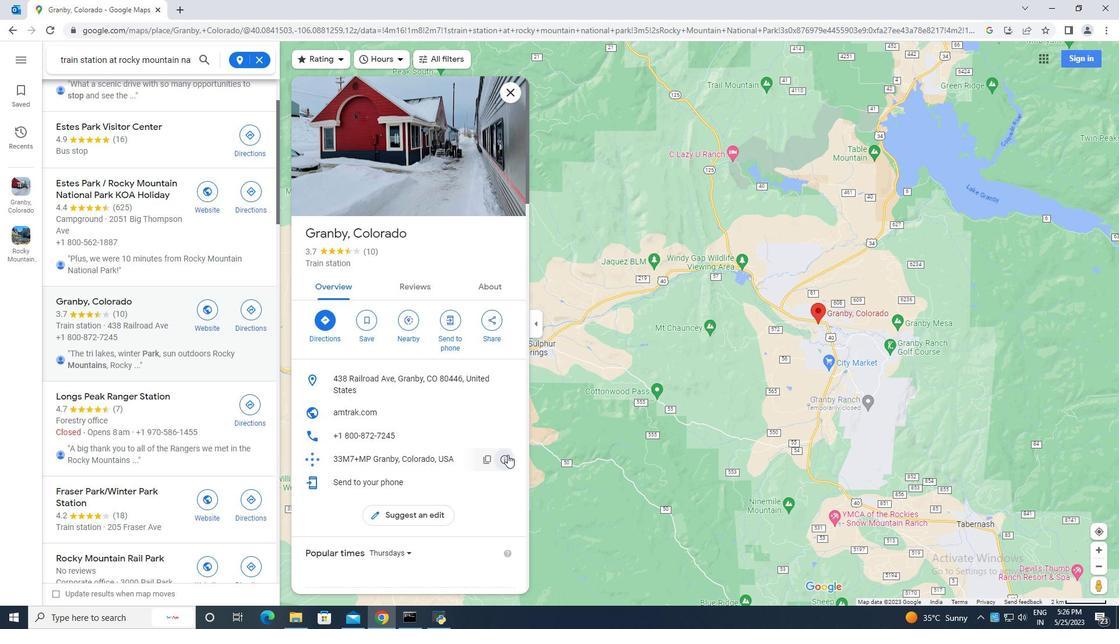 
Action: Mouse scrolled (507, 454) with delta (0, 0)
Screenshot: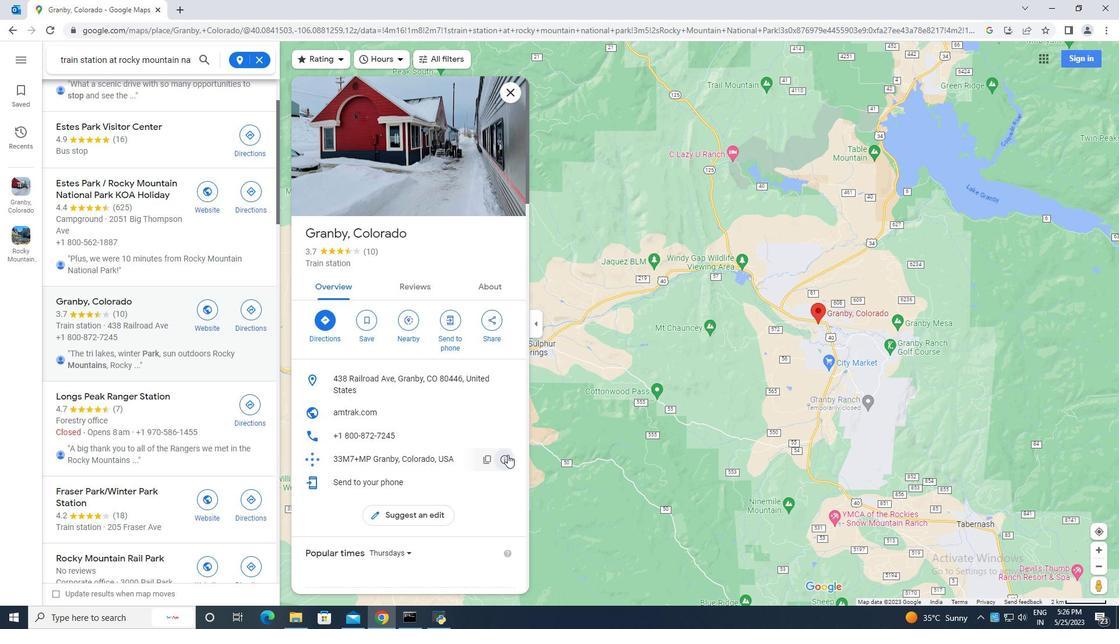 
Action: Mouse scrolled (507, 454) with delta (0, 0)
Screenshot: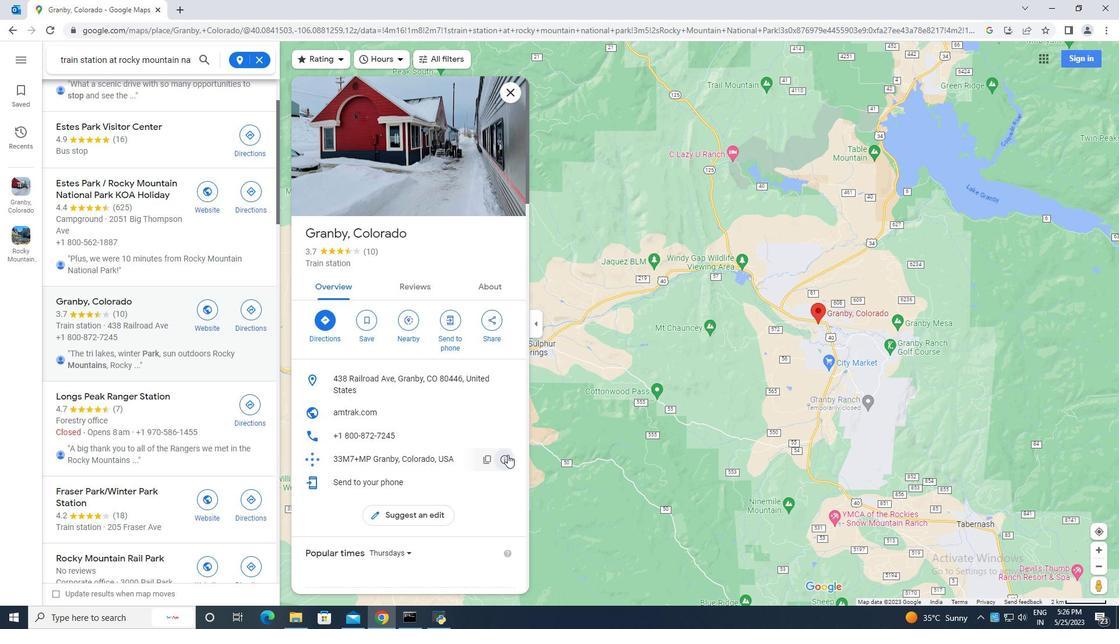 
Action: Mouse moved to (507, 455)
Screenshot: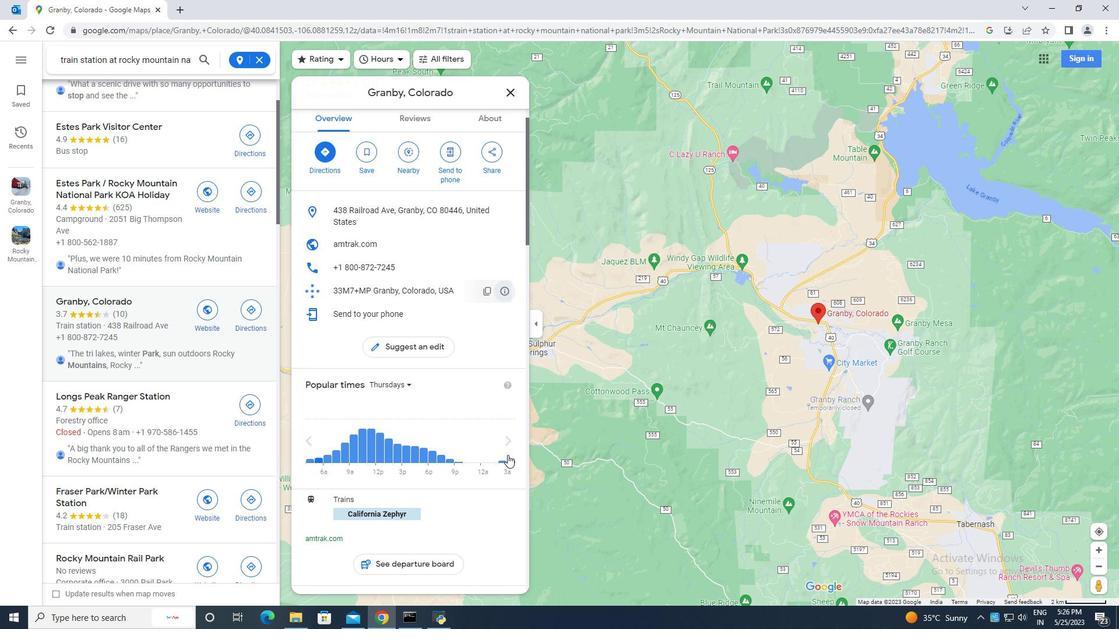 
Action: Mouse scrolled (507, 455) with delta (0, 0)
Screenshot: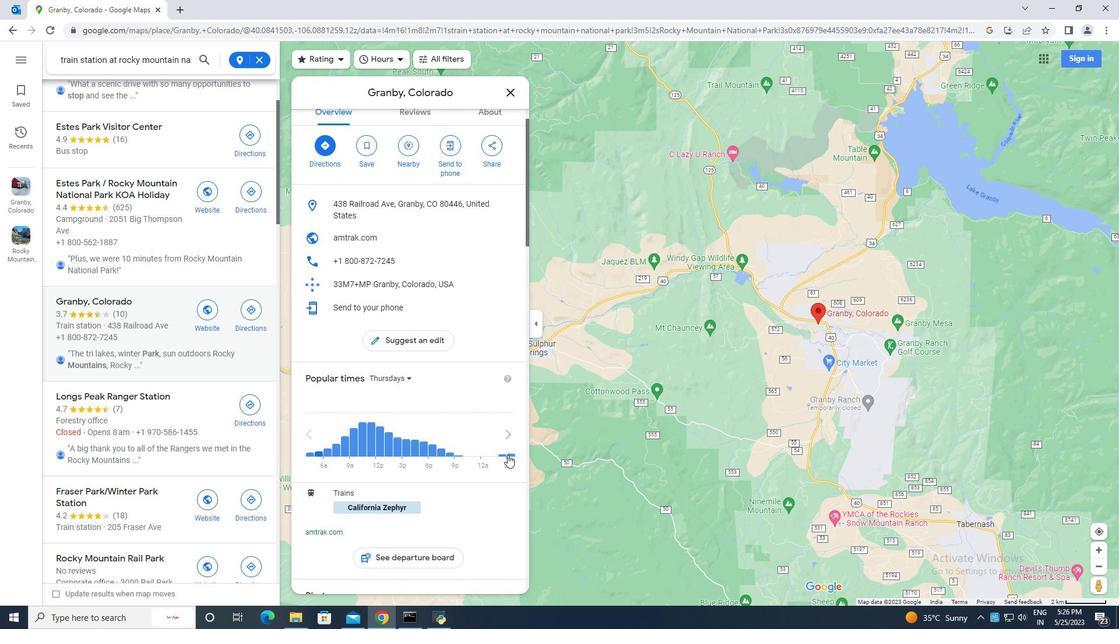 
Action: Mouse scrolled (507, 455) with delta (0, 0)
Screenshot: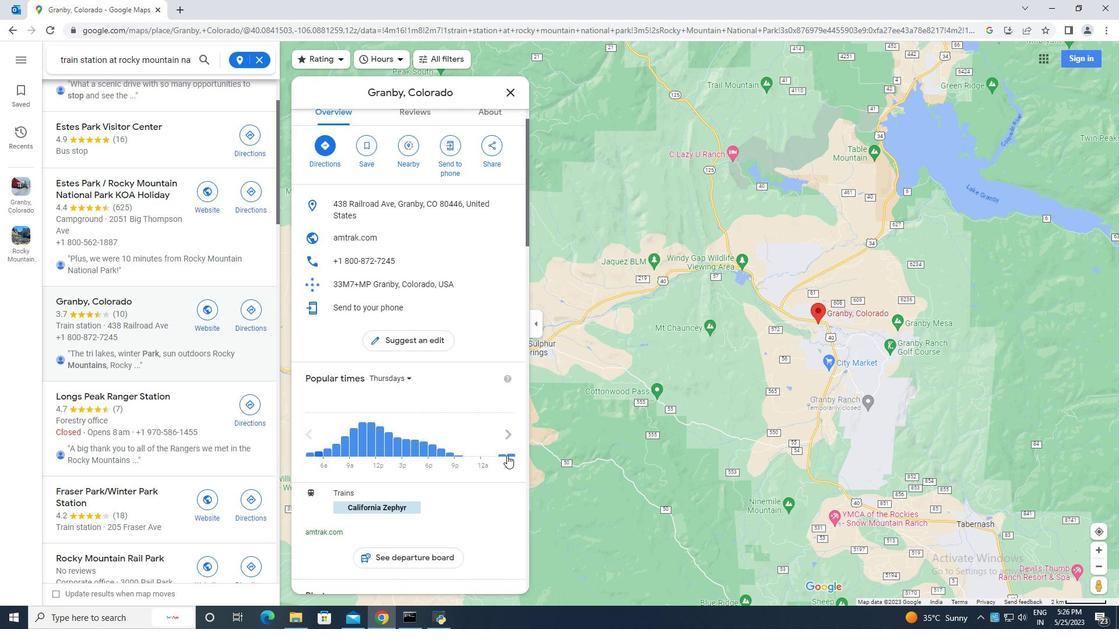 
Action: Mouse scrolled (507, 455) with delta (0, 0)
Screenshot: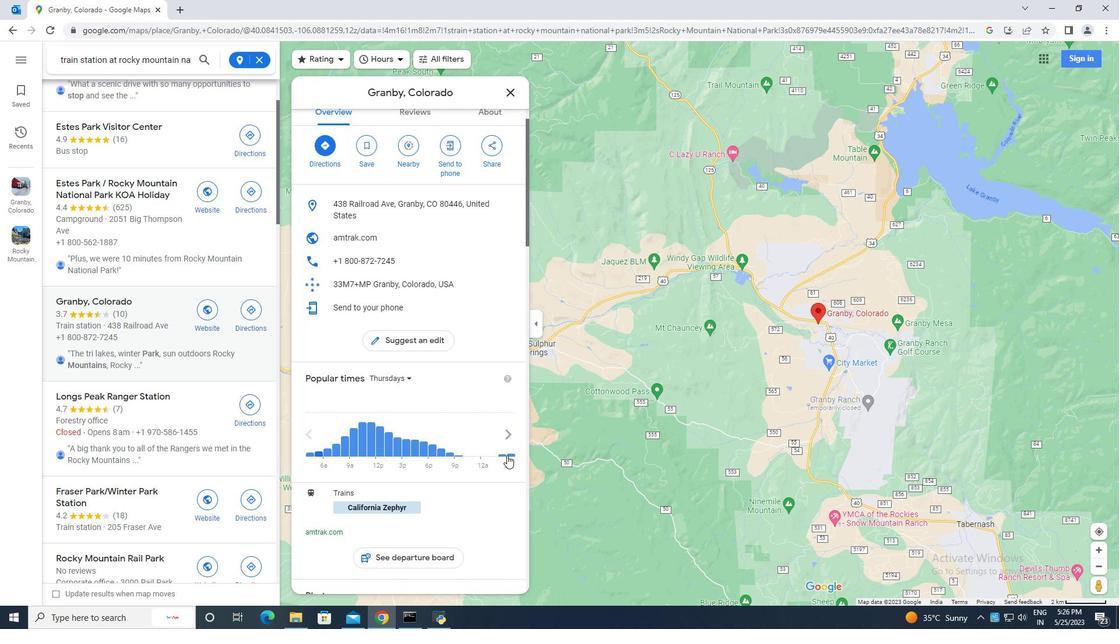 
Action: Mouse moved to (507, 458)
Screenshot: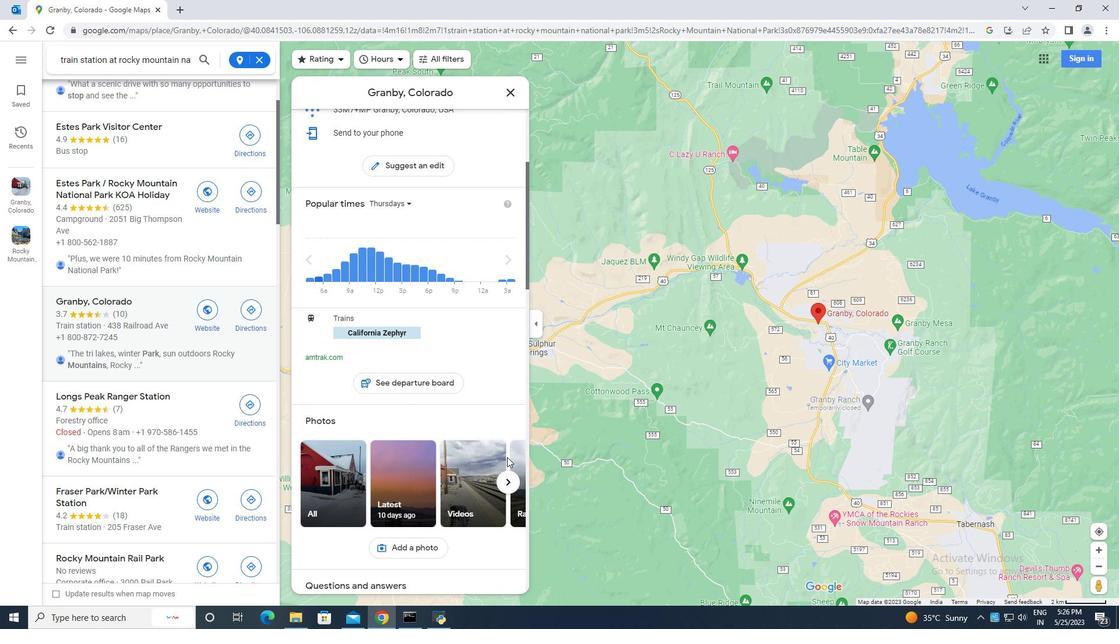 
Action: Mouse scrolled (507, 457) with delta (0, 0)
Screenshot: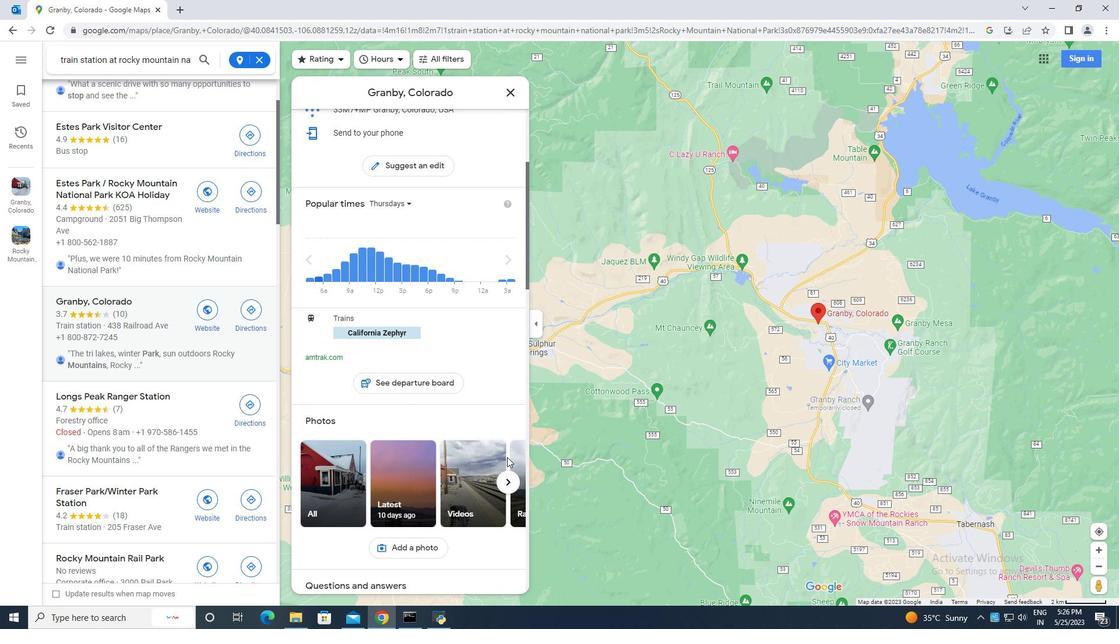 
Action: Mouse moved to (478, 464)
Screenshot: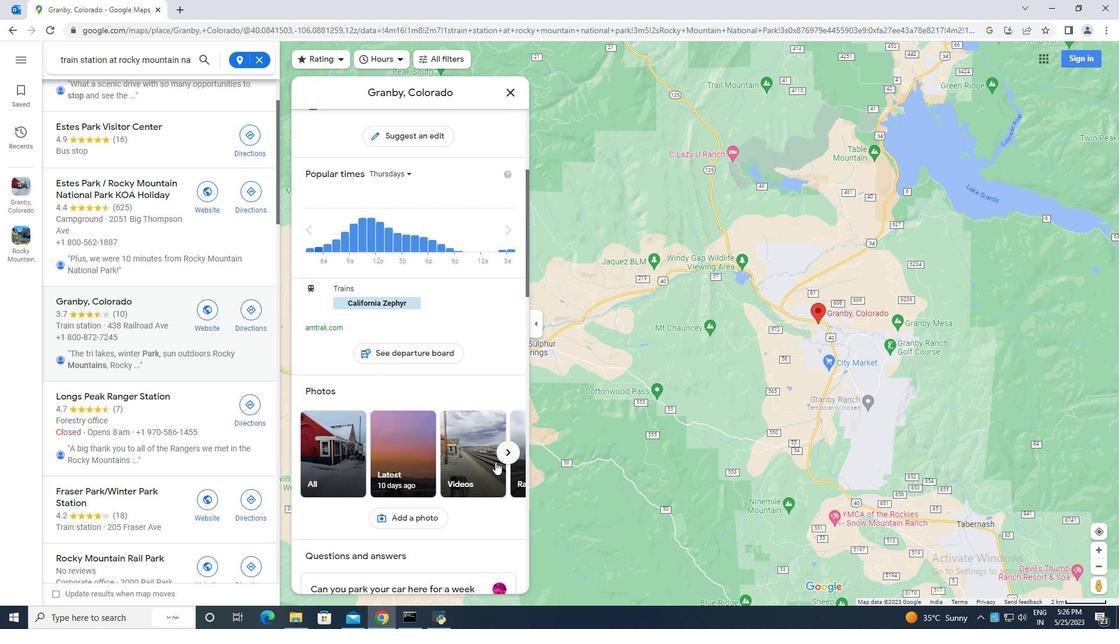 
Action: Mouse scrolled (478, 463) with delta (0, 0)
Screenshot: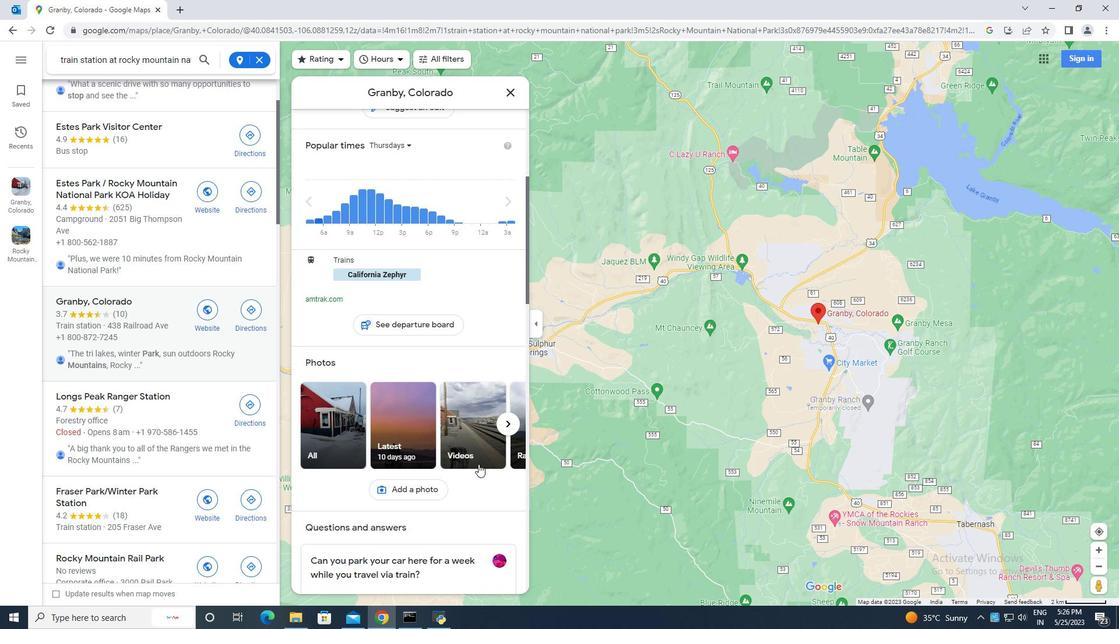 
Action: Mouse scrolled (478, 463) with delta (0, 0)
Screenshot: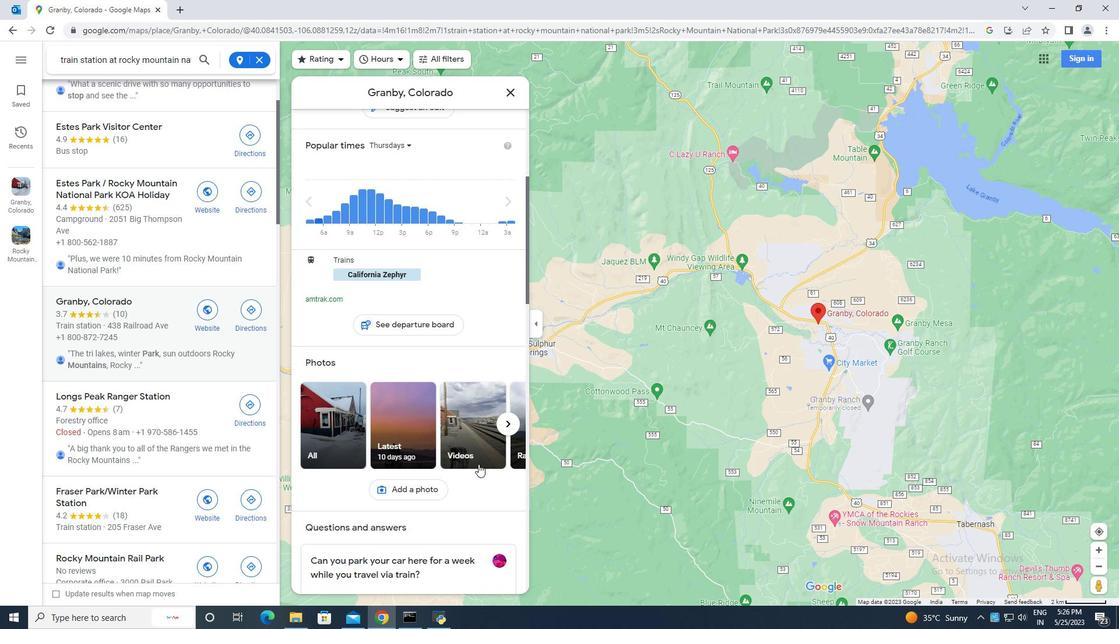 
Action: Mouse scrolled (478, 463) with delta (0, 0)
Screenshot: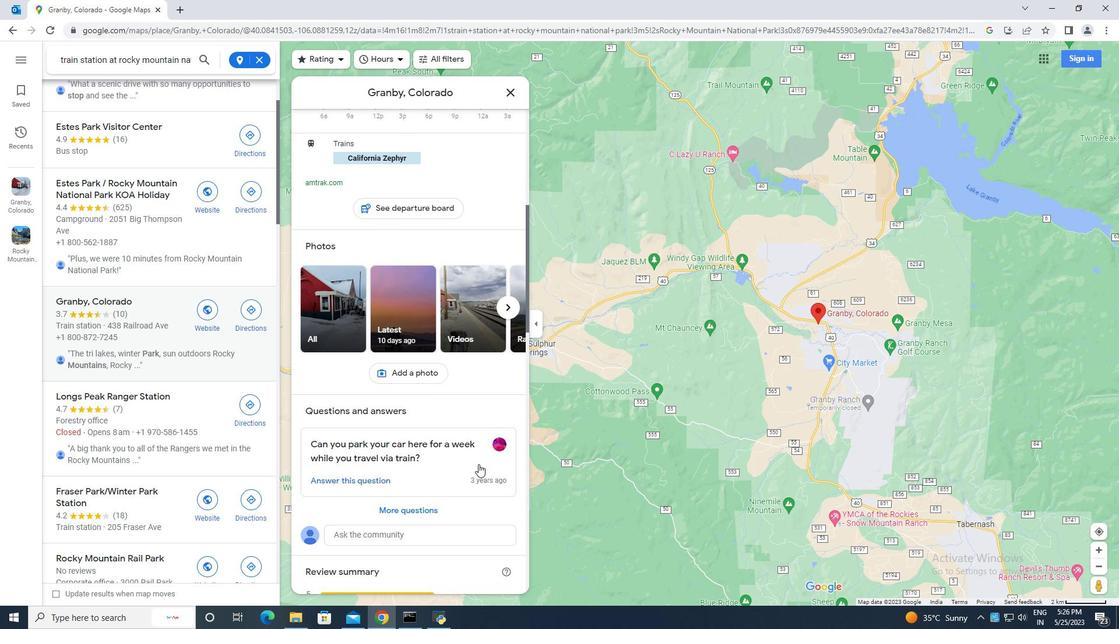 
Action: Mouse scrolled (478, 463) with delta (0, 0)
Screenshot: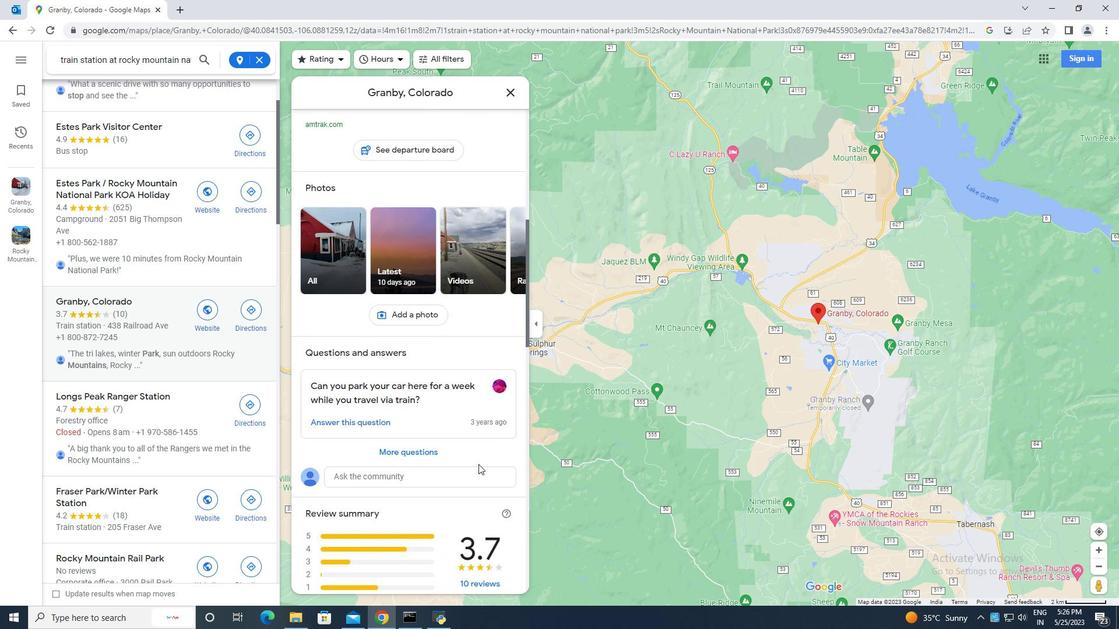 
Action: Mouse scrolled (478, 465) with delta (0, 0)
Screenshot: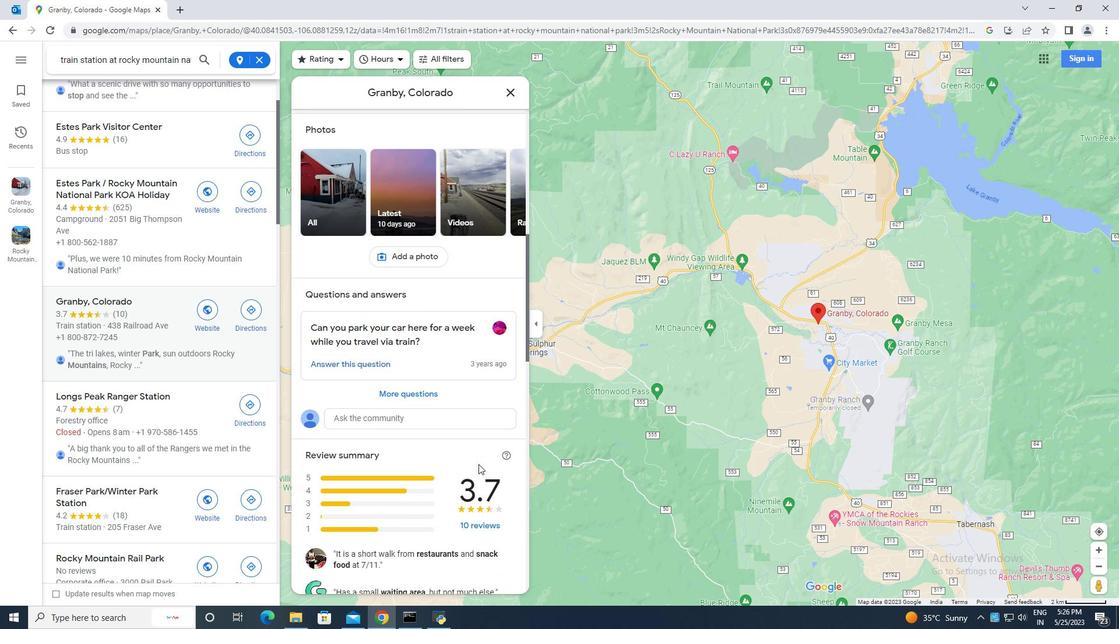 
Action: Mouse scrolled (478, 465) with delta (0, 0)
Screenshot: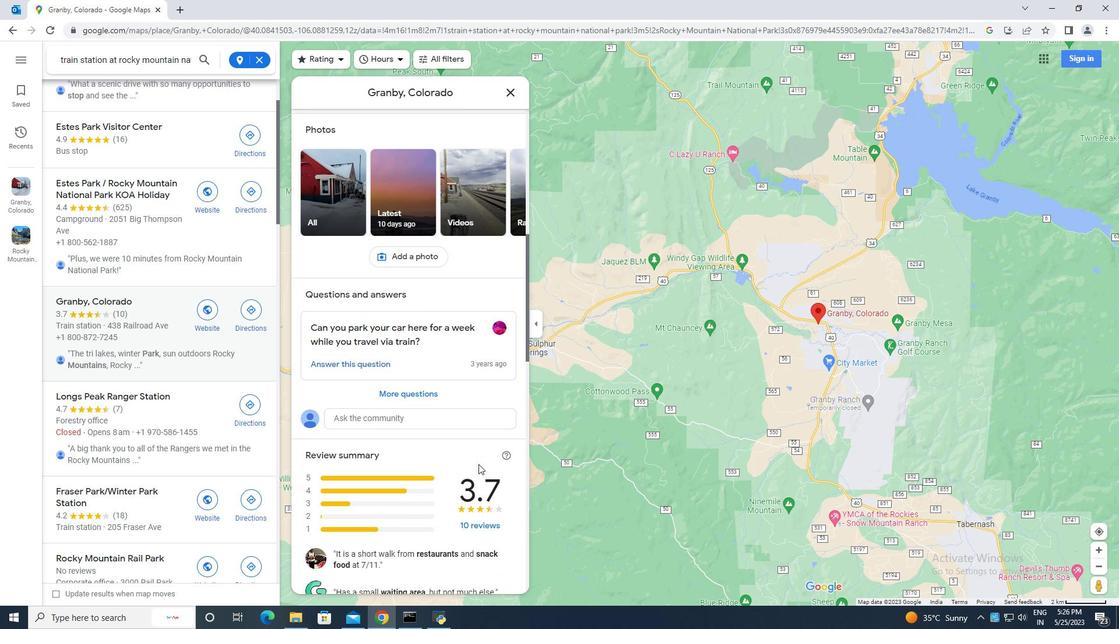
Action: Mouse scrolled (478, 465) with delta (0, 0)
Screenshot: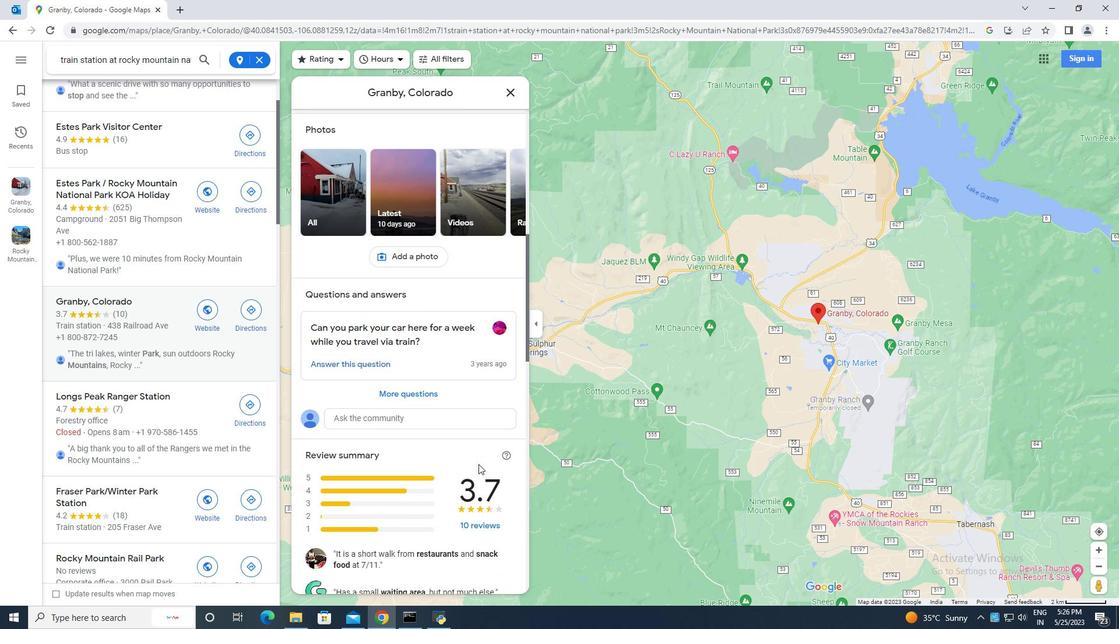 
Action: Mouse moved to (437, 419)
Screenshot: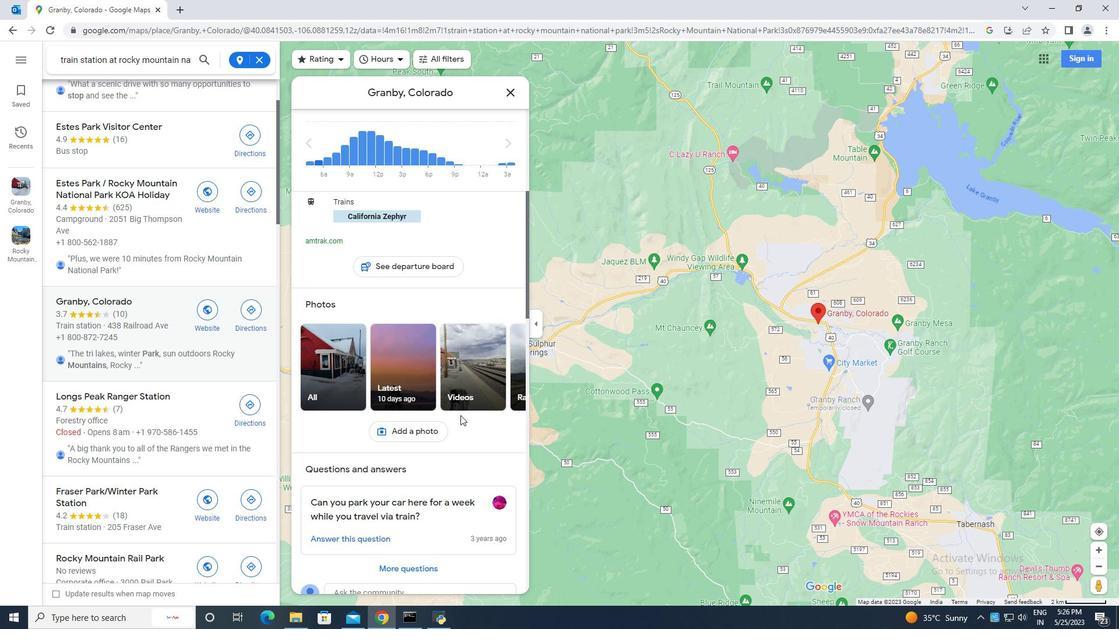 
Action: Mouse scrolled (437, 419) with delta (0, 0)
Screenshot: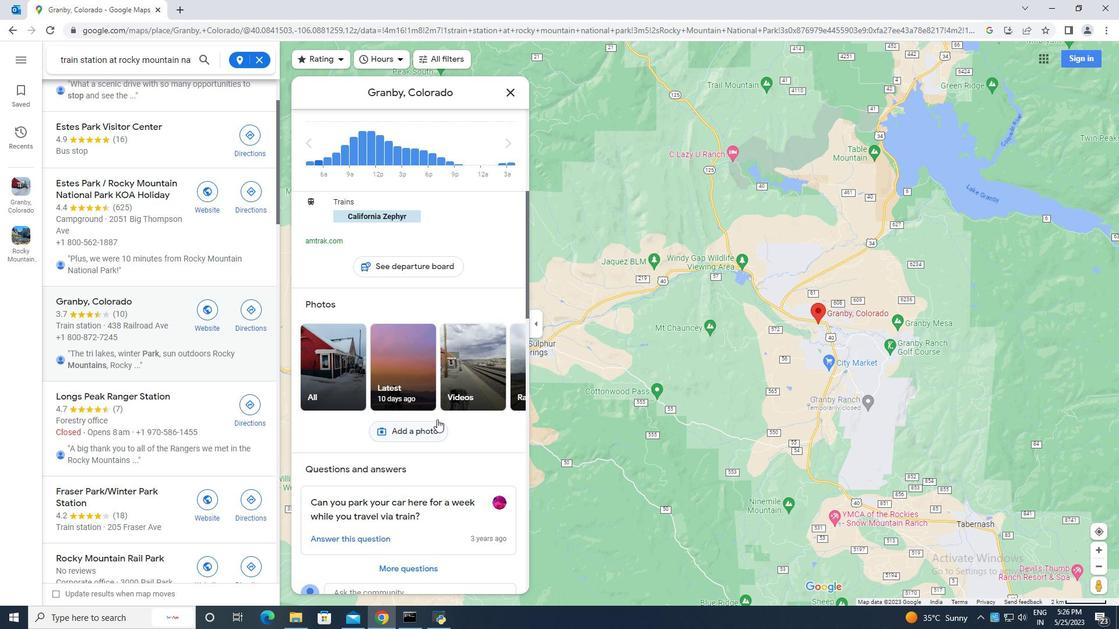
Action: Mouse scrolled (437, 419) with delta (0, 0)
Screenshot: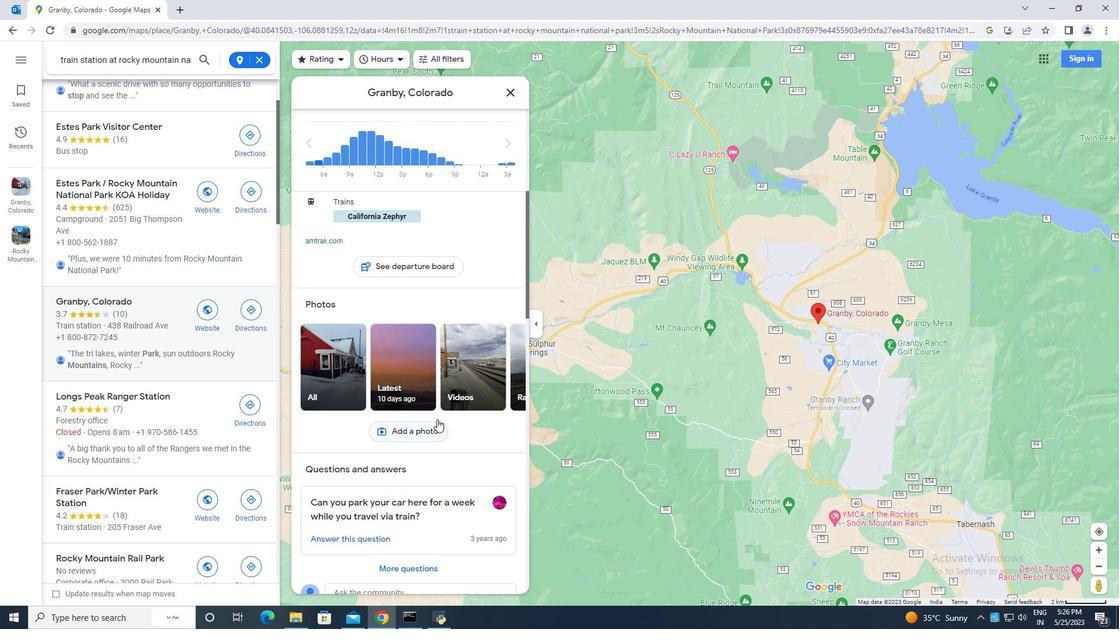 
Action: Mouse scrolled (437, 419) with delta (0, 0)
Screenshot: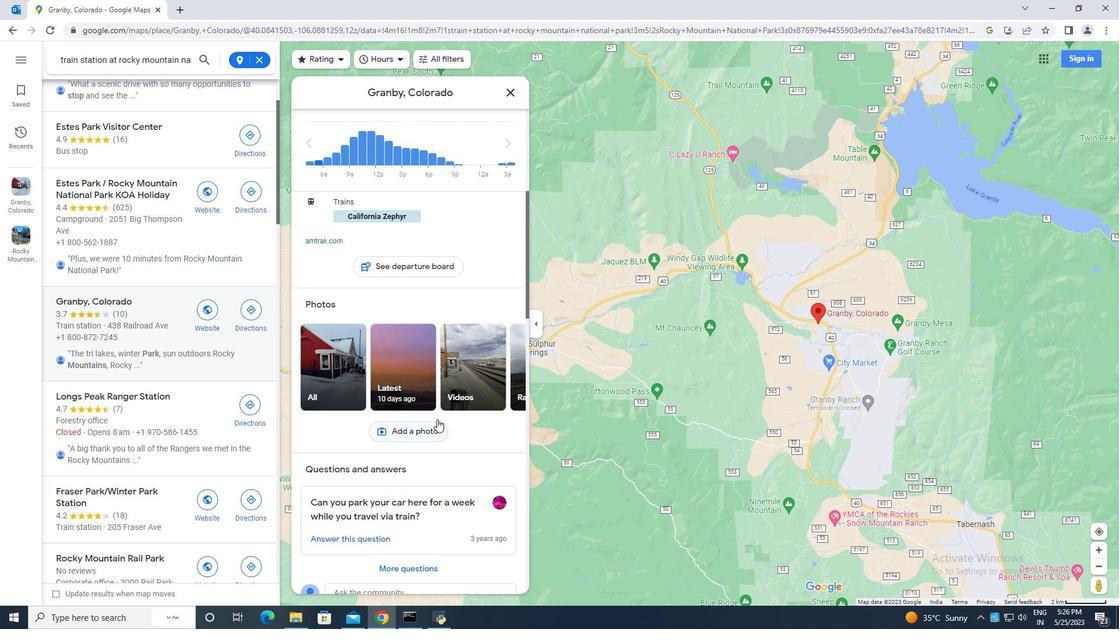
Action: Mouse scrolled (437, 419) with delta (0, 0)
Screenshot: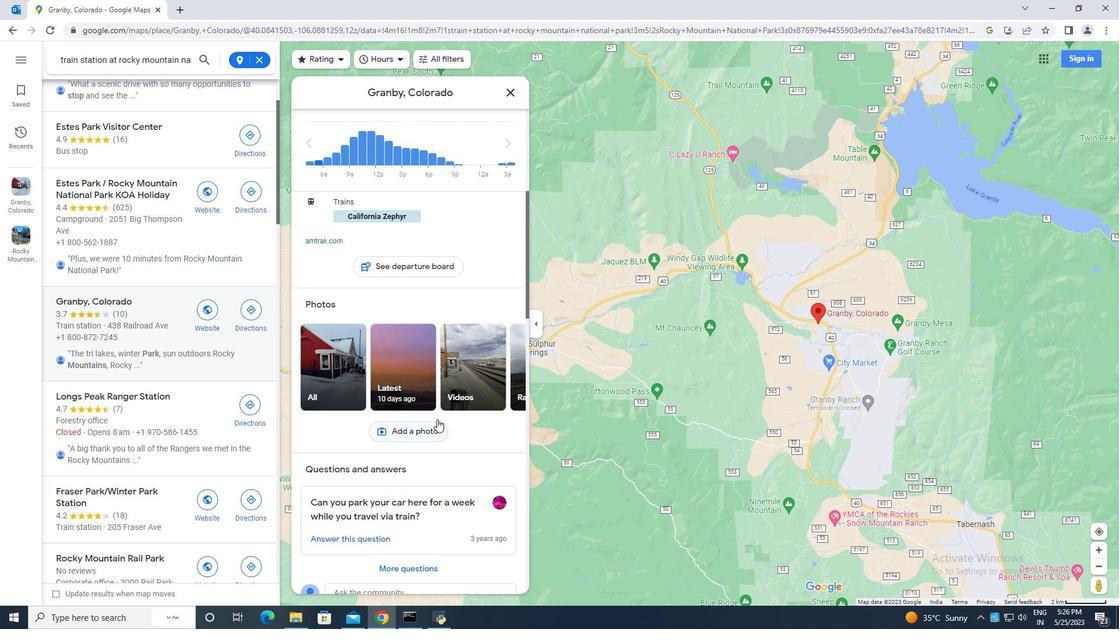 
Action: Mouse moved to (437, 420)
Screenshot: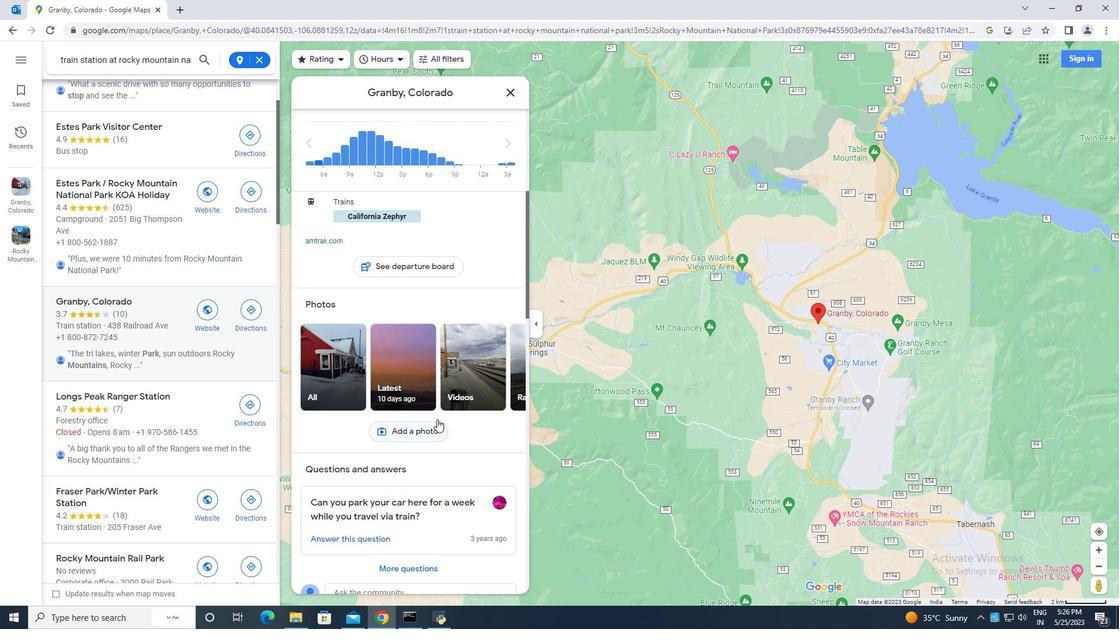 
Action: Mouse scrolled (437, 419) with delta (0, 0)
Screenshot: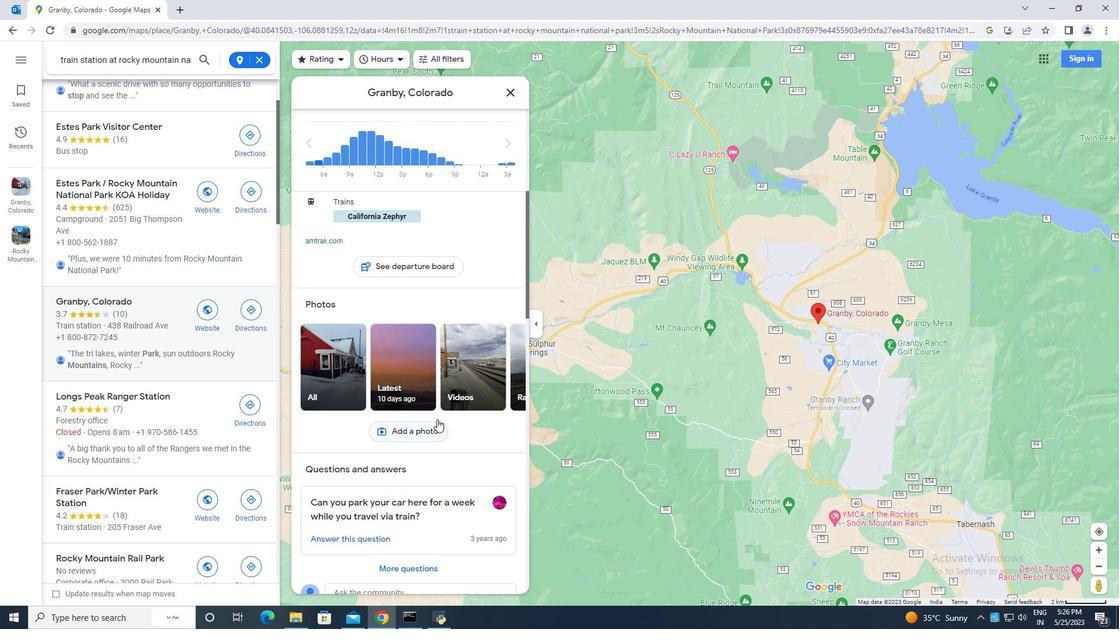 
Action: Mouse moved to (438, 423)
Screenshot: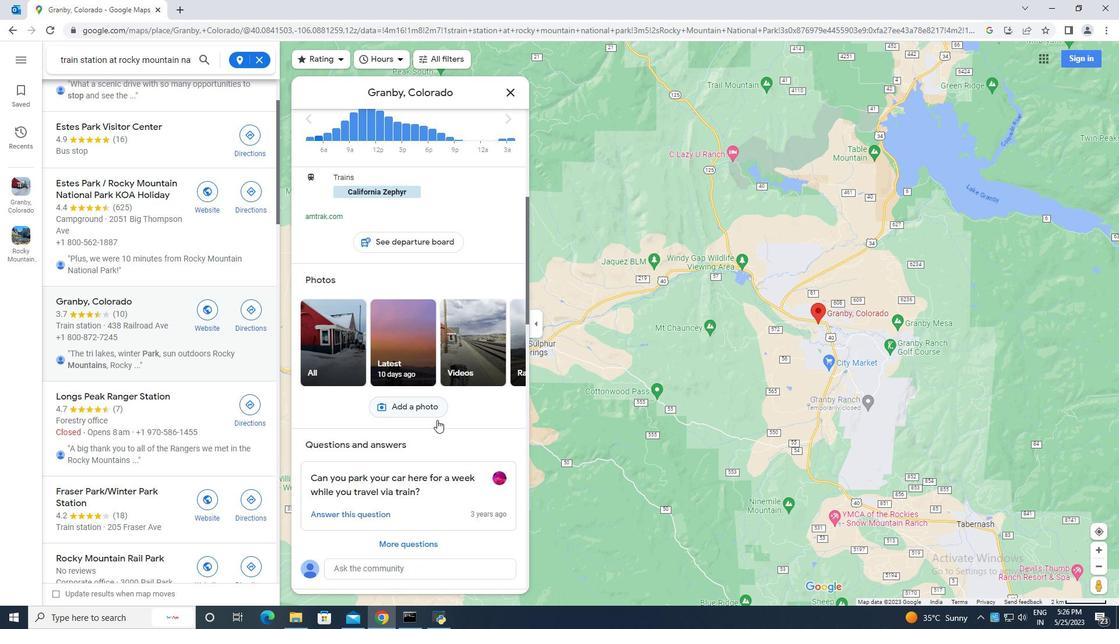 
Action: Mouse scrolled (438, 423) with delta (0, 0)
Screenshot: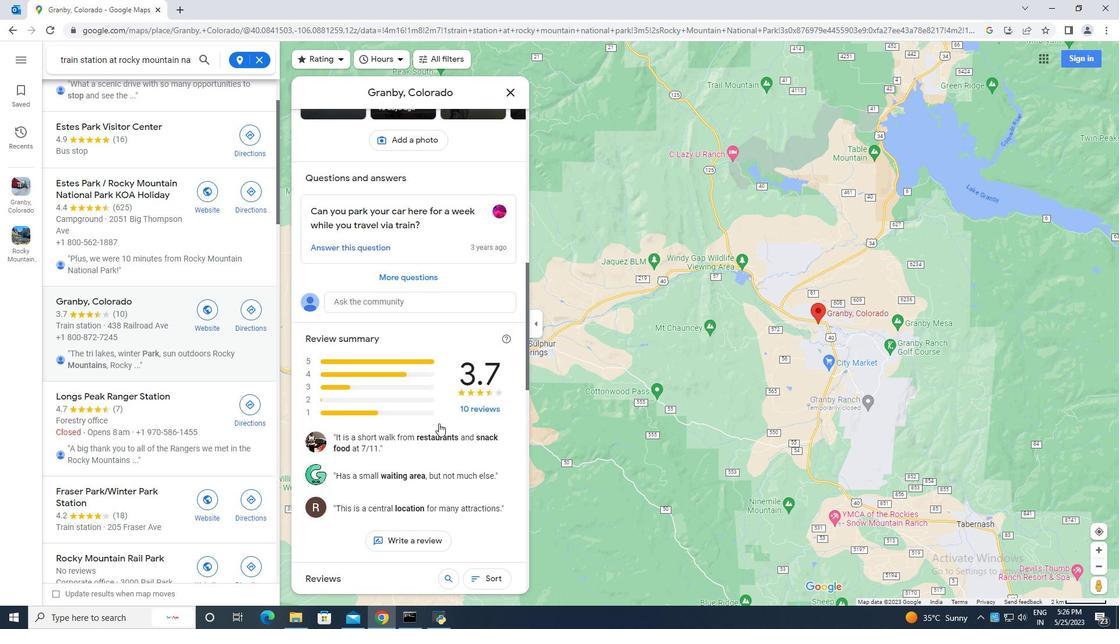 
Action: Mouse moved to (438, 424)
Screenshot: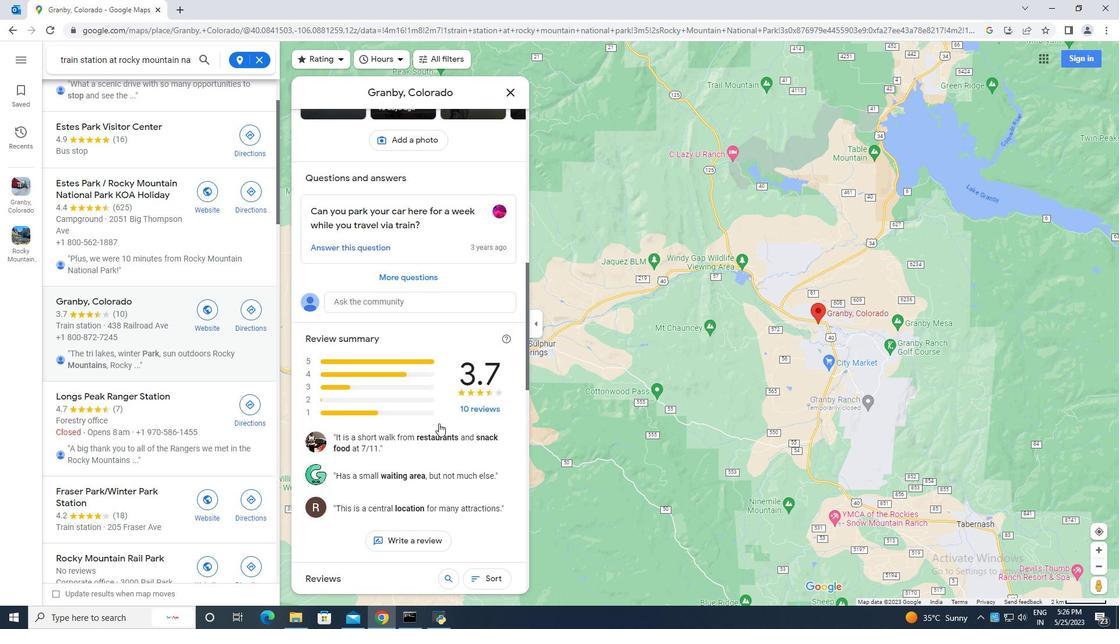 
Action: Mouse scrolled (438, 423) with delta (0, 0)
Screenshot: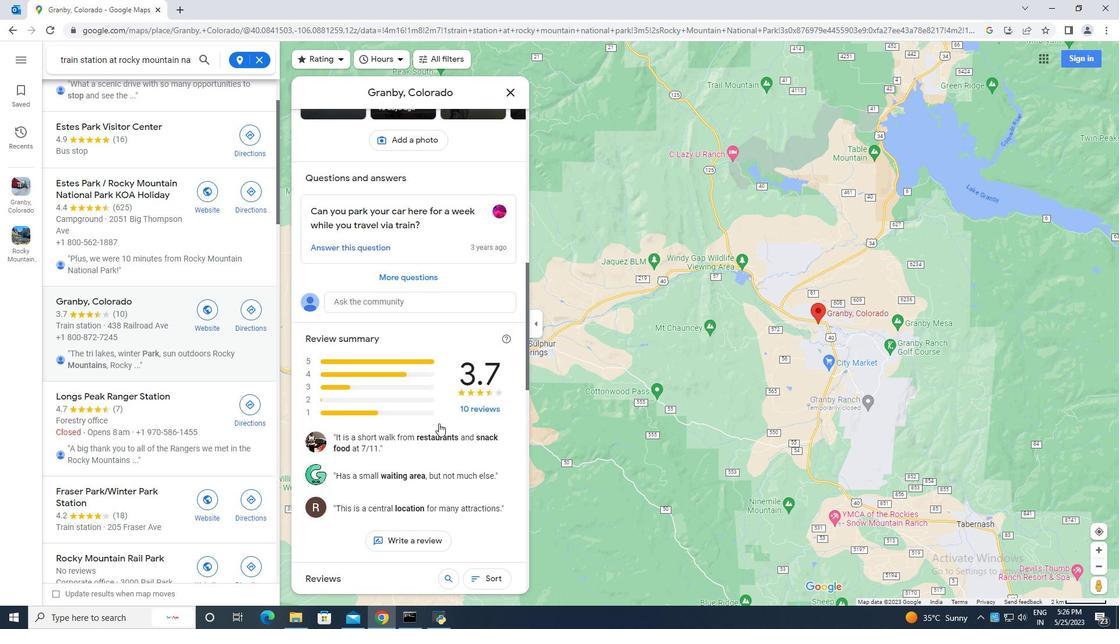 
Action: Mouse moved to (438, 425)
Screenshot: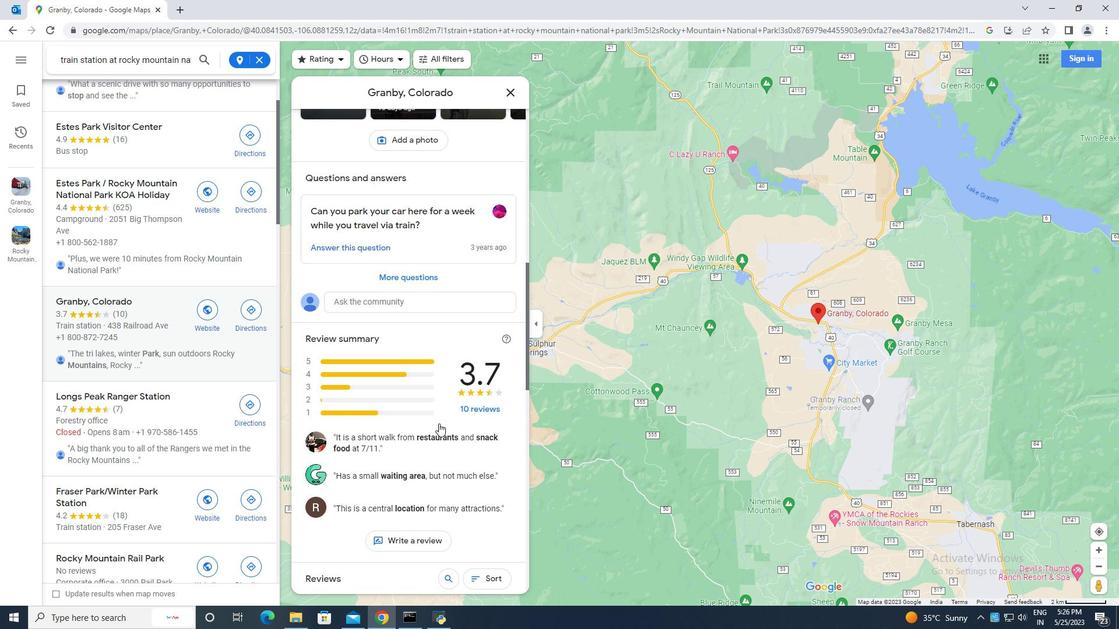 
Action: Mouse scrolled (438, 424) with delta (0, 0)
Screenshot: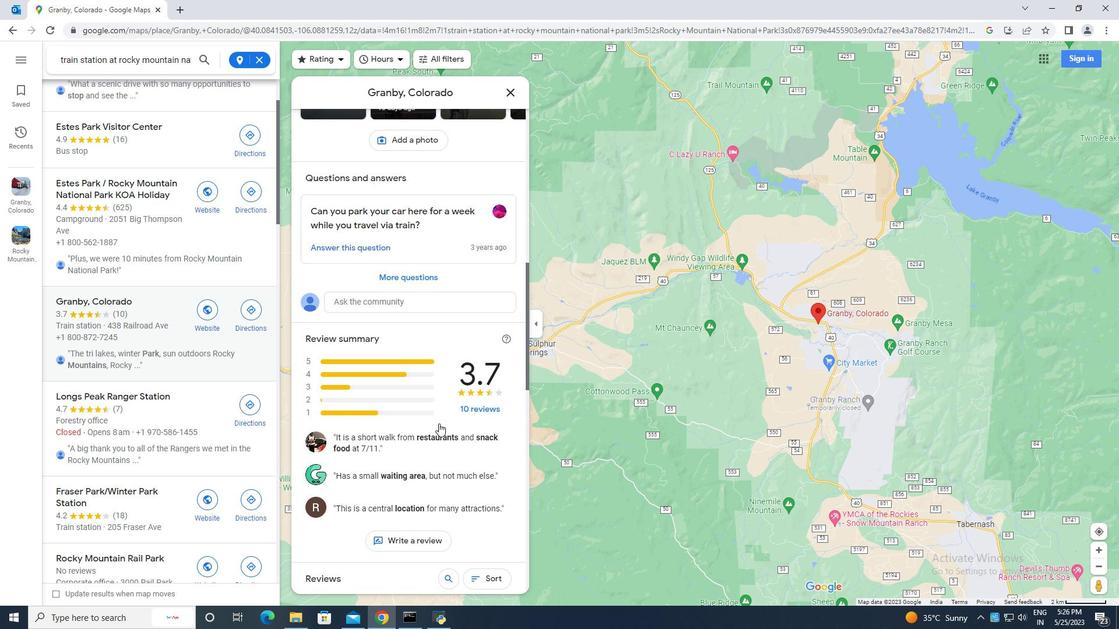 
Action: Mouse moved to (439, 427)
Screenshot: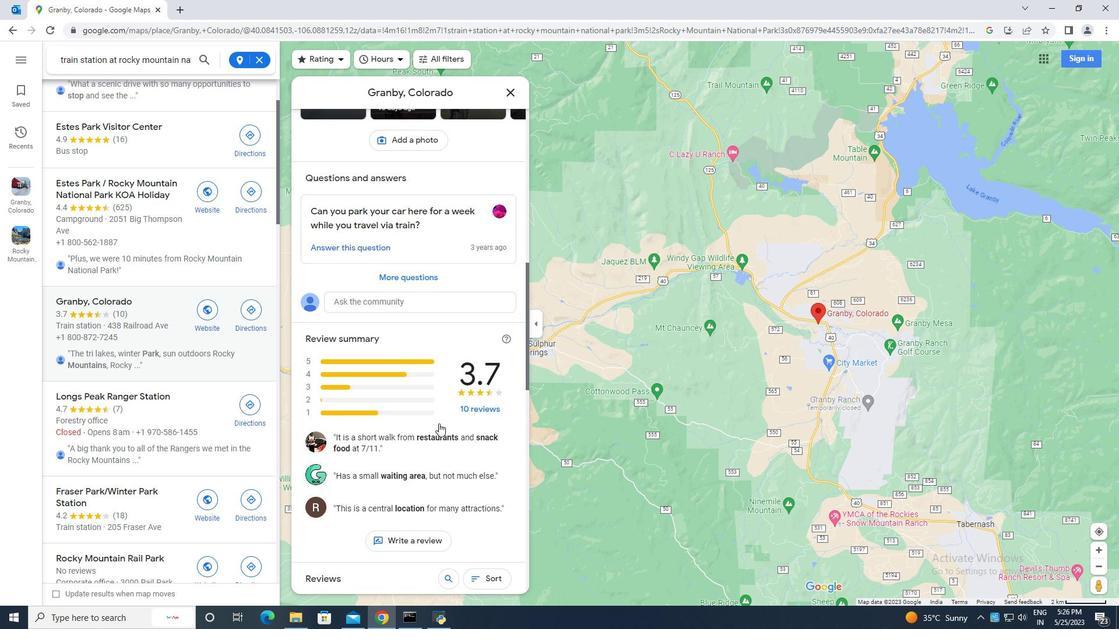 
Action: Mouse scrolled (439, 426) with delta (0, 0)
Screenshot: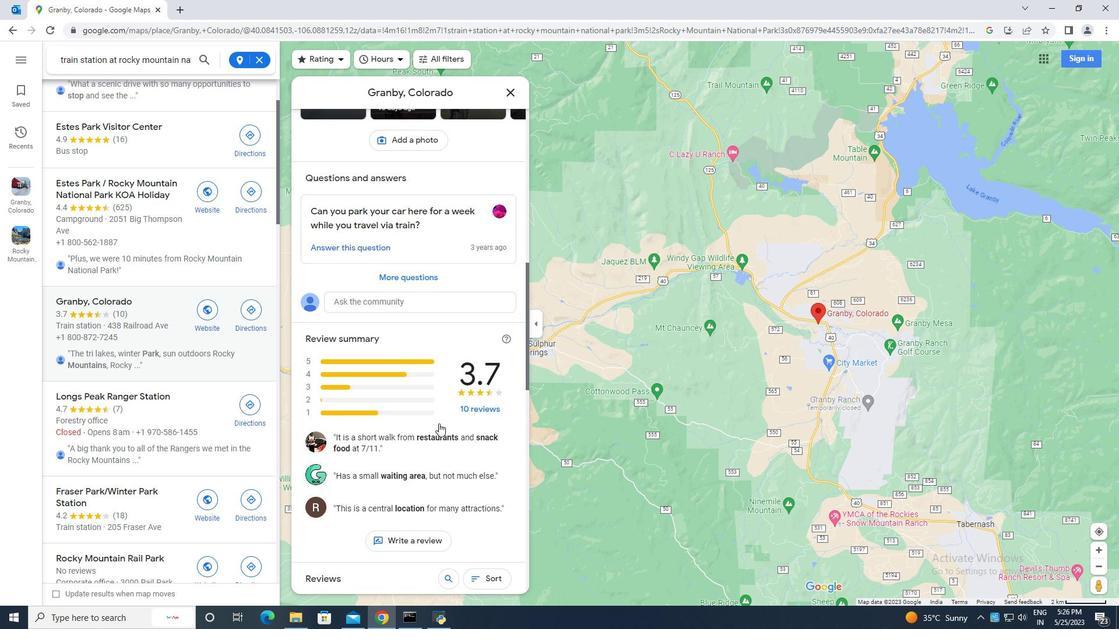 
Action: Mouse moved to (439, 433)
Screenshot: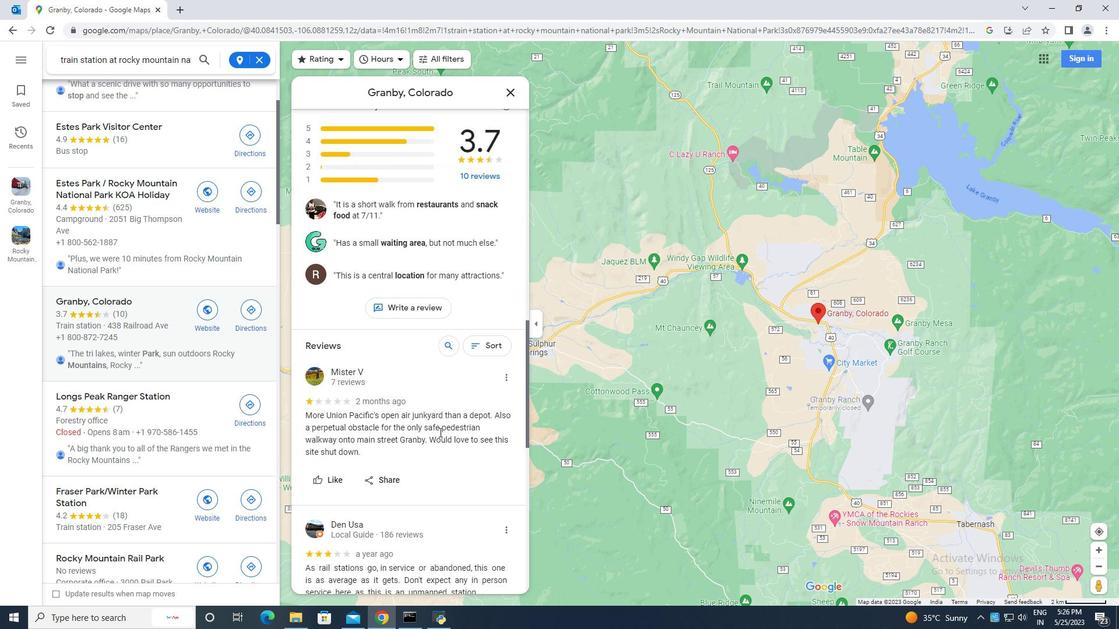 
Action: Mouse scrolled (439, 432) with delta (0, 0)
Screenshot: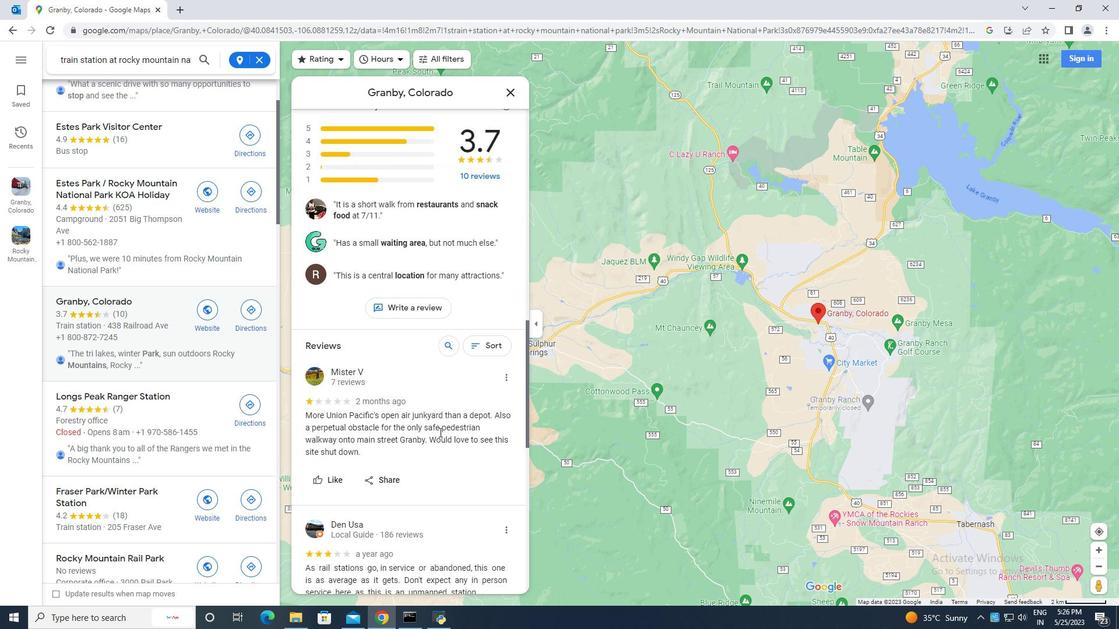 
Action: Mouse scrolled (439, 432) with delta (0, 0)
Screenshot: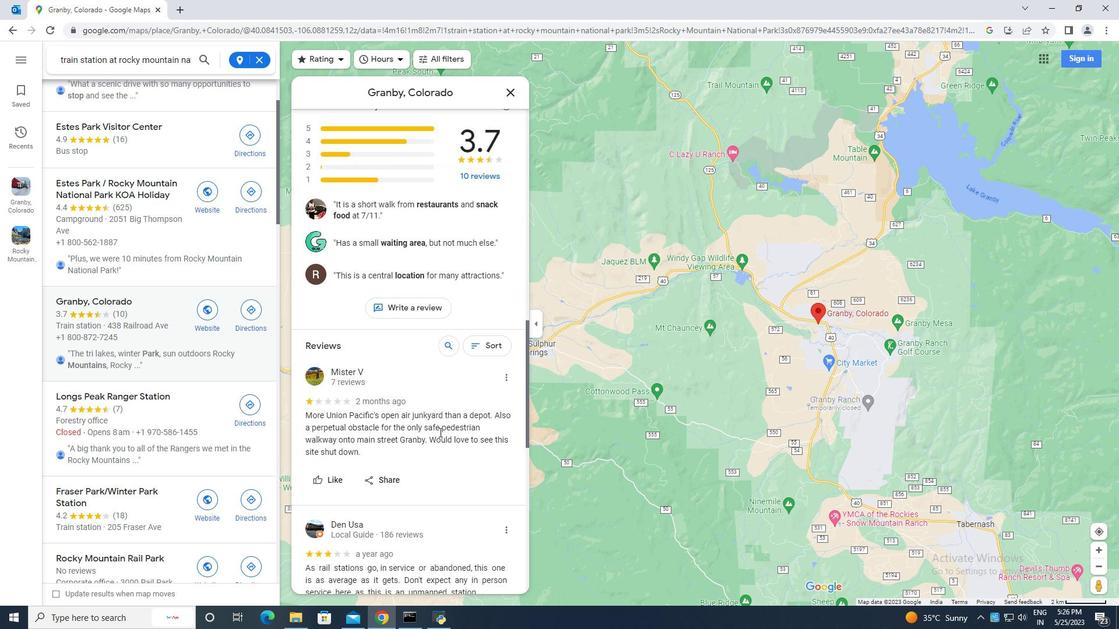 
Action: Mouse scrolled (439, 432) with delta (0, 0)
Screenshot: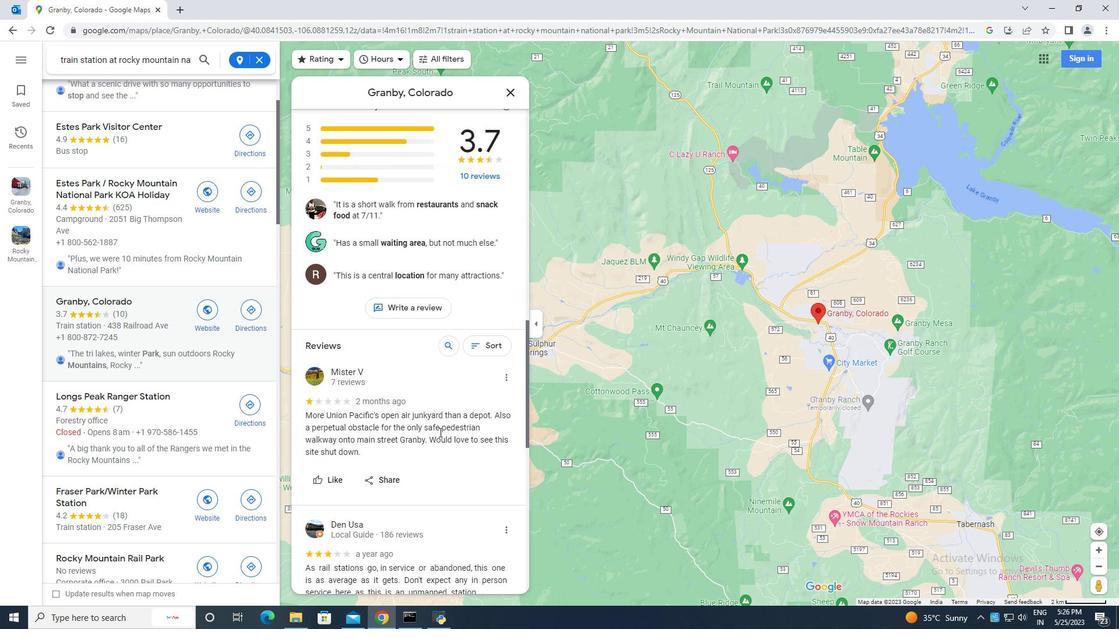 
Action: Mouse moved to (439, 433)
Screenshot: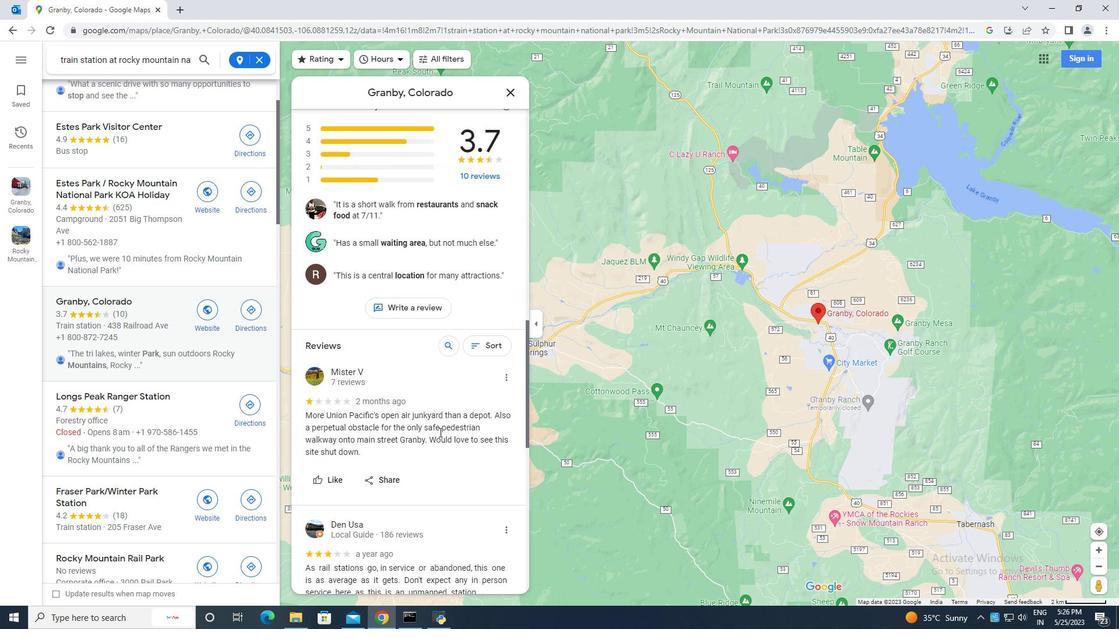 
Action: Mouse scrolled (439, 432) with delta (0, 0)
Screenshot: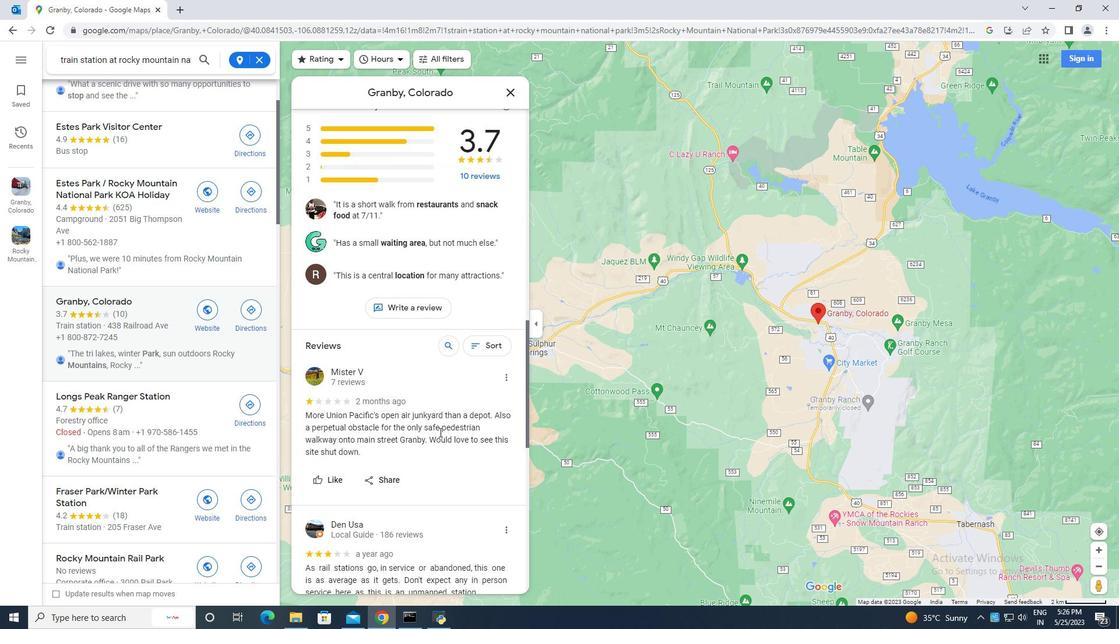 
Action: Mouse moved to (439, 434)
Screenshot: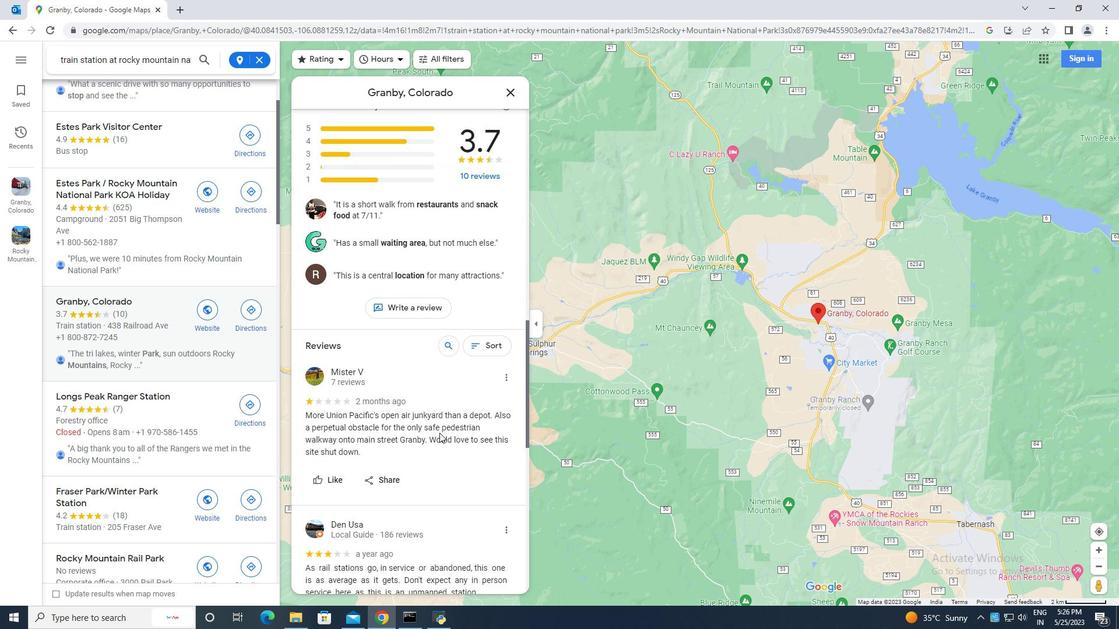 
Action: Mouse scrolled (439, 434) with delta (0, 0)
Screenshot: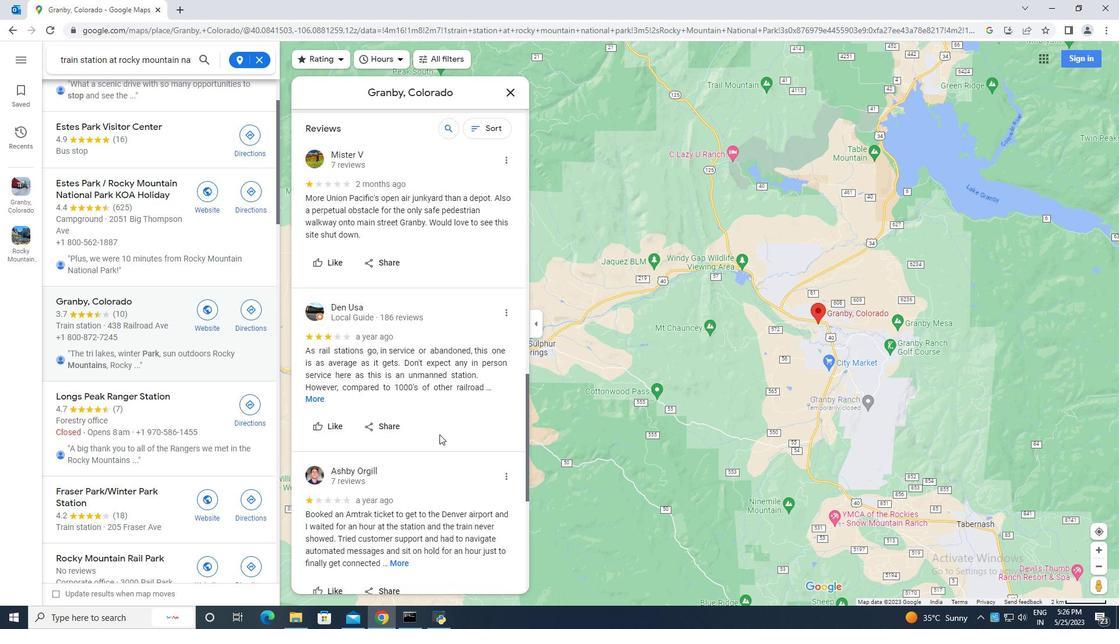 
Action: Mouse scrolled (439, 434) with delta (0, 0)
Screenshot: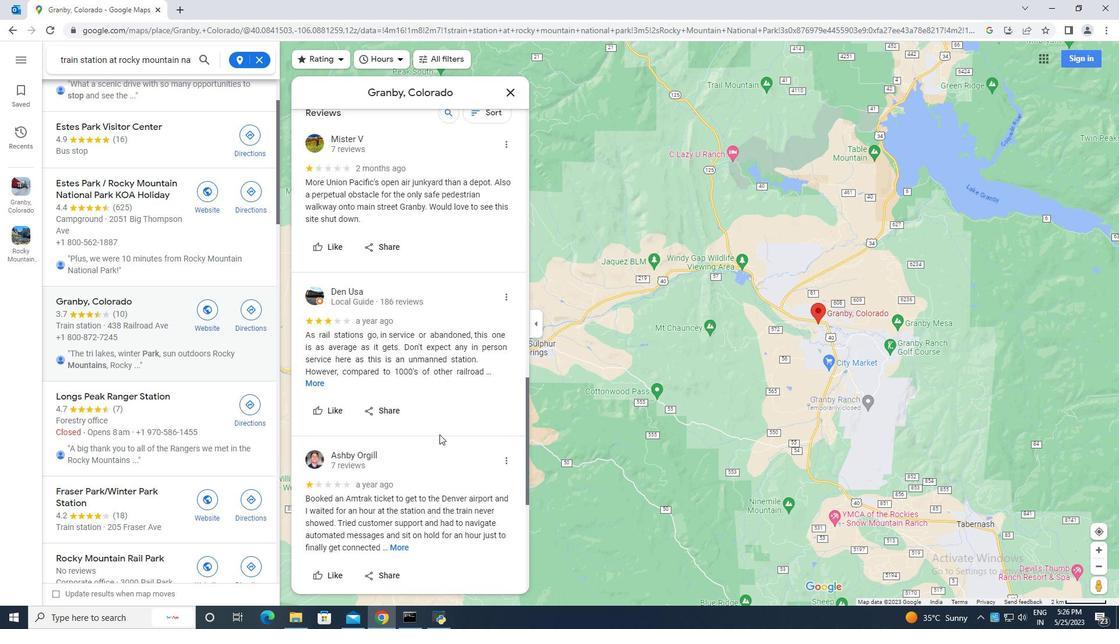 
Action: Mouse scrolled (439, 434) with delta (0, 0)
Screenshot: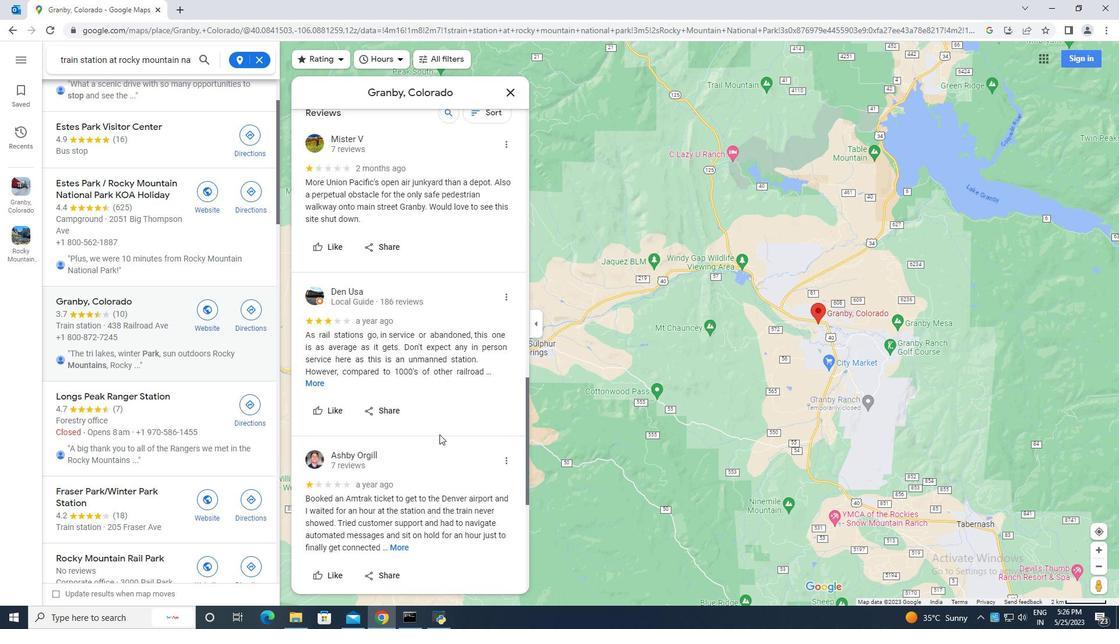 
Action: Mouse scrolled (439, 434) with delta (0, 0)
Screenshot: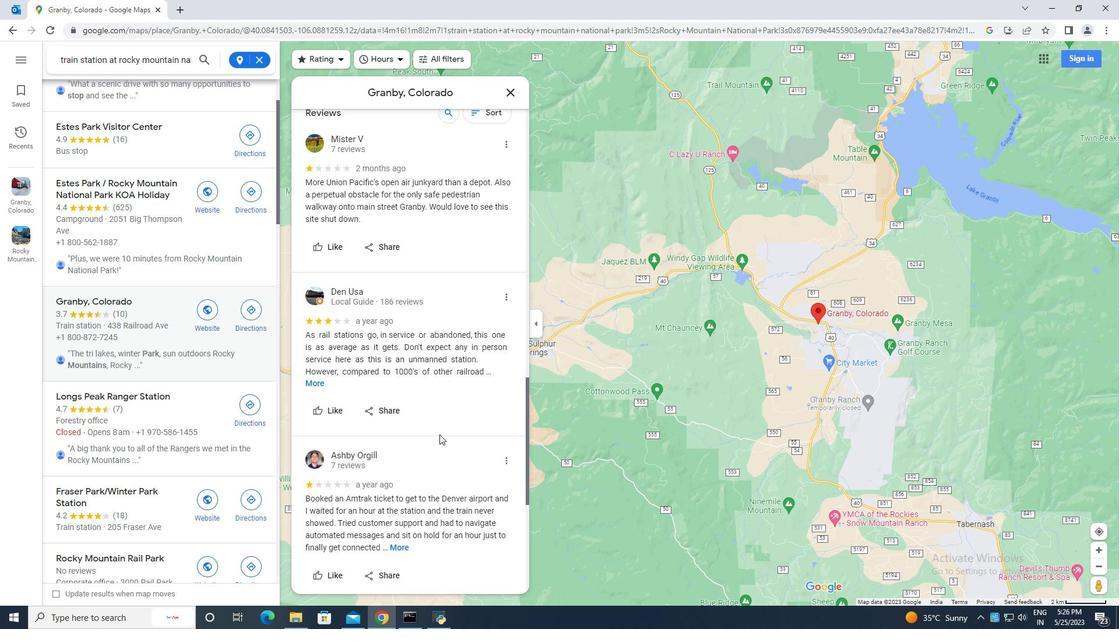 
Action: Mouse scrolled (439, 434) with delta (0, 0)
Screenshot: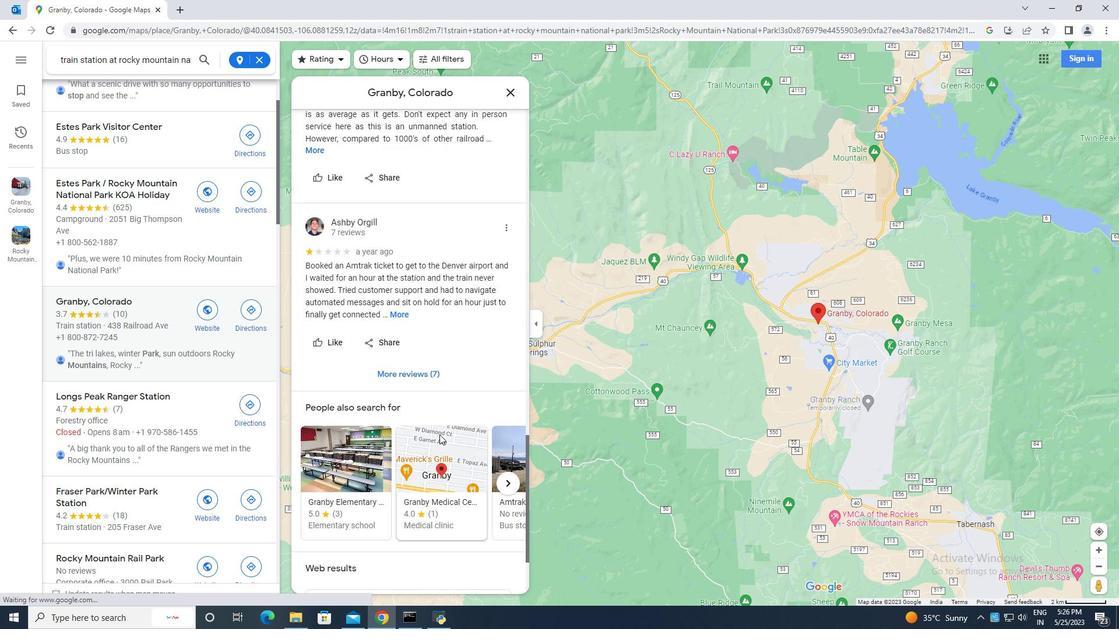 
Action: Mouse scrolled (439, 434) with delta (0, 0)
Screenshot: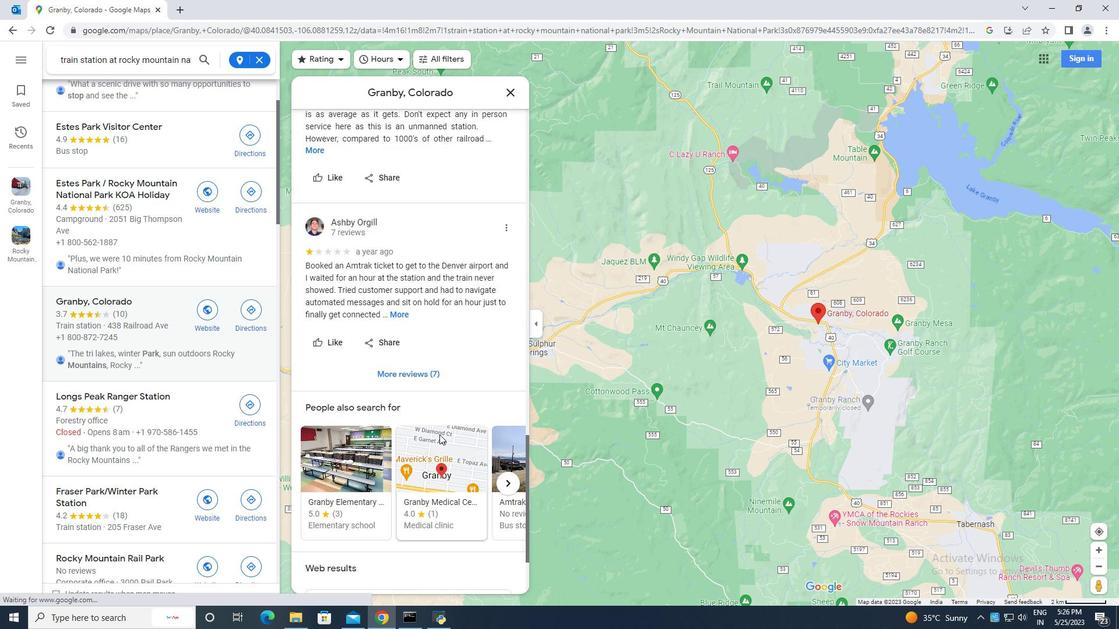 
Action: Mouse scrolled (439, 434) with delta (0, 0)
Screenshot: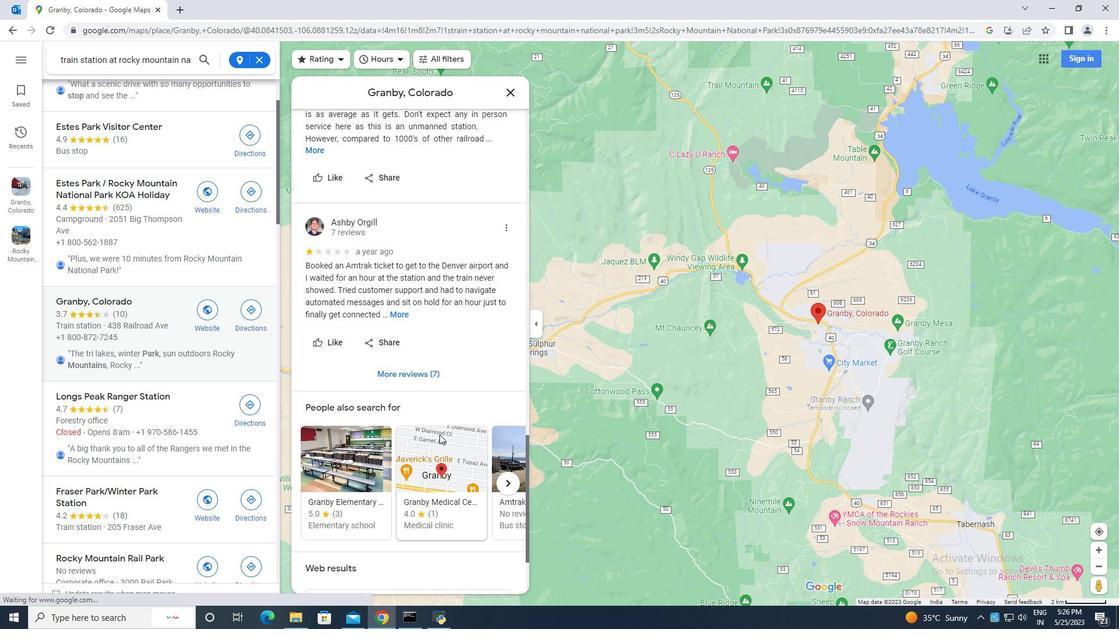 
Action: Mouse scrolled (439, 434) with delta (0, 0)
Screenshot: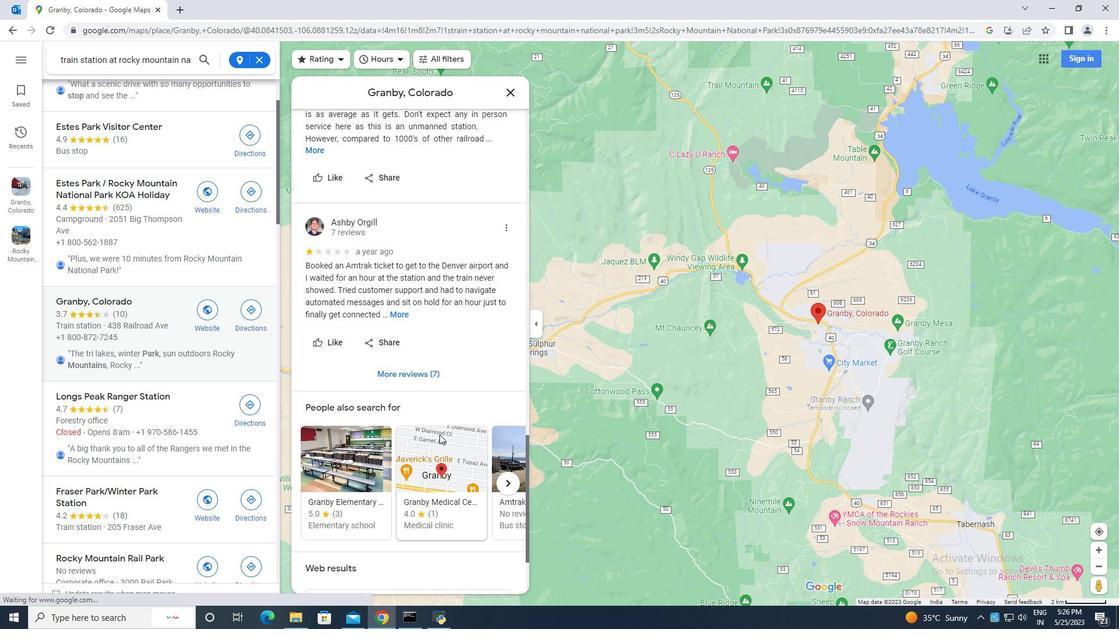 
Action: Mouse scrolled (439, 434) with delta (0, 0)
Screenshot: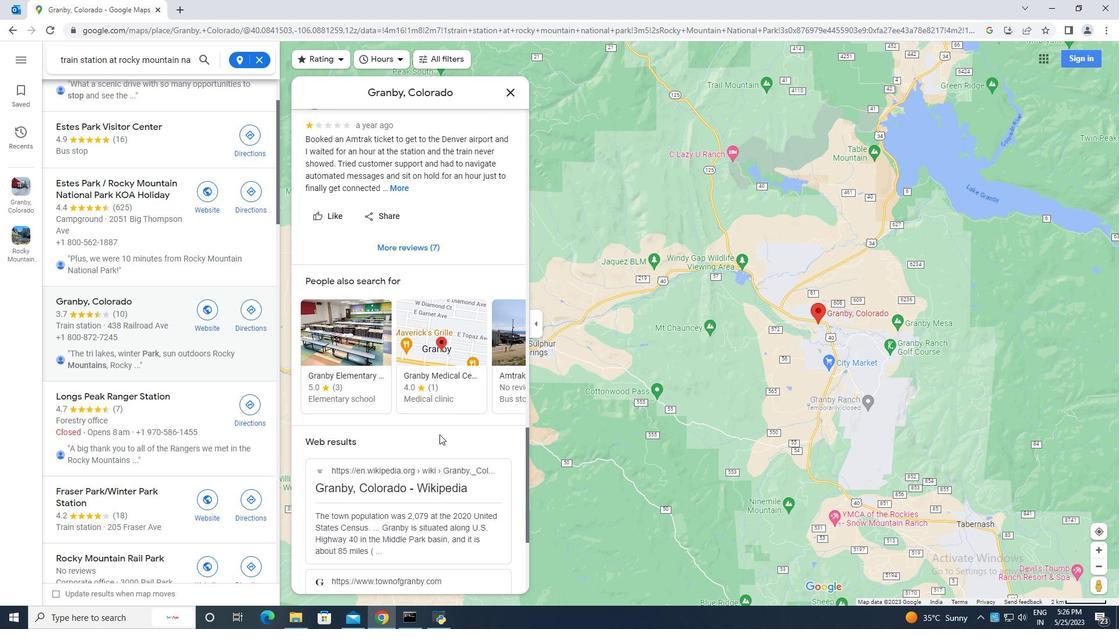 
Action: Mouse scrolled (439, 434) with delta (0, 0)
Screenshot: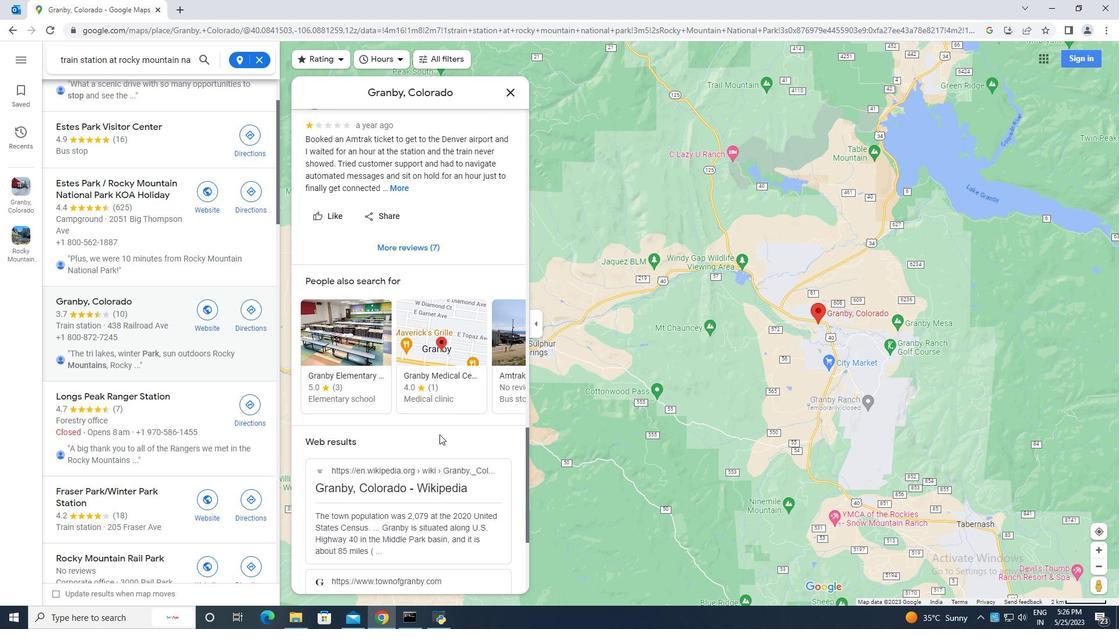 
Action: Mouse scrolled (439, 434) with delta (0, 0)
Screenshot: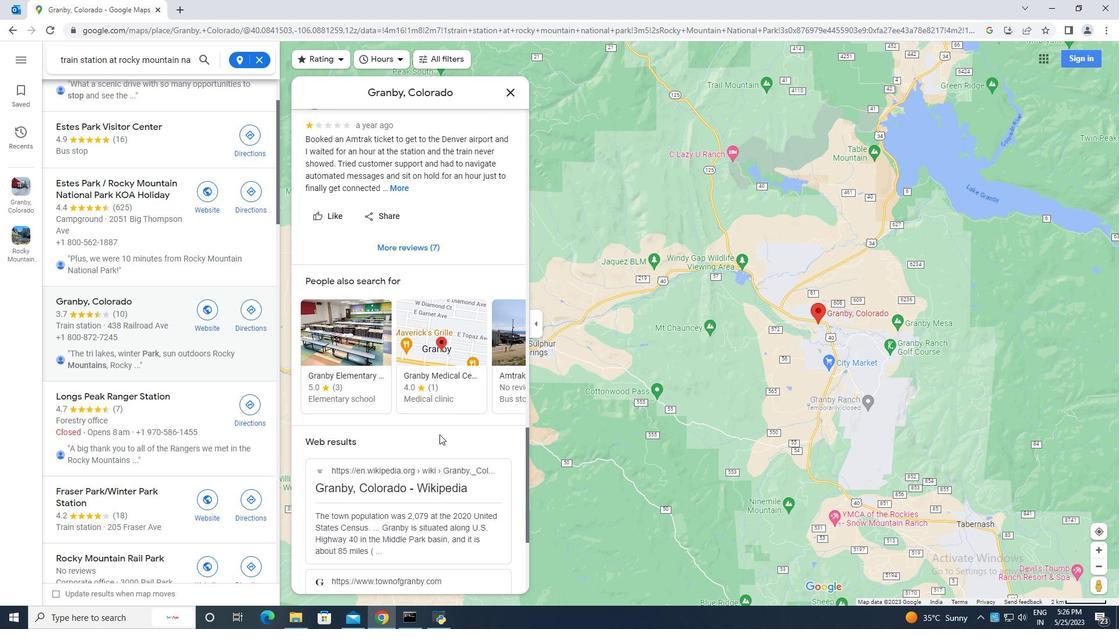 
Action: Mouse scrolled (439, 434) with delta (0, 0)
